 Task: In the event  named  Webinar: Introduction to Influencer Collaboration for Brand Growth, Set a range of dates when you can accept meetings  '24 Jul â€" 5 Aug 2023'. Select a duration of  30 min. Select working hours  	_x000D_
MON- SAT 10:30am â€" 6:00pm. Add time before or after your events  as 15 min. Set the frequency of available time slots for invitees as  30 min. Set the minimum notice period and maximum events allowed per day as  49 hour and 6. , logged in from the account softage.4@softage.net and add another guest for the event, softage.5@softage.net
Action: Mouse pressed left at (463, 379)
Screenshot: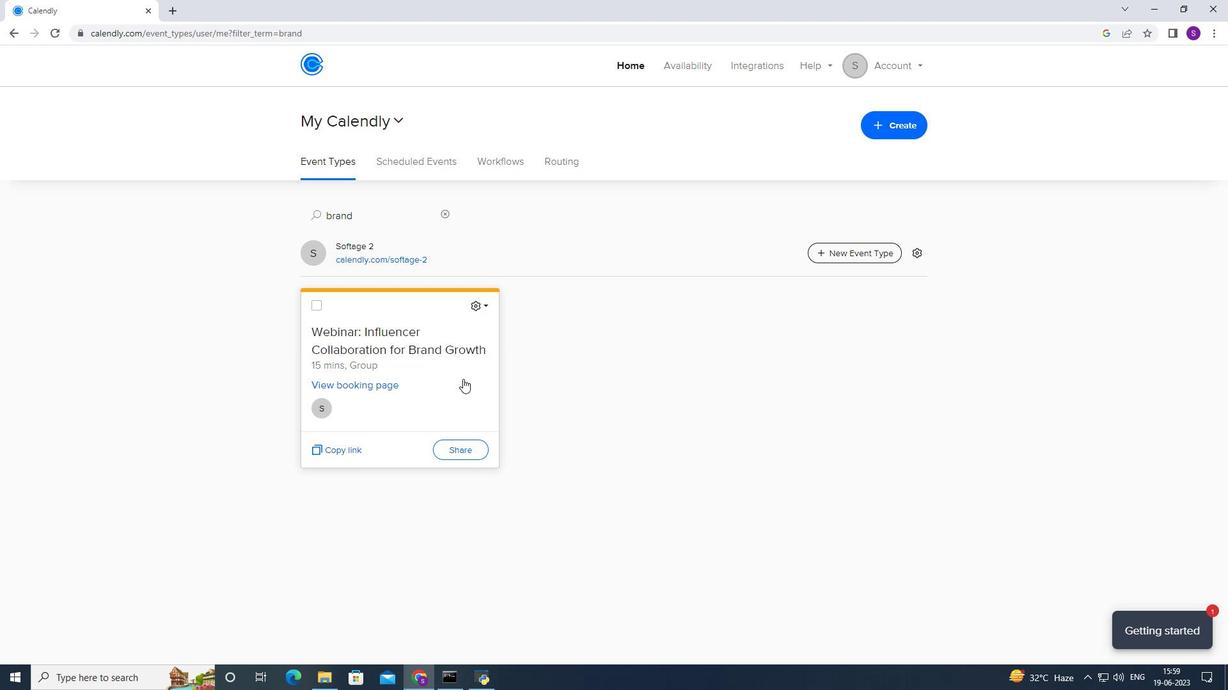 
Action: Mouse moved to (417, 271)
Screenshot: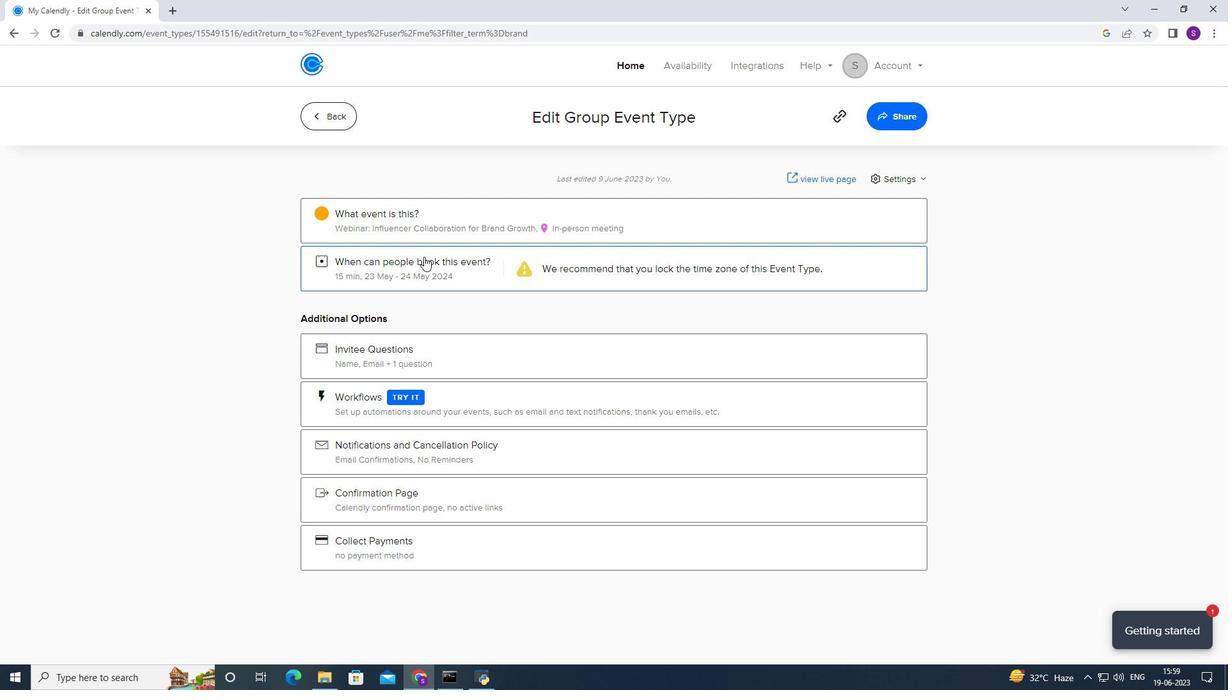 
Action: Mouse pressed left at (417, 271)
Screenshot: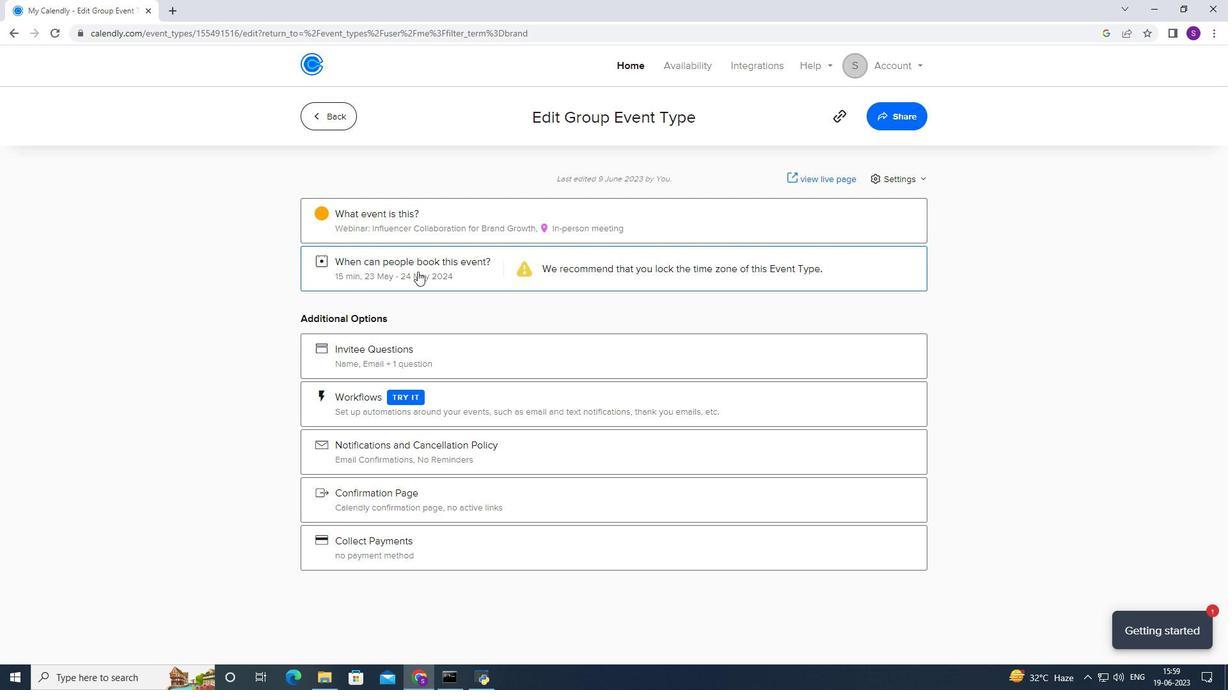 
Action: Mouse moved to (416, 344)
Screenshot: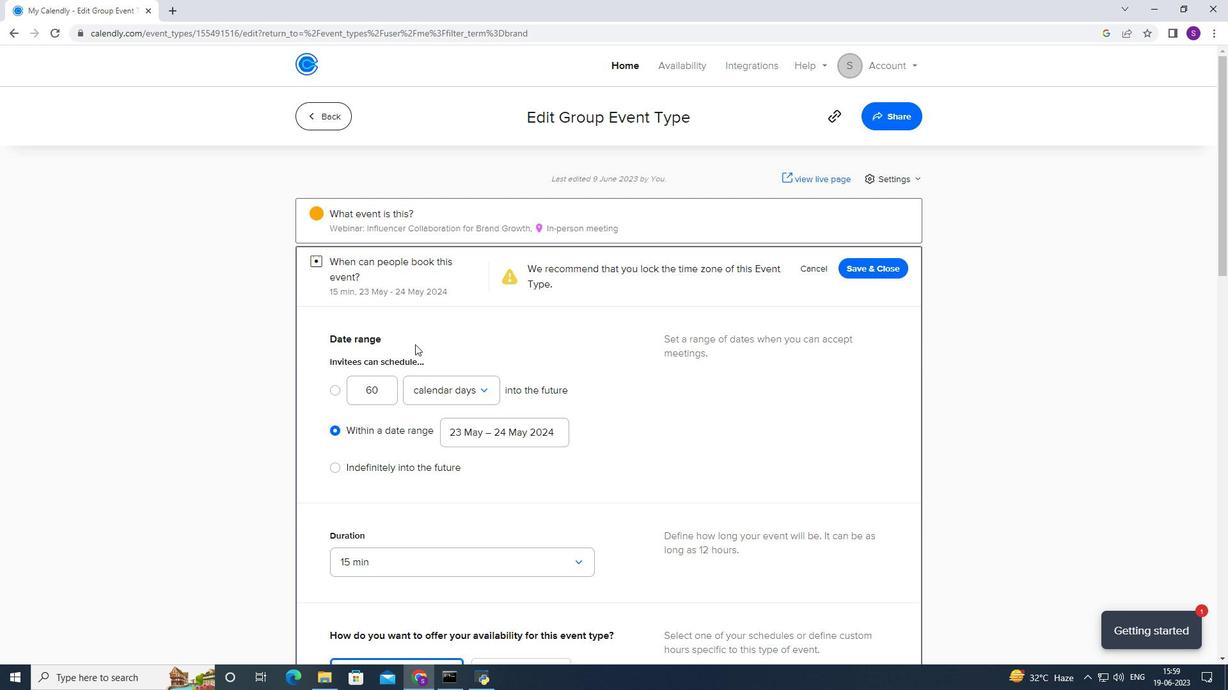
Action: Mouse scrolled (416, 343) with delta (0, 0)
Screenshot: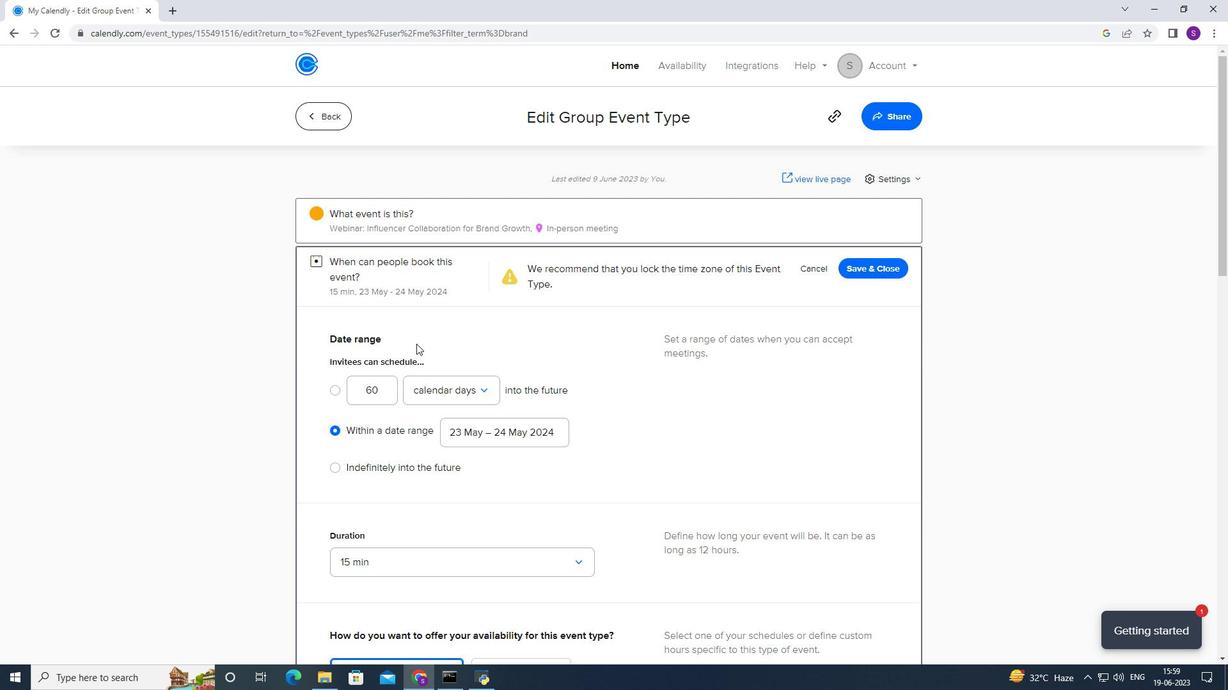 
Action: Mouse scrolled (416, 343) with delta (0, 0)
Screenshot: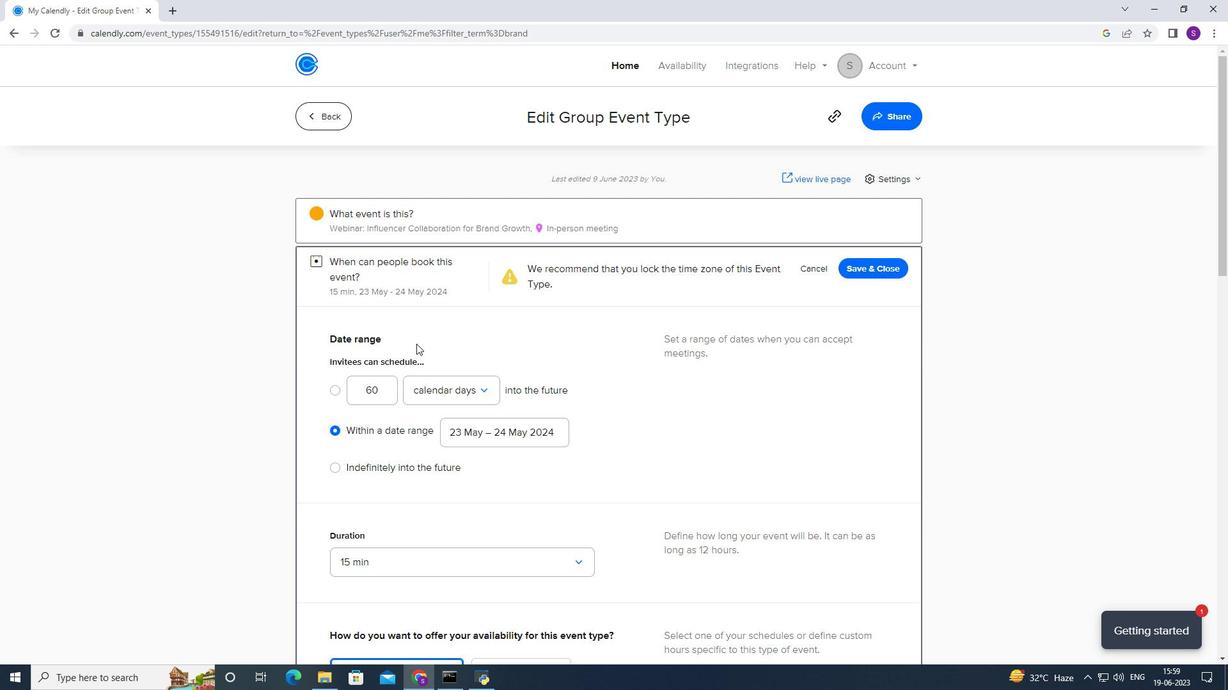 
Action: Mouse scrolled (416, 343) with delta (0, 0)
Screenshot: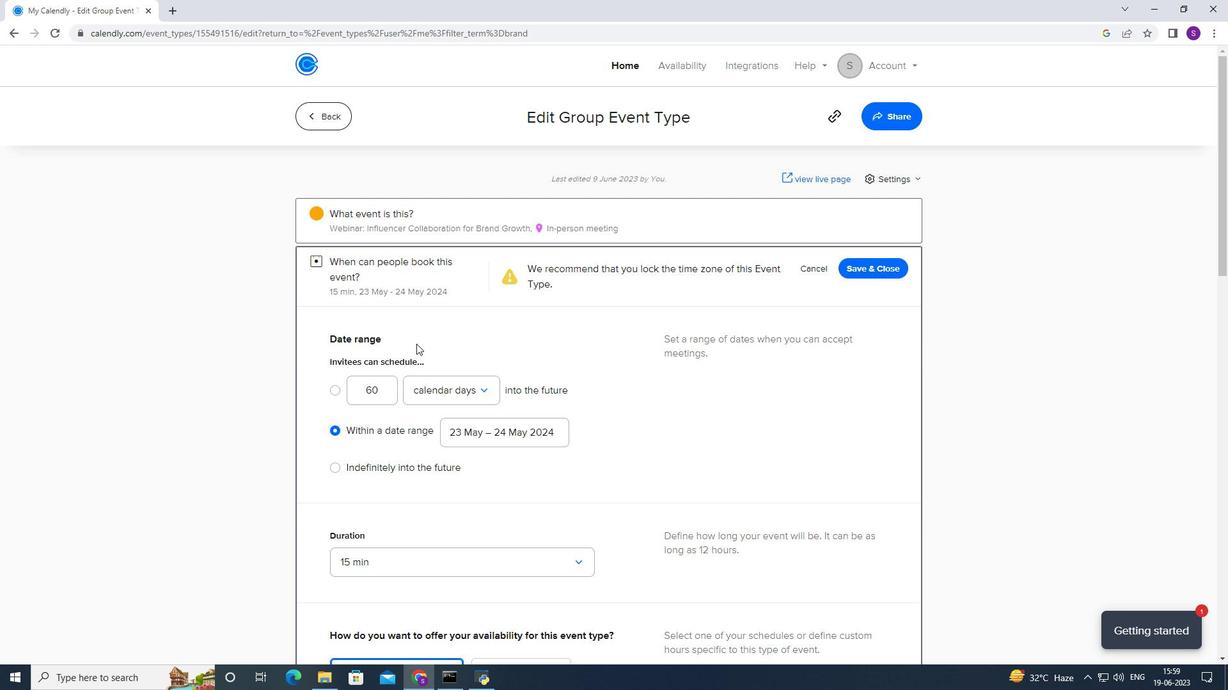 
Action: Mouse scrolled (416, 343) with delta (0, 0)
Screenshot: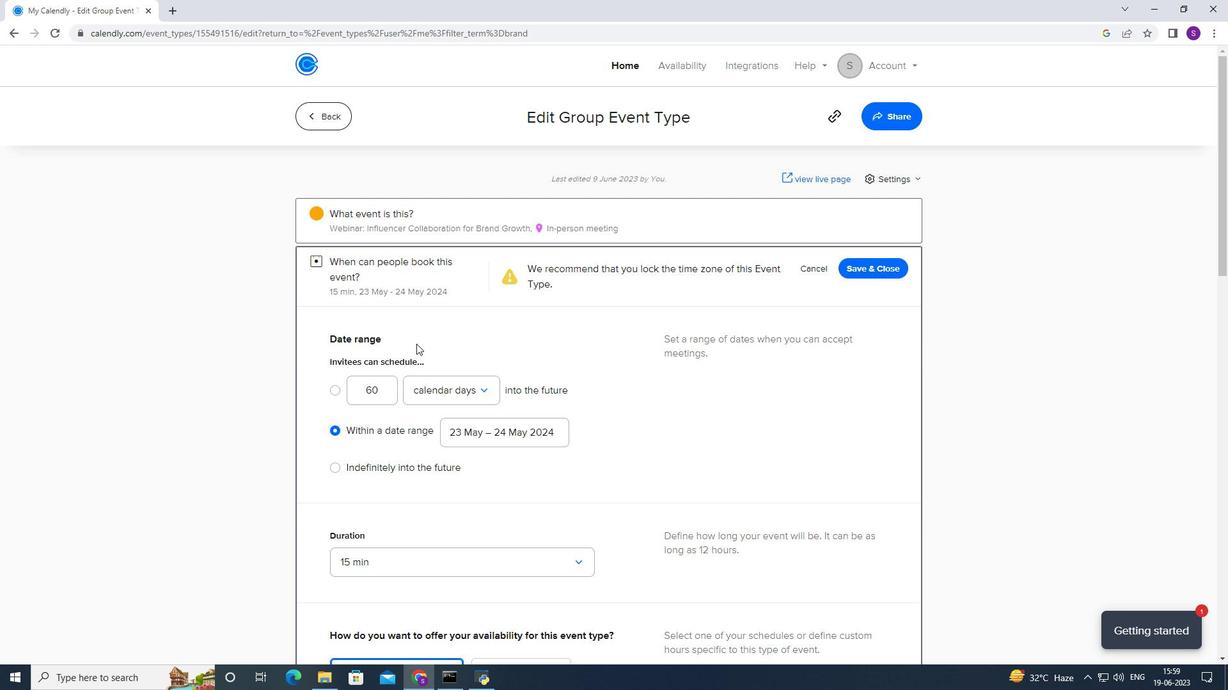 
Action: Mouse moved to (523, 177)
Screenshot: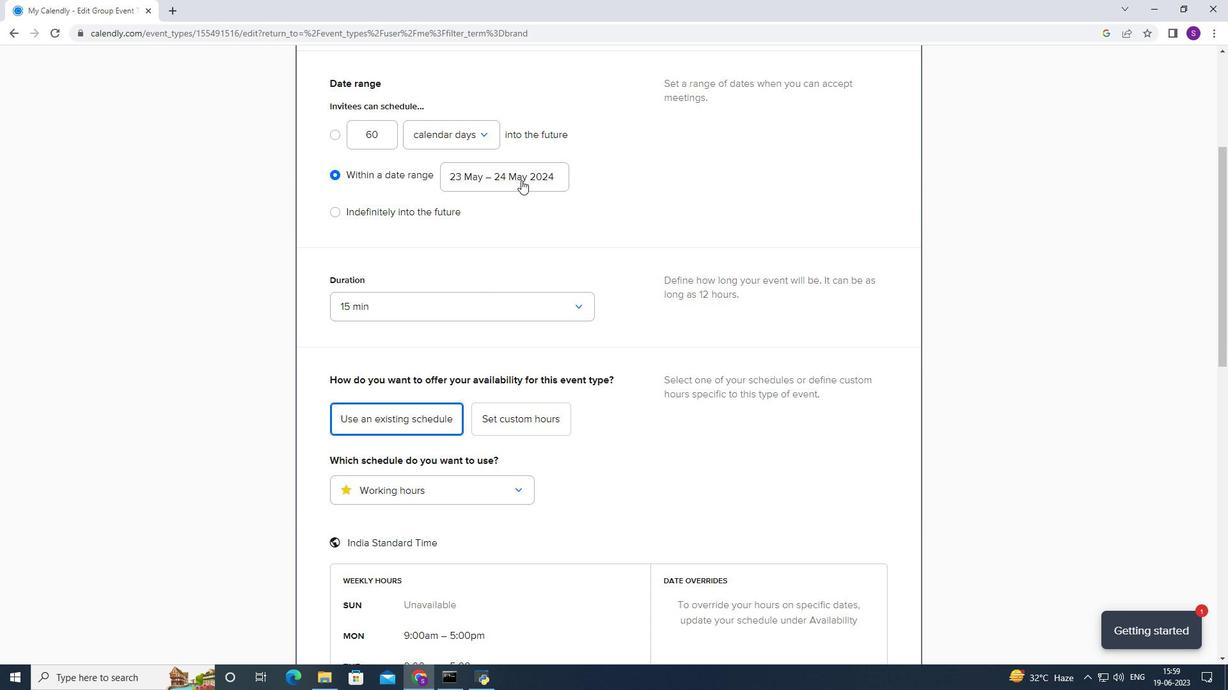 
Action: Mouse pressed left at (523, 177)
Screenshot: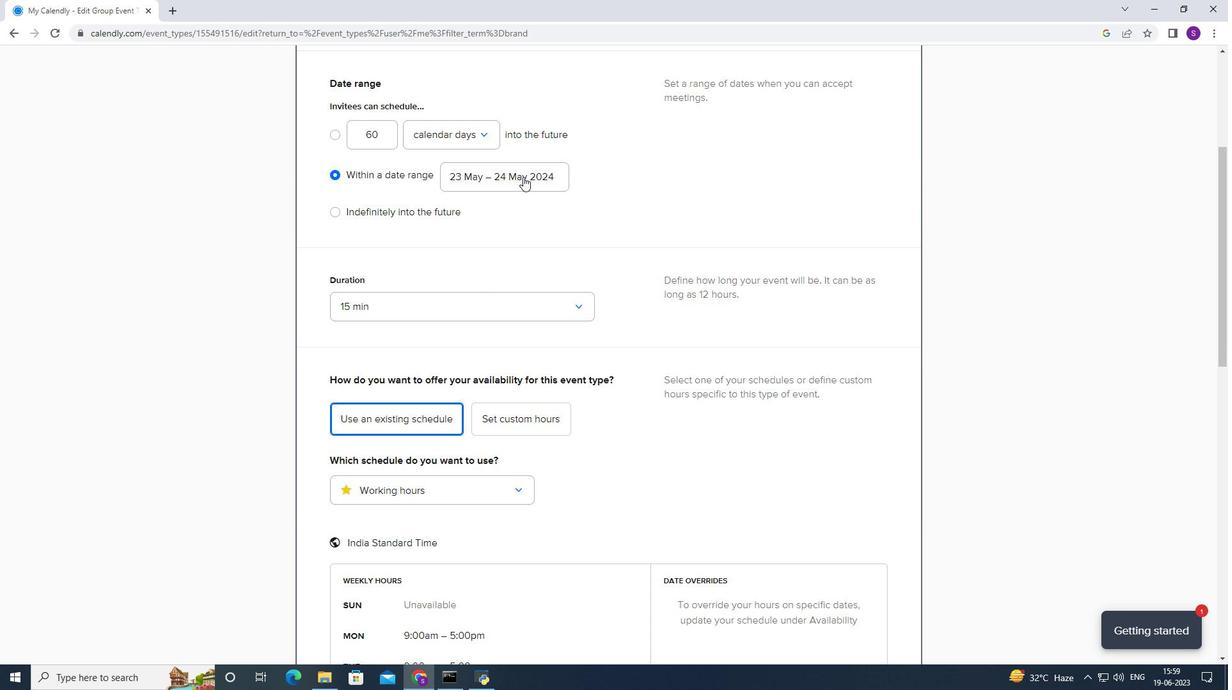 
Action: Mouse moved to (536, 227)
Screenshot: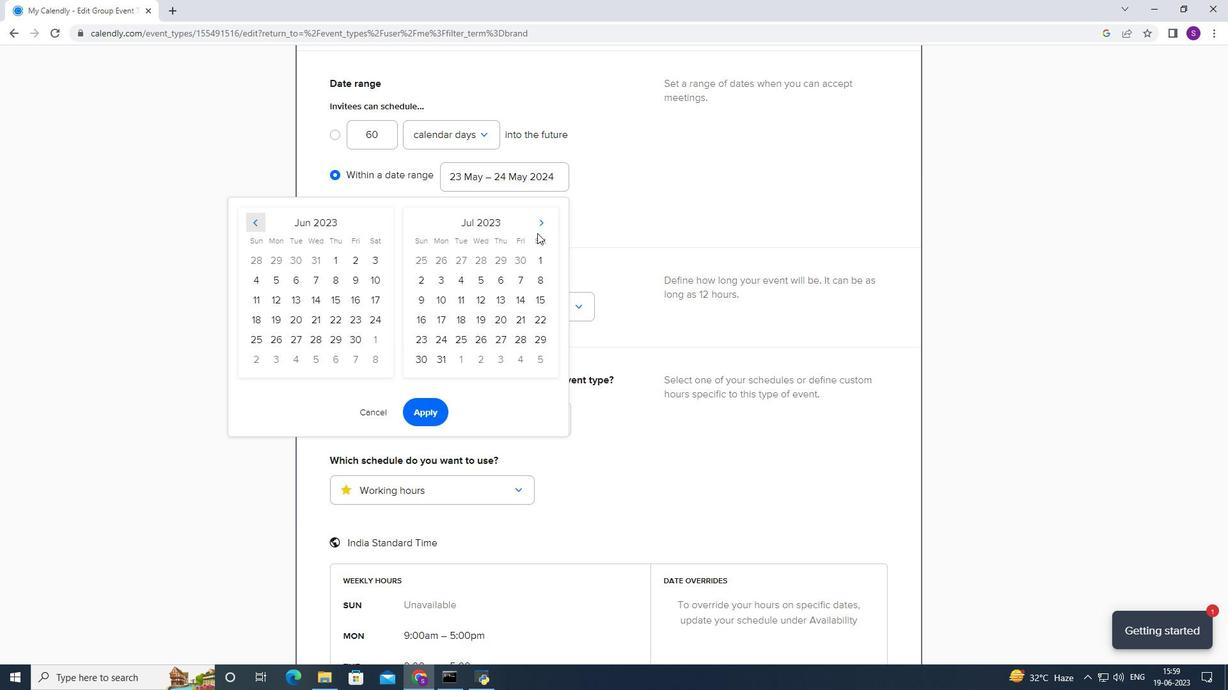 
Action: Mouse pressed left at (536, 227)
Screenshot: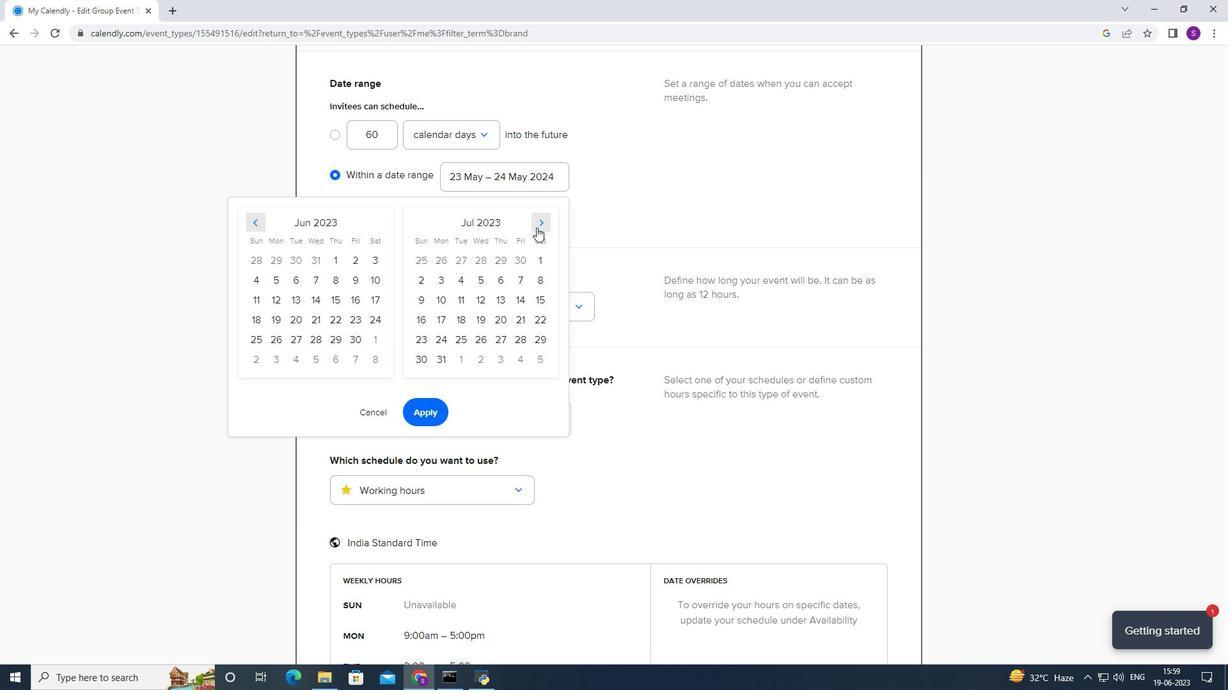 
Action: Mouse moved to (278, 341)
Screenshot: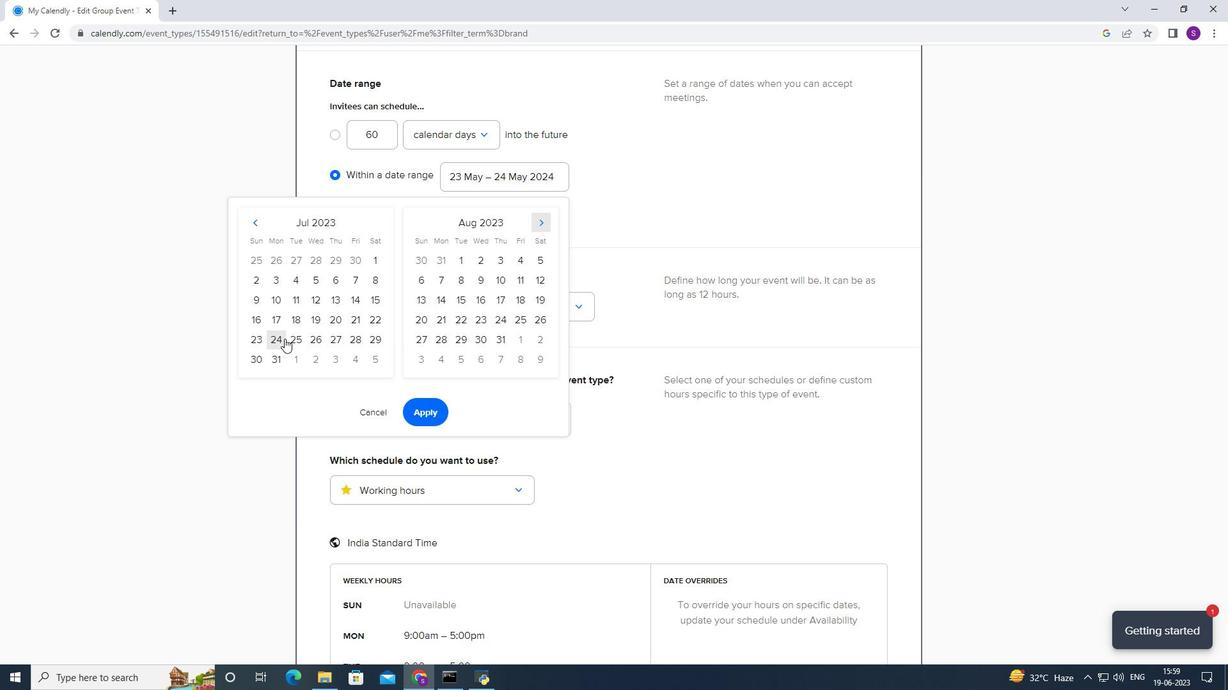 
Action: Mouse pressed left at (278, 341)
Screenshot: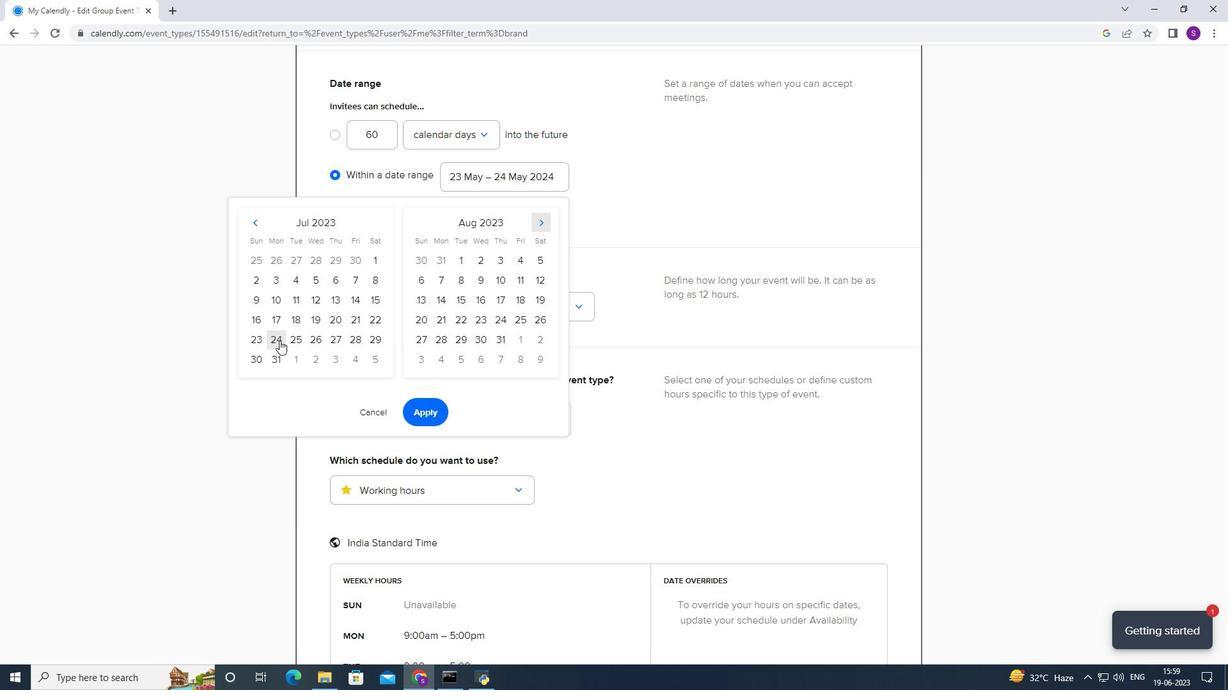 
Action: Mouse moved to (536, 258)
Screenshot: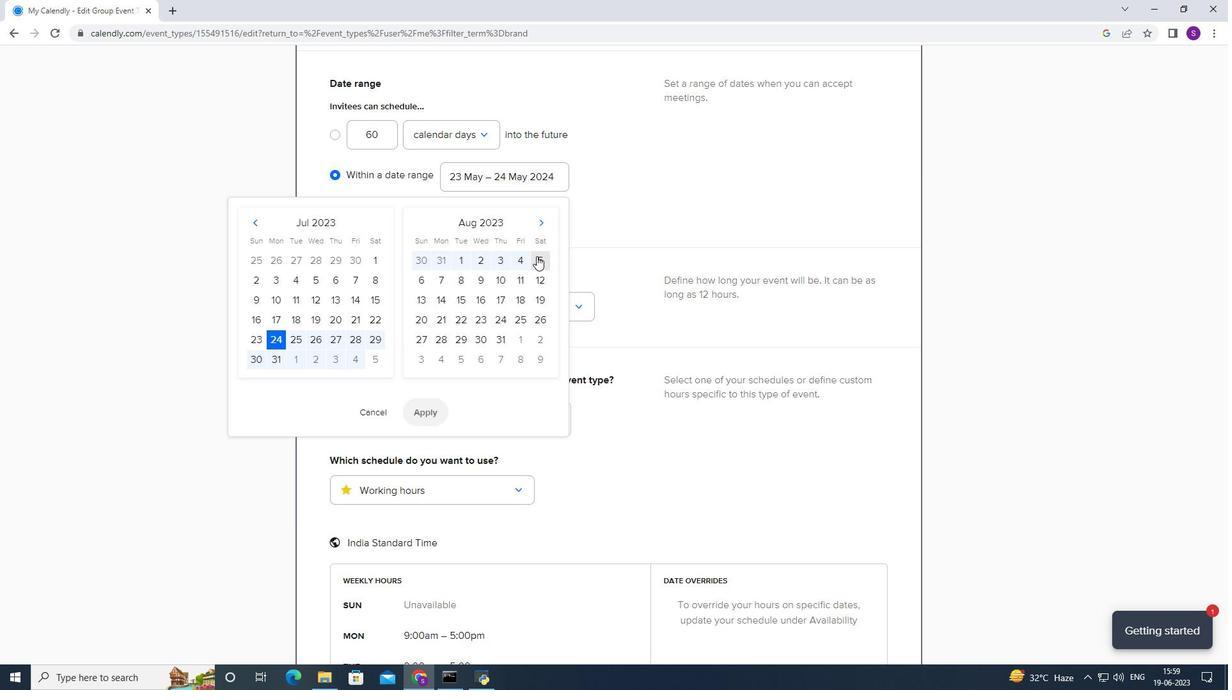
Action: Mouse pressed left at (536, 258)
Screenshot: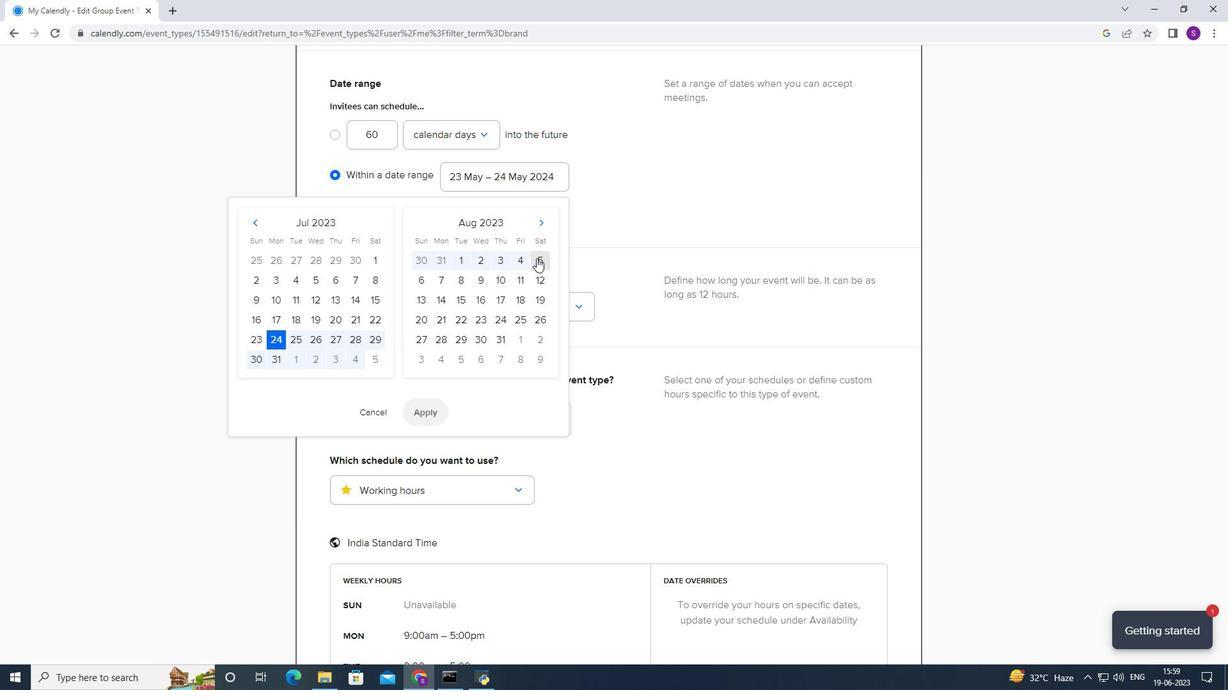 
Action: Mouse moved to (424, 403)
Screenshot: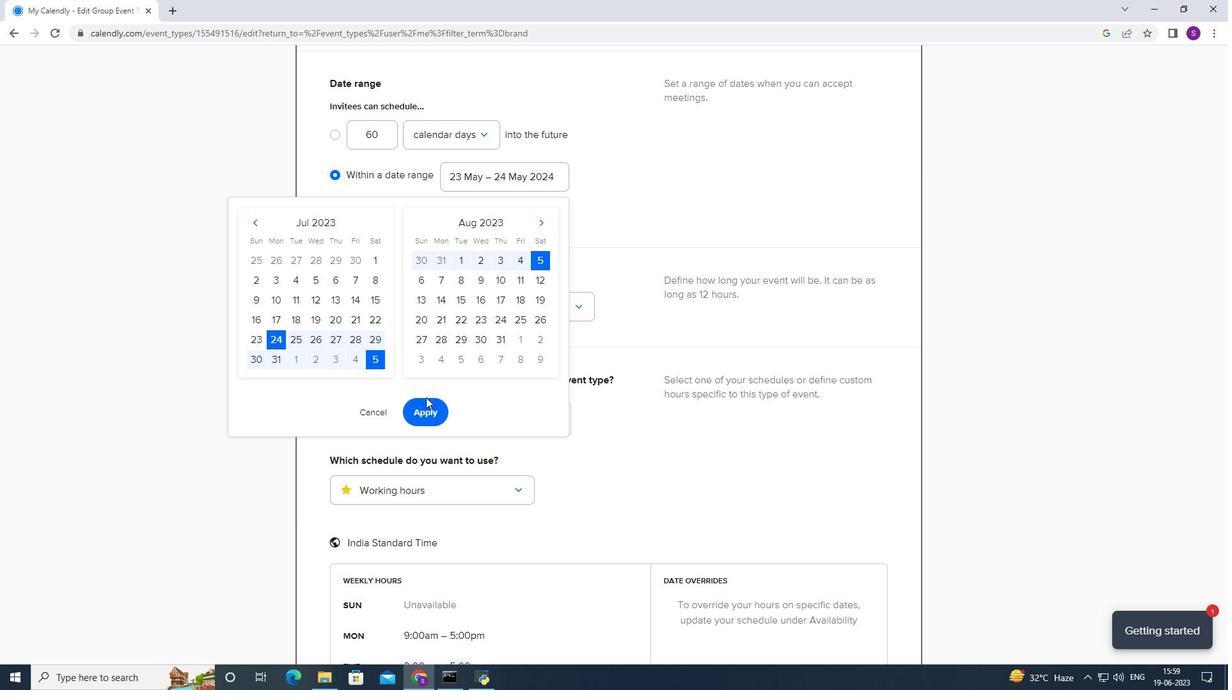 
Action: Mouse pressed left at (424, 403)
Screenshot: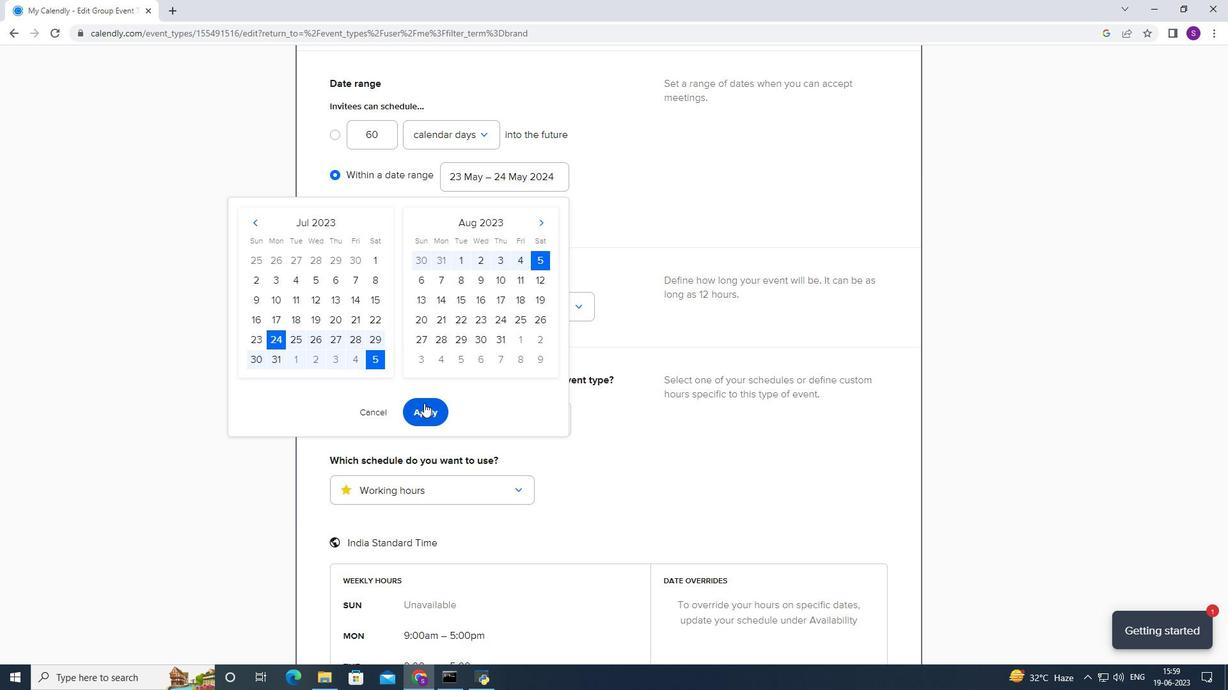 
Action: Mouse moved to (468, 386)
Screenshot: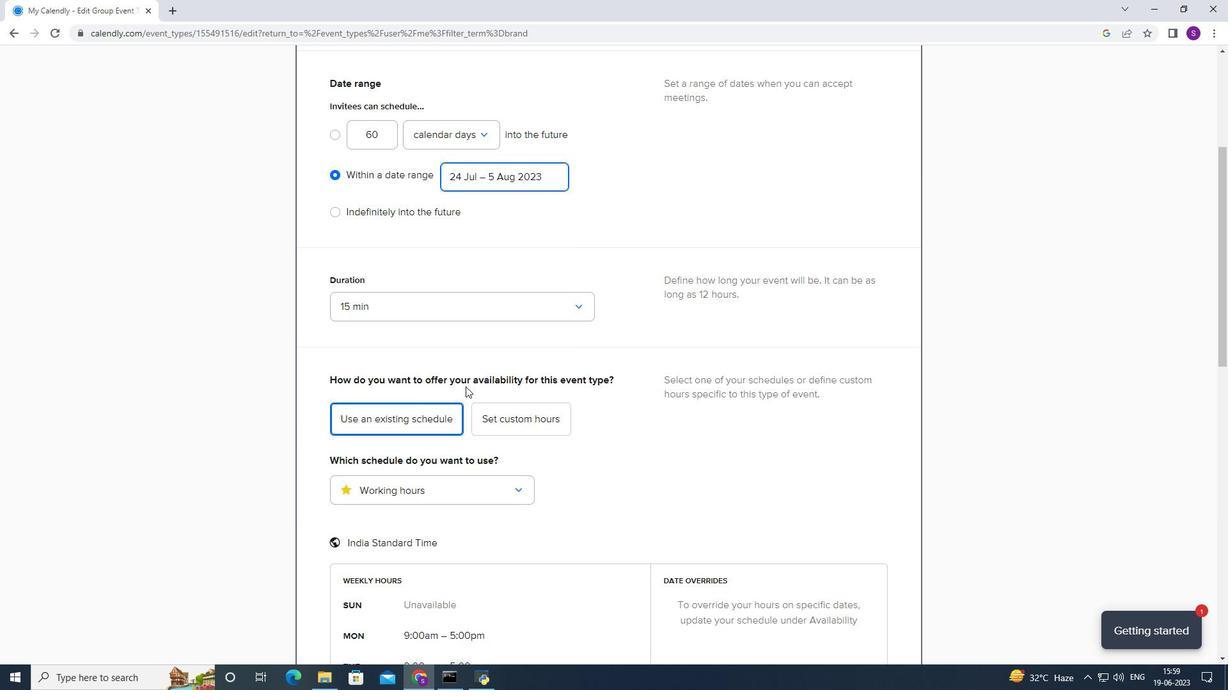 
Action: Mouse scrolled (468, 385) with delta (0, 0)
Screenshot: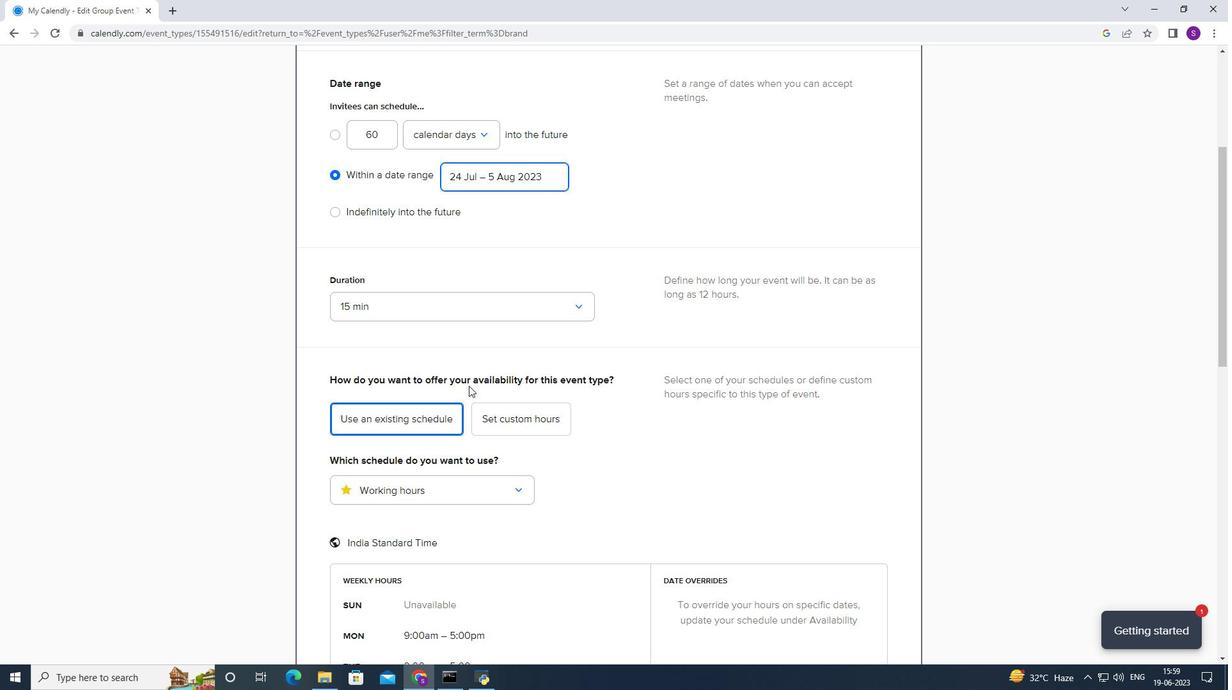 
Action: Mouse scrolled (468, 385) with delta (0, 0)
Screenshot: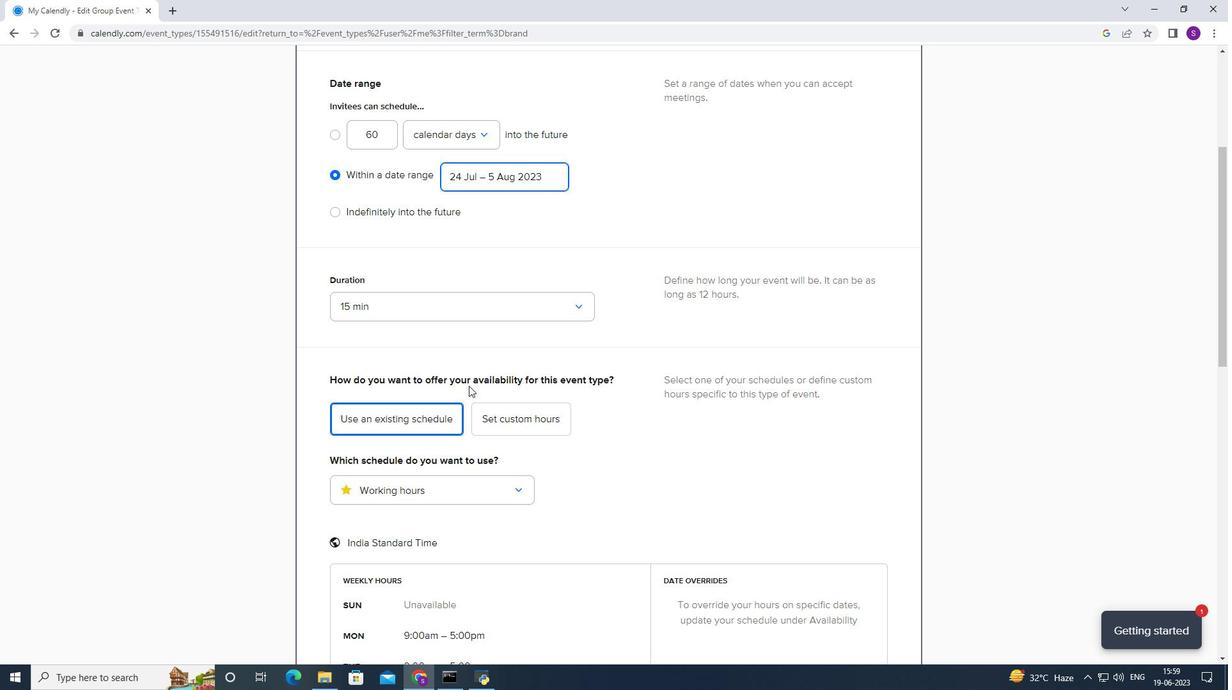 
Action: Mouse moved to (572, 184)
Screenshot: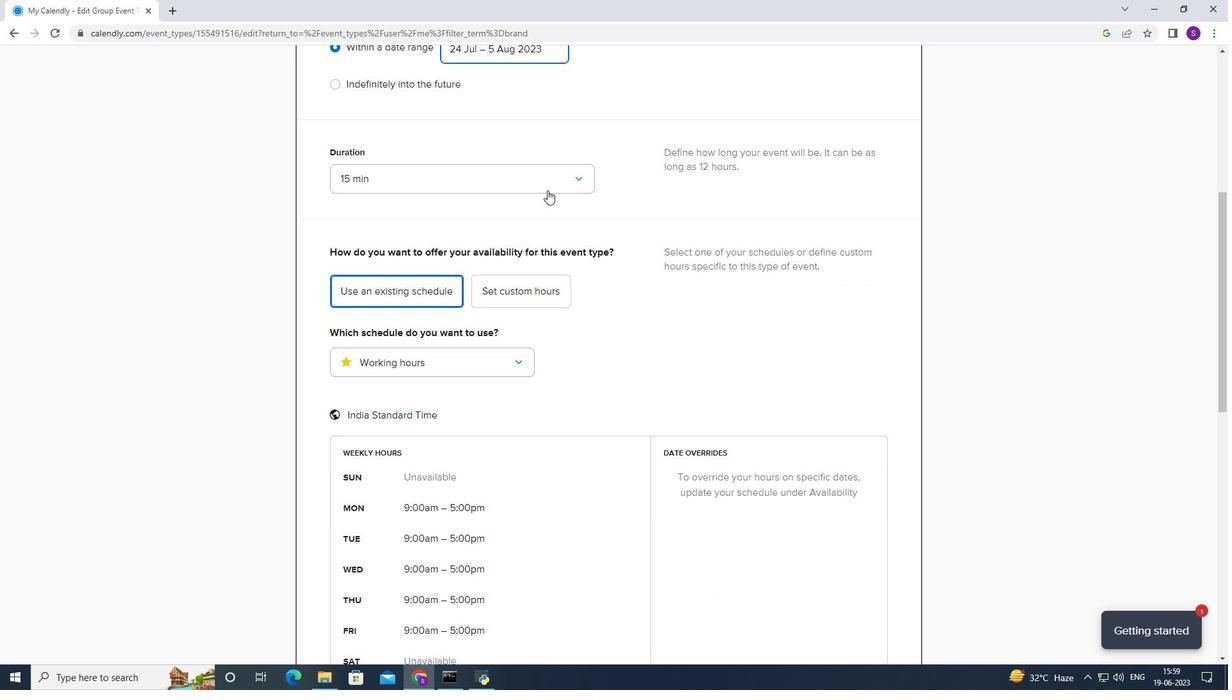 
Action: Mouse pressed left at (572, 184)
Screenshot: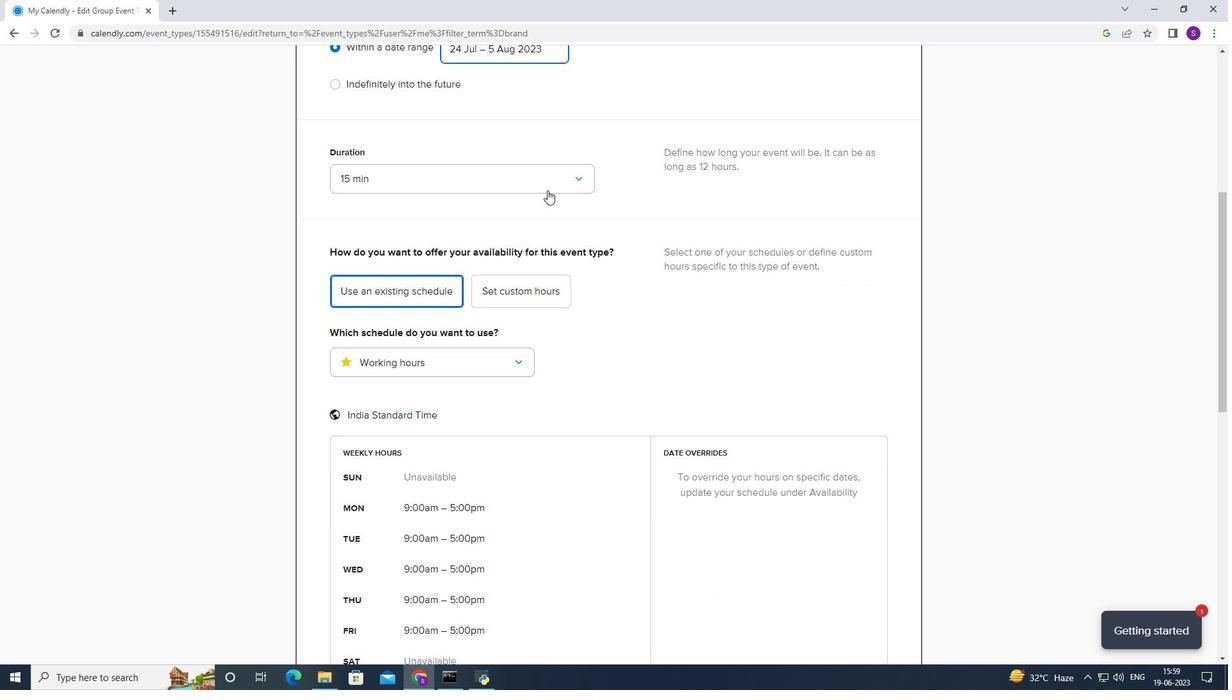 
Action: Mouse moved to (470, 237)
Screenshot: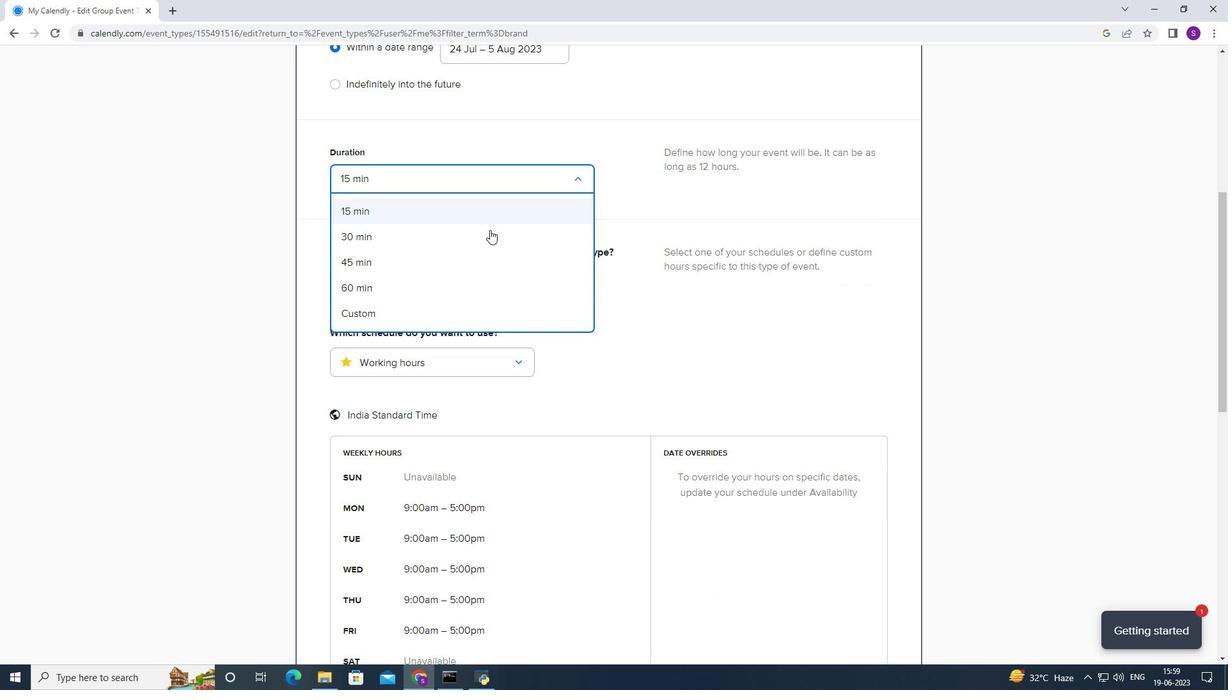 
Action: Mouse pressed left at (470, 237)
Screenshot: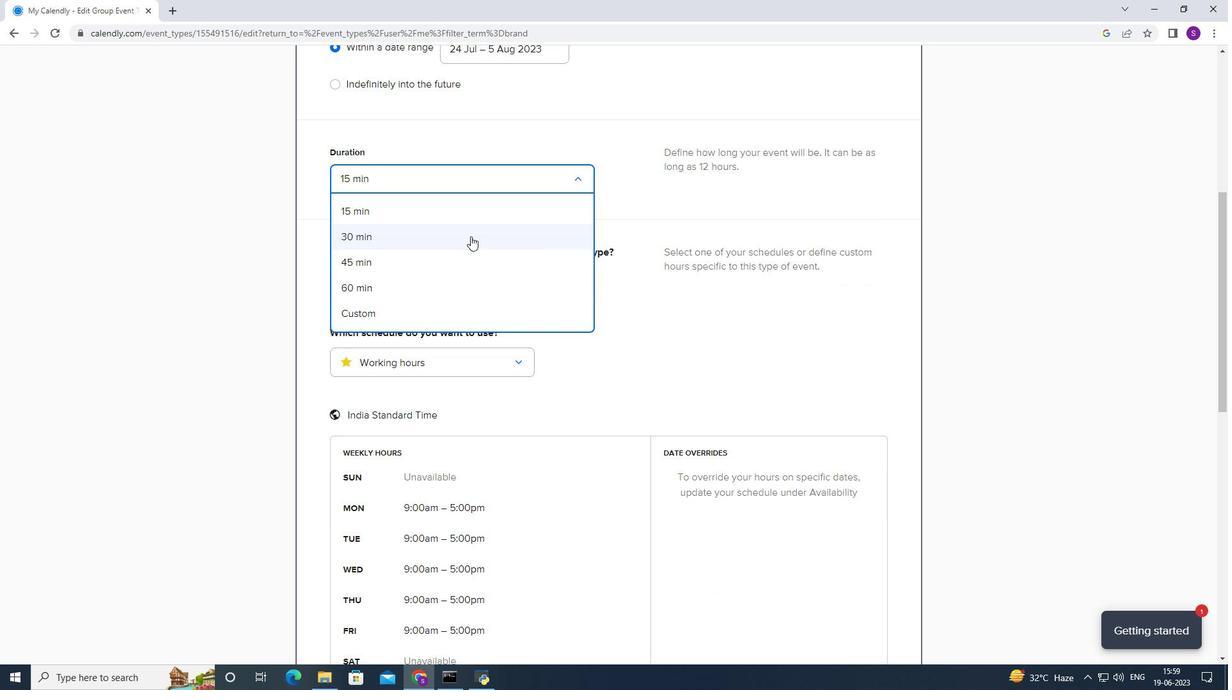 
Action: Mouse moved to (526, 294)
Screenshot: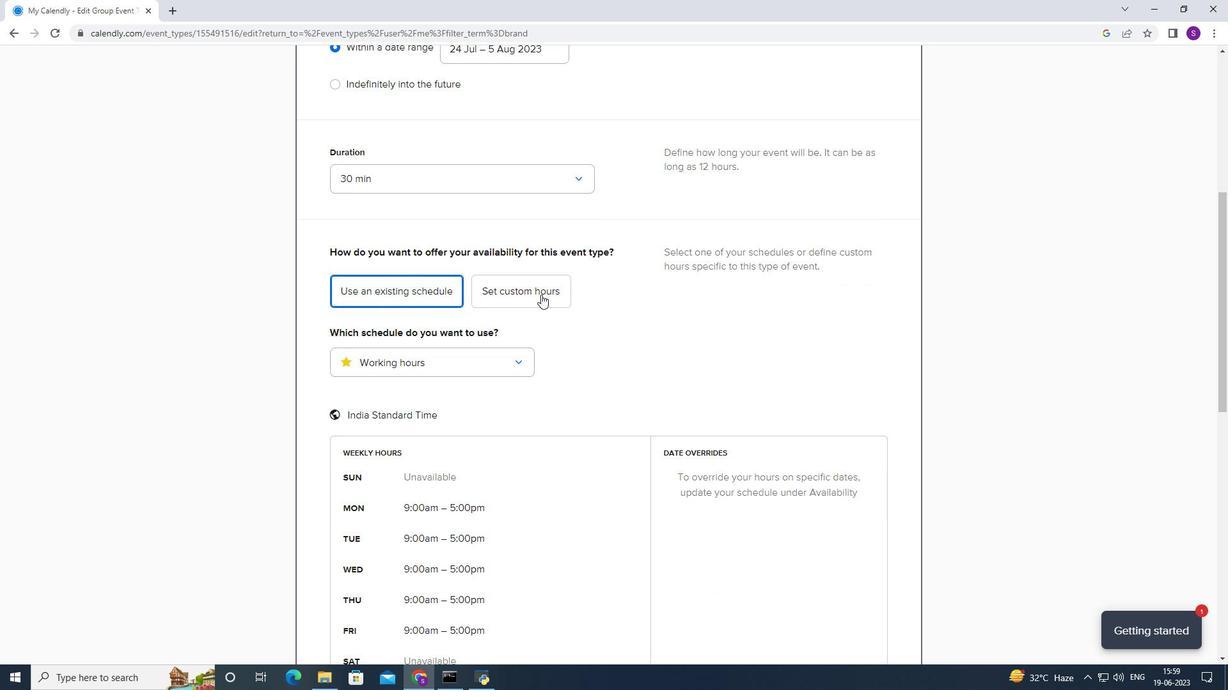 
Action: Mouse pressed left at (526, 294)
Screenshot: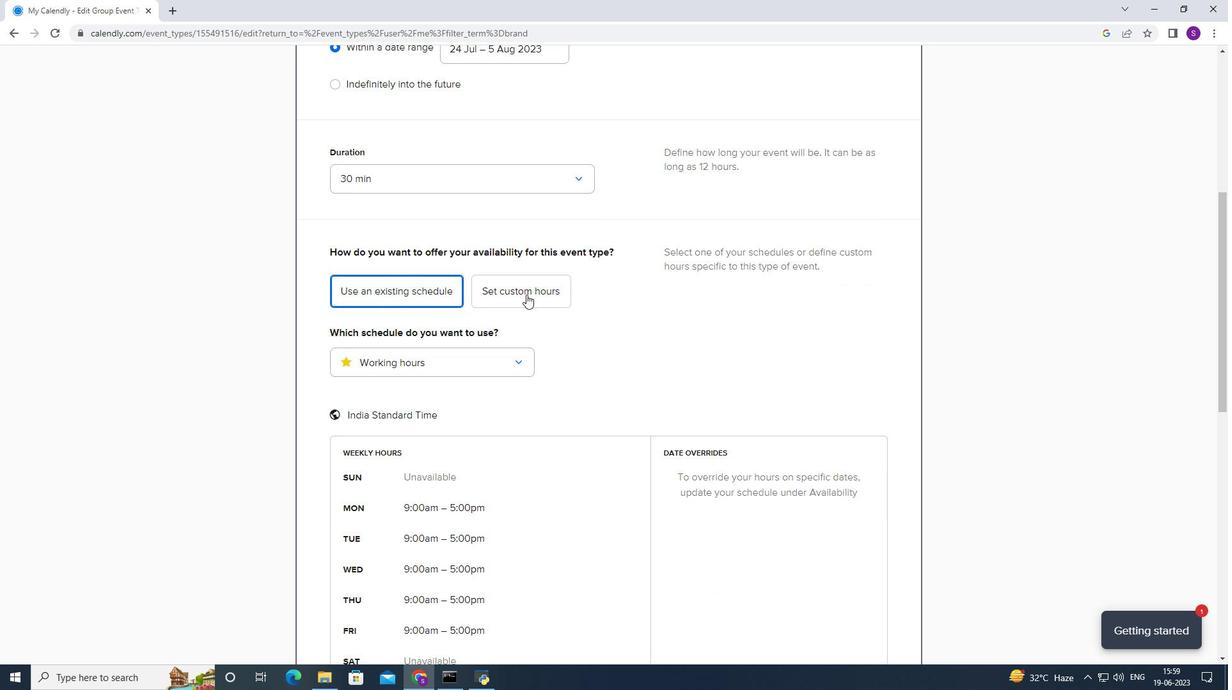 
Action: Mouse moved to (366, 303)
Screenshot: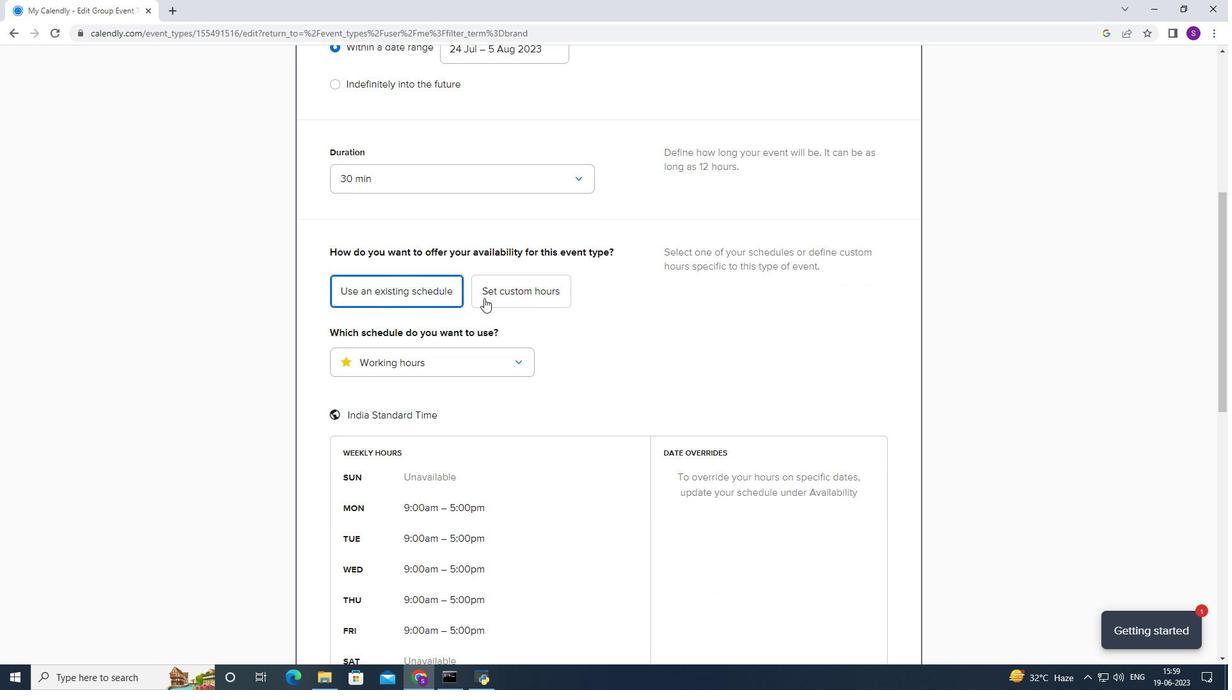 
Action: Mouse scrolled (366, 302) with delta (0, 0)
Screenshot: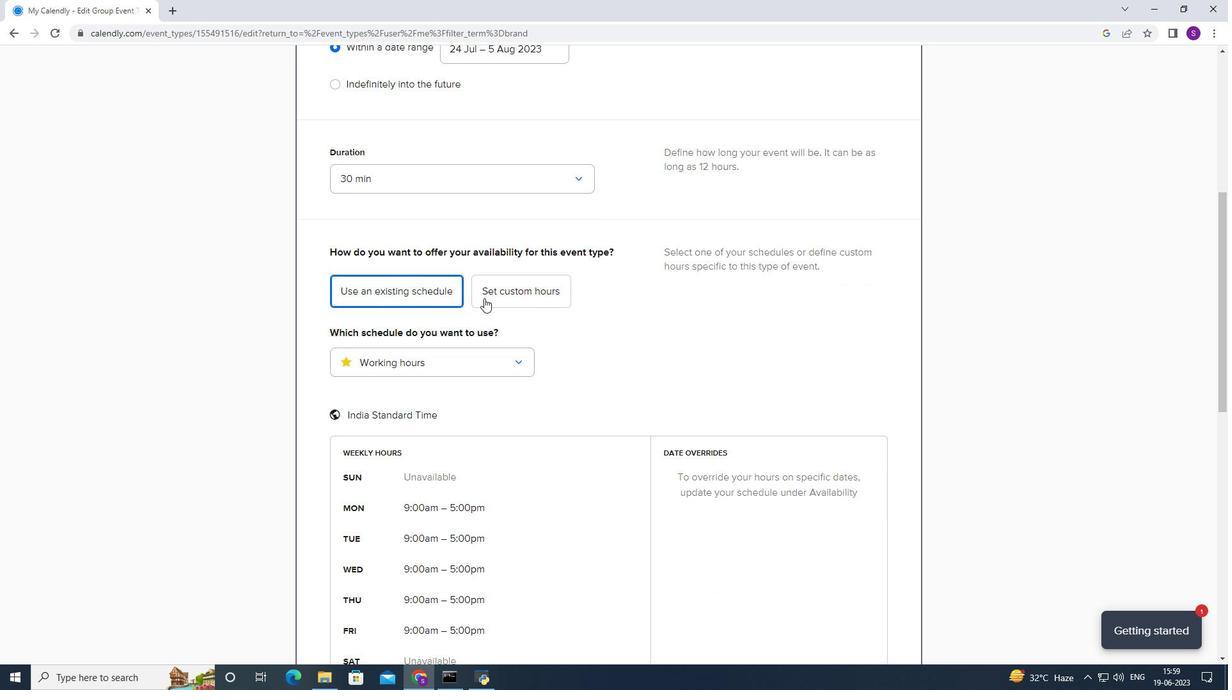 
Action: Mouse scrolled (366, 302) with delta (0, 0)
Screenshot: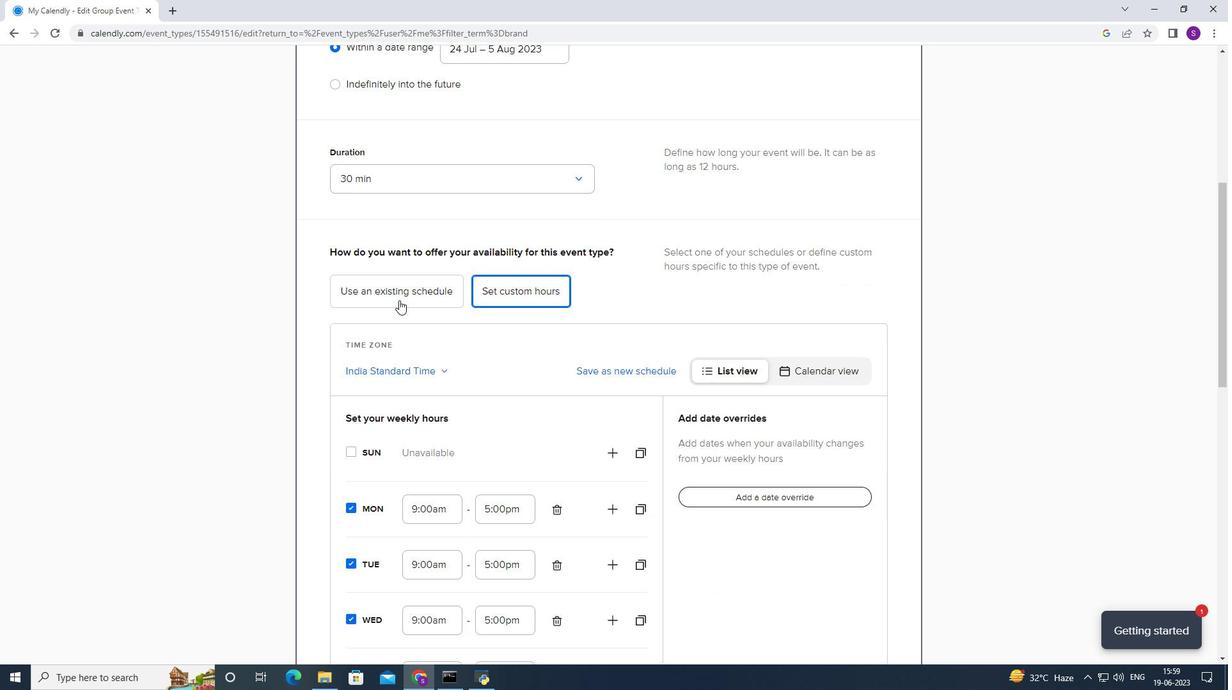 
Action: Mouse scrolled (366, 302) with delta (0, 0)
Screenshot: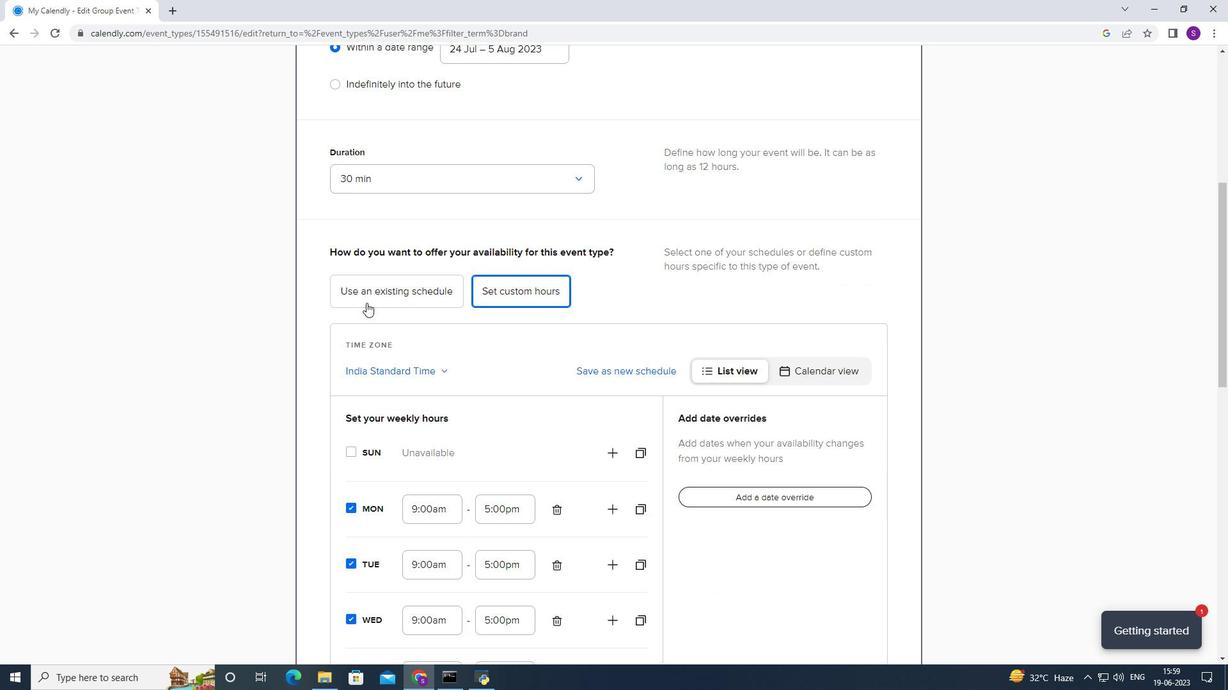 
Action: Mouse scrolled (366, 302) with delta (0, 0)
Screenshot: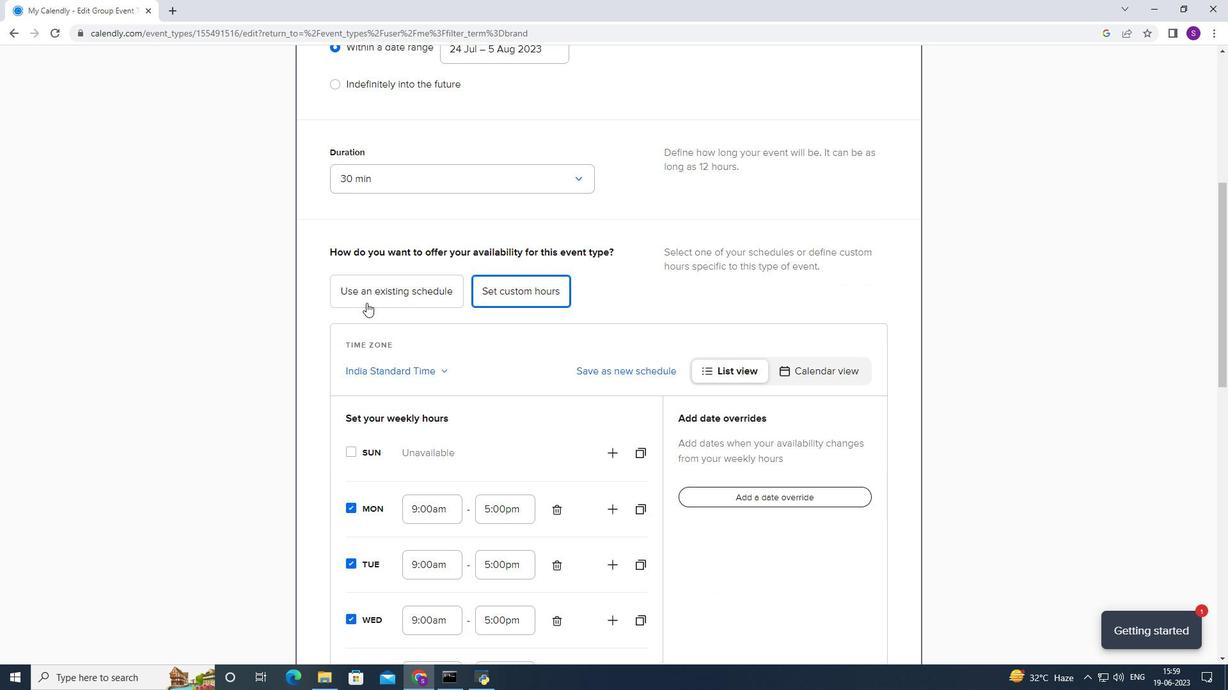 
Action: Mouse moved to (410, 288)
Screenshot: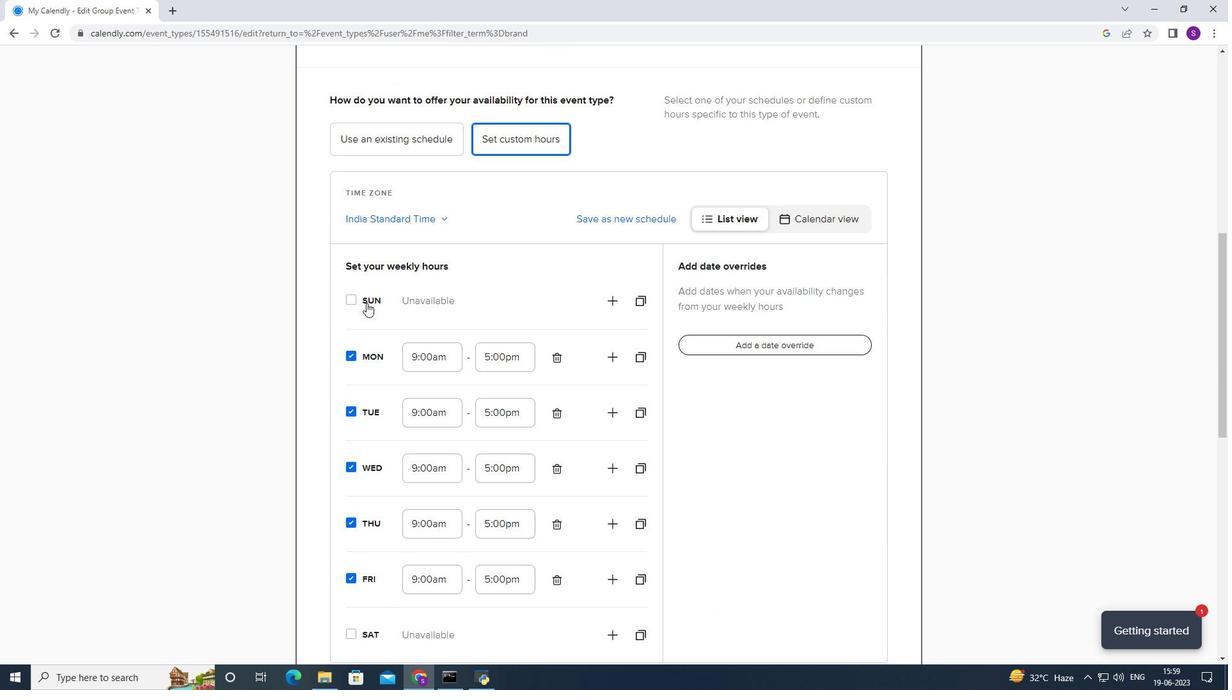 
Action: Mouse scrolled (410, 287) with delta (0, 0)
Screenshot: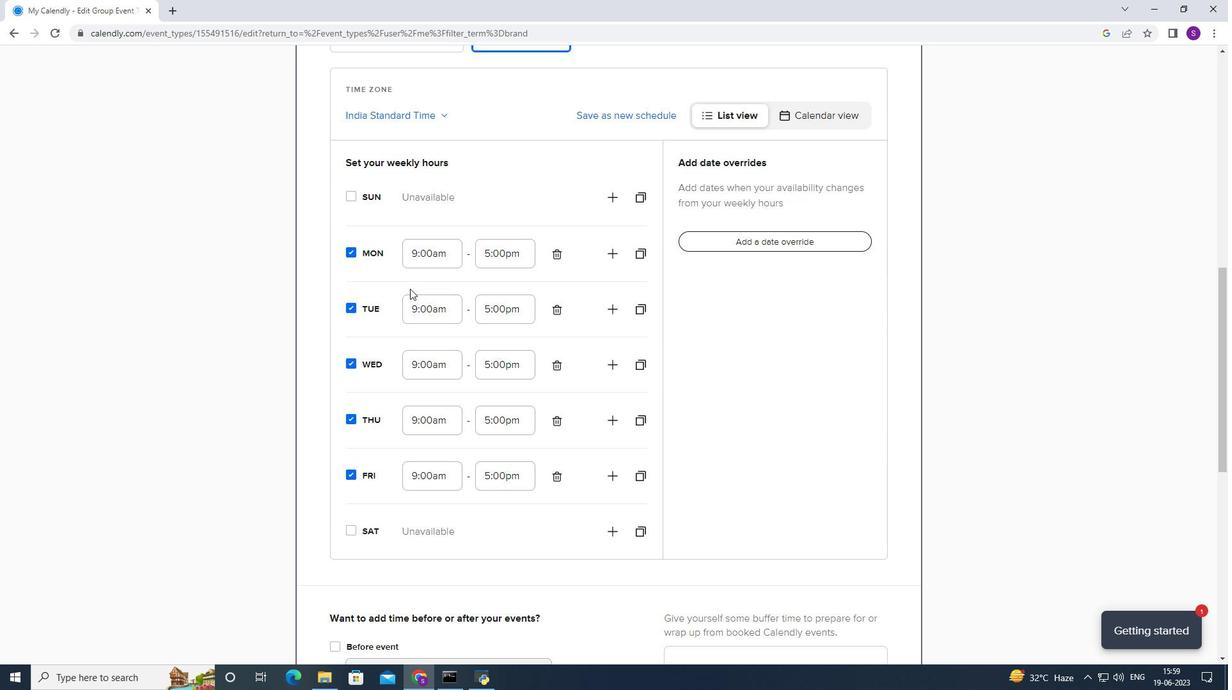 
Action: Mouse scrolled (410, 287) with delta (0, 0)
Screenshot: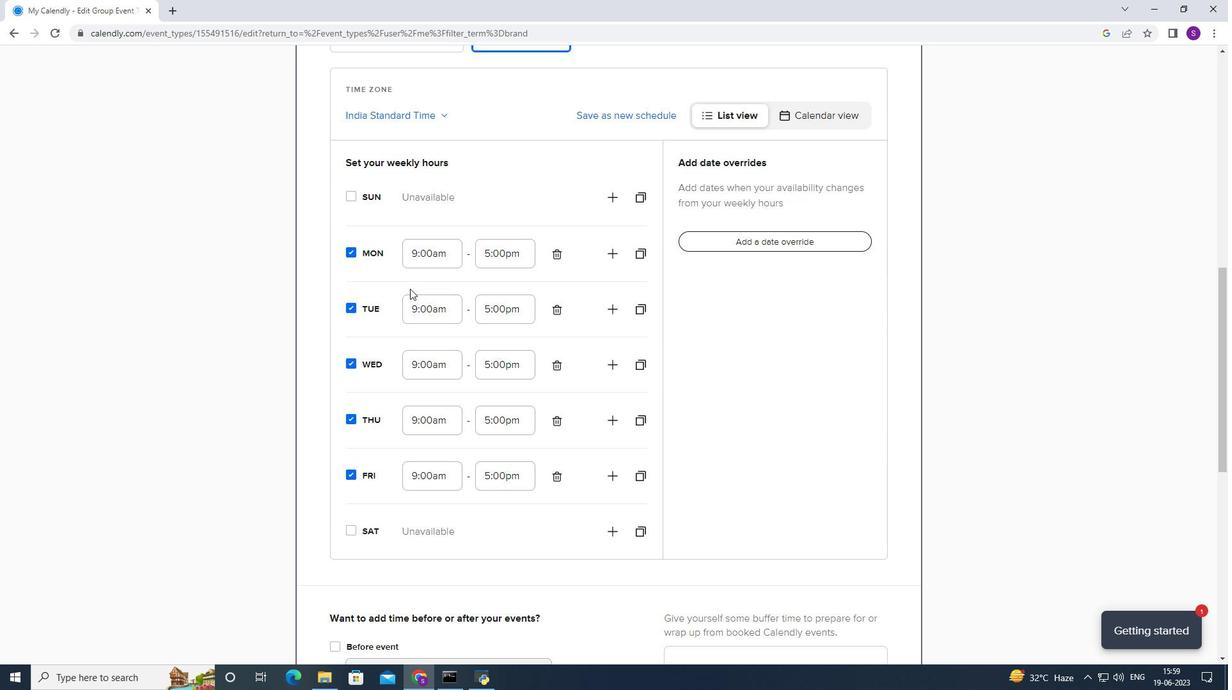 
Action: Mouse moved to (389, 408)
Screenshot: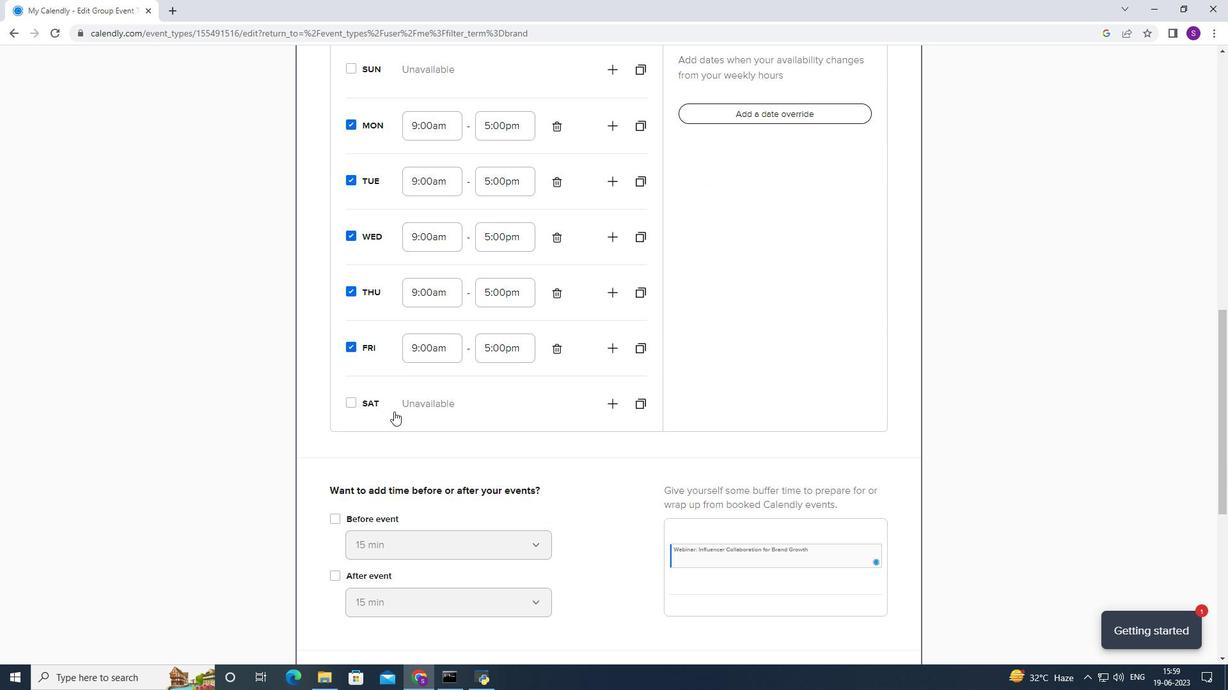 
Action: Mouse pressed left at (389, 408)
Screenshot: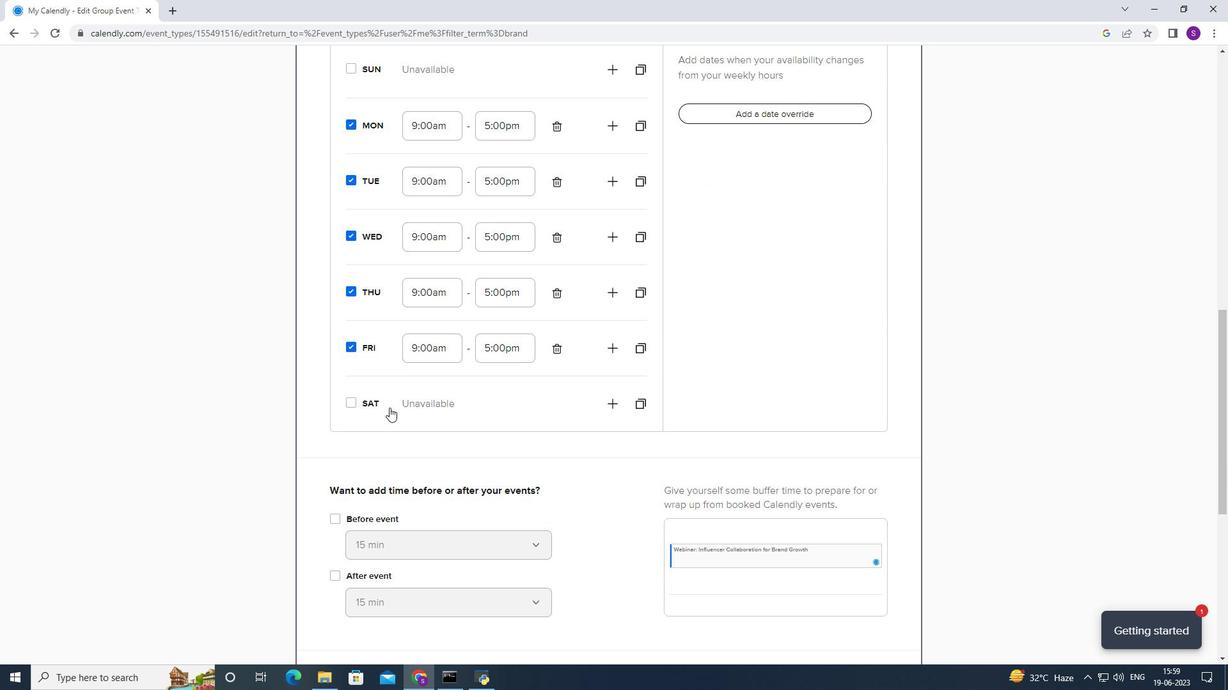 
Action: Mouse moved to (408, 392)
Screenshot: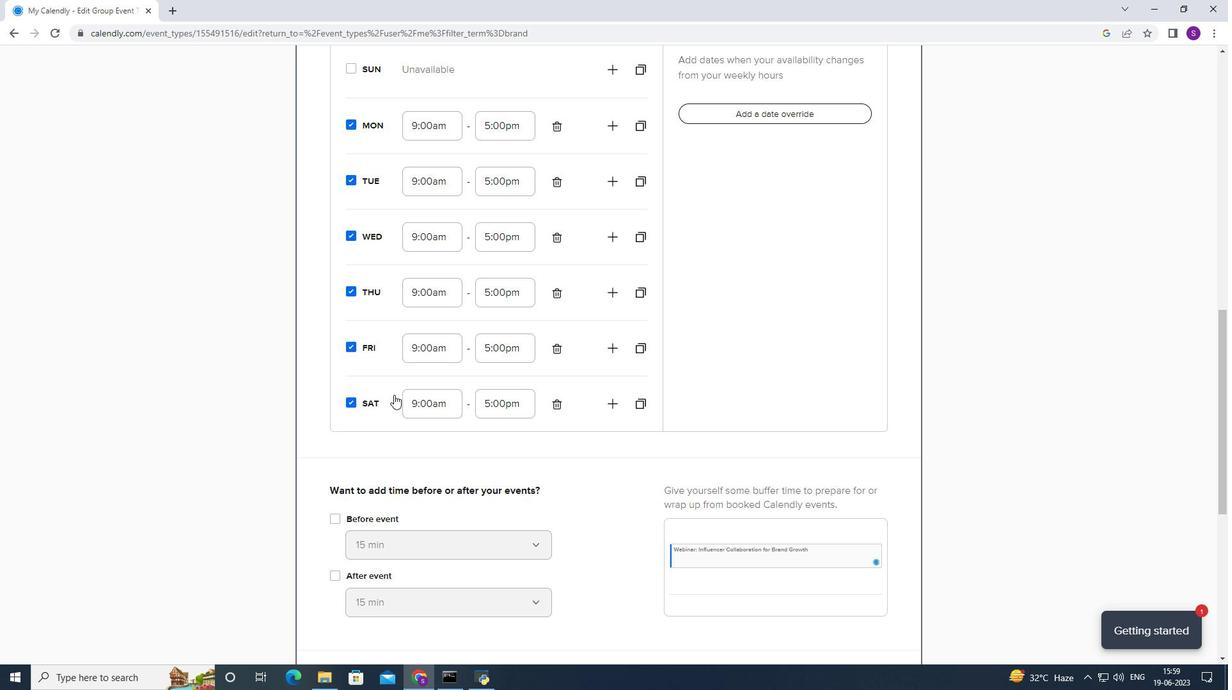 
Action: Mouse pressed left at (408, 392)
Screenshot: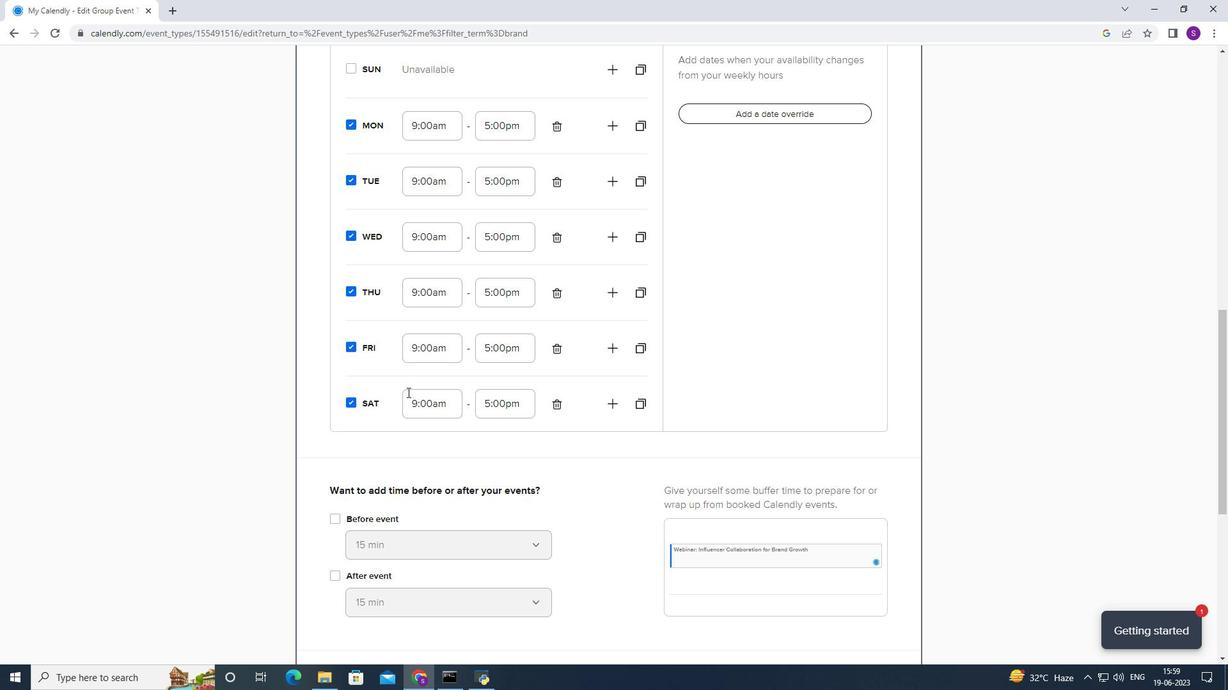 
Action: Mouse moved to (426, 459)
Screenshot: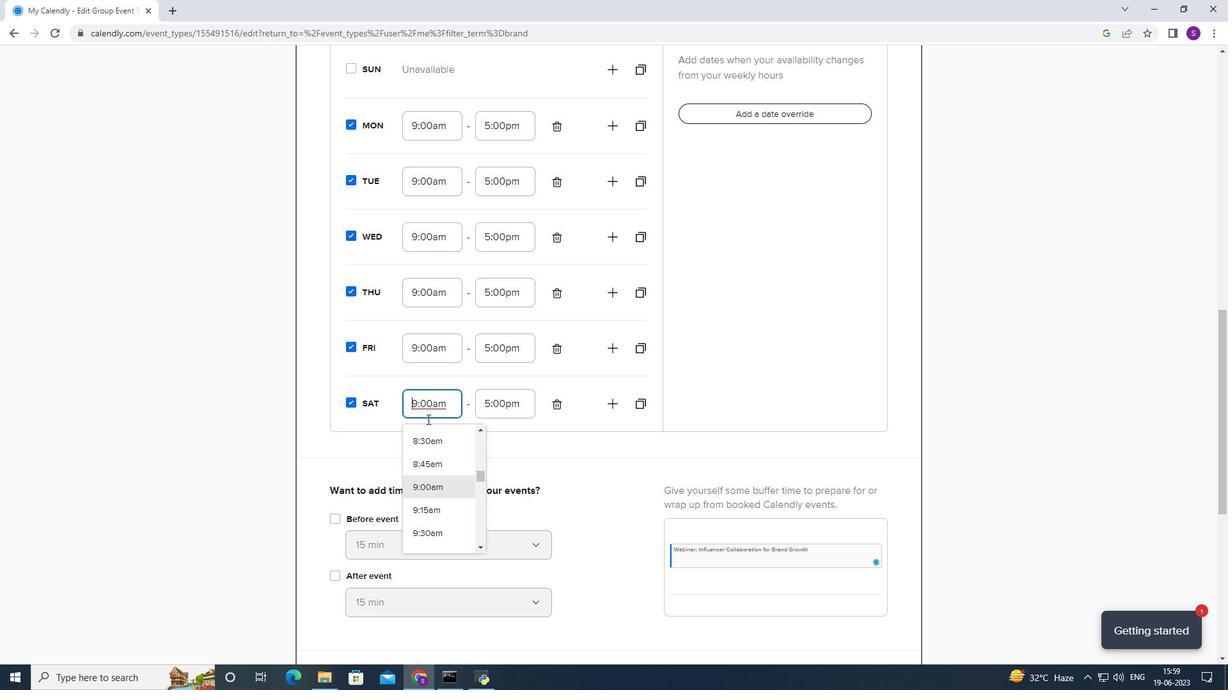 
Action: Mouse scrolled (426, 459) with delta (0, 0)
Screenshot: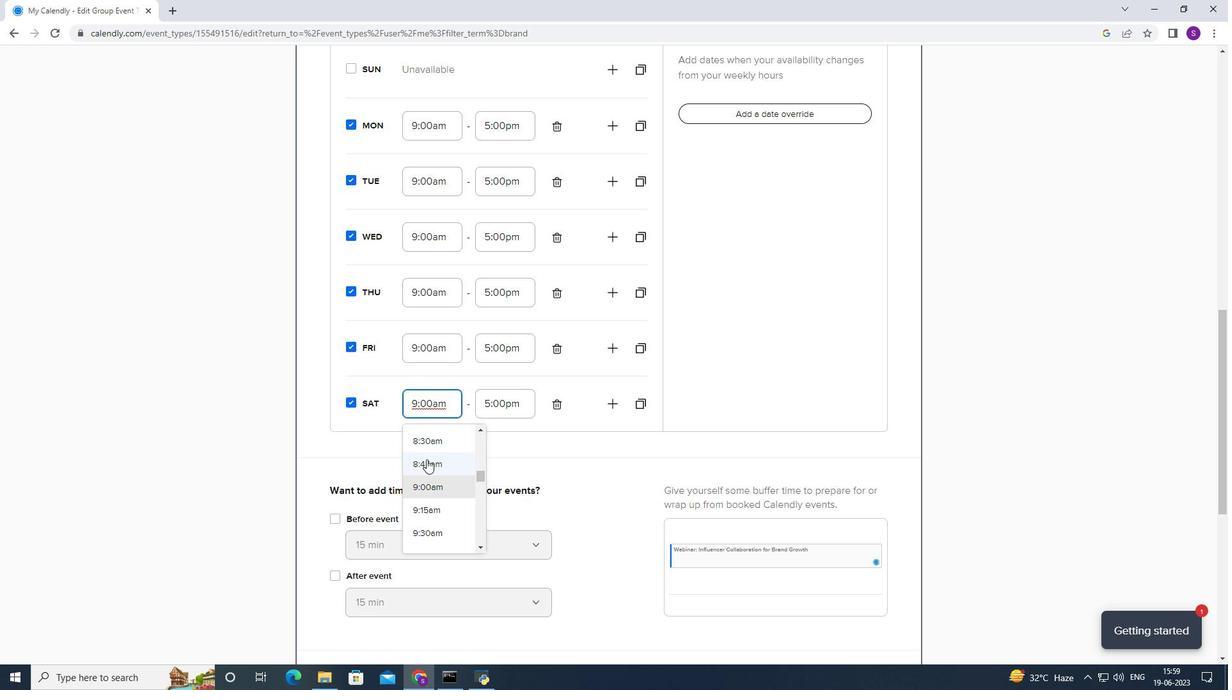 
Action: Mouse scrolled (426, 459) with delta (0, 0)
Screenshot: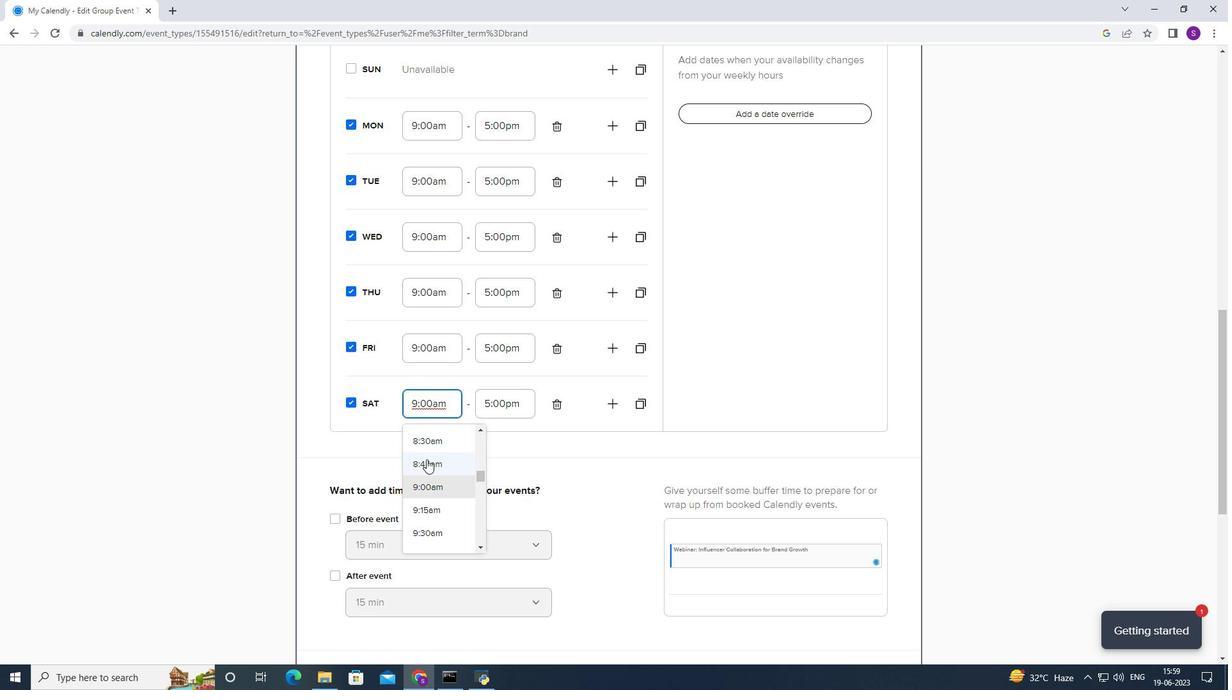 
Action: Mouse moved to (420, 491)
Screenshot: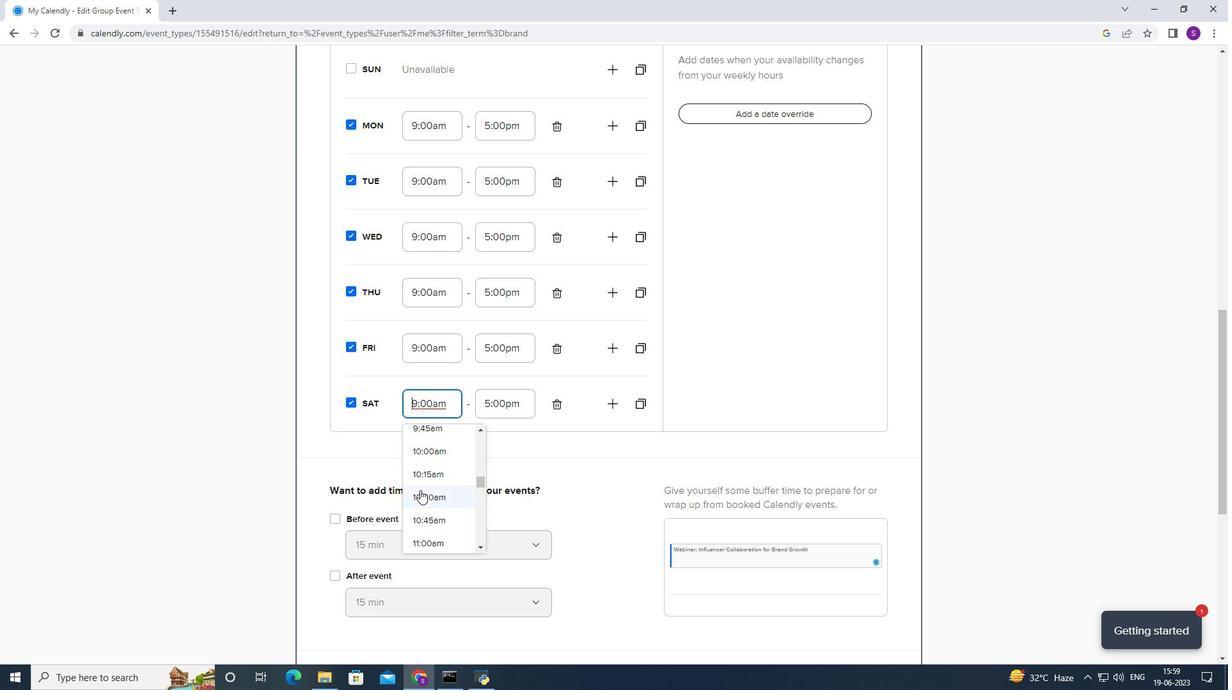 
Action: Mouse pressed left at (420, 491)
Screenshot: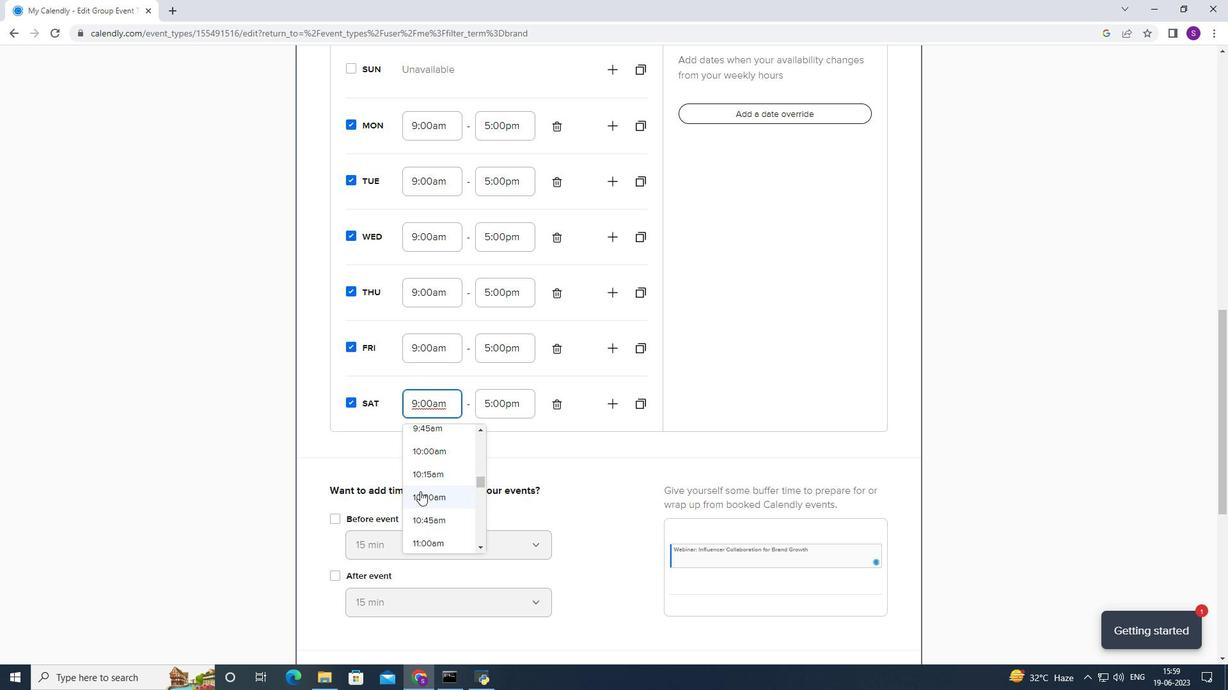
Action: Mouse moved to (418, 339)
Screenshot: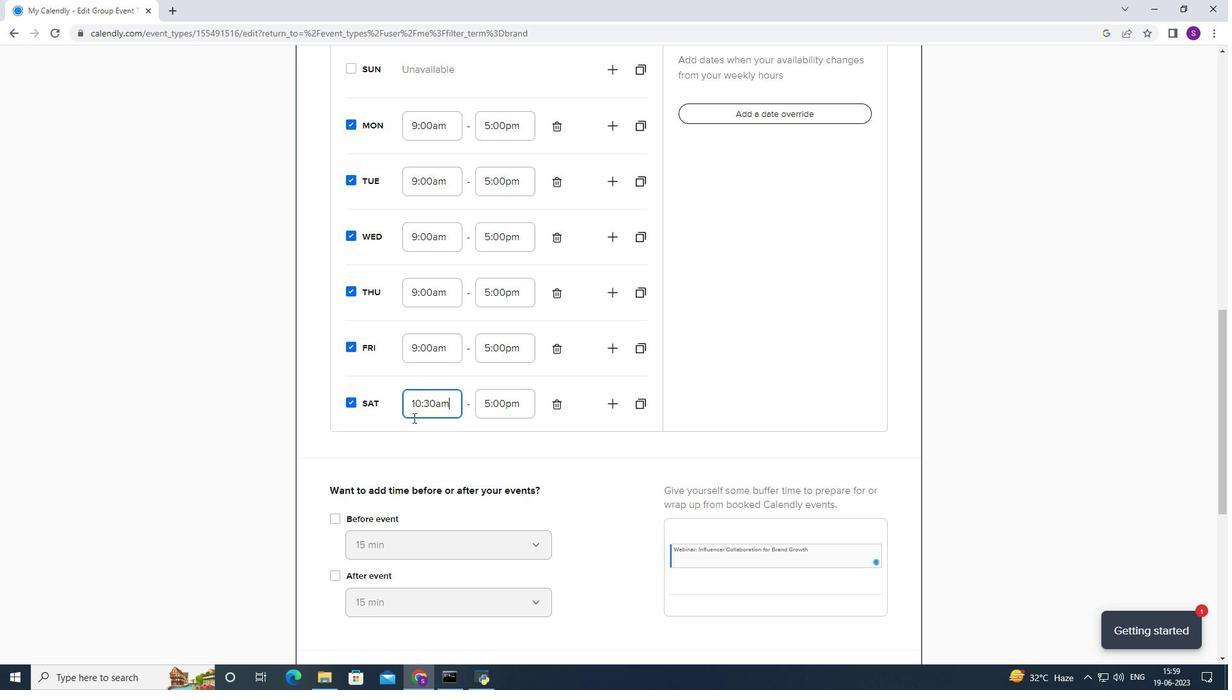 
Action: Mouse pressed left at (418, 339)
Screenshot: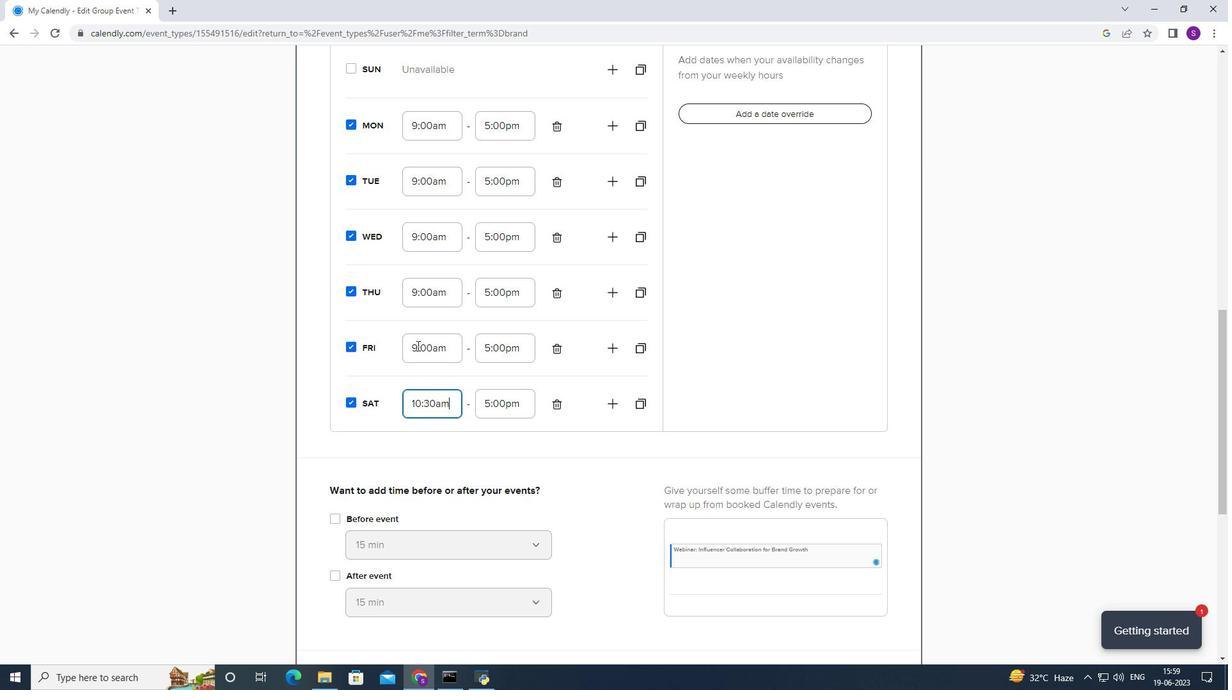 
Action: Mouse moved to (442, 412)
Screenshot: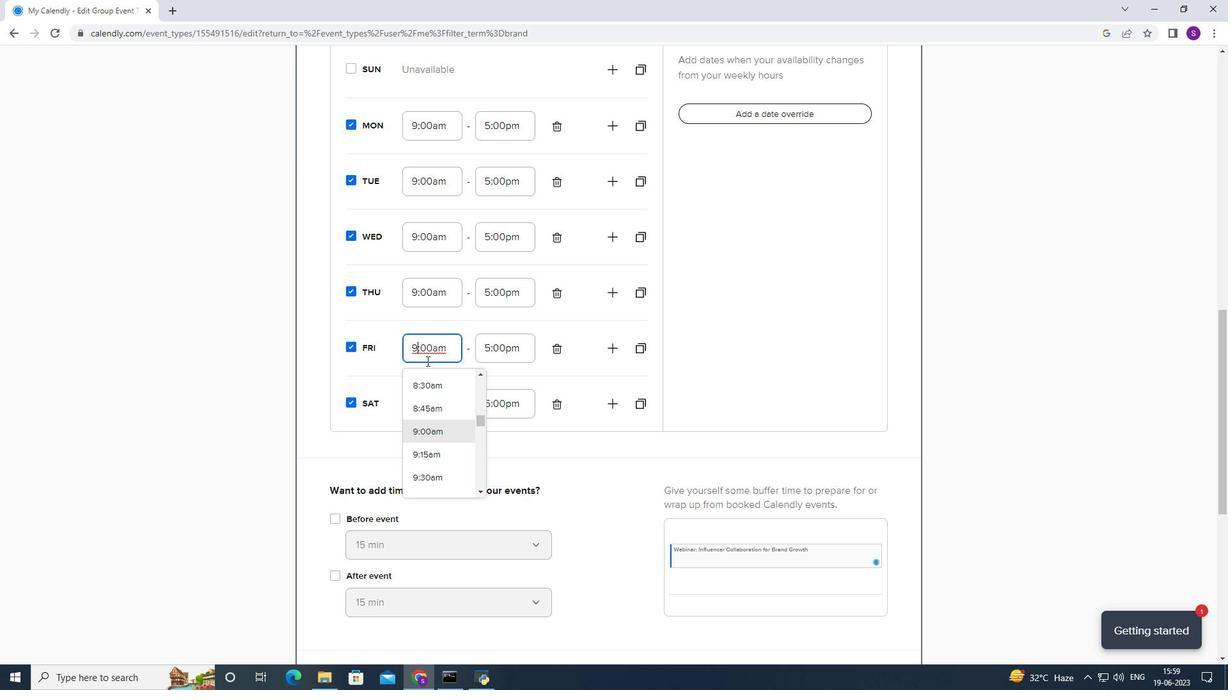 
Action: Mouse scrolled (442, 411) with delta (0, 0)
Screenshot: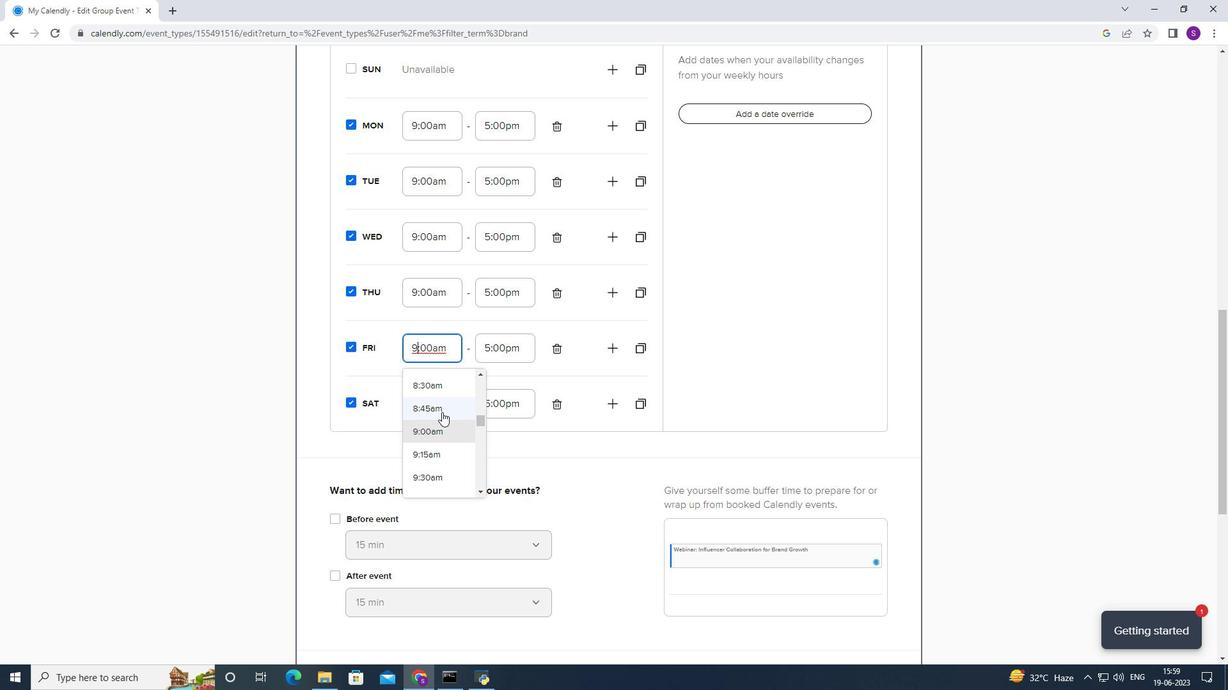 
Action: Mouse moved to (419, 470)
Screenshot: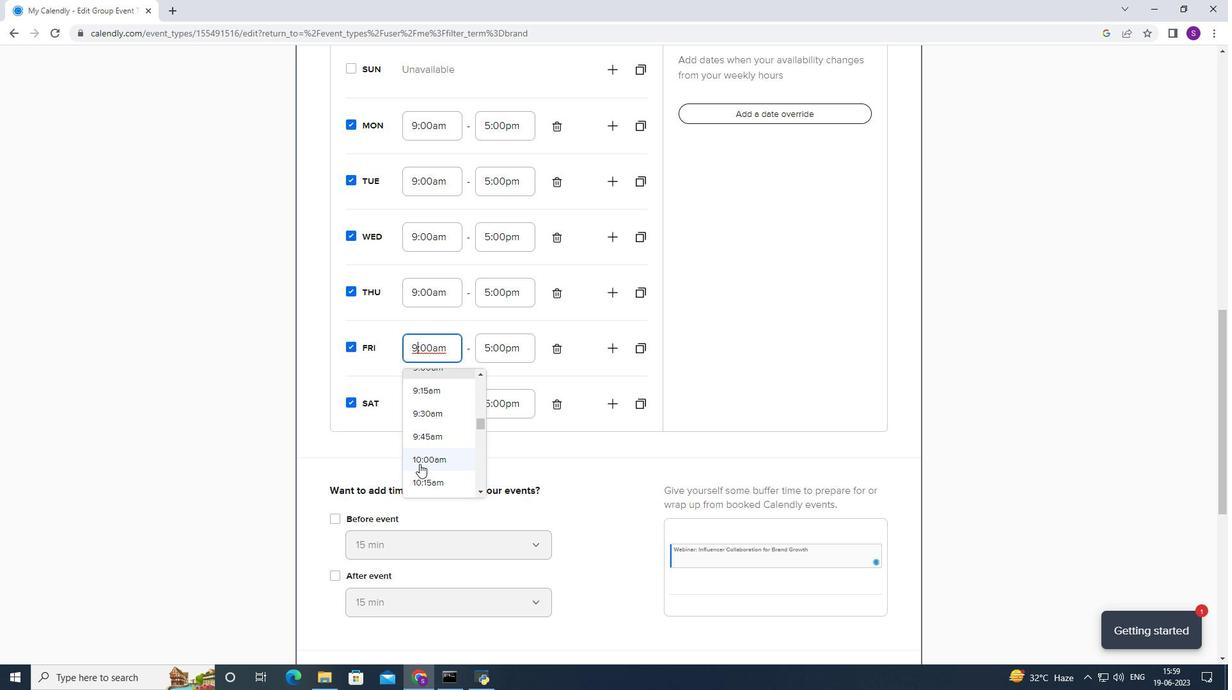 
Action: Mouse pressed left at (419, 470)
Screenshot: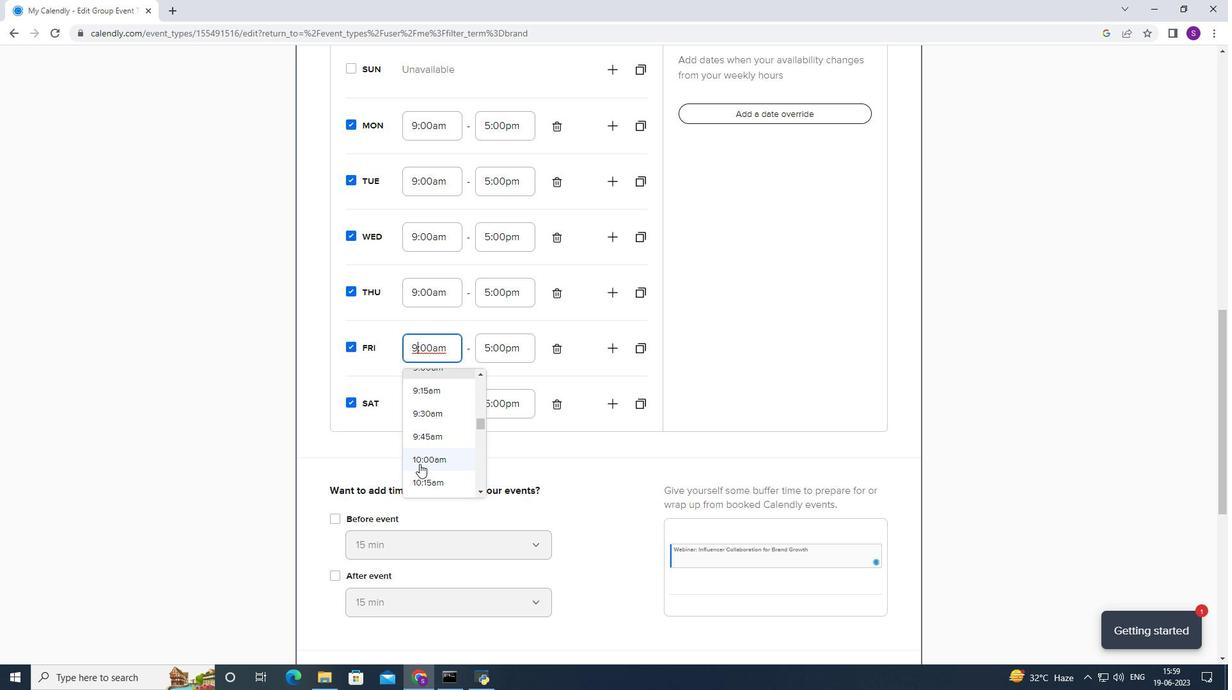 
Action: Mouse moved to (424, 349)
Screenshot: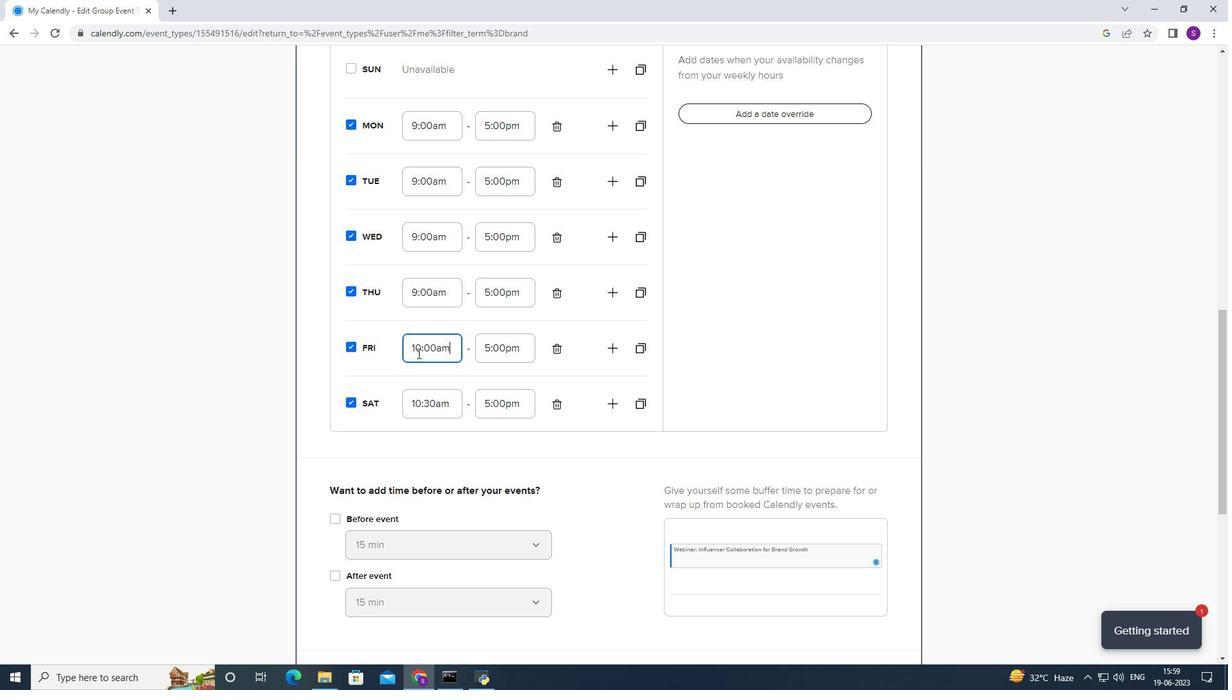 
Action: Mouse pressed left at (424, 349)
Screenshot: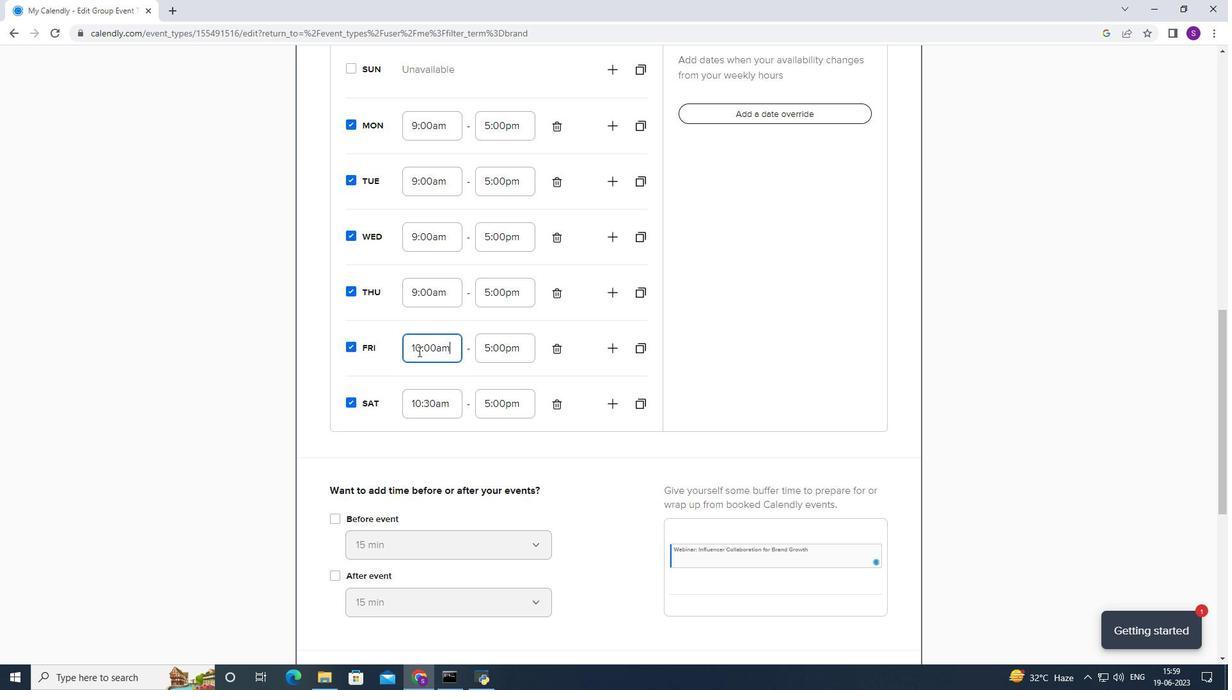 
Action: Mouse moved to (429, 399)
Screenshot: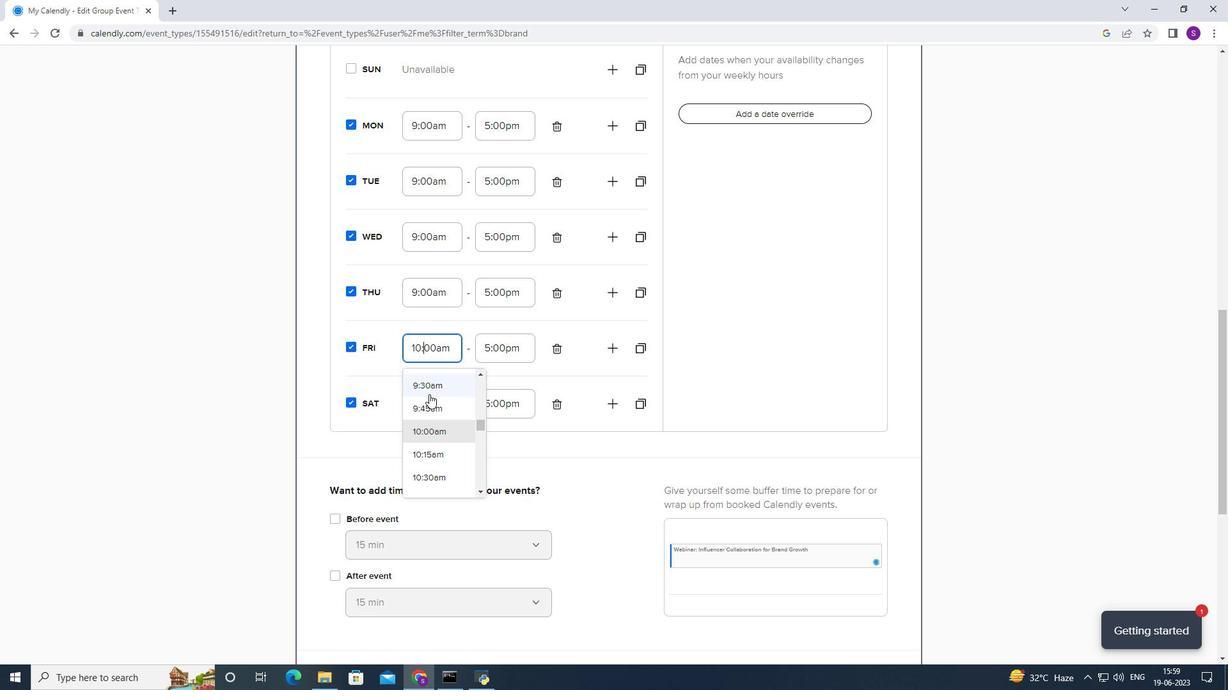 
Action: Mouse scrolled (429, 398) with delta (0, 0)
Screenshot: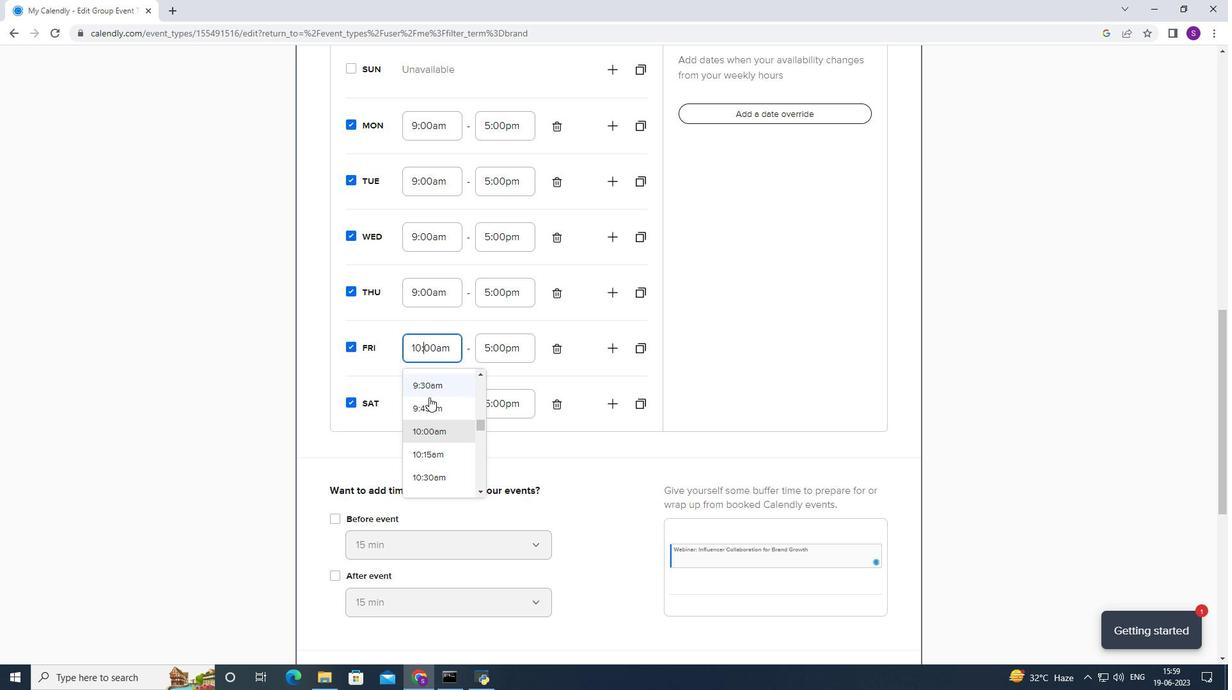 
Action: Mouse moved to (421, 413)
Screenshot: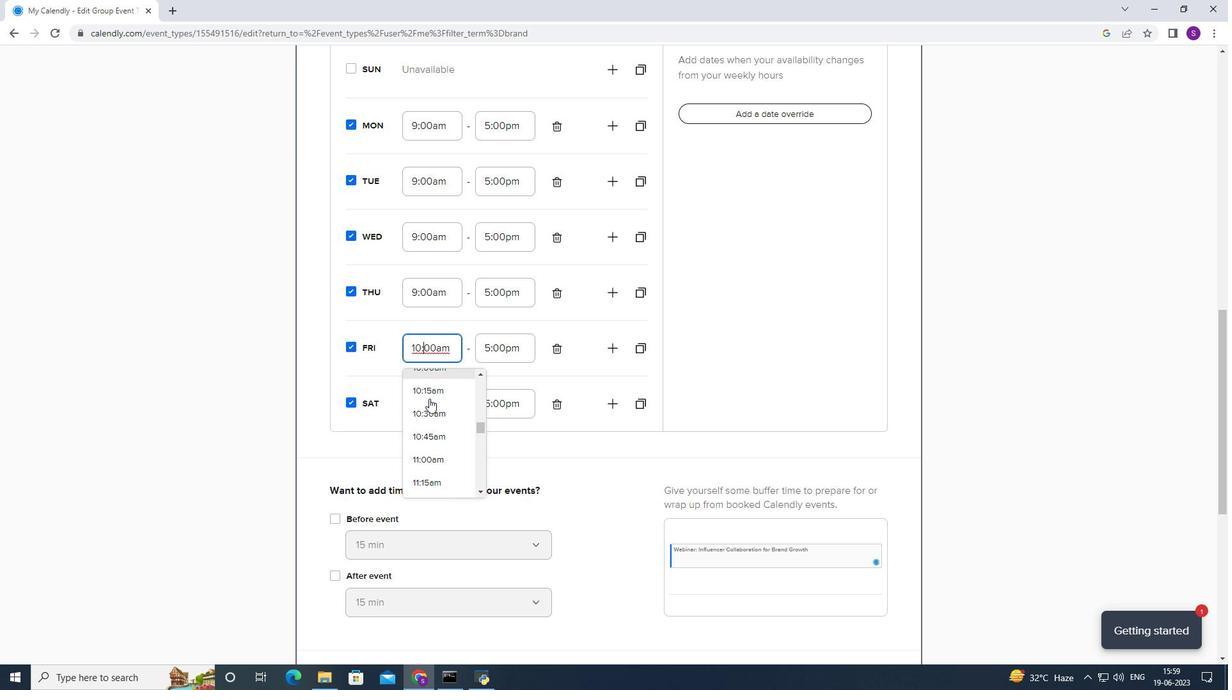 
Action: Mouse pressed left at (421, 413)
Screenshot: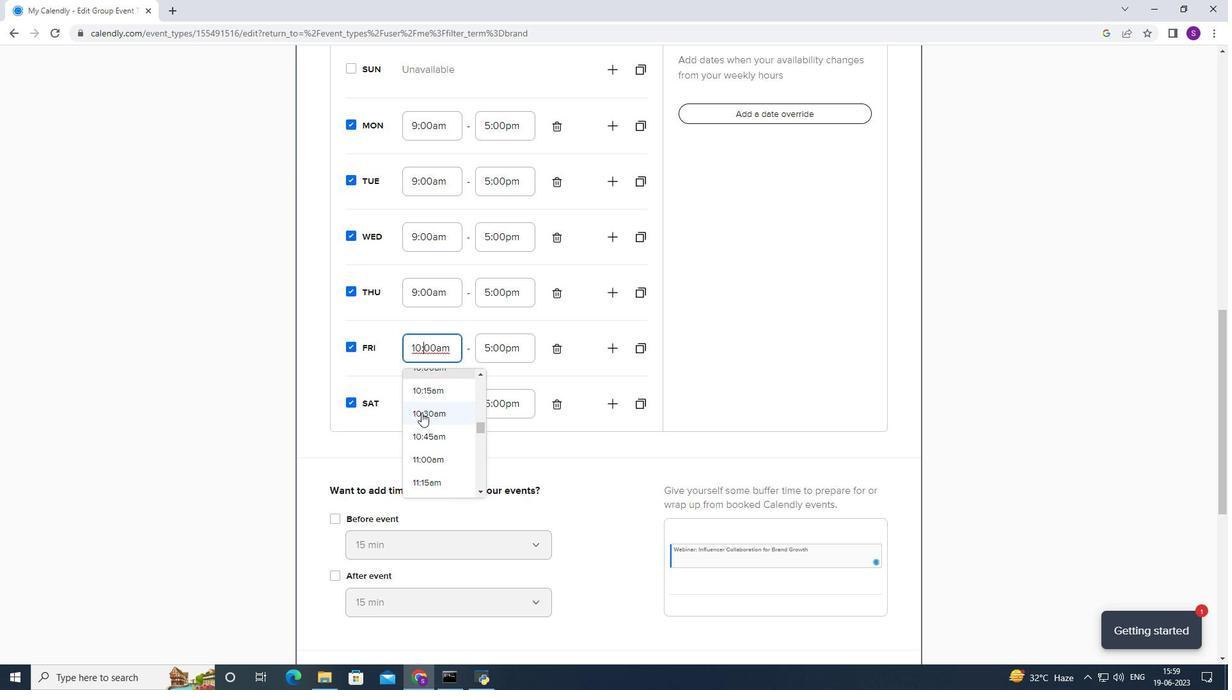 
Action: Mouse moved to (440, 303)
Screenshot: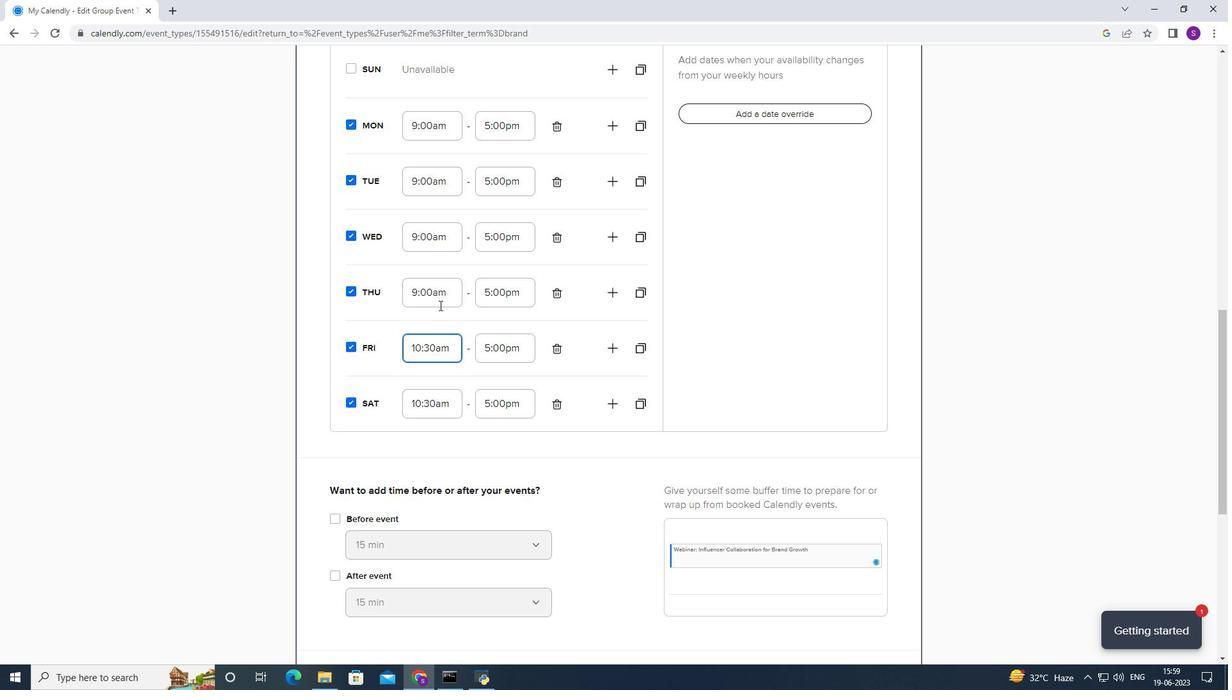 
Action: Mouse pressed left at (440, 303)
Screenshot: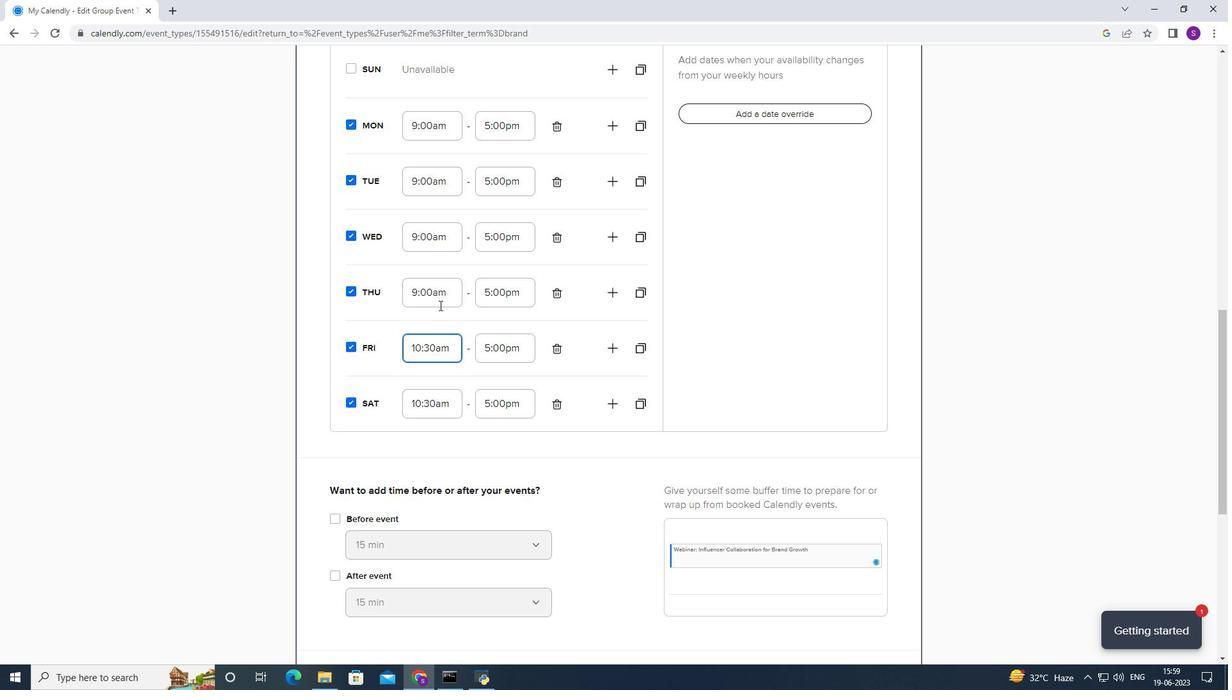 
Action: Mouse moved to (430, 361)
Screenshot: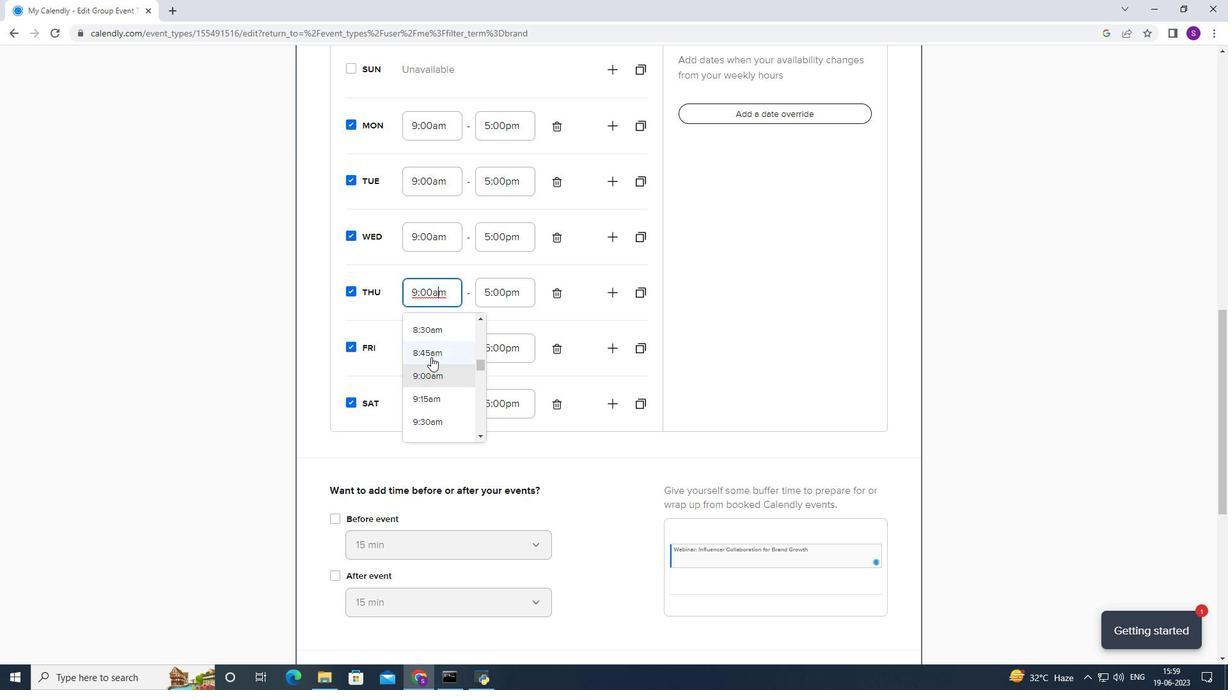 
Action: Mouse scrolled (430, 360) with delta (0, 0)
Screenshot: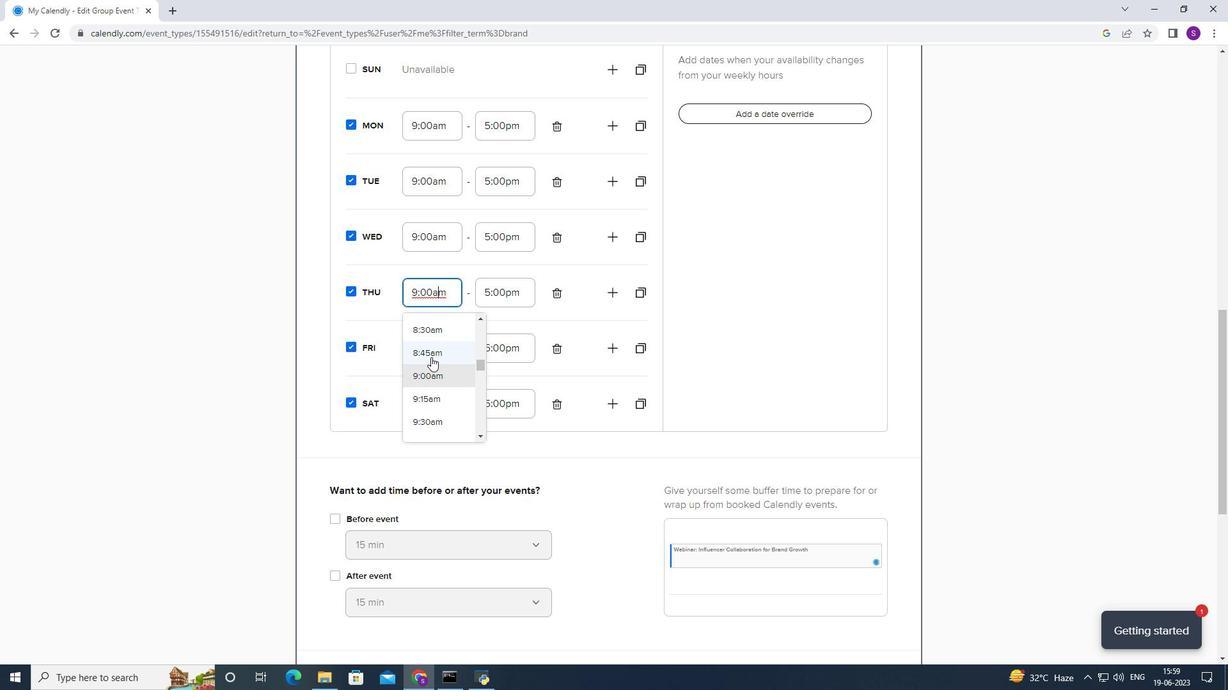 
Action: Mouse moved to (426, 378)
Screenshot: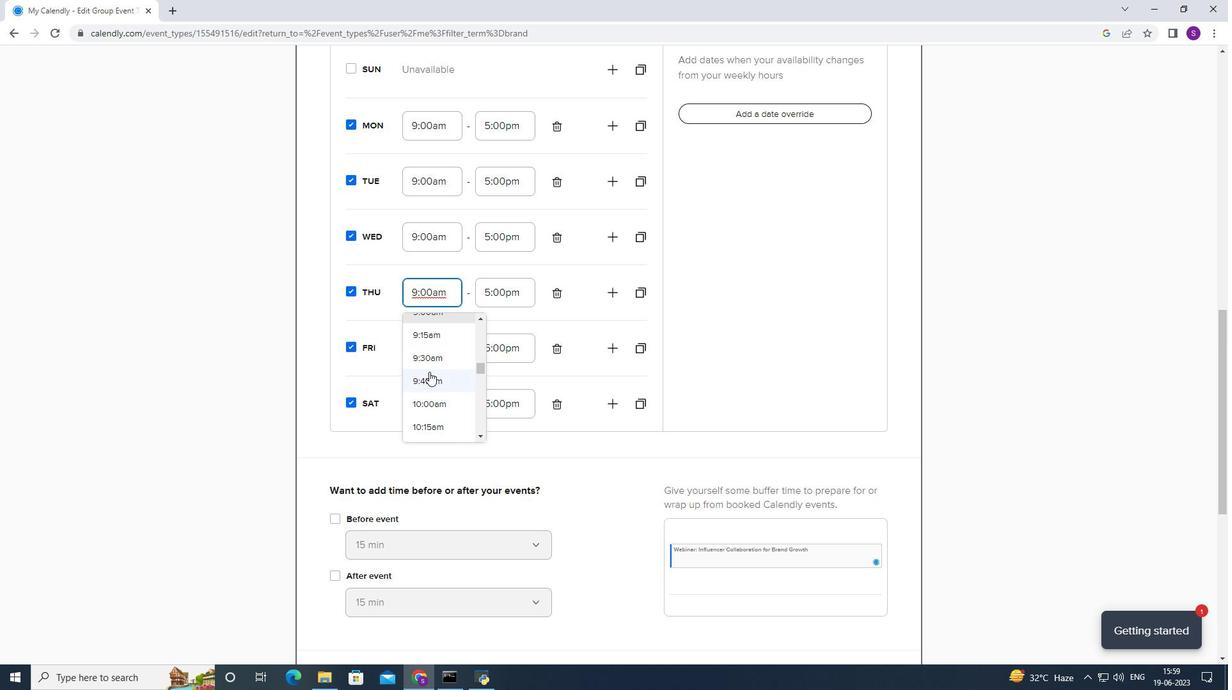 
Action: Mouse scrolled (426, 378) with delta (0, 0)
Screenshot: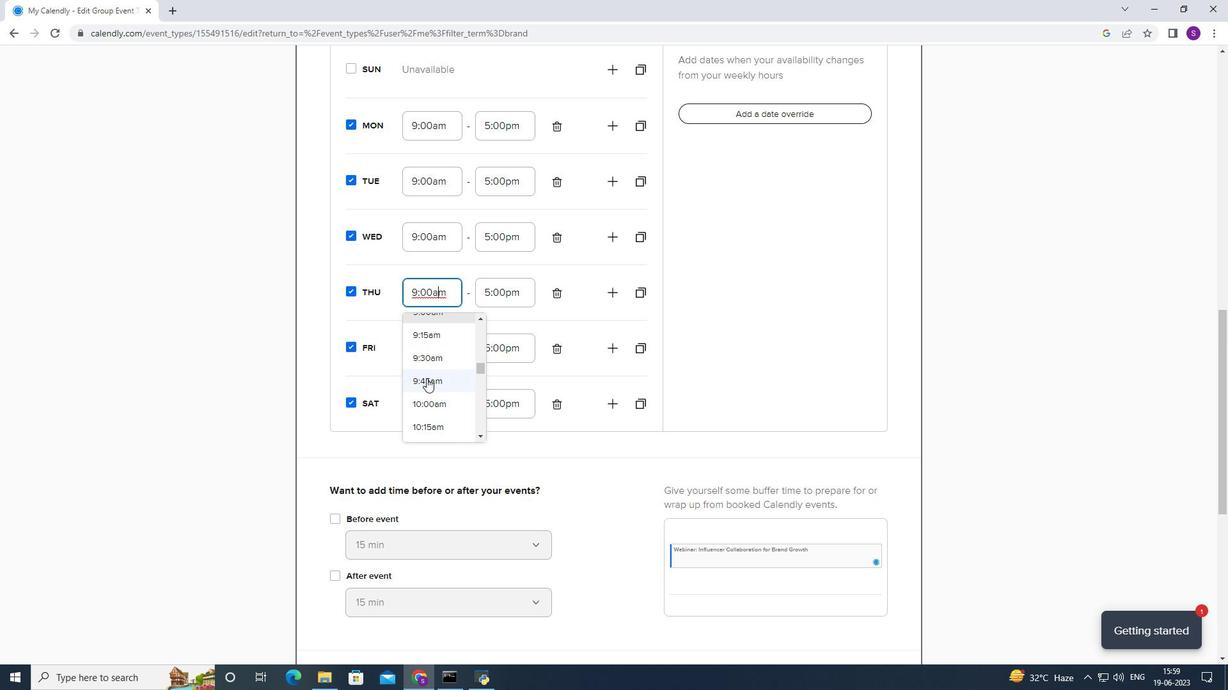 
Action: Mouse moved to (427, 385)
Screenshot: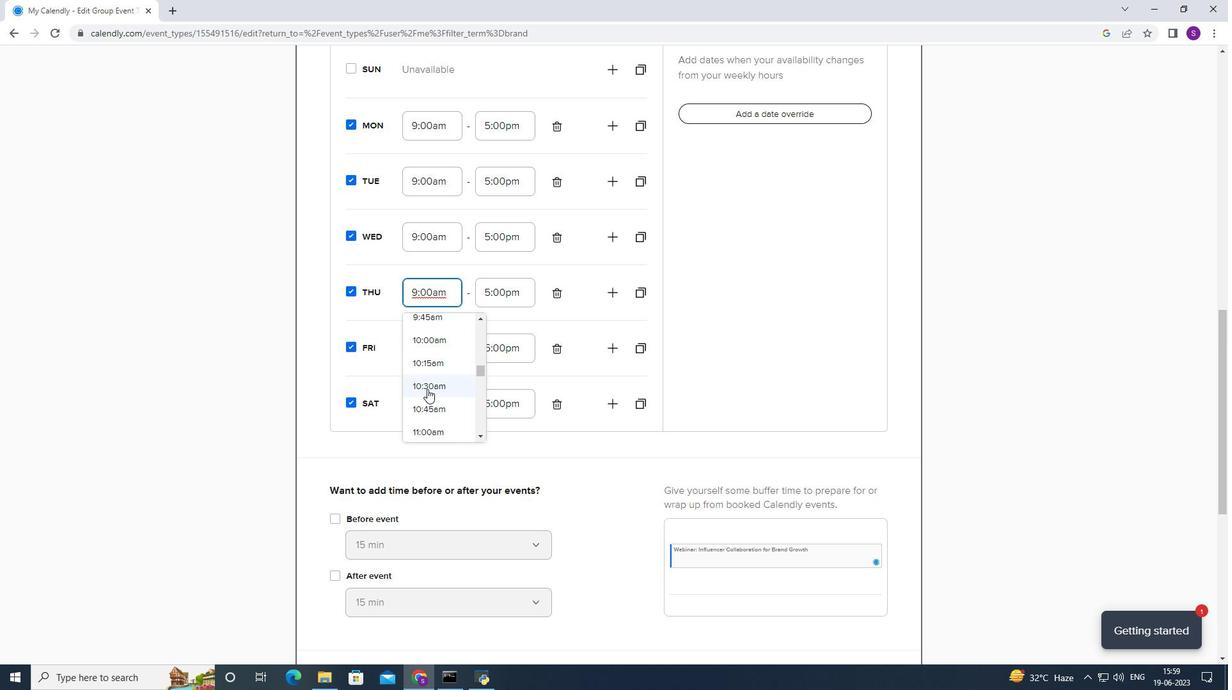 
Action: Mouse pressed left at (427, 385)
Screenshot: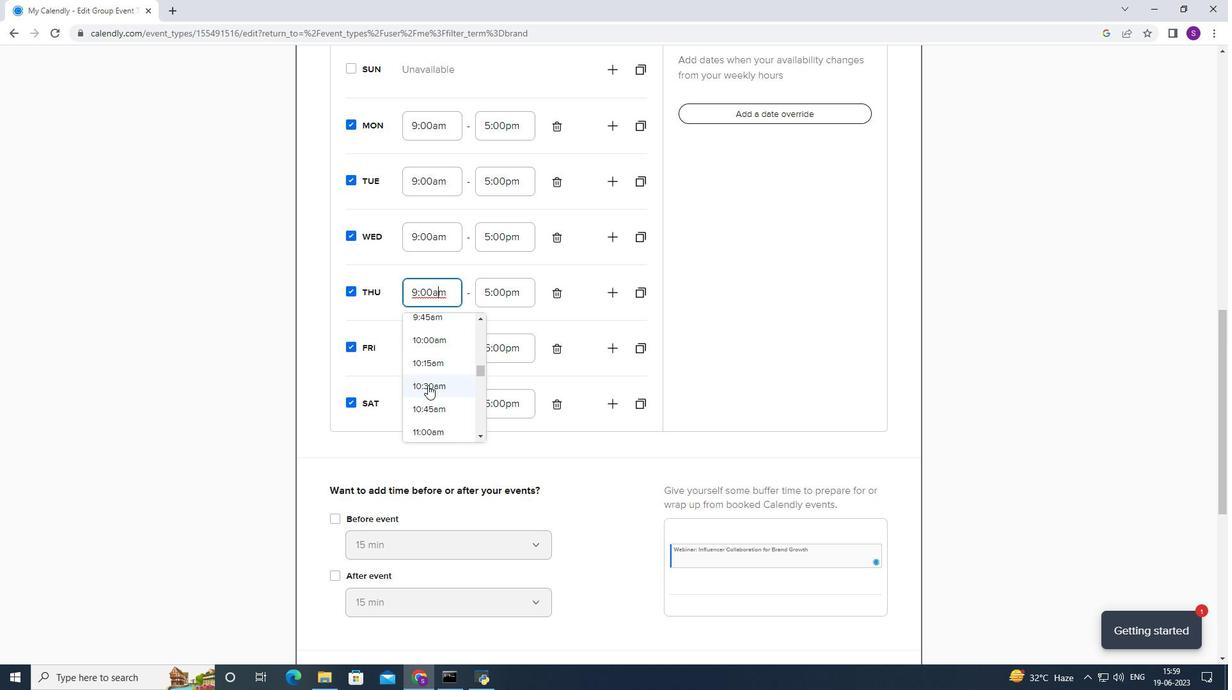 
Action: Mouse moved to (424, 242)
Screenshot: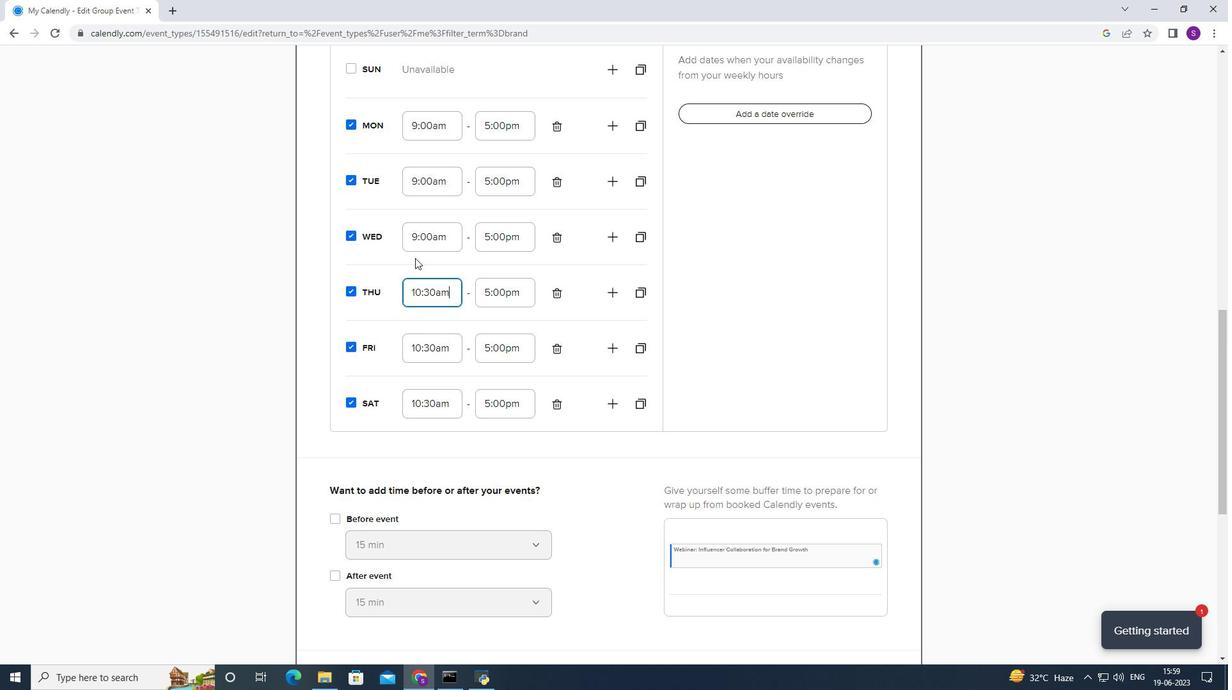 
Action: Mouse pressed left at (424, 242)
Screenshot: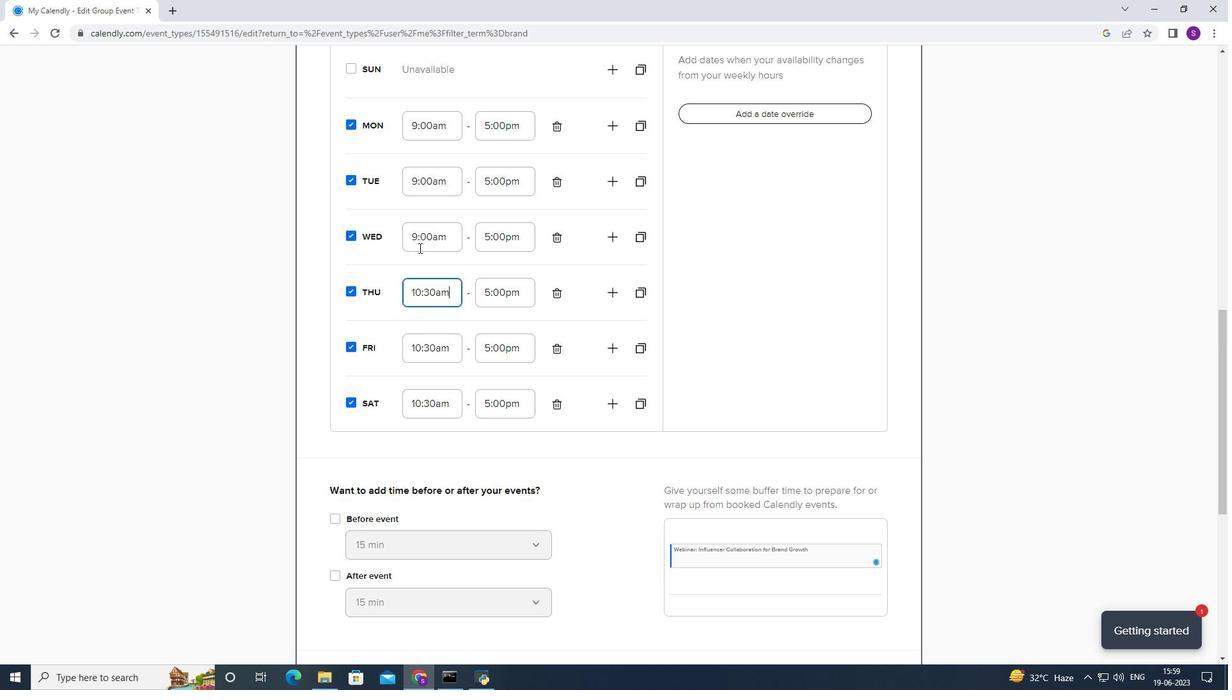 
Action: Mouse moved to (422, 333)
Screenshot: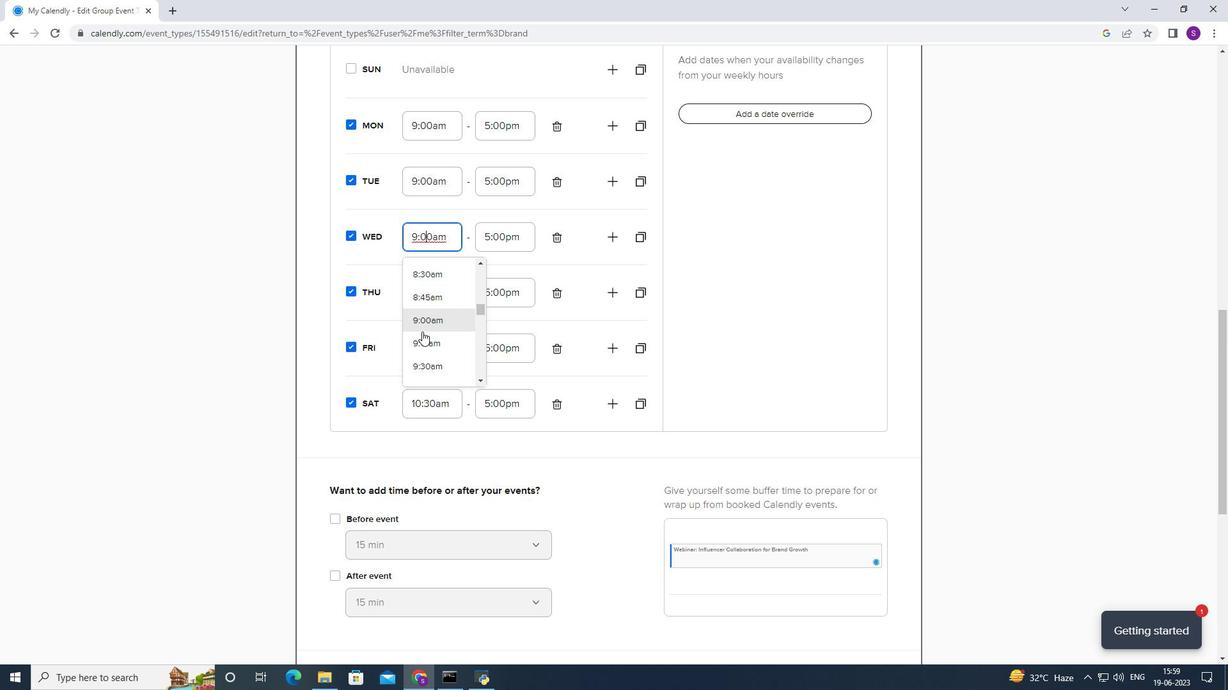 
Action: Mouse scrolled (422, 333) with delta (0, 0)
Screenshot: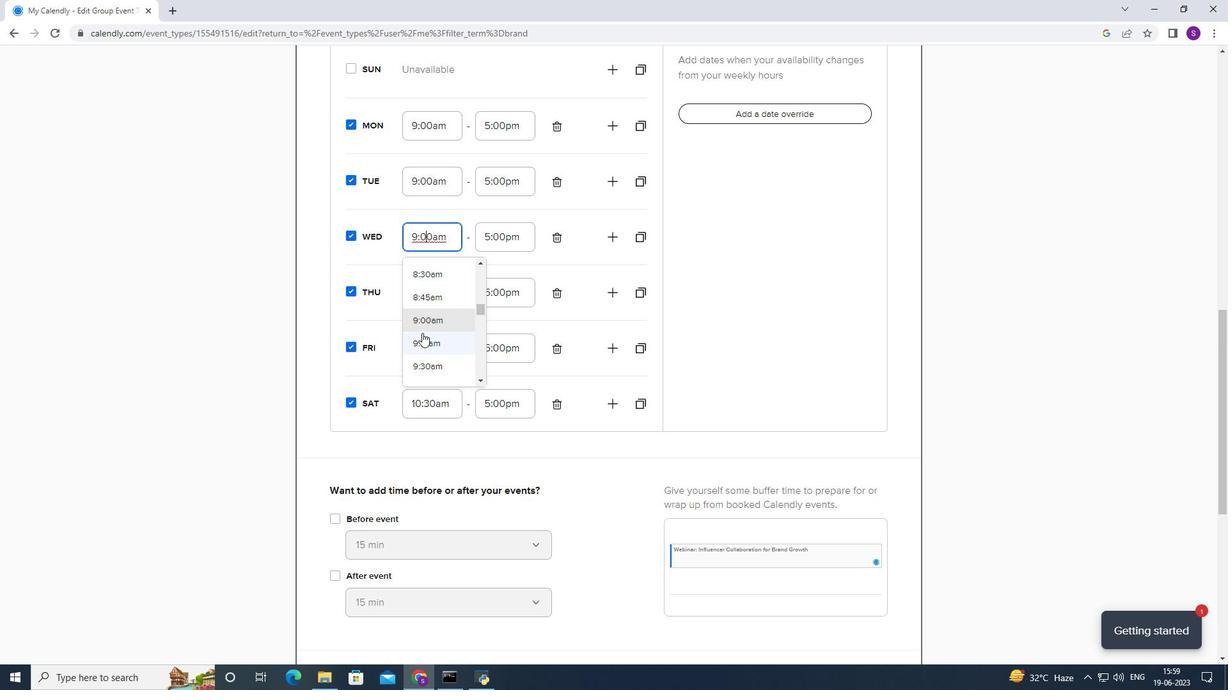 
Action: Mouse moved to (422, 334)
Screenshot: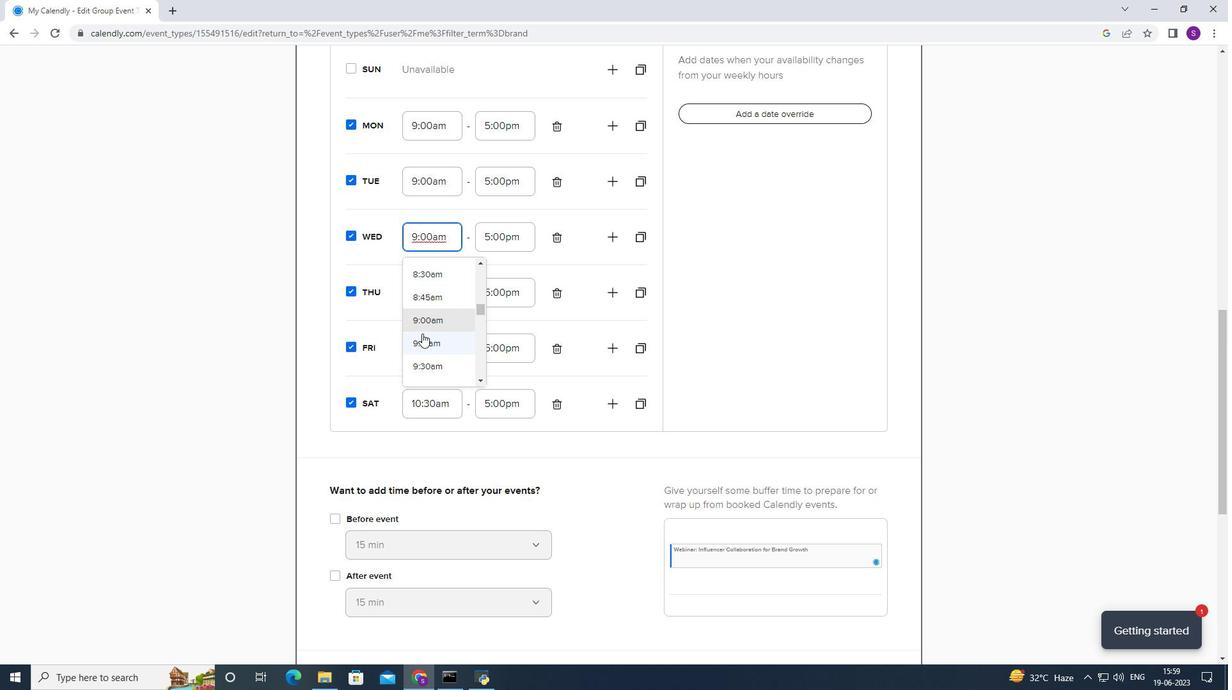 
Action: Mouse scrolled (422, 333) with delta (0, 0)
Screenshot: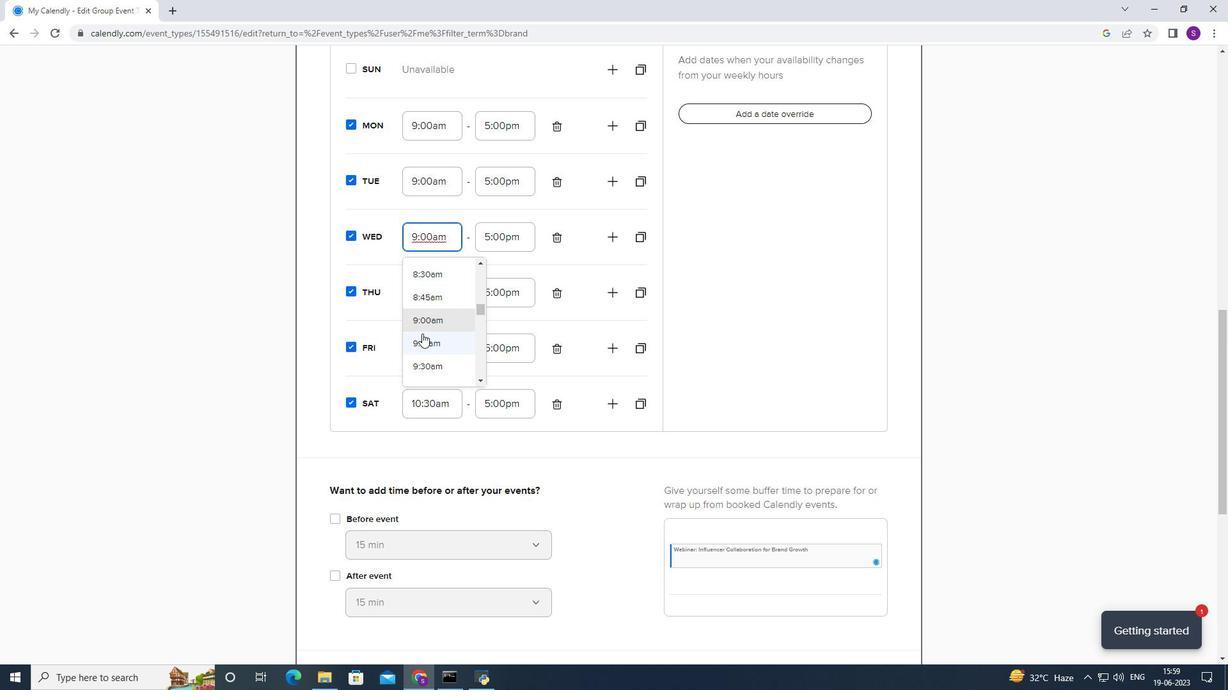 
Action: Mouse moved to (431, 332)
Screenshot: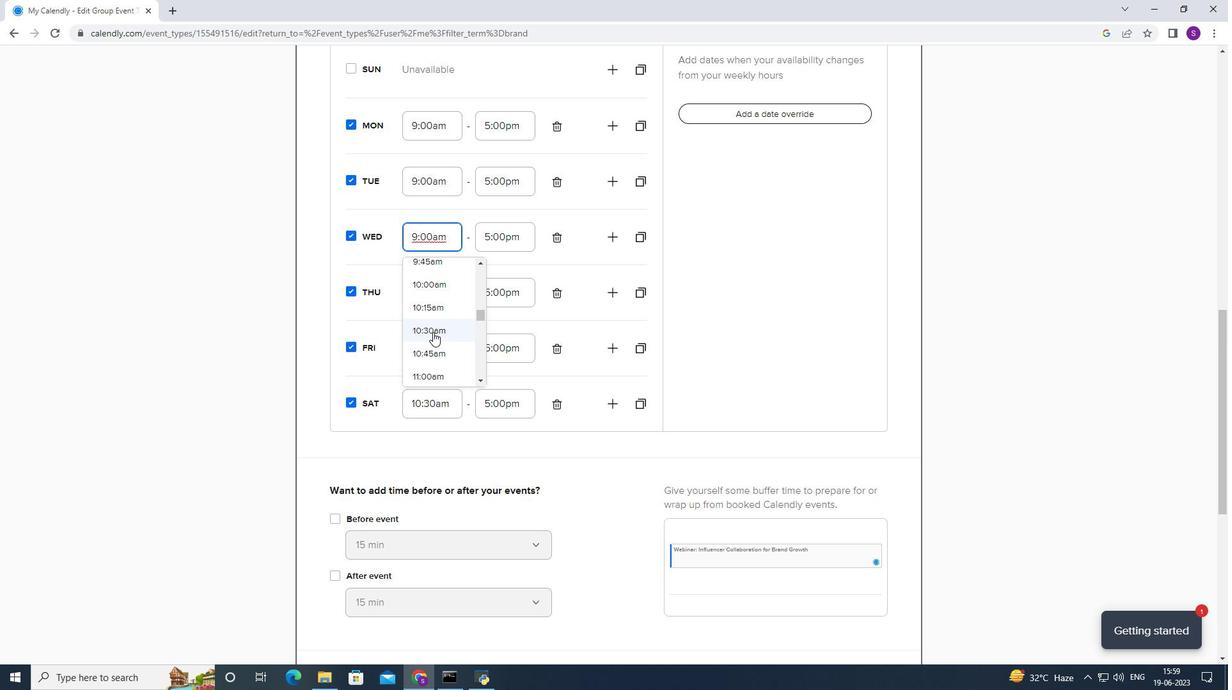
Action: Mouse pressed left at (431, 332)
Screenshot: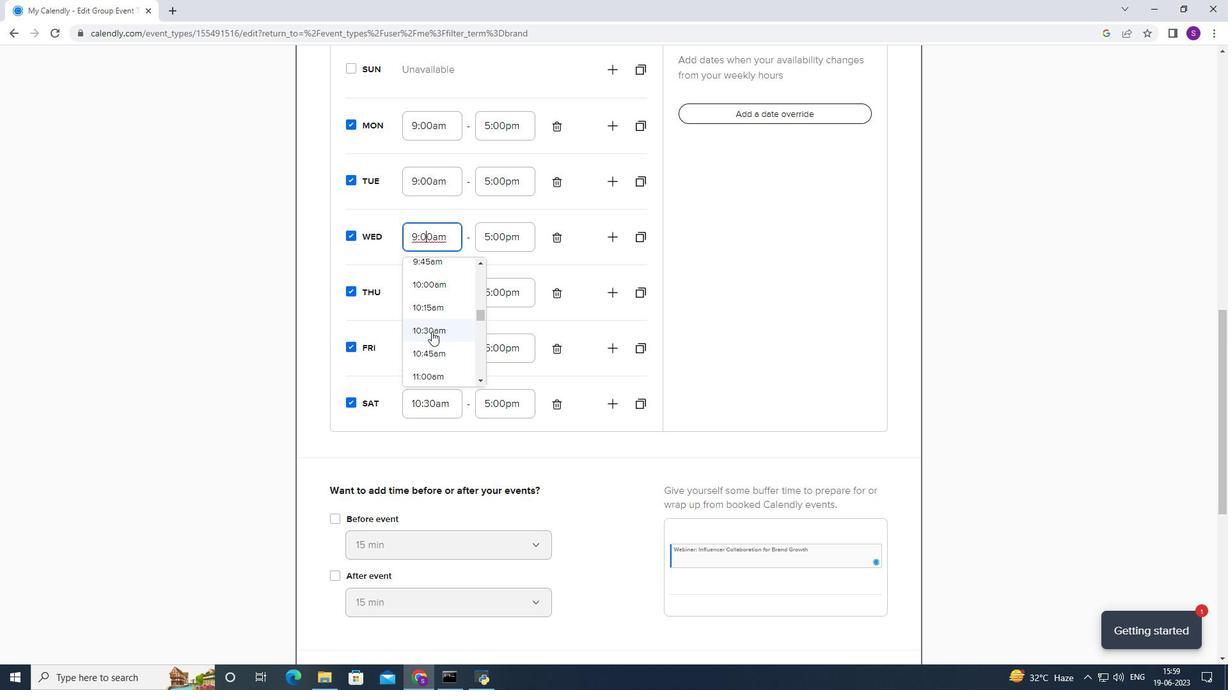 
Action: Mouse moved to (444, 181)
Screenshot: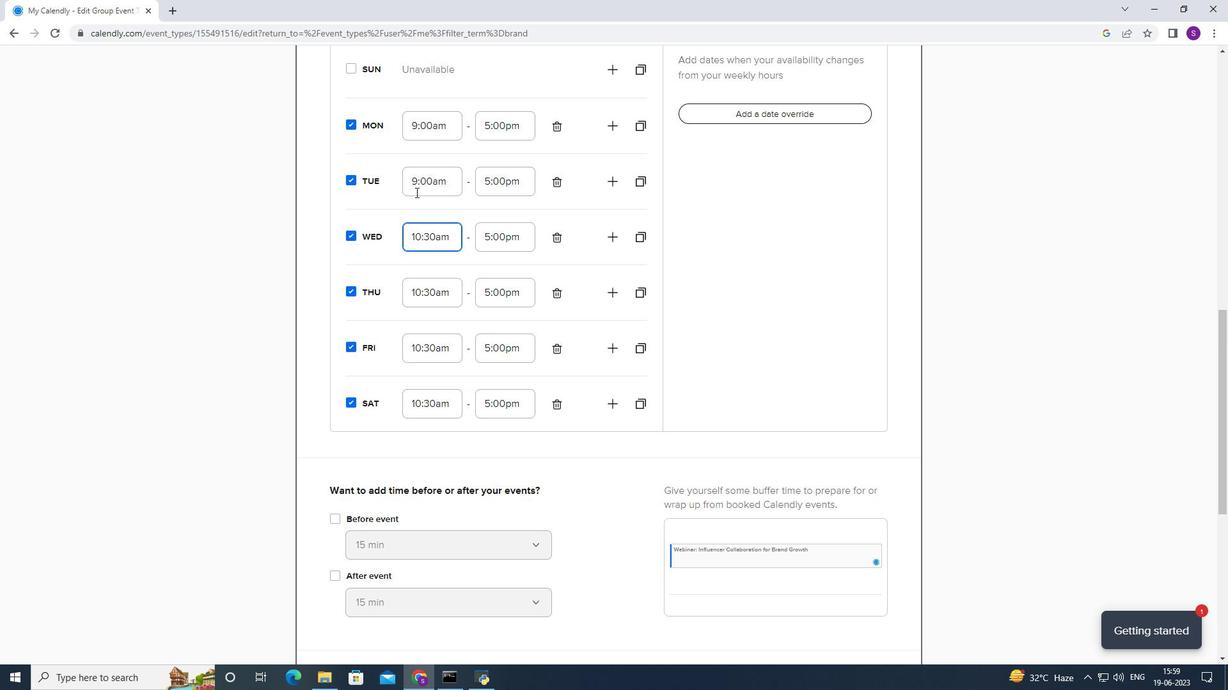 
Action: Mouse pressed left at (444, 181)
Screenshot: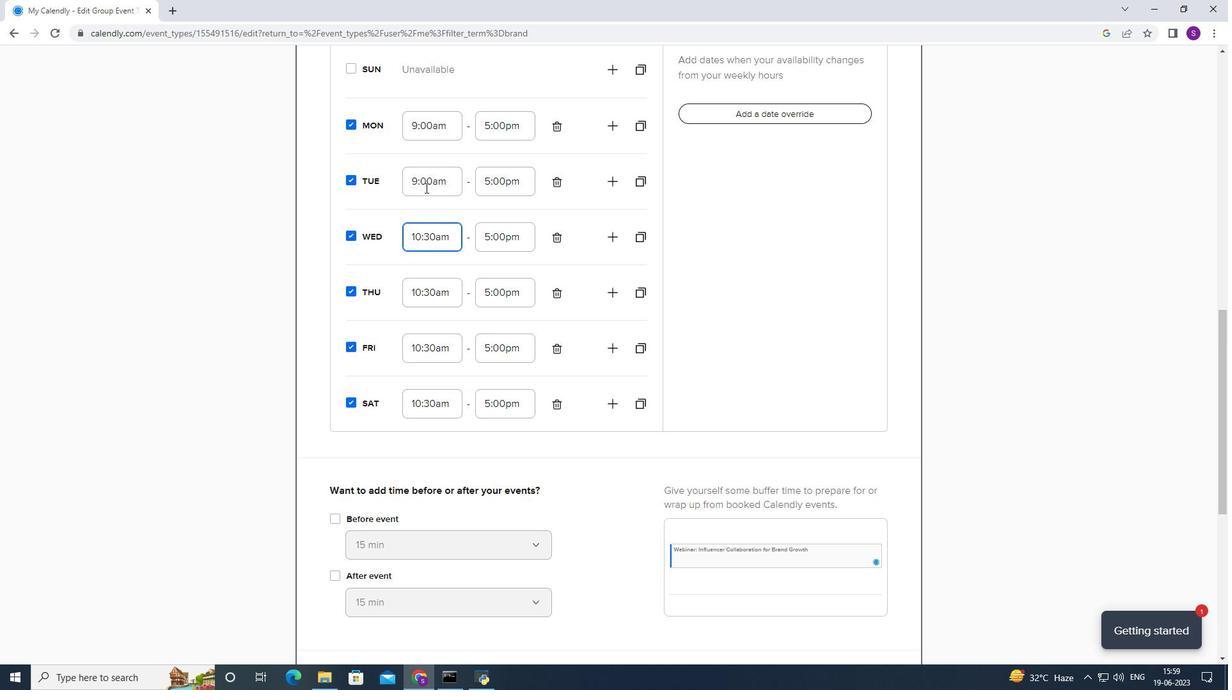 
Action: Mouse moved to (426, 276)
Screenshot: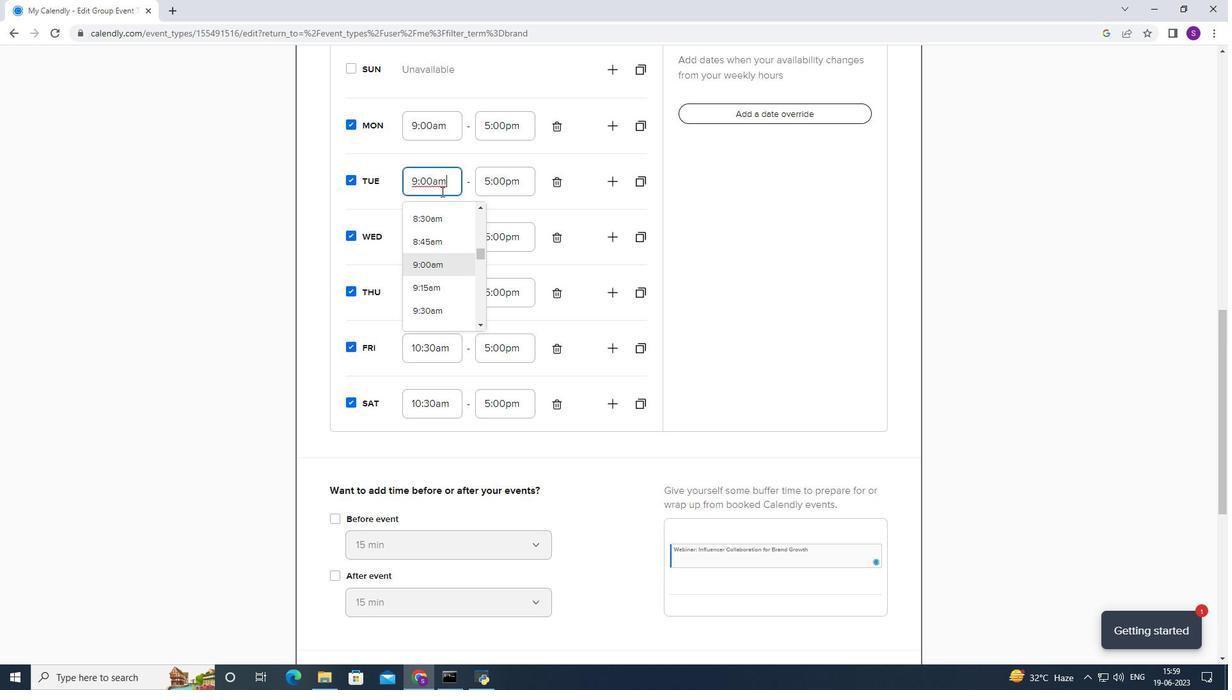 
Action: Mouse scrolled (426, 276) with delta (0, 0)
Screenshot: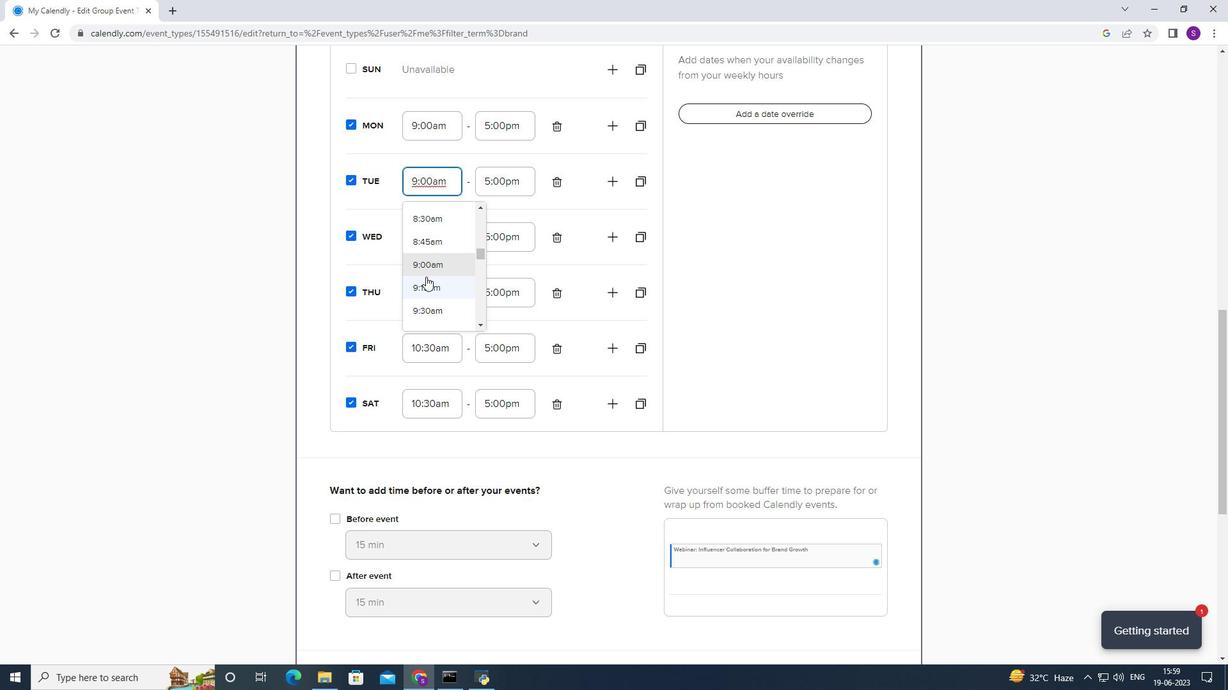 
Action: Mouse moved to (429, 297)
Screenshot: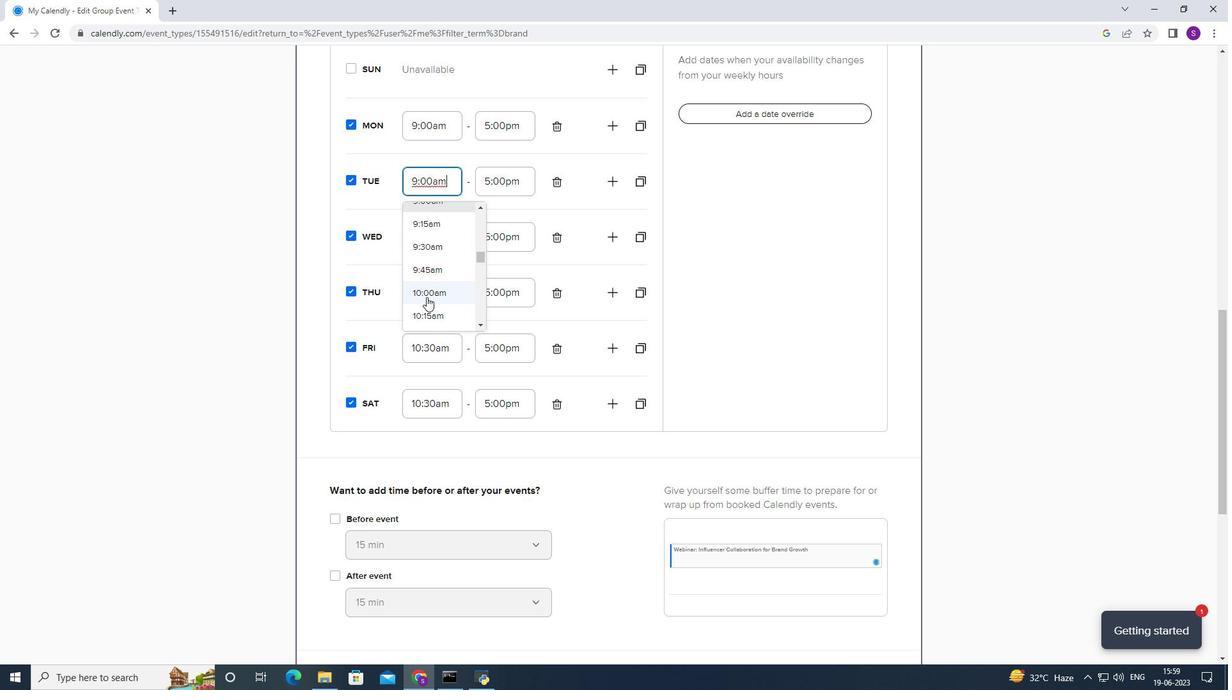 
Action: Mouse scrolled (429, 296) with delta (0, 0)
Screenshot: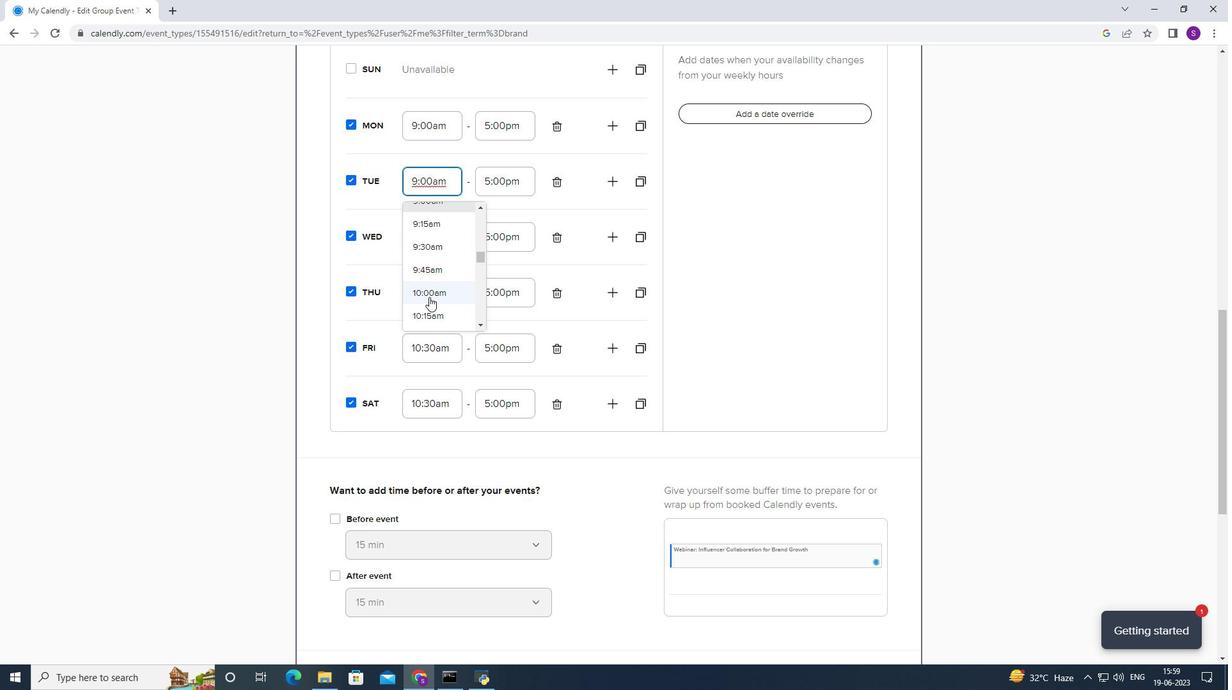 
Action: Mouse moved to (441, 277)
Screenshot: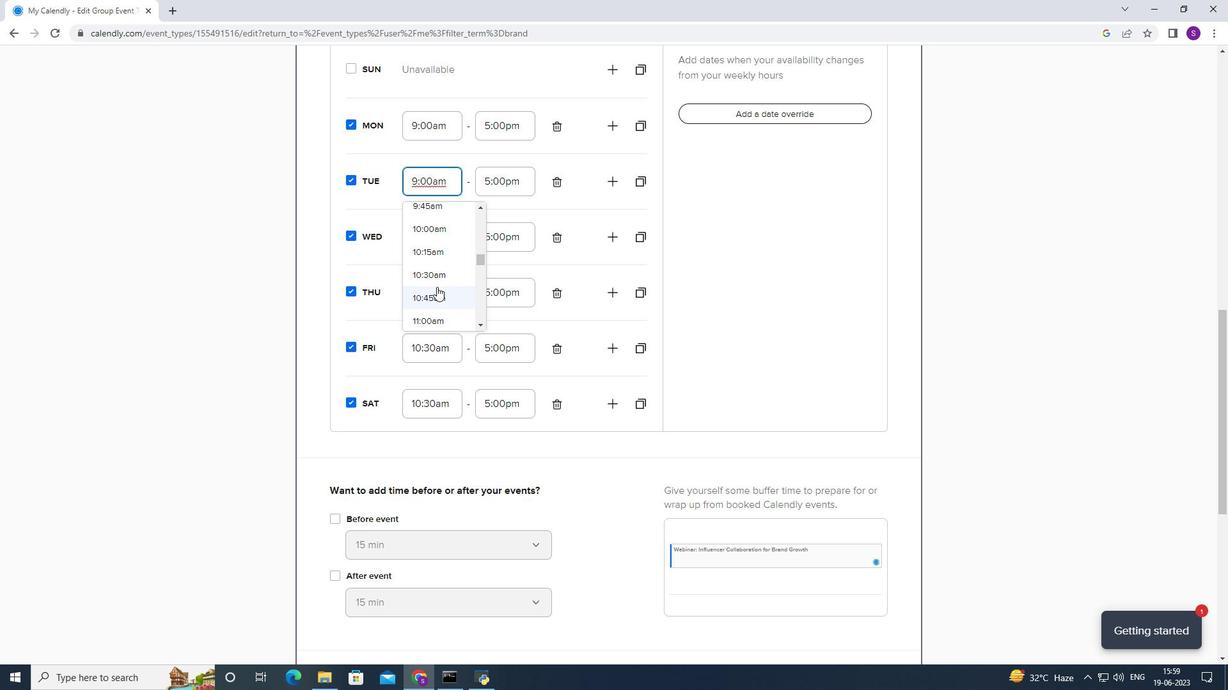 
Action: Mouse pressed left at (441, 277)
Screenshot: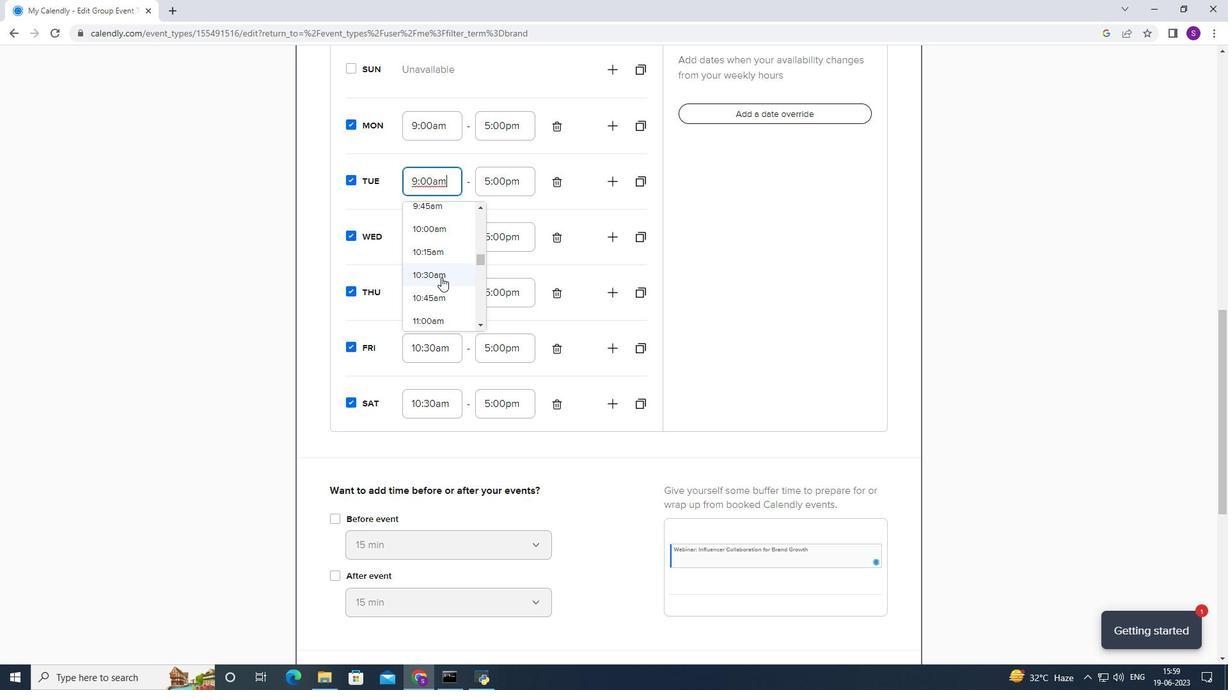 
Action: Mouse moved to (440, 127)
Screenshot: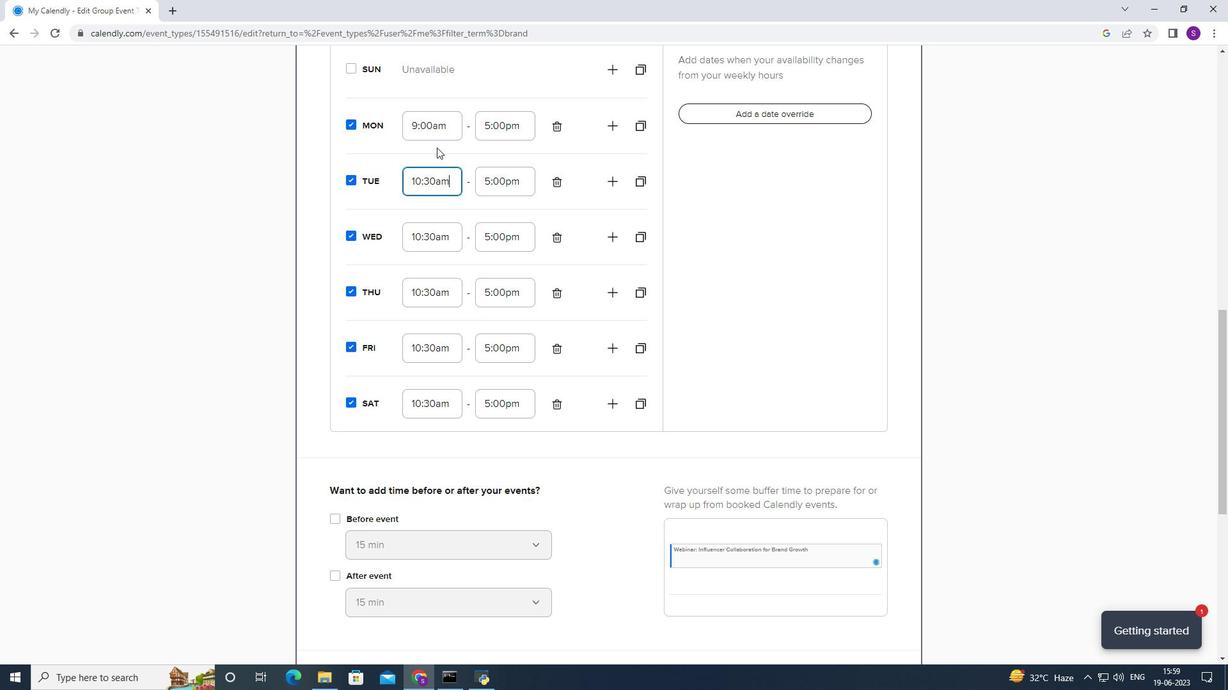 
Action: Mouse pressed left at (440, 127)
Screenshot: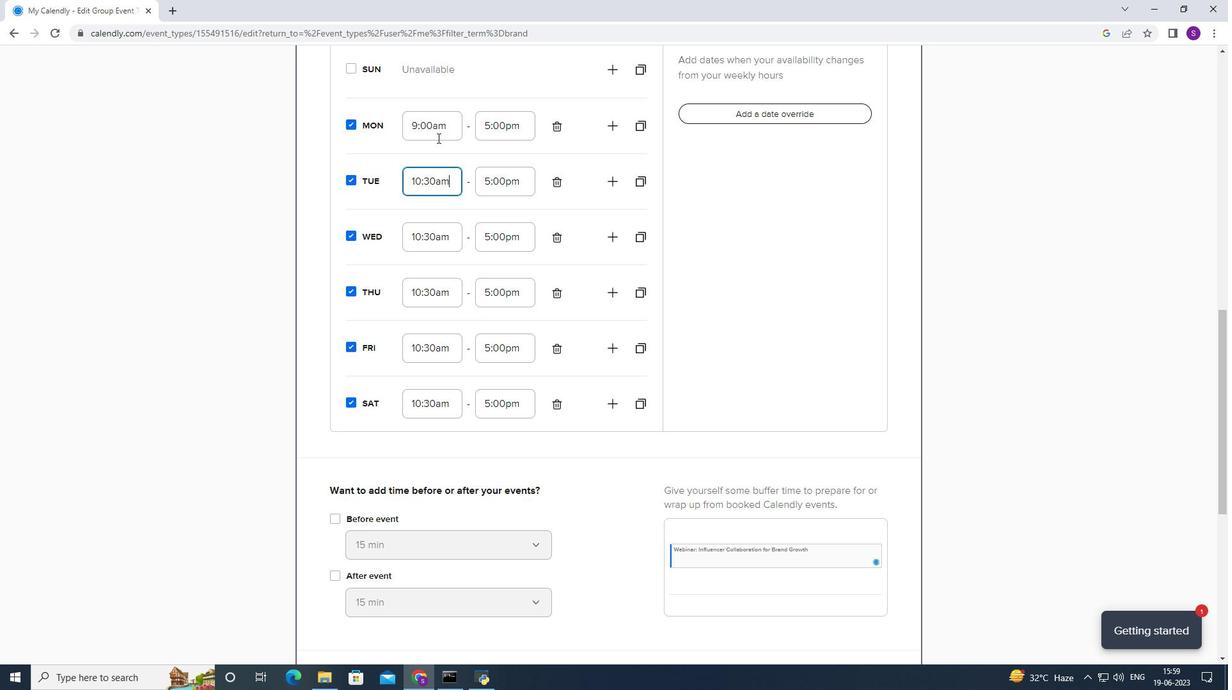 
Action: Mouse moved to (422, 238)
Screenshot: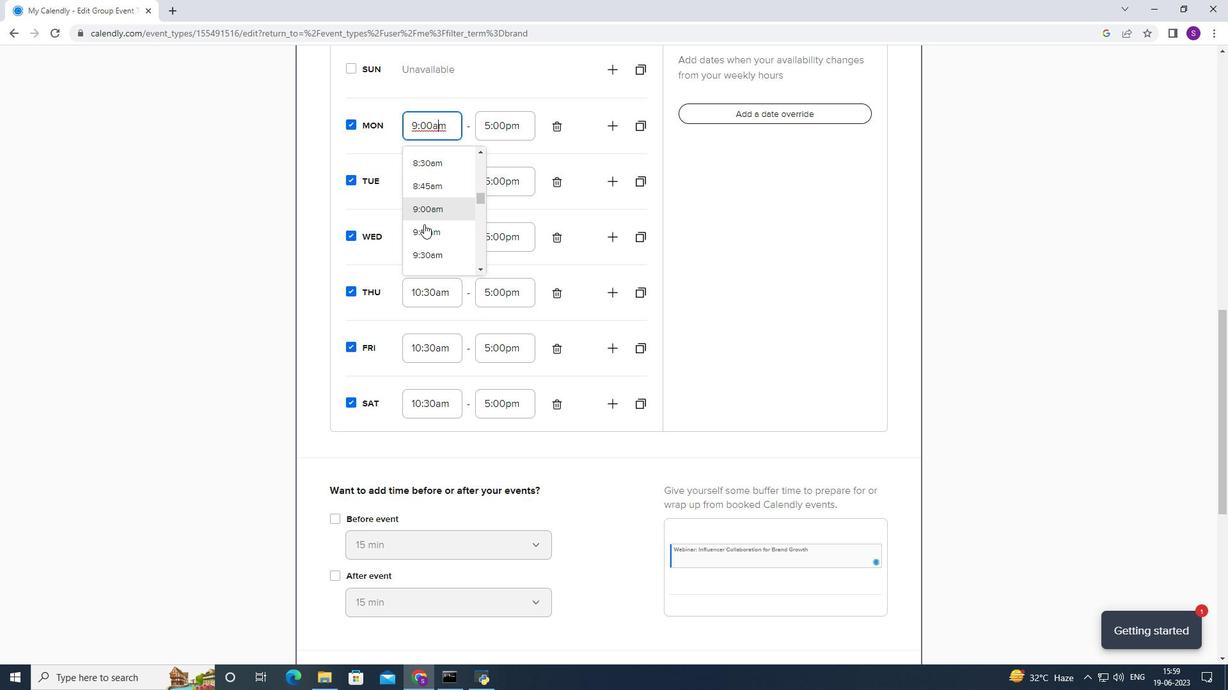 
Action: Mouse scrolled (422, 237) with delta (0, 0)
Screenshot: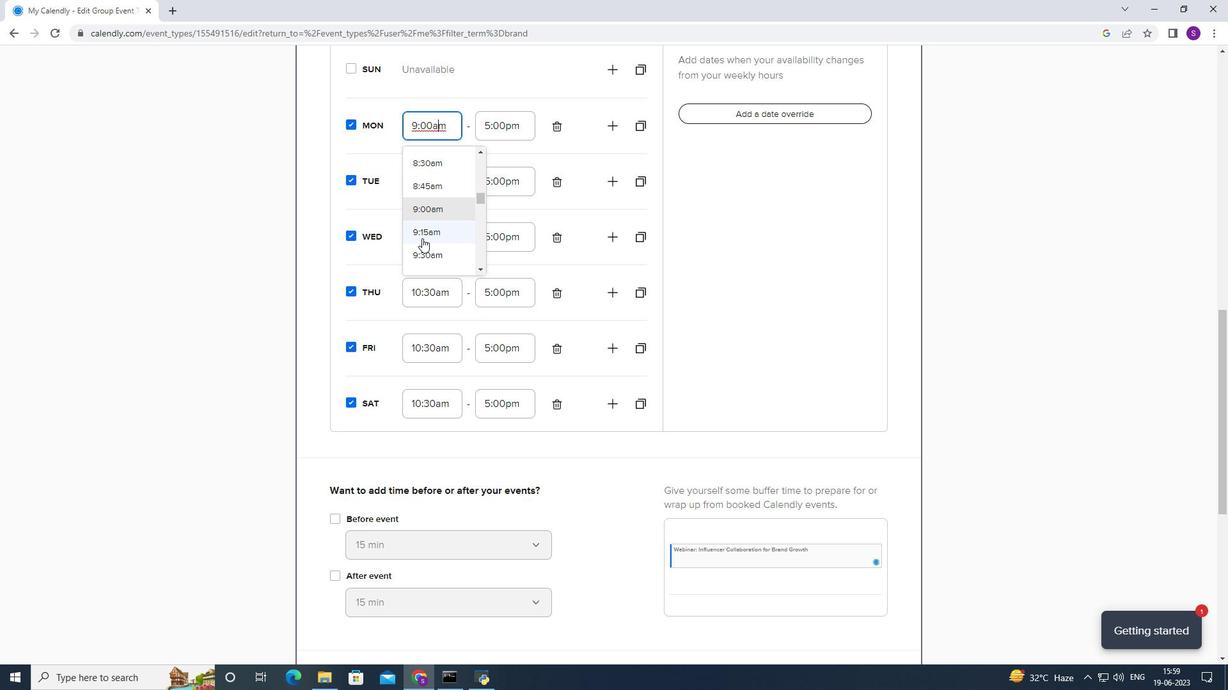 
Action: Mouse moved to (431, 237)
Screenshot: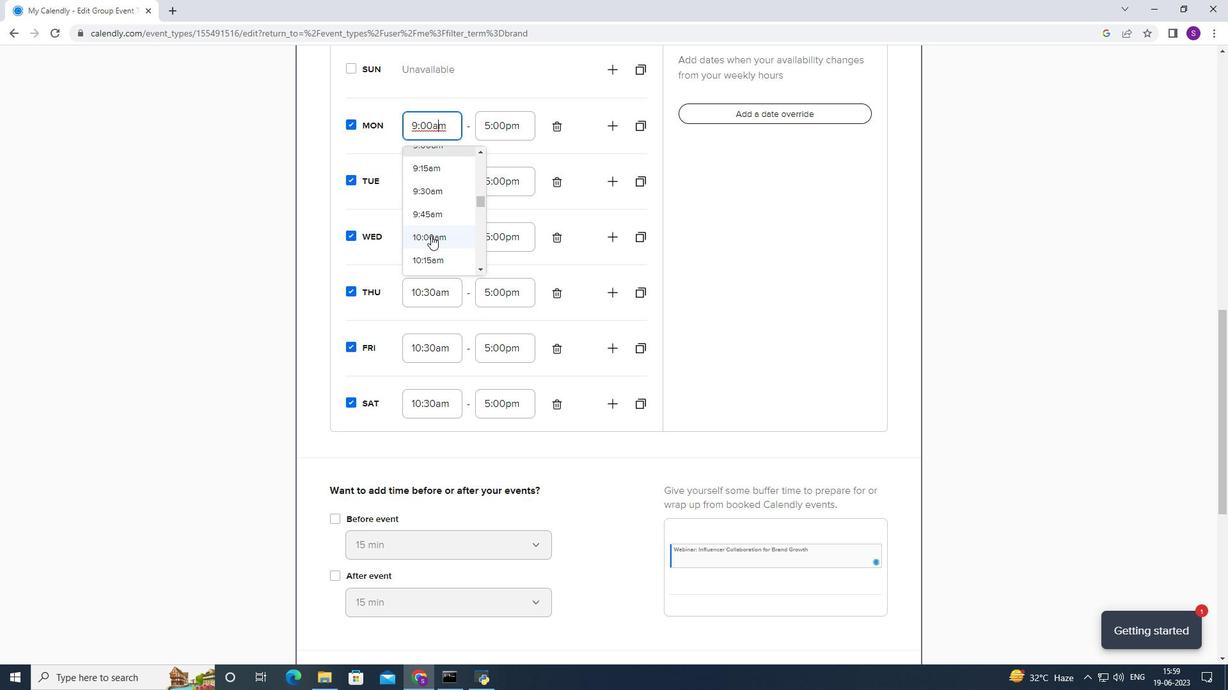 
Action: Mouse scrolled (431, 236) with delta (0, 0)
Screenshot: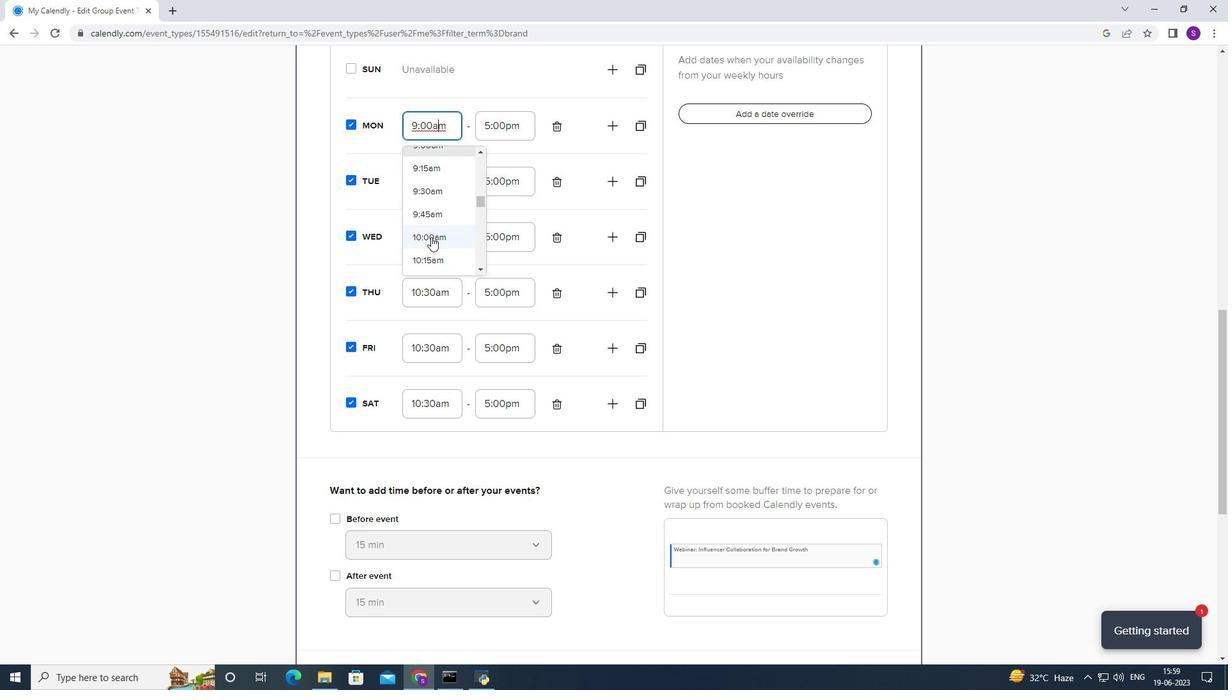 
Action: Mouse moved to (440, 221)
Screenshot: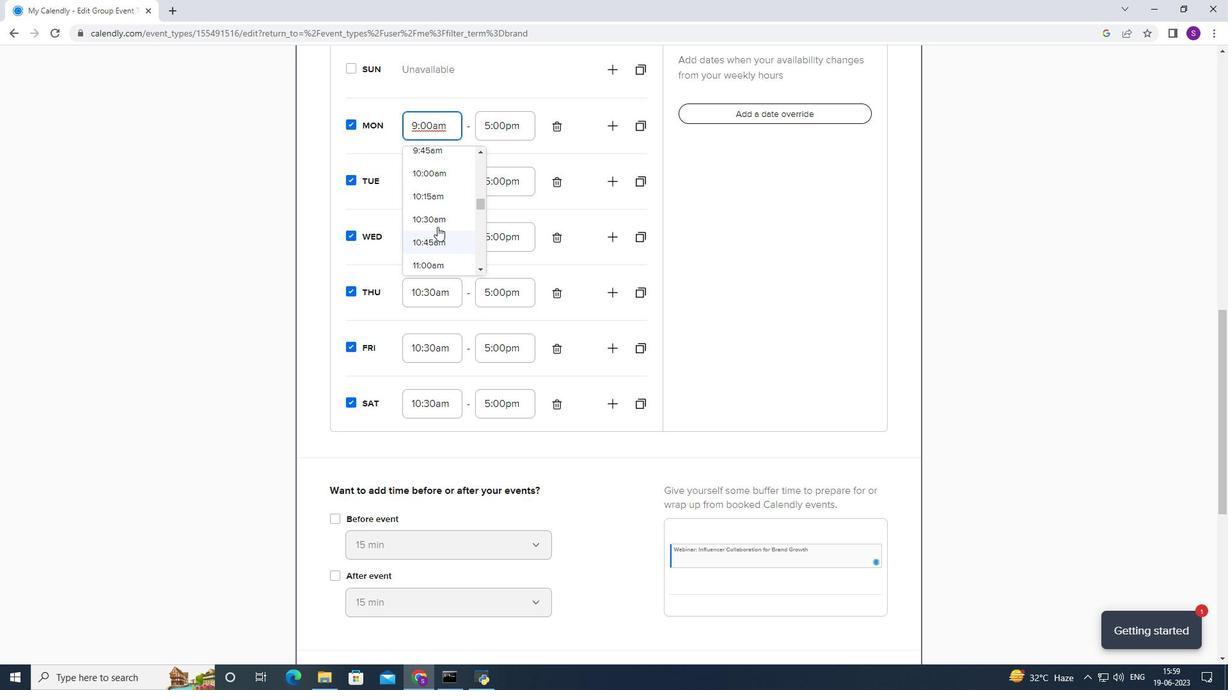
Action: Mouse pressed left at (440, 221)
Screenshot: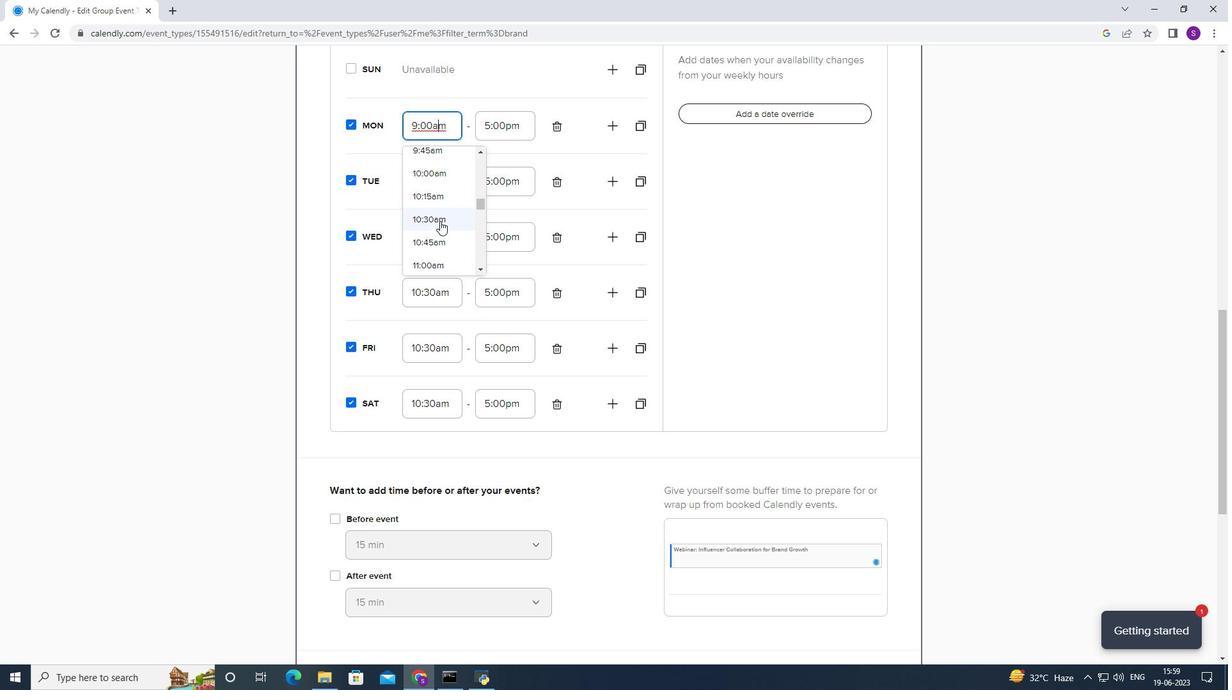 
Action: Mouse moved to (497, 127)
Screenshot: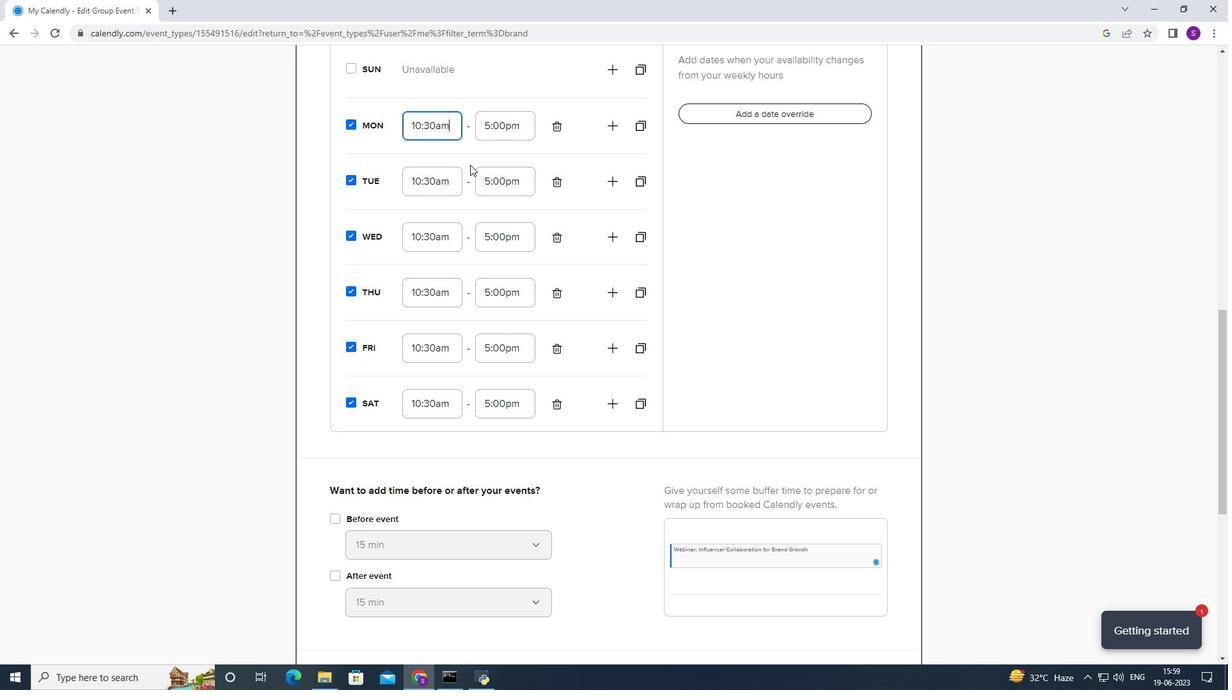 
Action: Mouse pressed left at (497, 127)
Screenshot: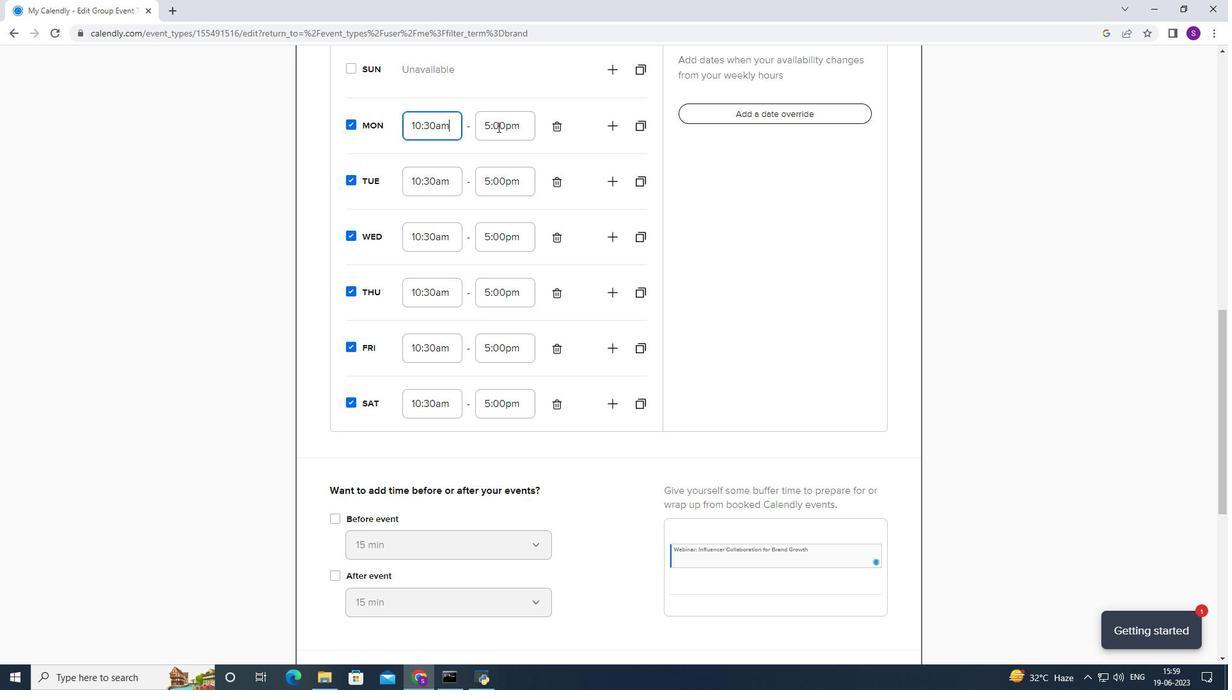 
Action: Mouse moved to (497, 211)
Screenshot: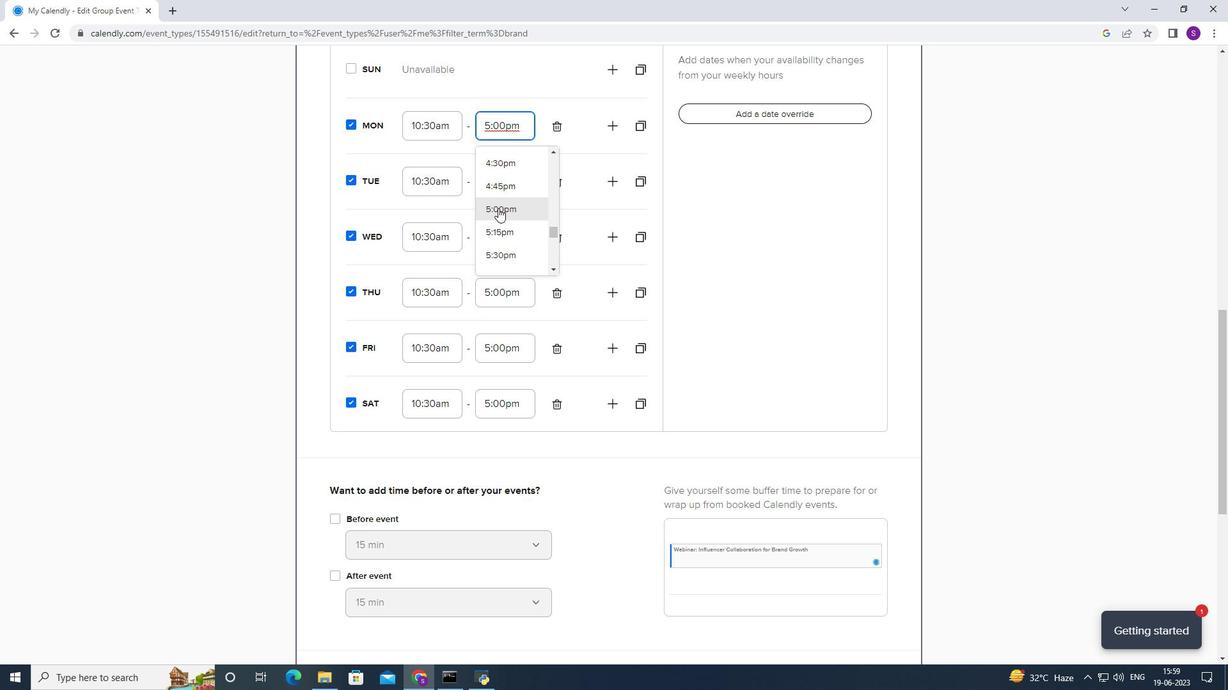 
Action: Mouse scrolled (497, 210) with delta (0, 0)
Screenshot: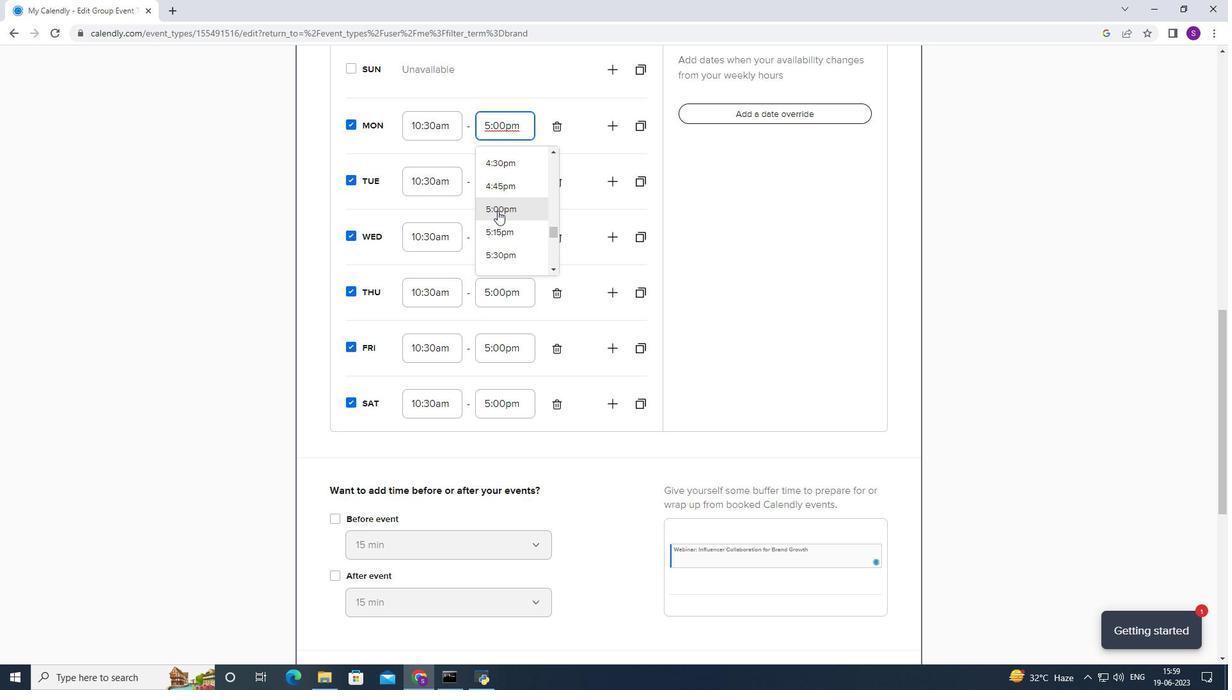 
Action: Mouse moved to (489, 237)
Screenshot: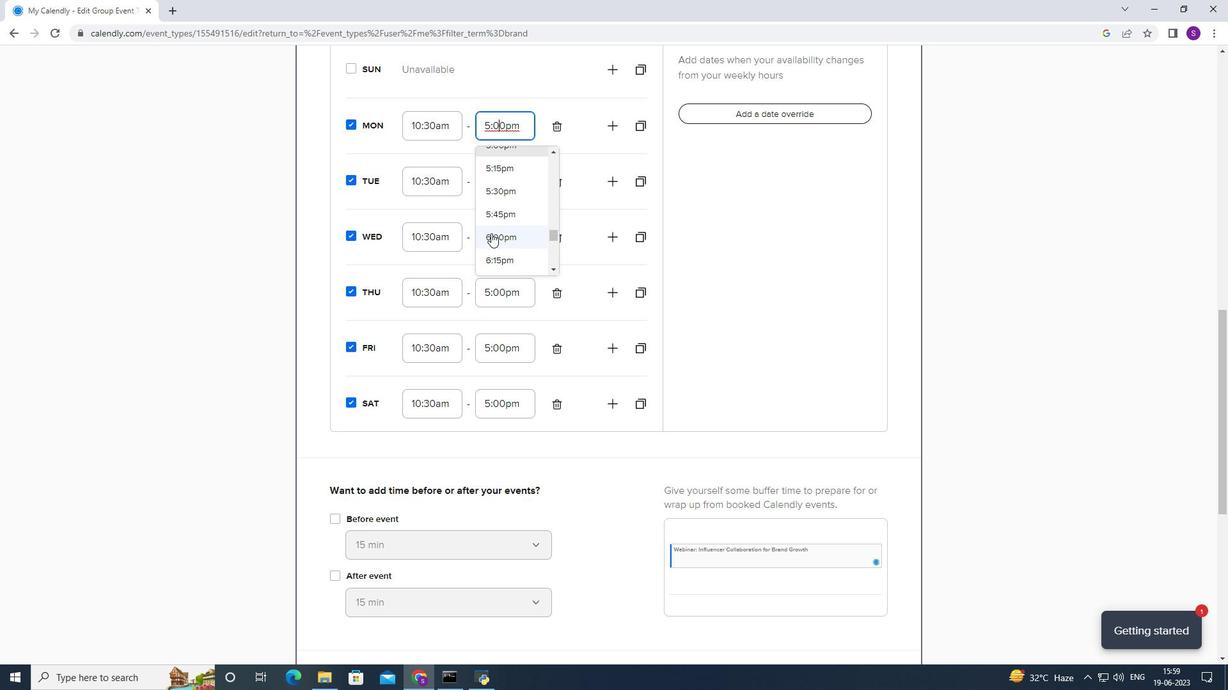 
Action: Mouse pressed left at (489, 237)
Screenshot: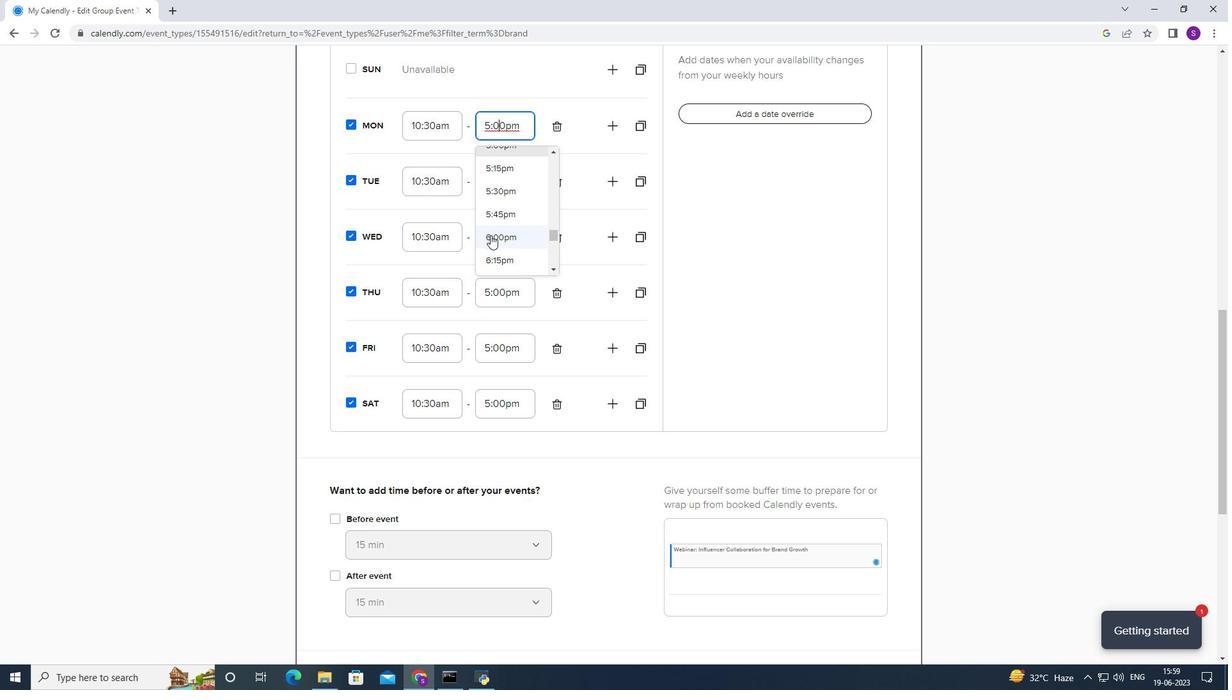 
Action: Mouse moved to (488, 176)
Screenshot: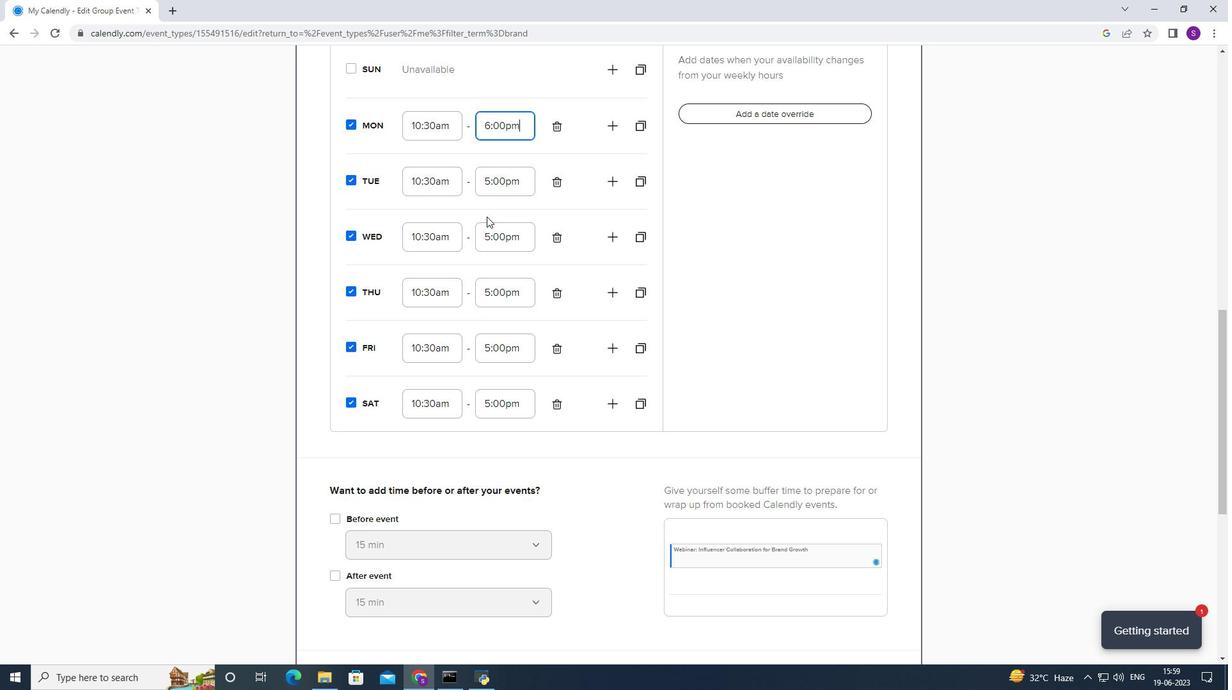 
Action: Mouse pressed left at (488, 176)
Screenshot: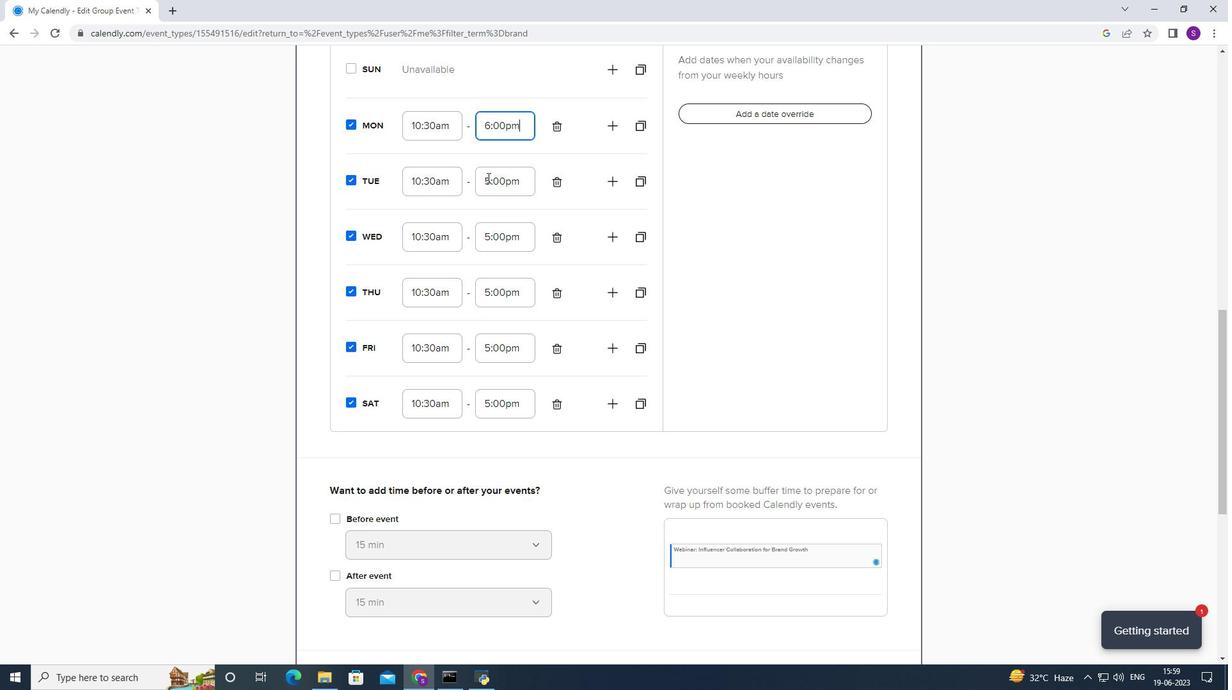 
Action: Mouse moved to (488, 236)
Screenshot: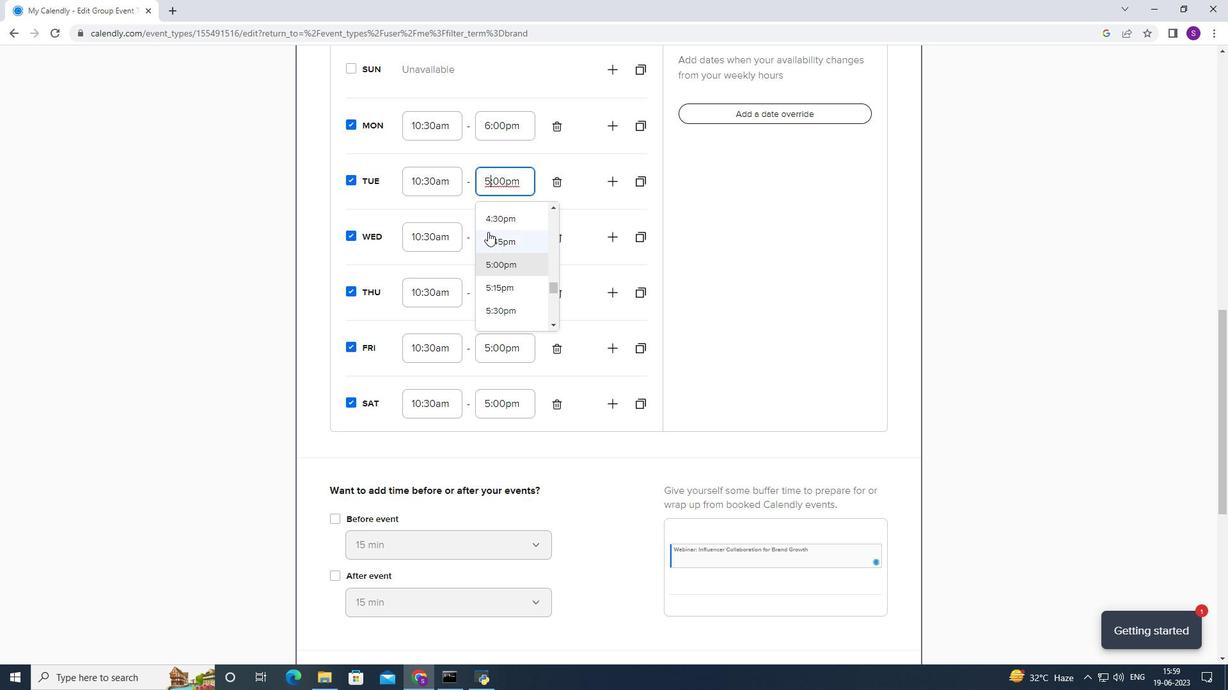 
Action: Mouse scrolled (488, 236) with delta (0, 0)
Screenshot: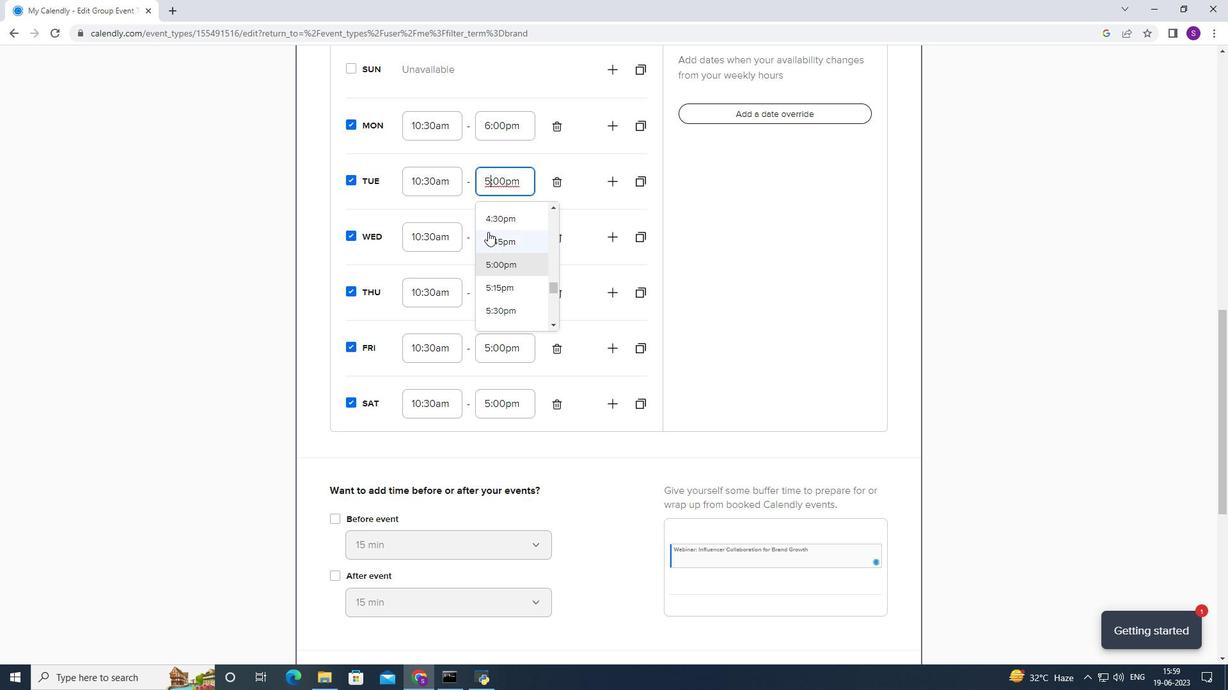 
Action: Mouse moved to (489, 292)
Screenshot: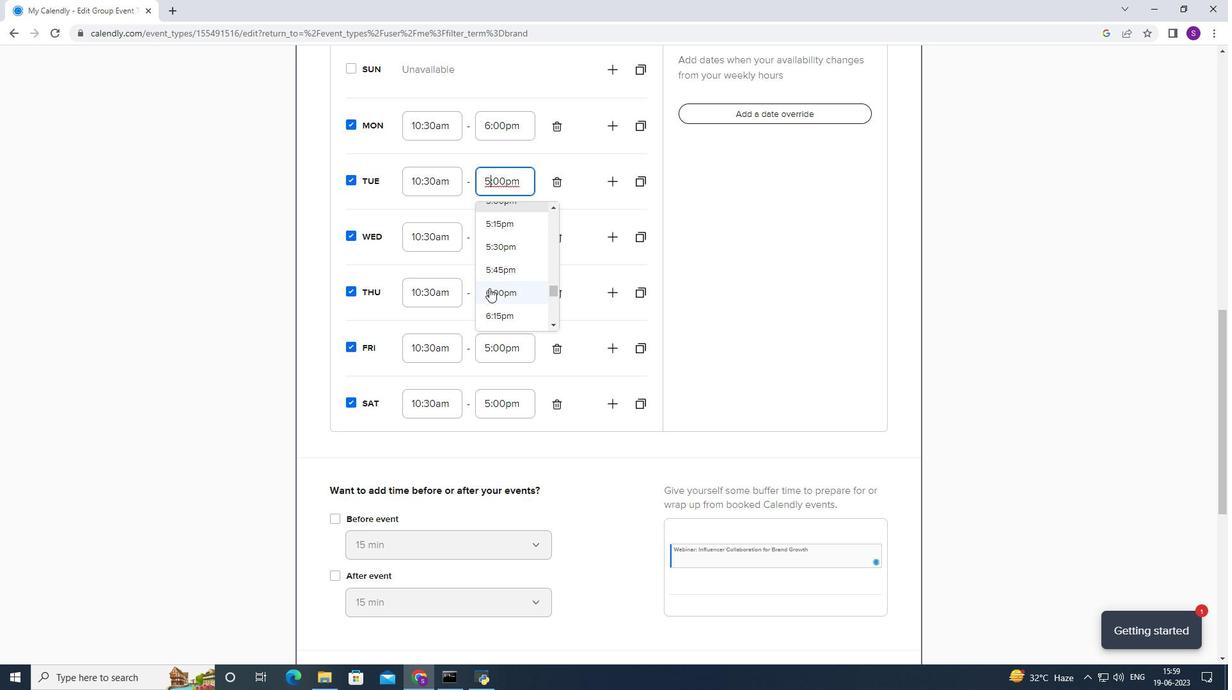 
Action: Mouse pressed left at (489, 292)
Screenshot: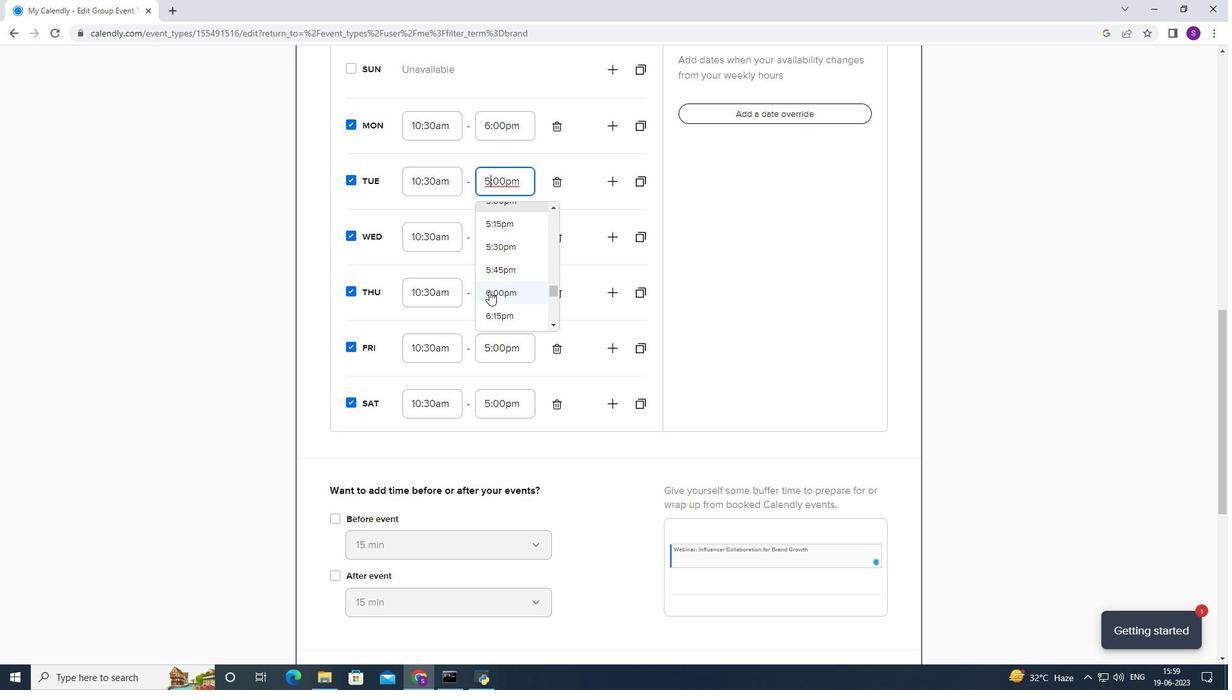 
Action: Mouse moved to (504, 241)
Screenshot: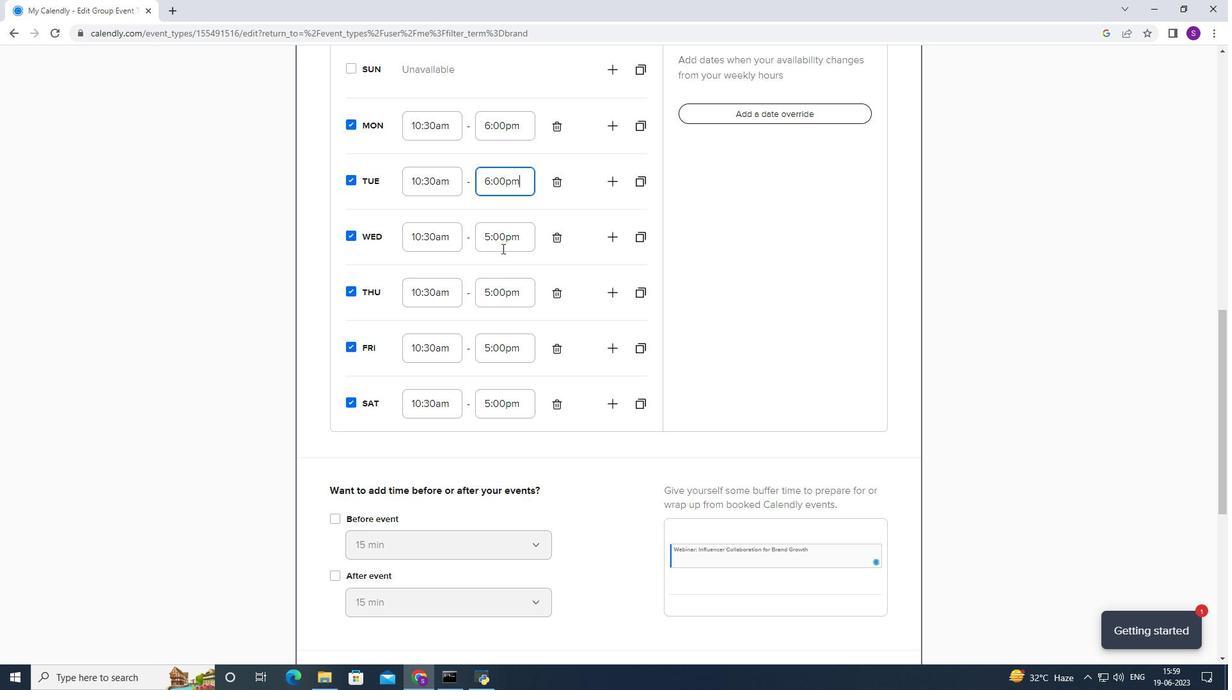 
Action: Mouse pressed left at (504, 241)
Screenshot: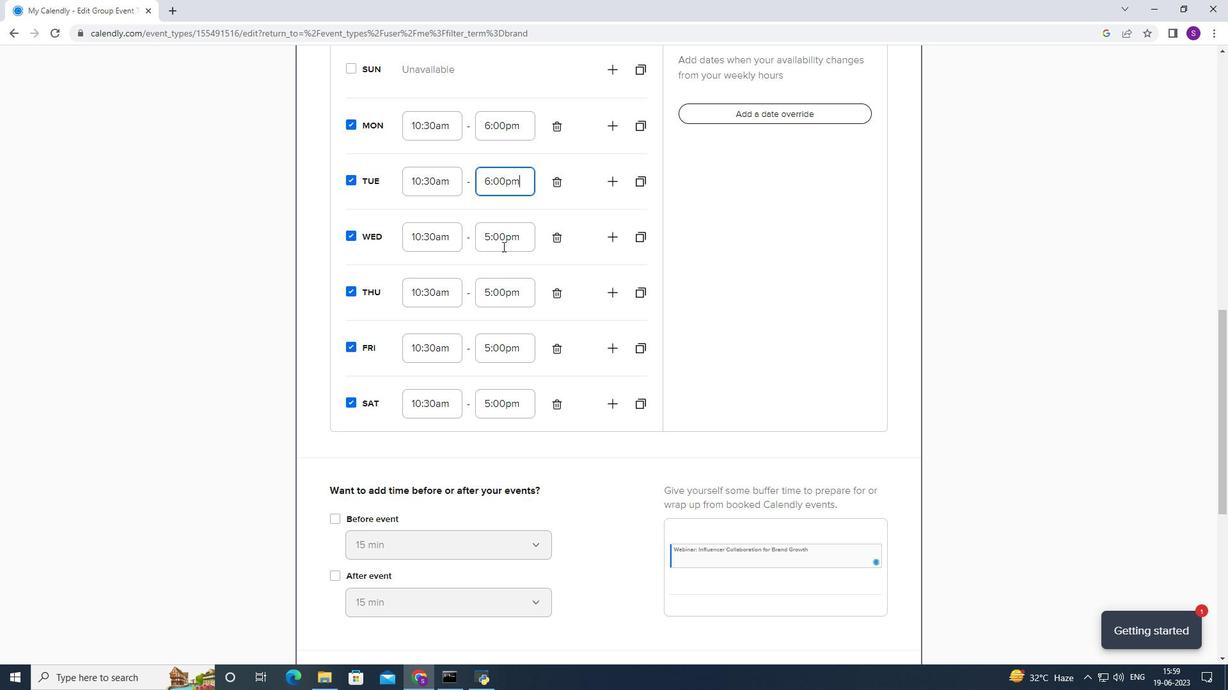 
Action: Mouse moved to (494, 291)
Screenshot: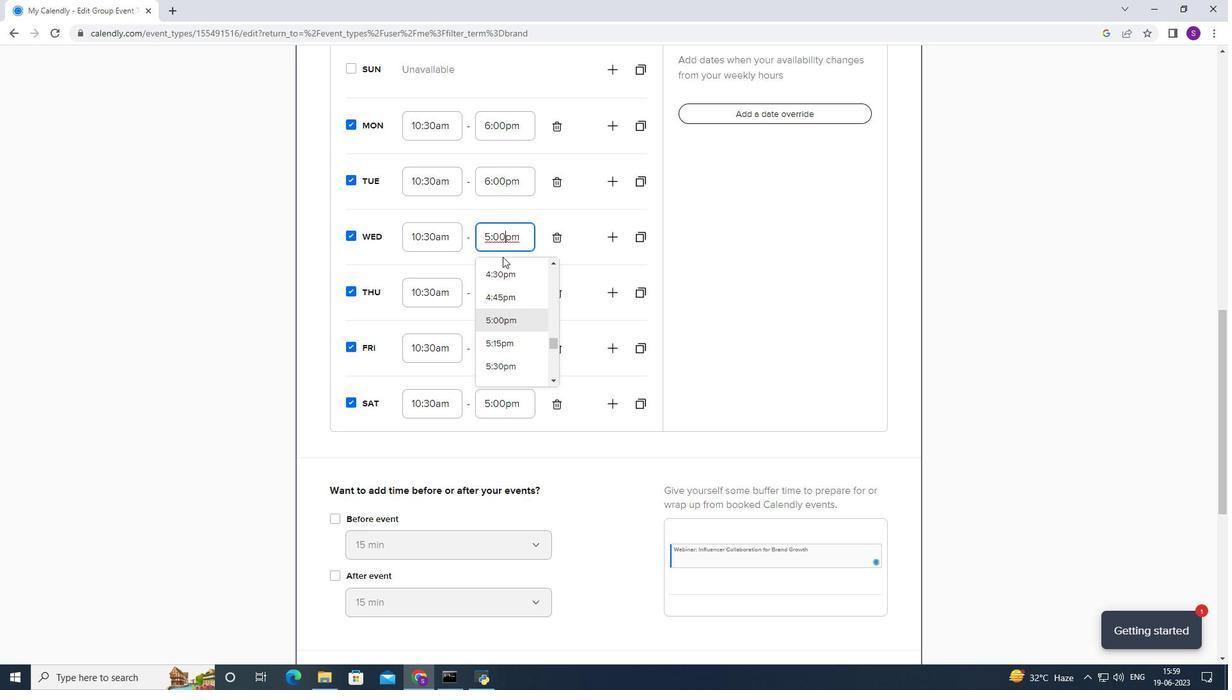 
Action: Mouse scrolled (494, 290) with delta (0, 0)
Screenshot: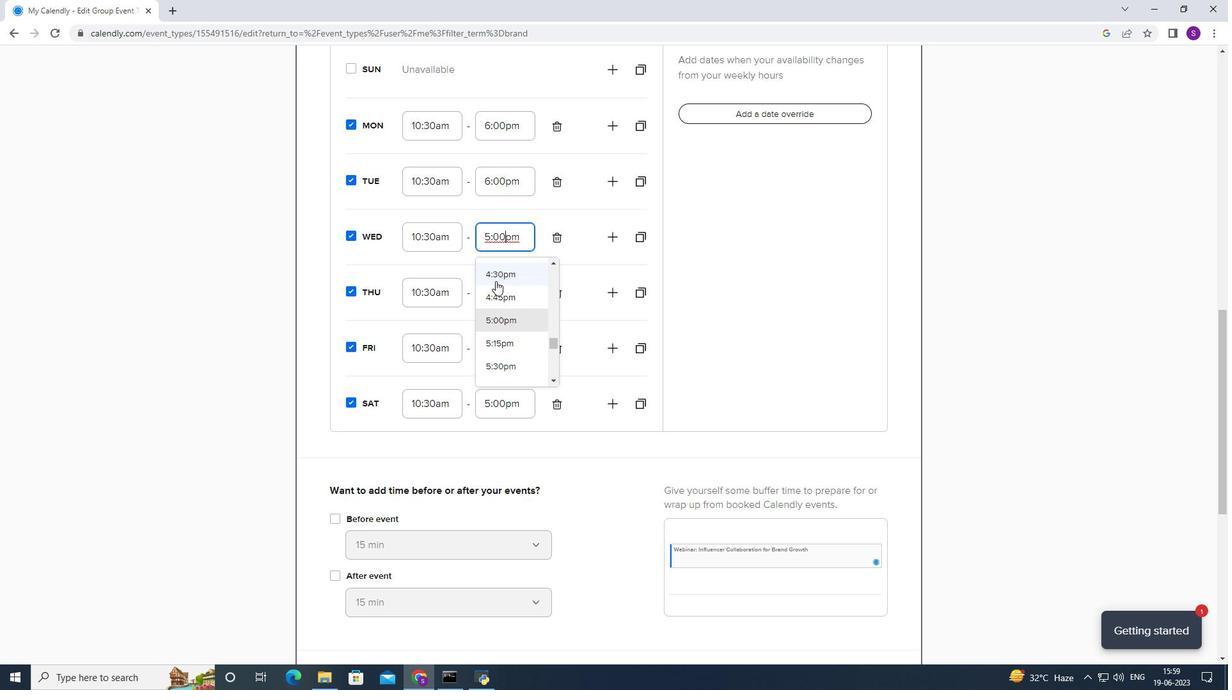 
Action: Mouse scrolled (494, 290) with delta (0, 0)
Screenshot: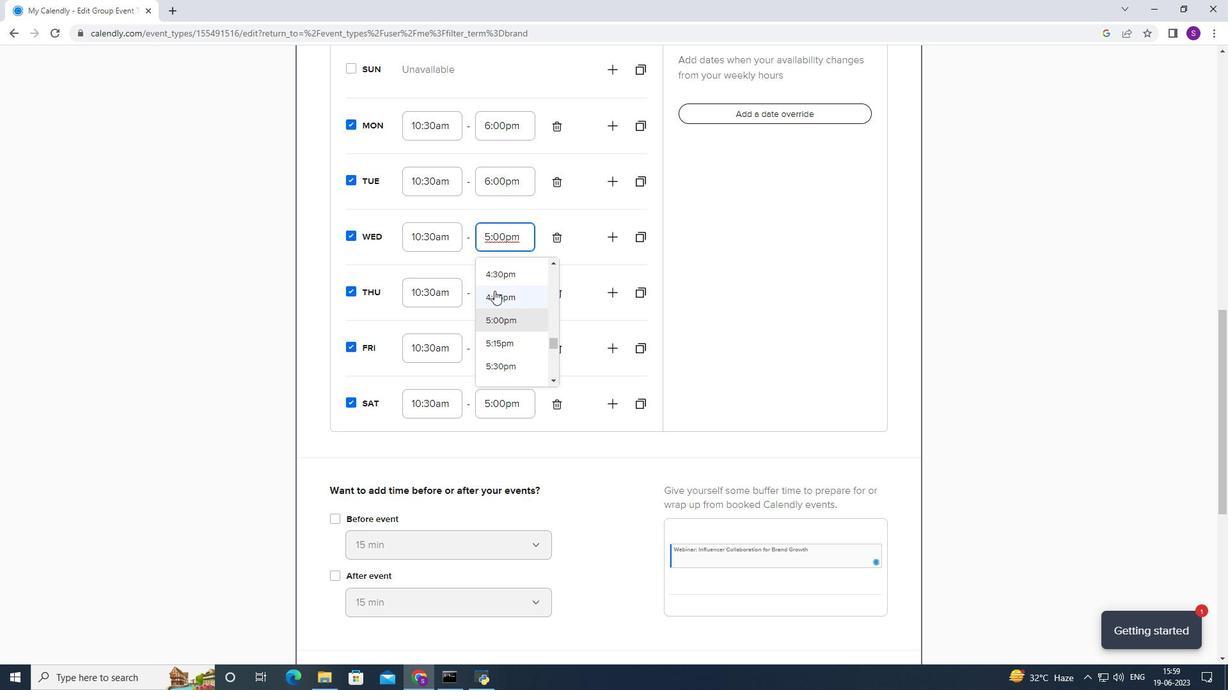 
Action: Mouse moved to (507, 287)
Screenshot: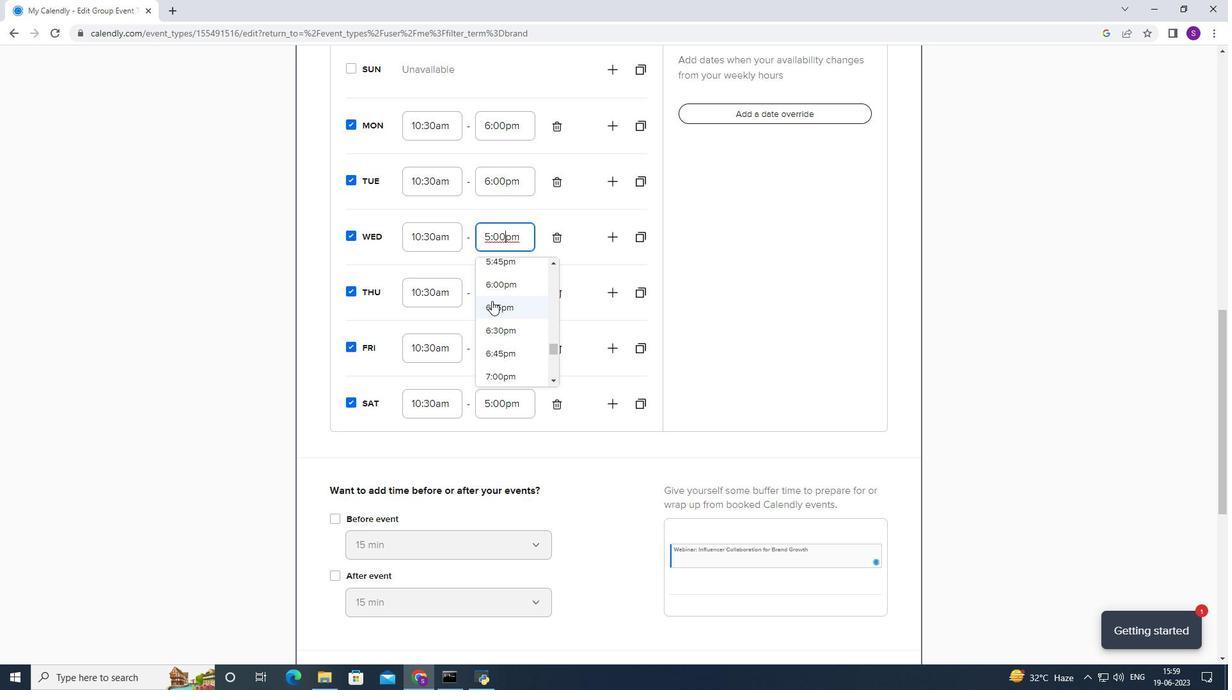 
Action: Mouse pressed left at (507, 287)
Screenshot: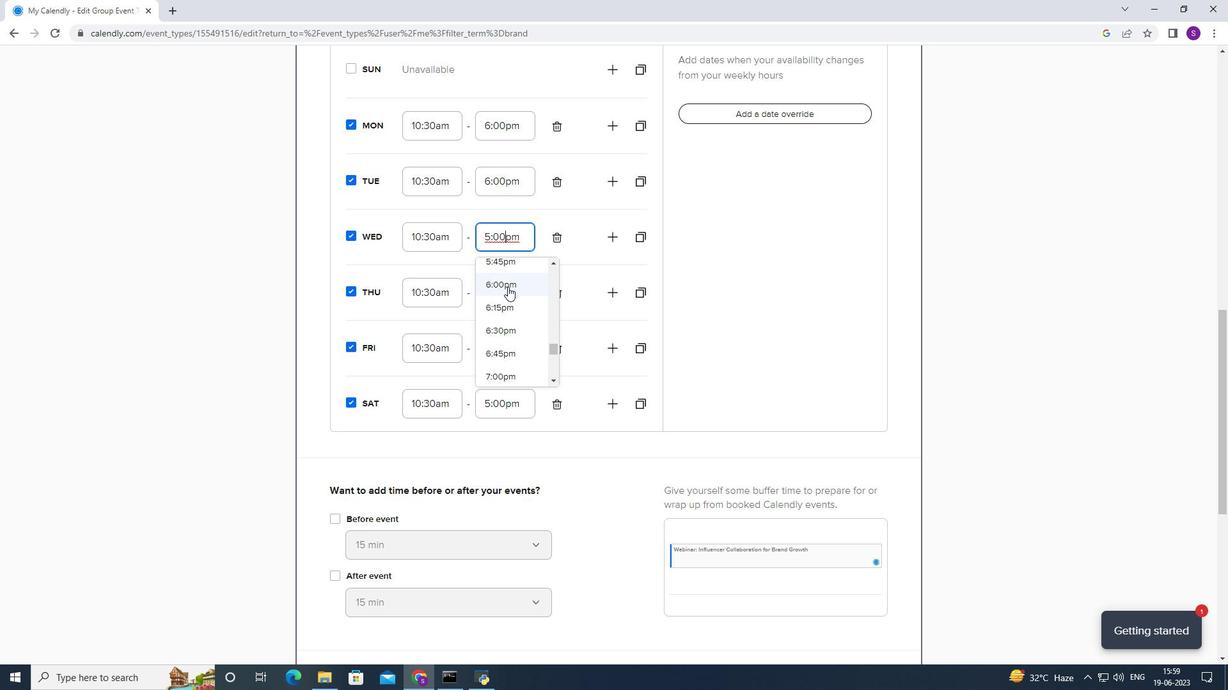 
Action: Mouse moved to (506, 291)
Screenshot: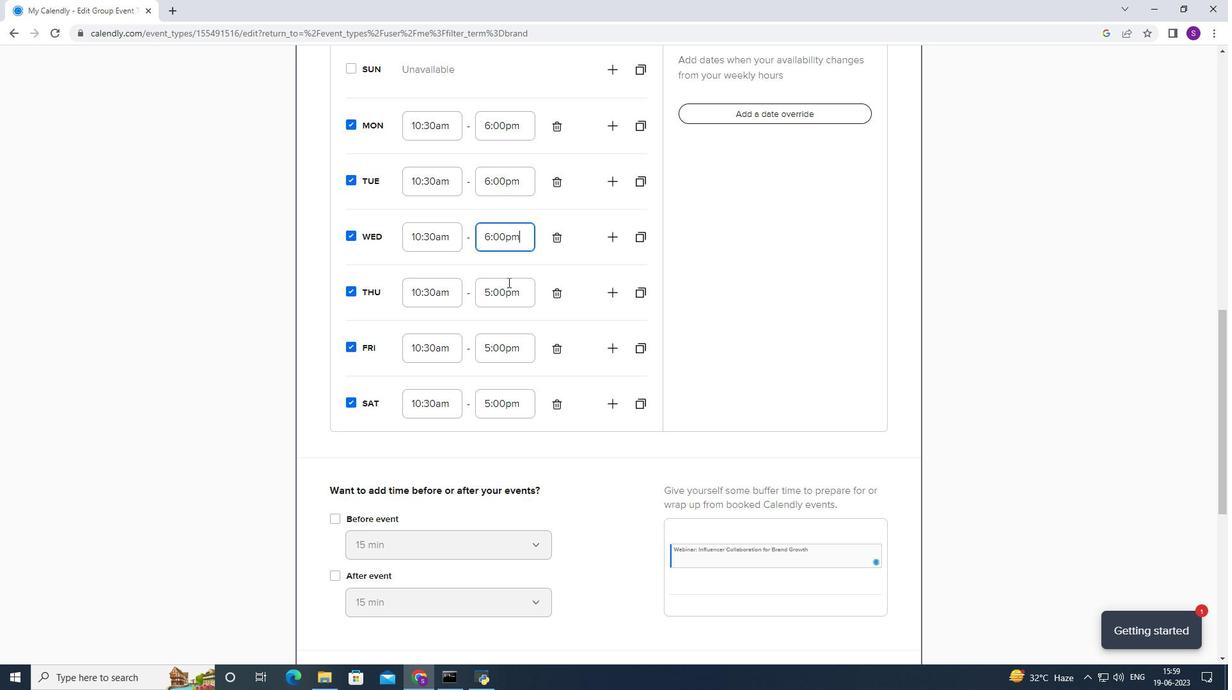 
Action: Mouse pressed left at (506, 291)
Screenshot: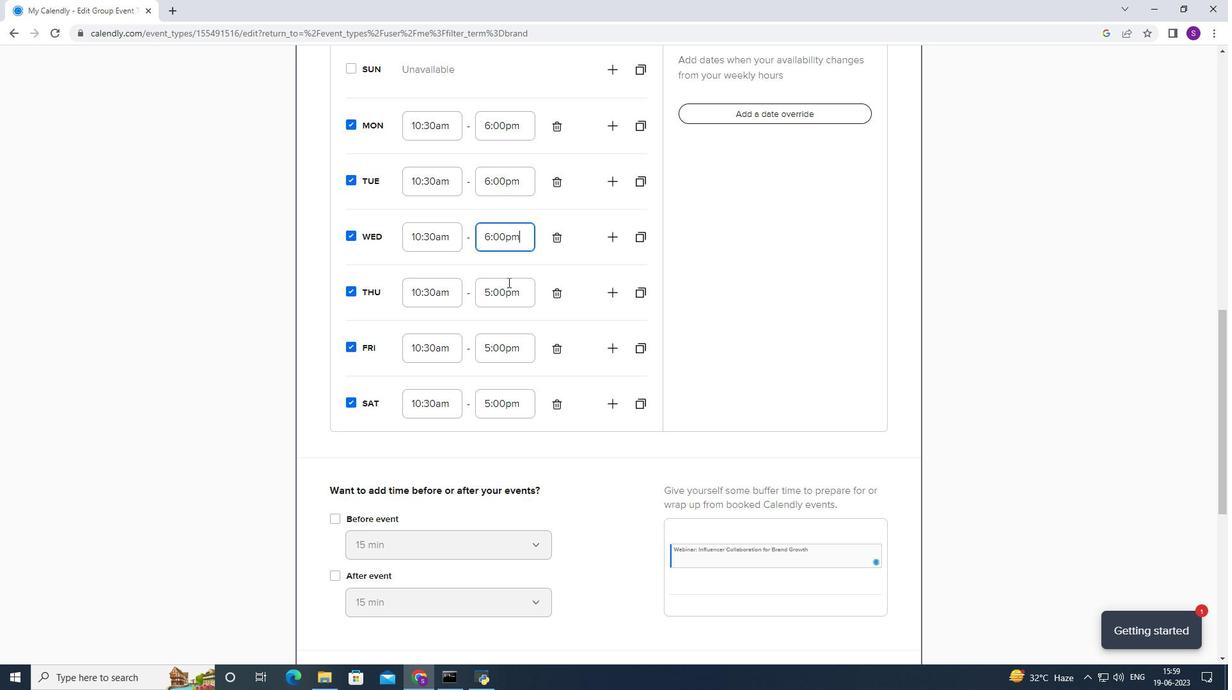 
Action: Mouse moved to (493, 330)
Screenshot: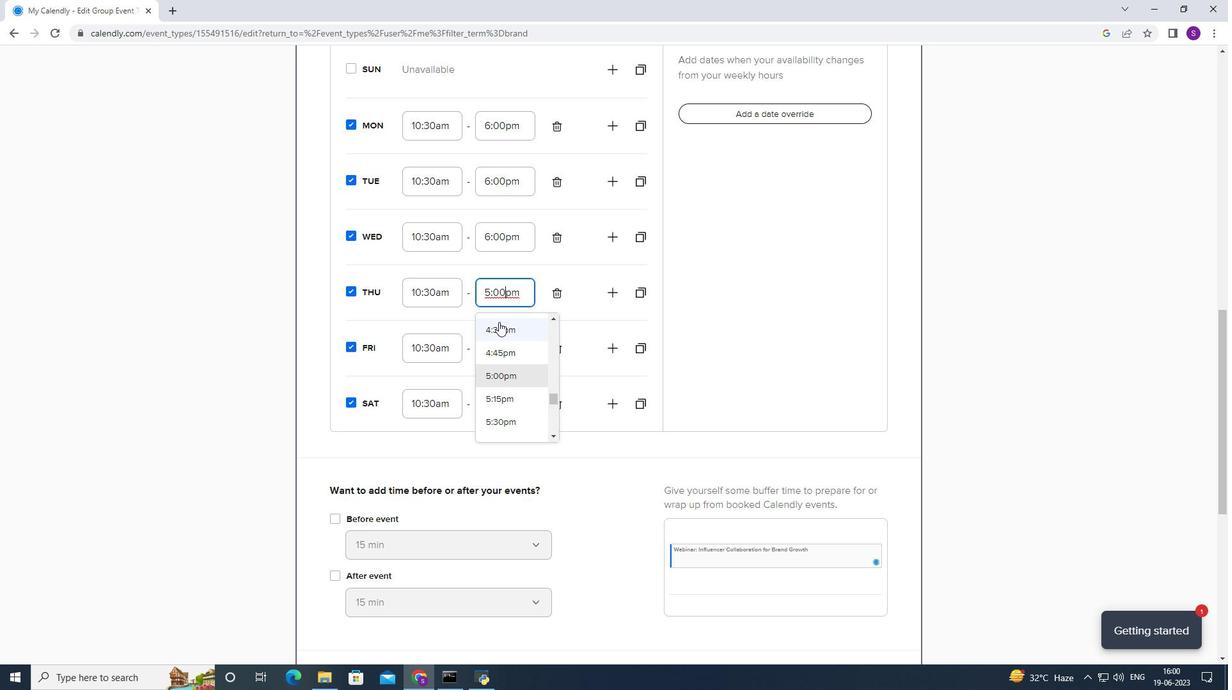 
Action: Mouse scrolled (493, 330) with delta (0, 0)
Screenshot: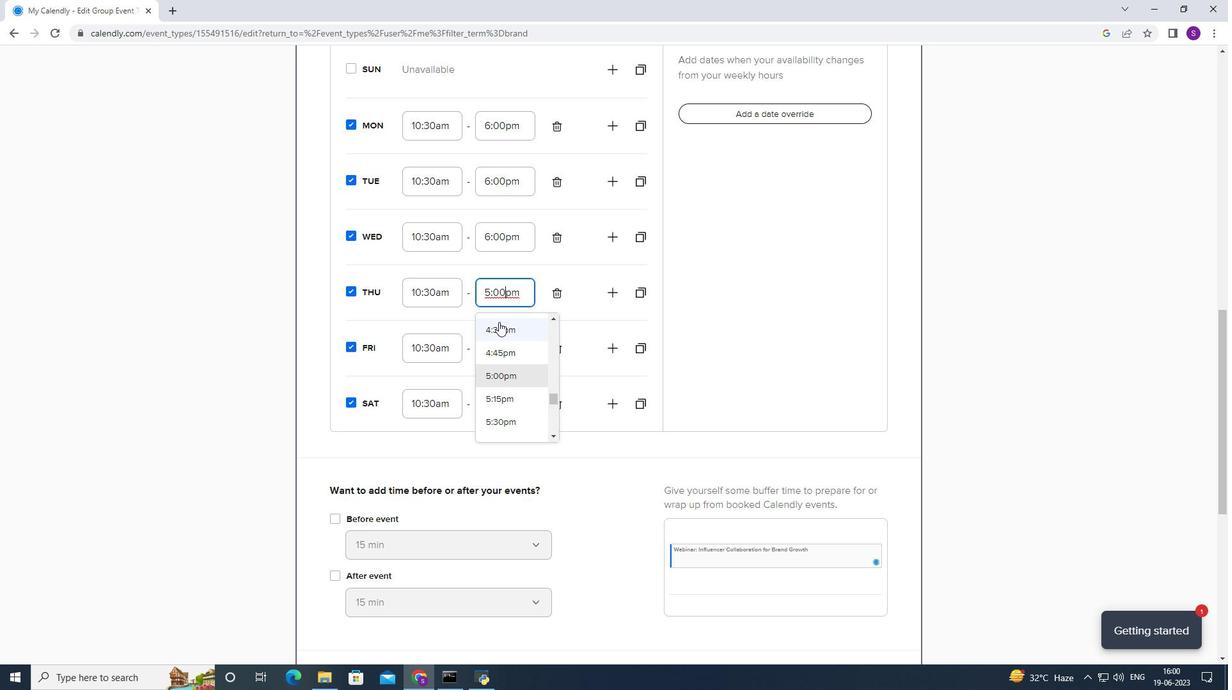 
Action: Mouse moved to (500, 397)
Screenshot: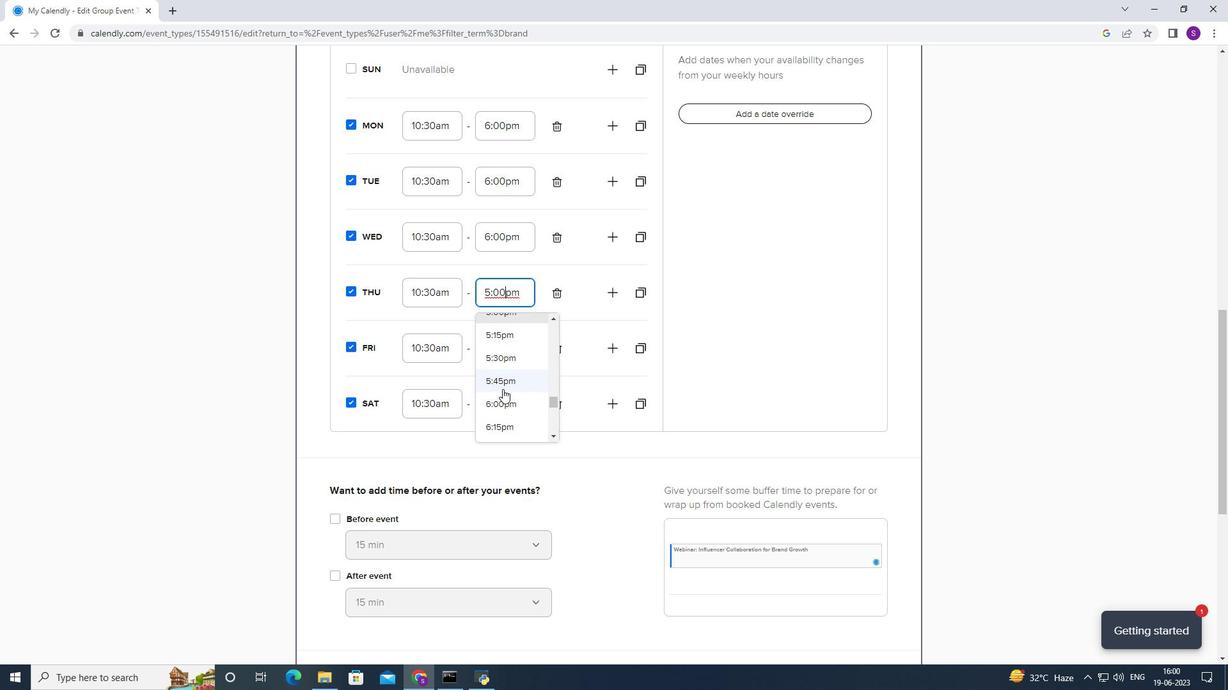 
Action: Mouse pressed left at (500, 397)
Screenshot: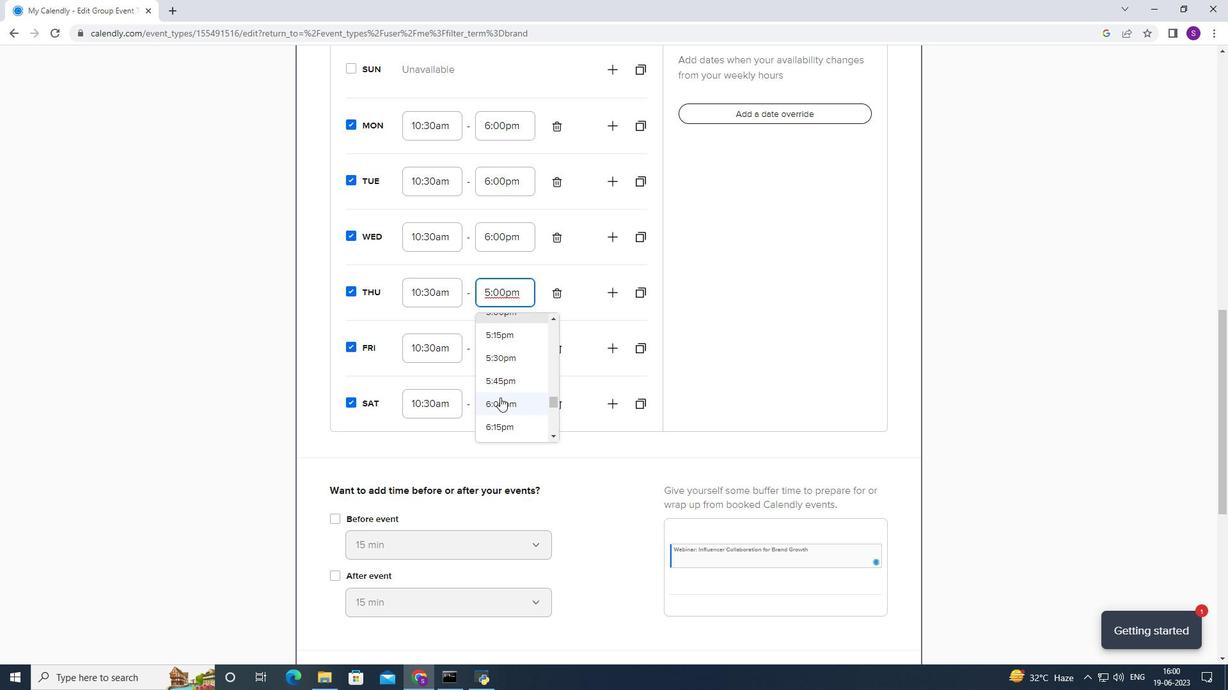 
Action: Mouse moved to (511, 356)
Screenshot: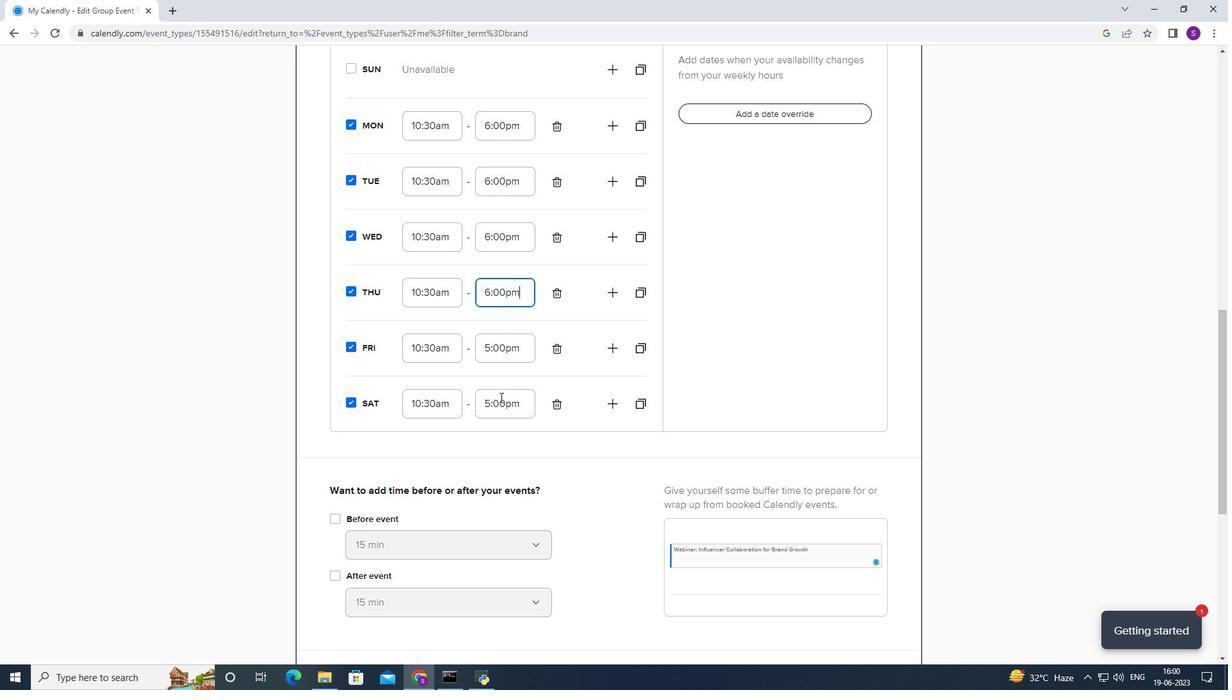 
Action: Mouse pressed left at (511, 356)
Screenshot: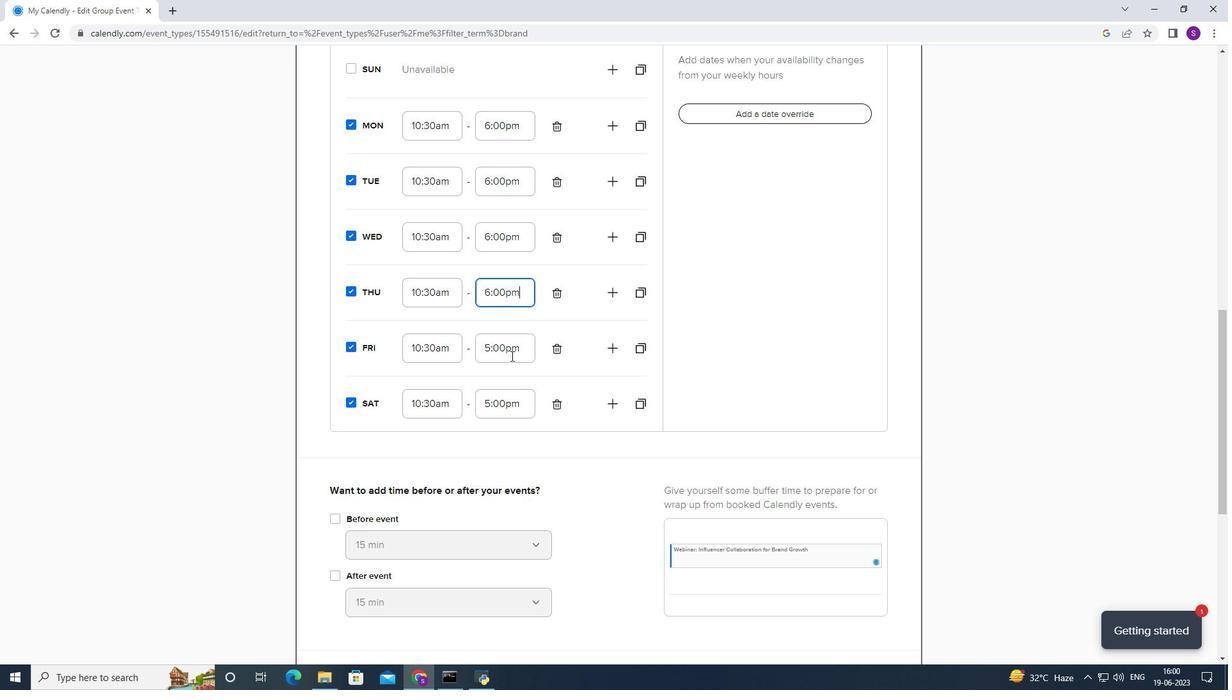 
Action: Mouse moved to (500, 394)
Screenshot: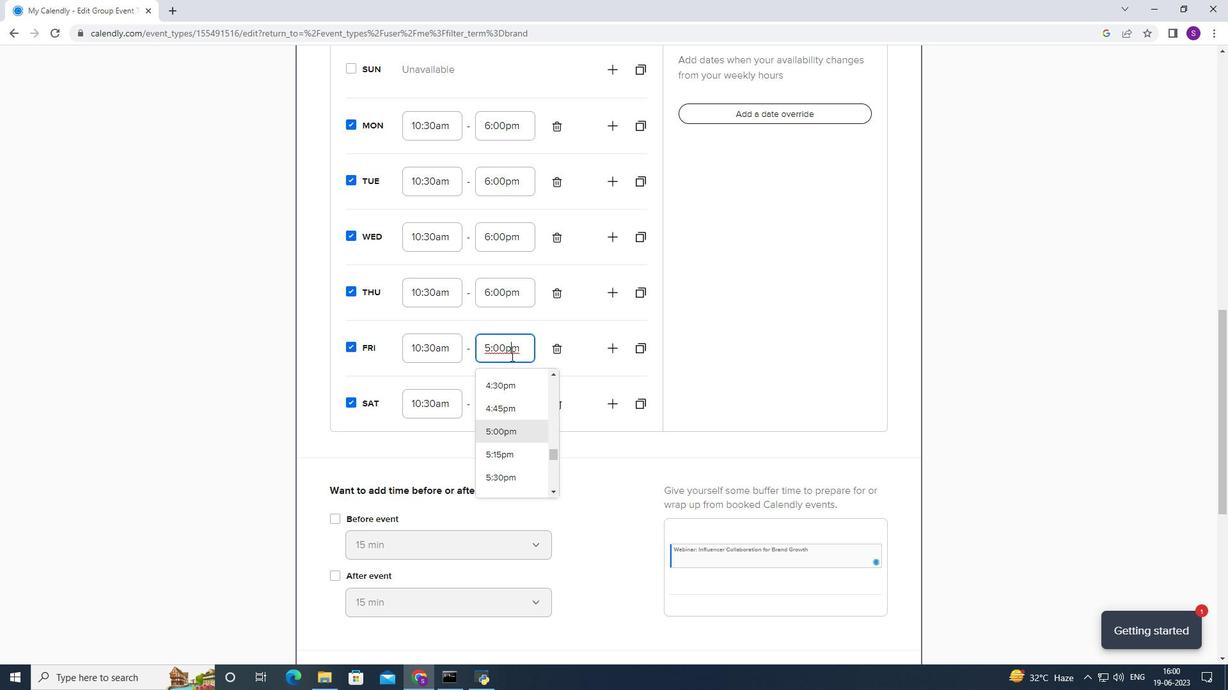 
Action: Mouse scrolled (500, 394) with delta (0, 0)
Screenshot: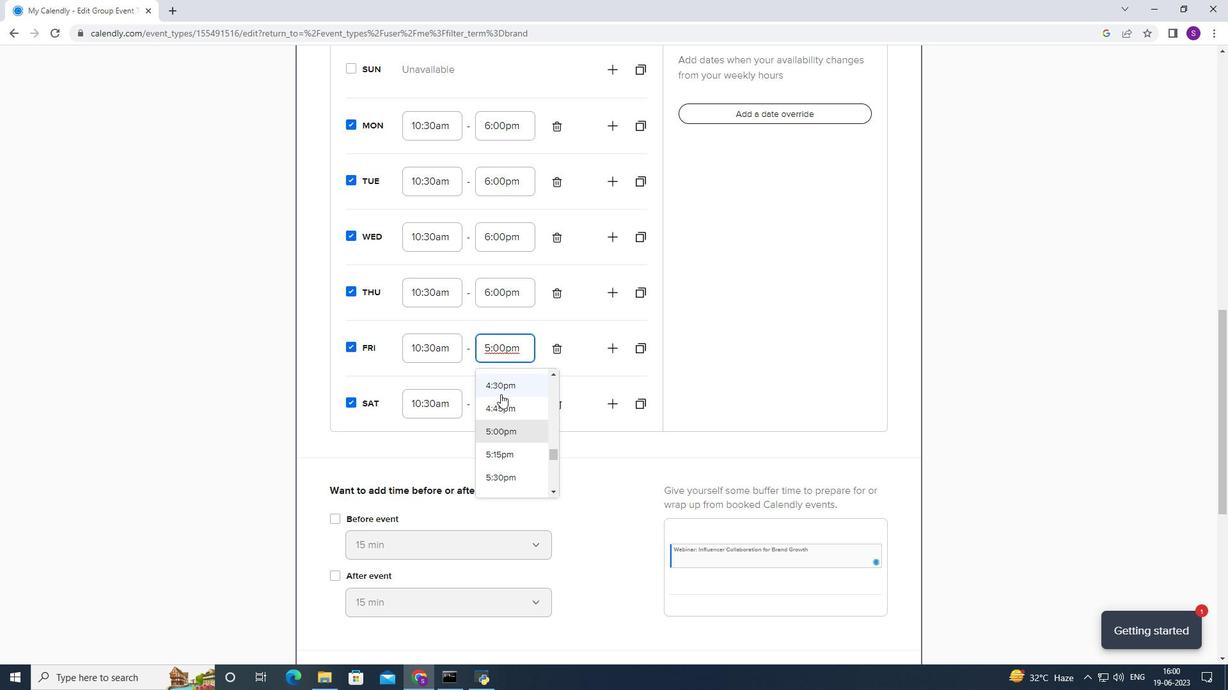 
Action: Mouse moved to (507, 450)
Screenshot: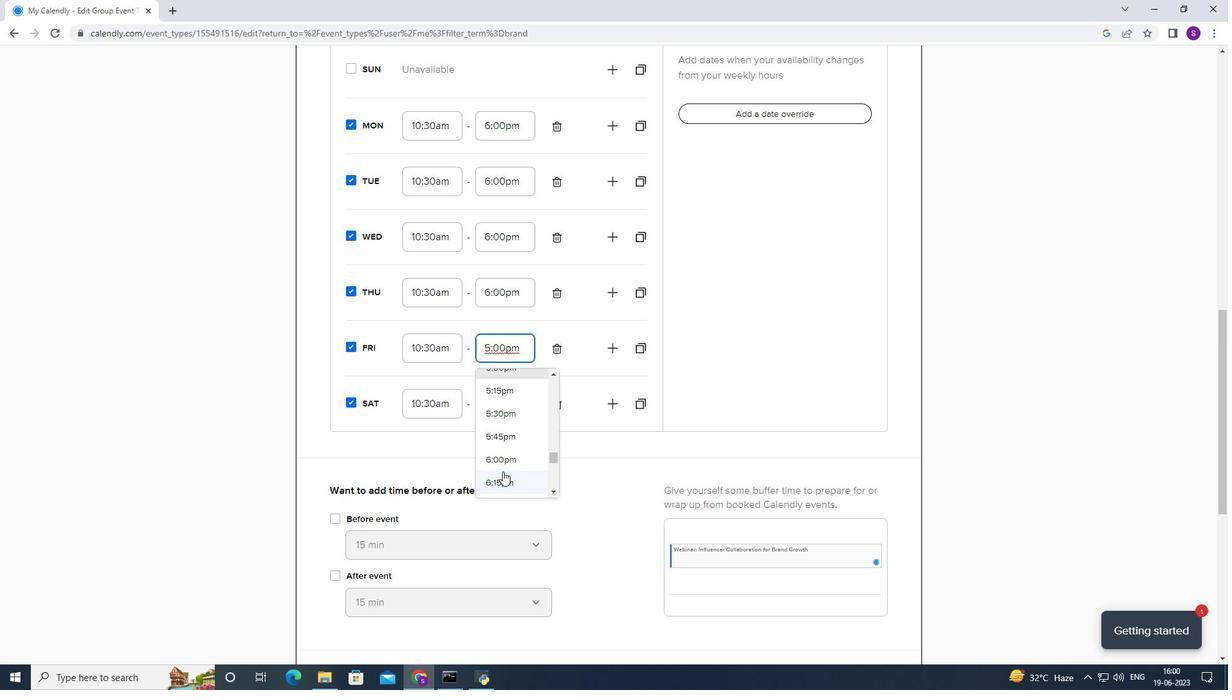 
Action: Mouse pressed left at (507, 450)
Screenshot: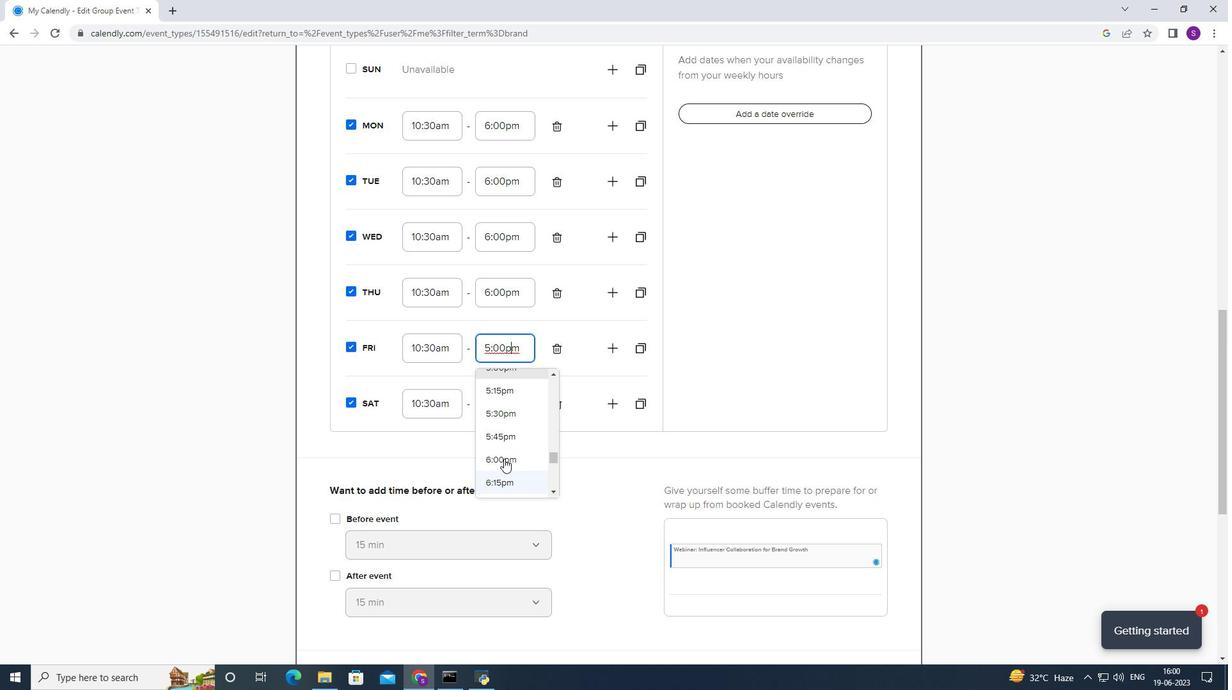 
Action: Mouse moved to (513, 403)
Screenshot: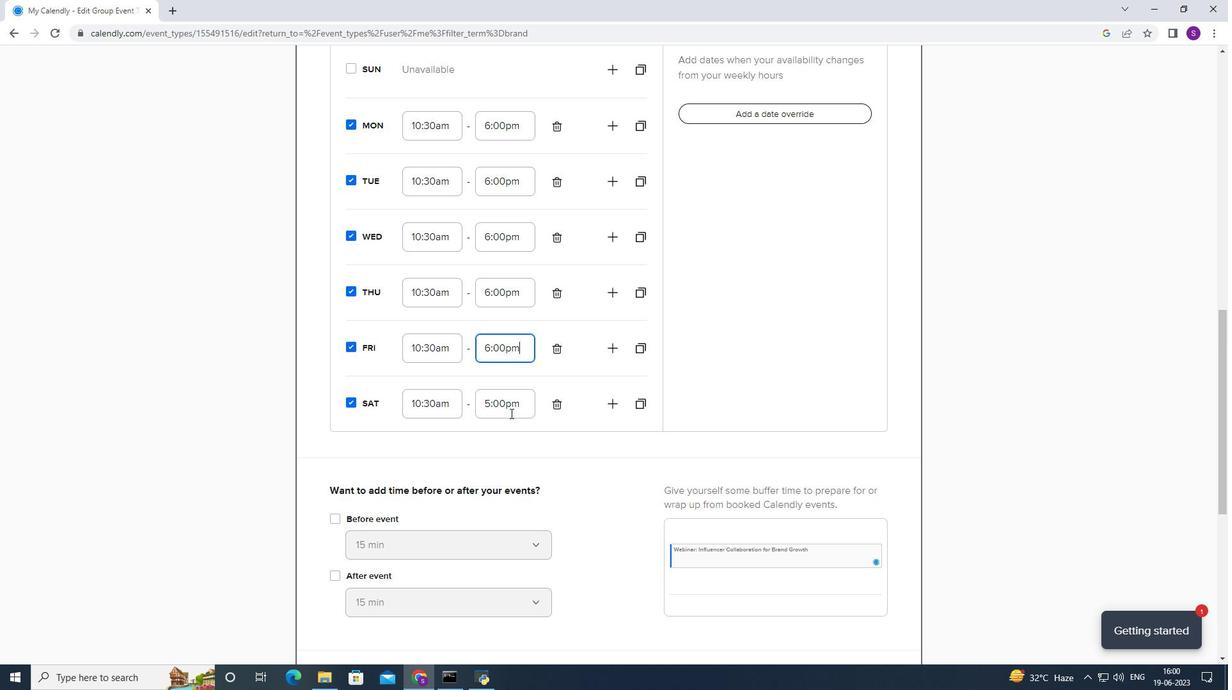 
Action: Mouse pressed left at (513, 403)
Screenshot: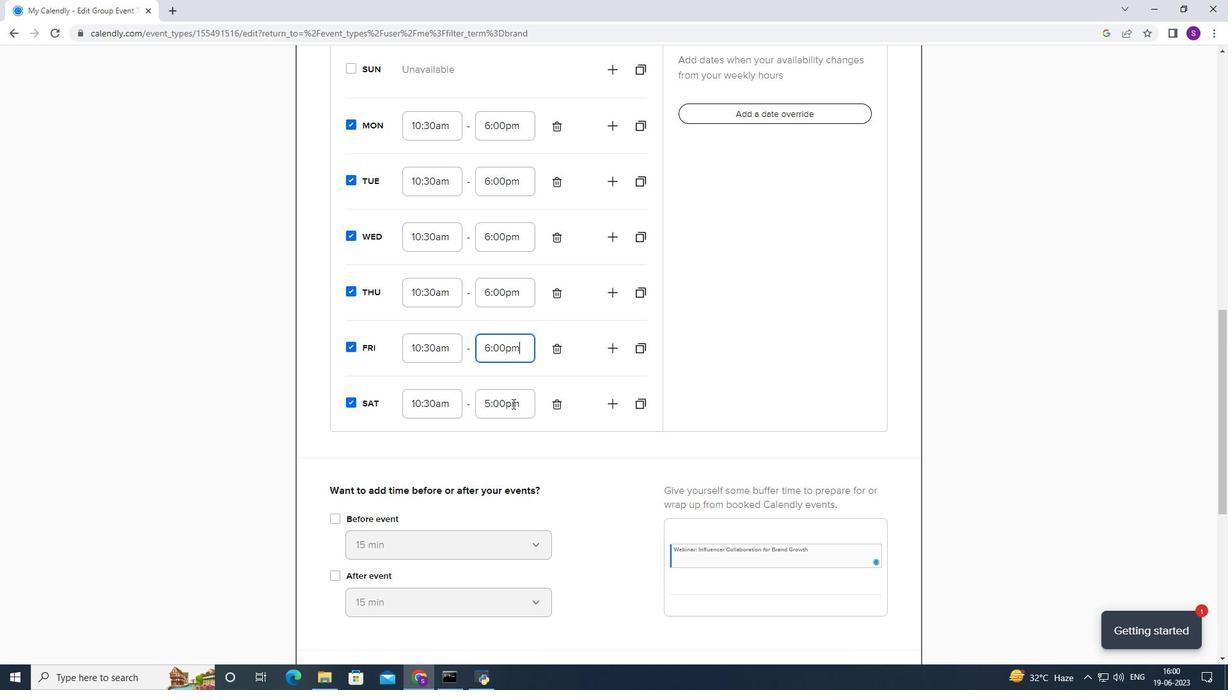 
Action: Mouse moved to (491, 493)
Screenshot: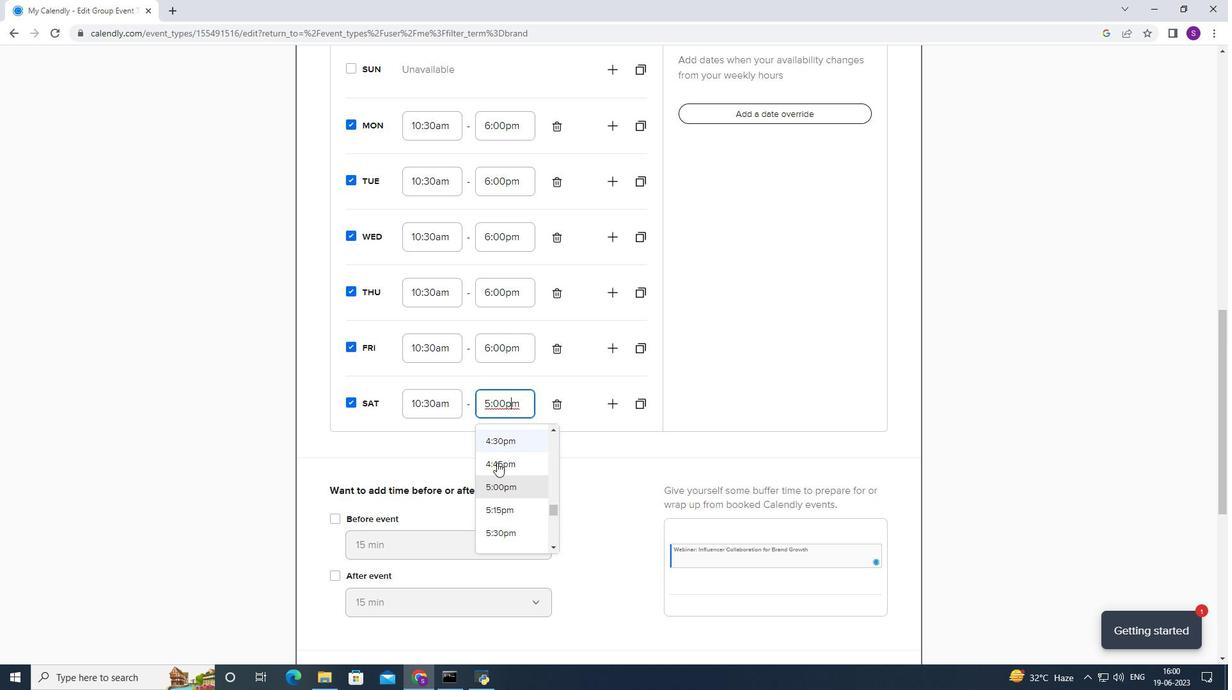 
Action: Mouse scrolled (491, 493) with delta (0, 0)
Screenshot: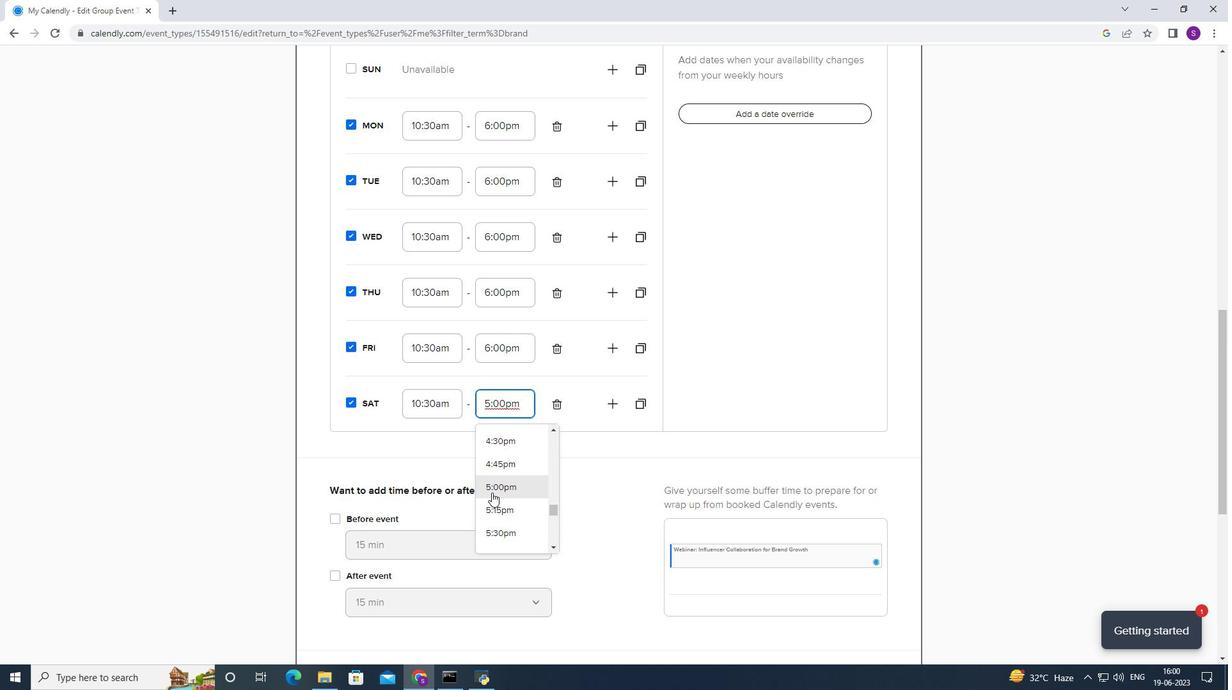 
Action: Mouse moved to (491, 514)
Screenshot: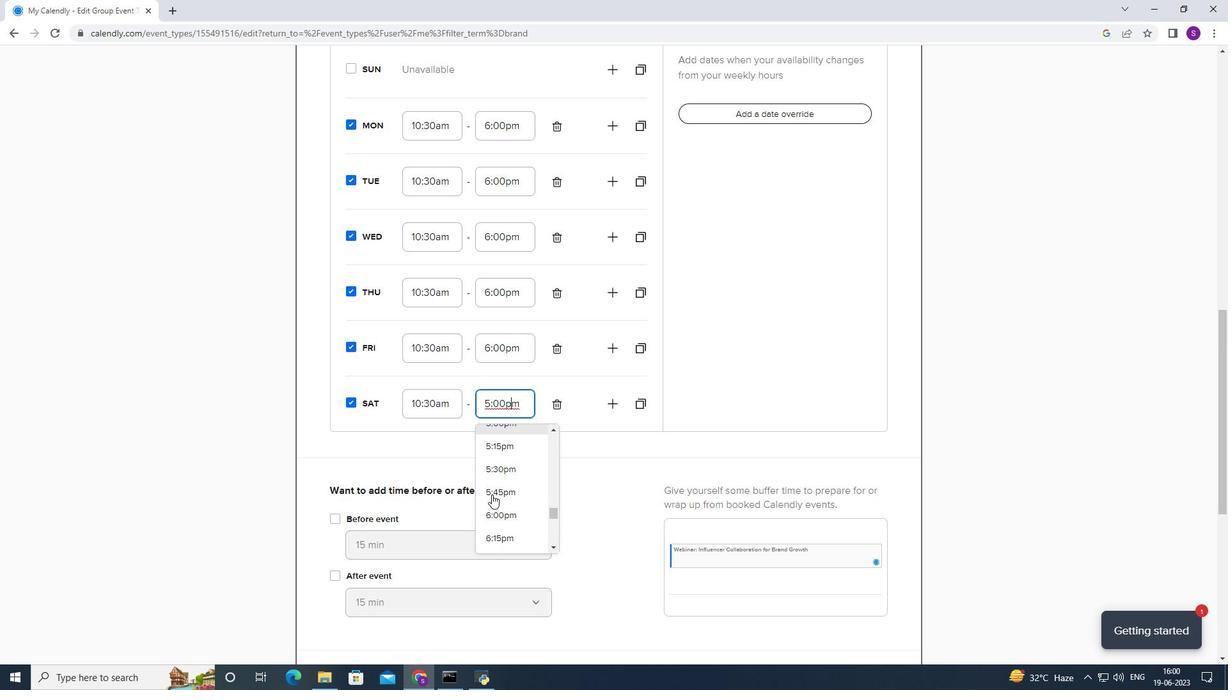 
Action: Mouse pressed left at (491, 514)
Screenshot: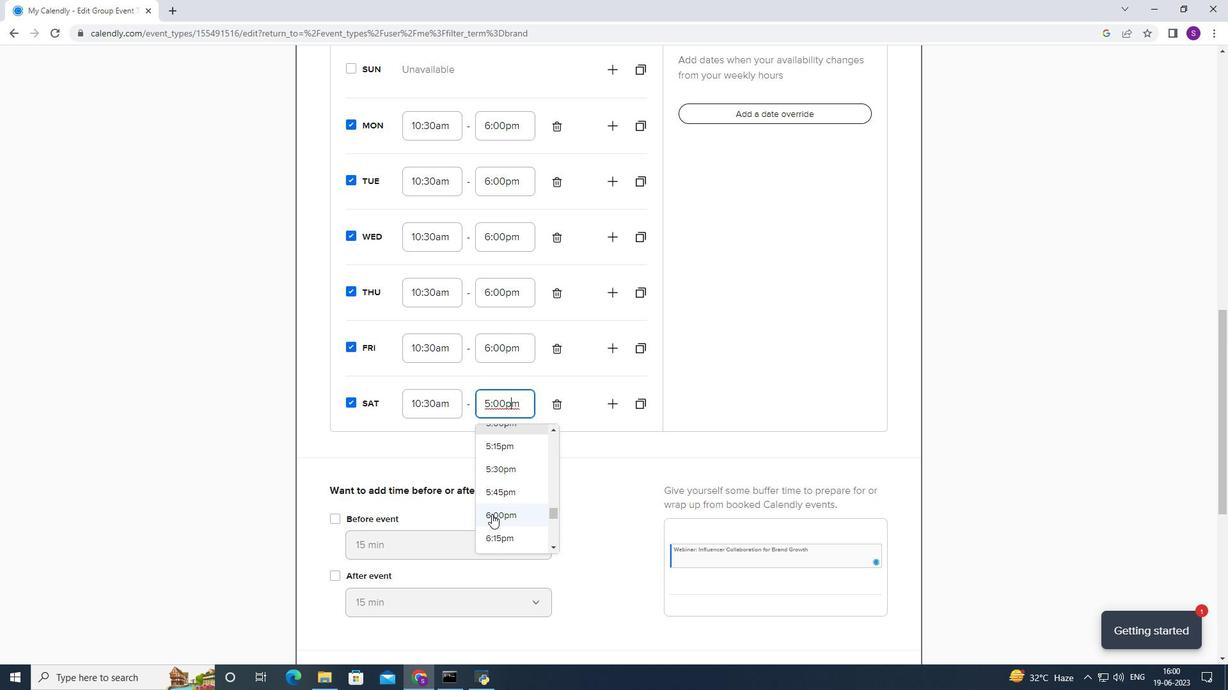 
Action: Mouse moved to (386, 417)
Screenshot: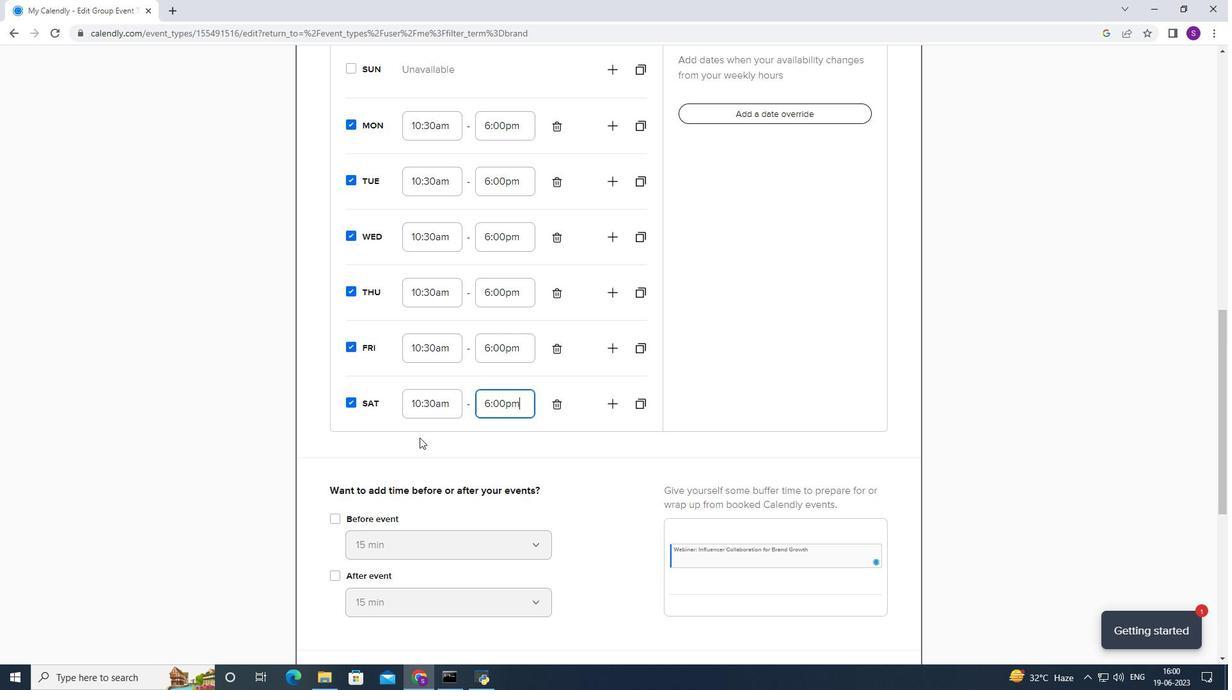 
Action: Mouse scrolled (386, 417) with delta (0, 0)
Screenshot: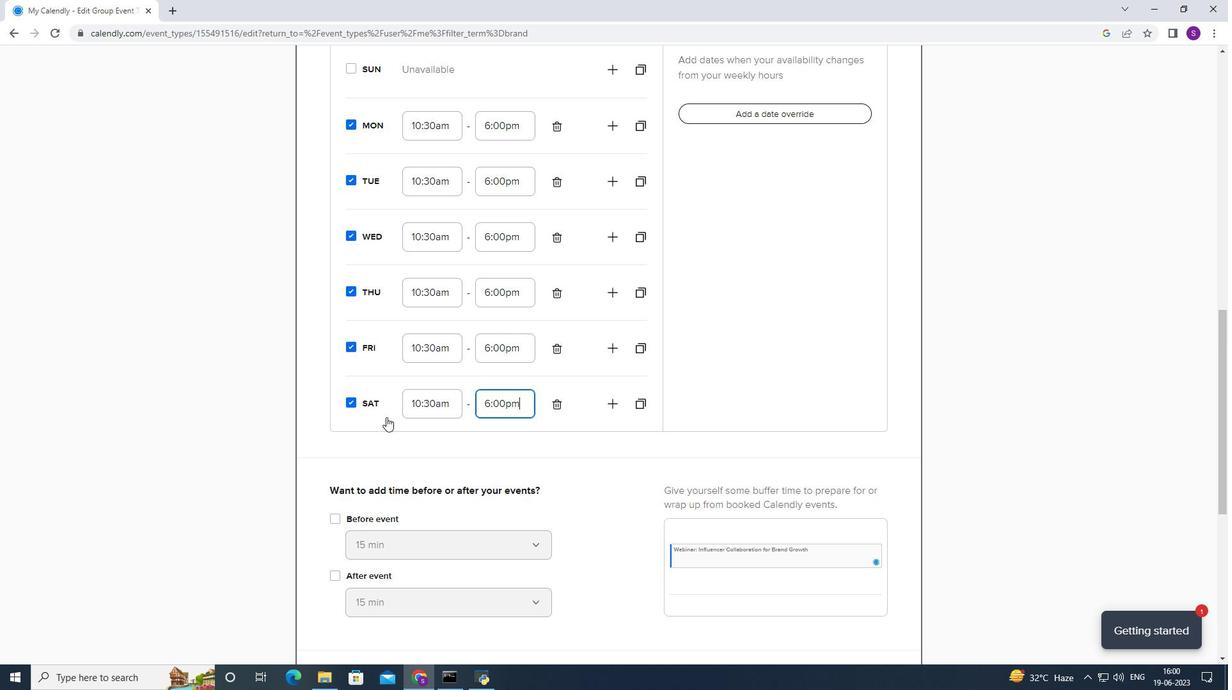 
Action: Mouse scrolled (386, 417) with delta (0, 0)
Screenshot: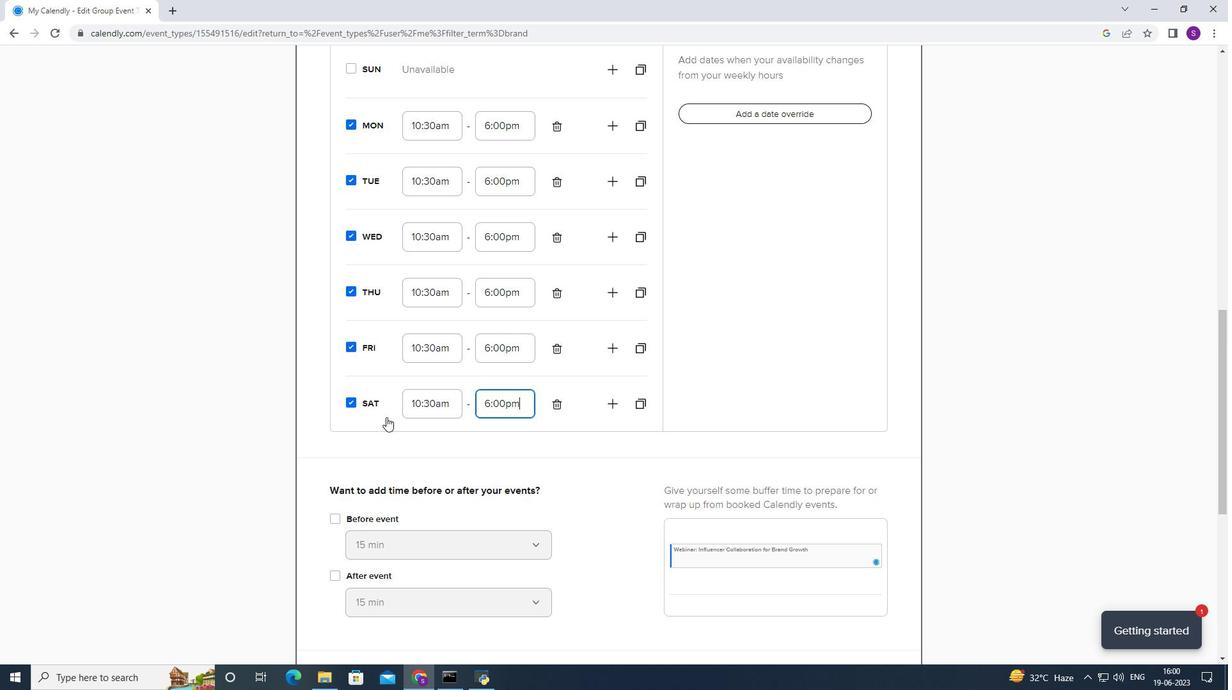 
Action: Mouse scrolled (386, 417) with delta (0, 0)
Screenshot: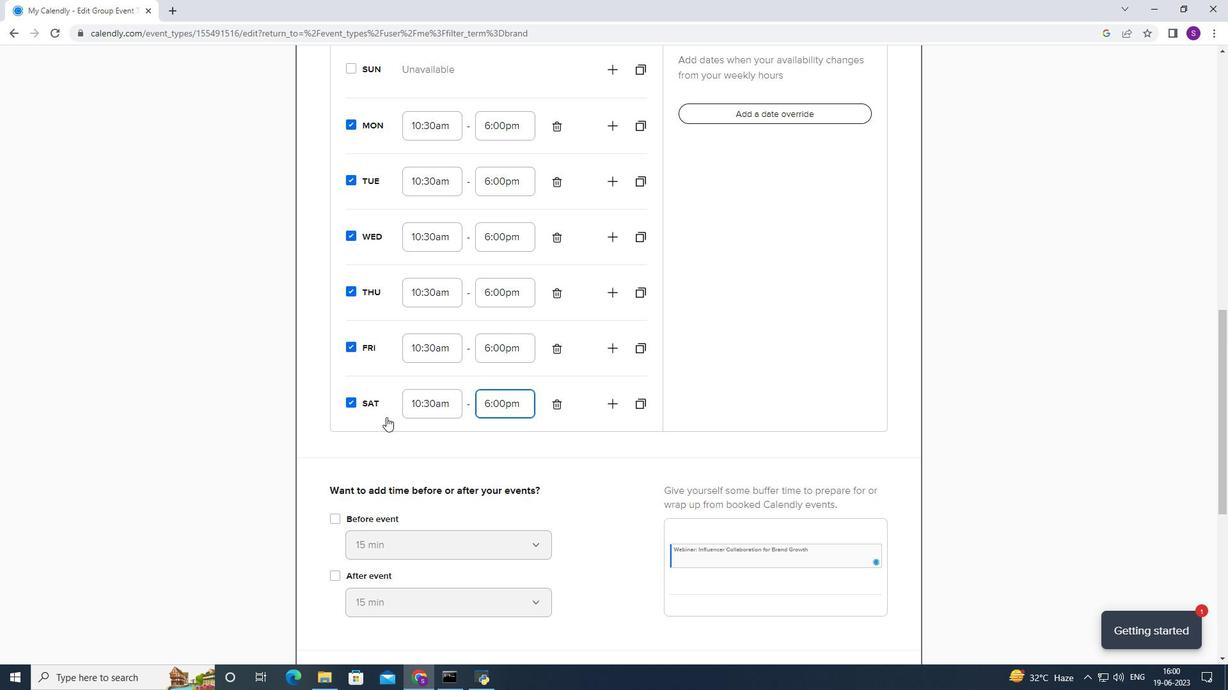 
Action: Mouse scrolled (386, 417) with delta (0, 0)
Screenshot: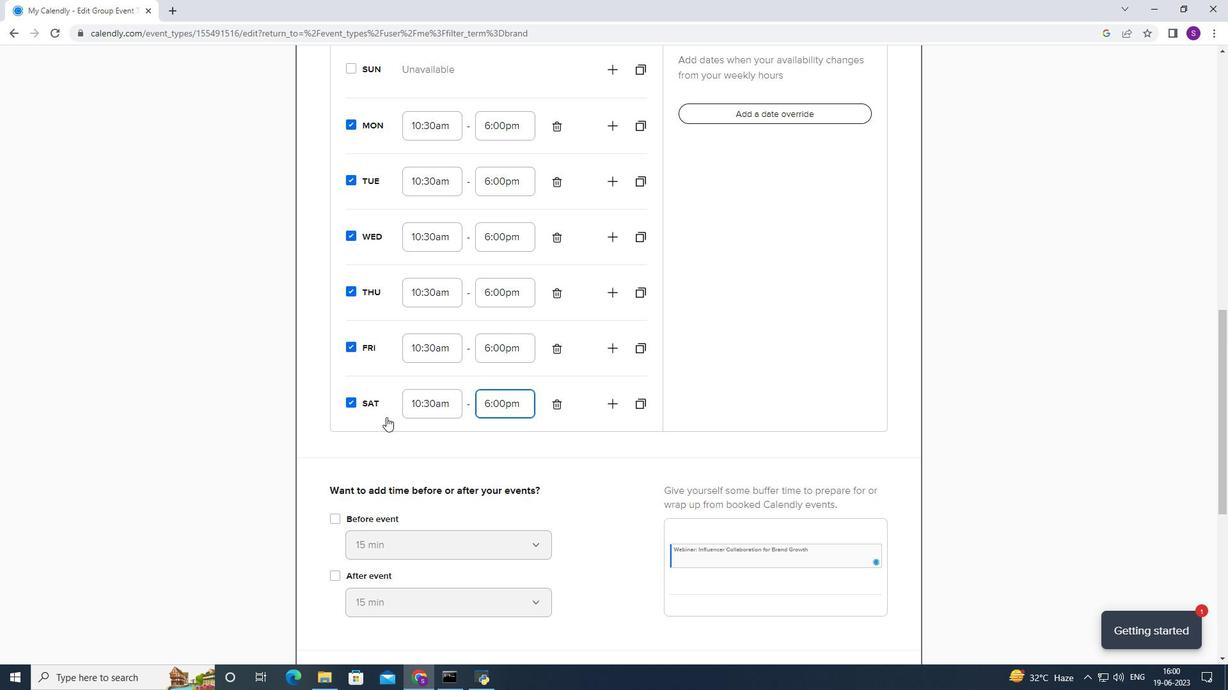 
Action: Mouse moved to (368, 265)
Screenshot: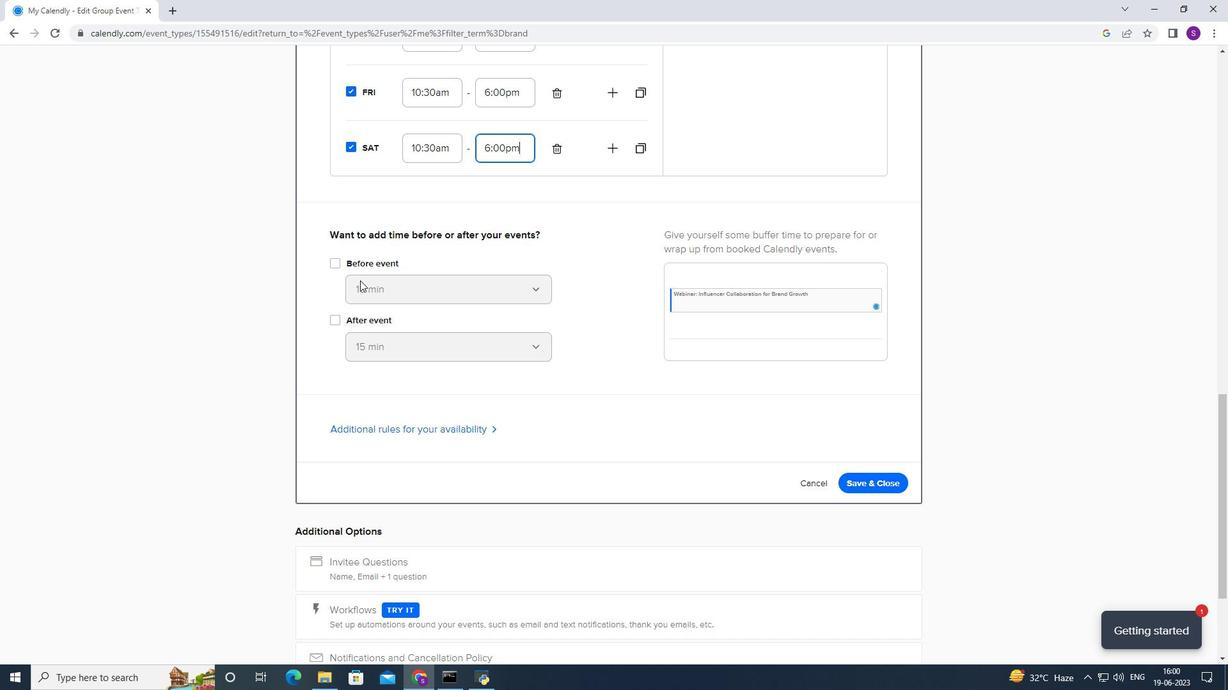 
Action: Mouse pressed left at (368, 265)
Screenshot: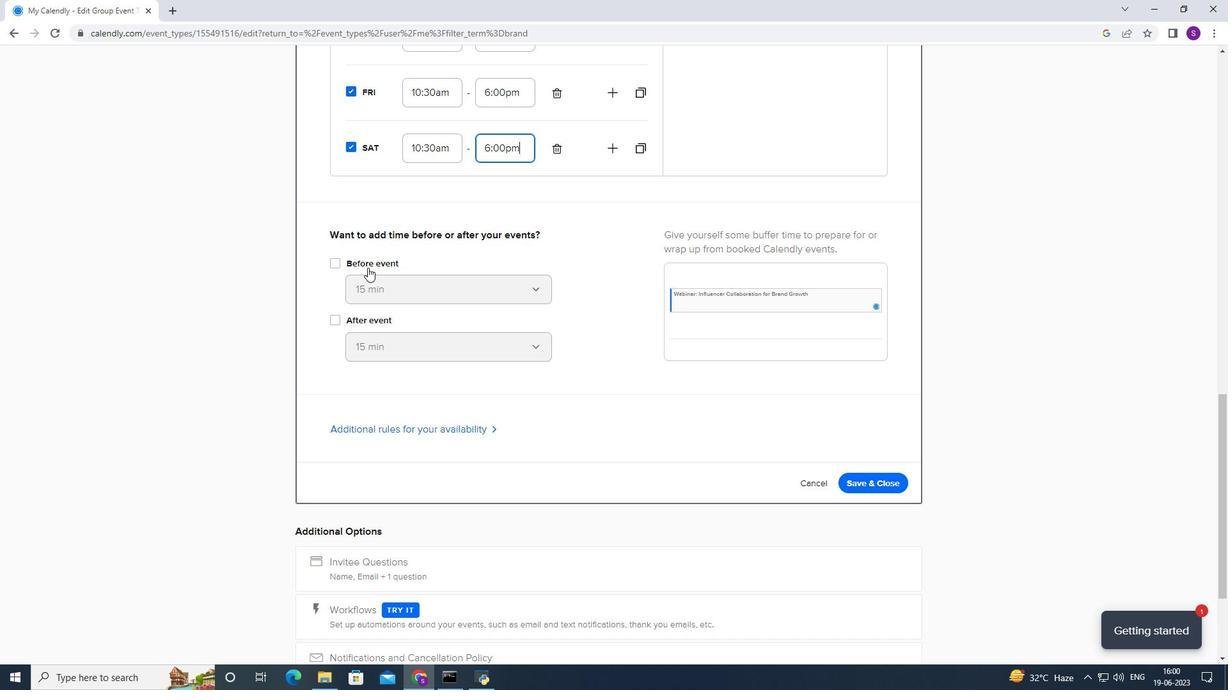 
Action: Mouse moved to (358, 298)
Screenshot: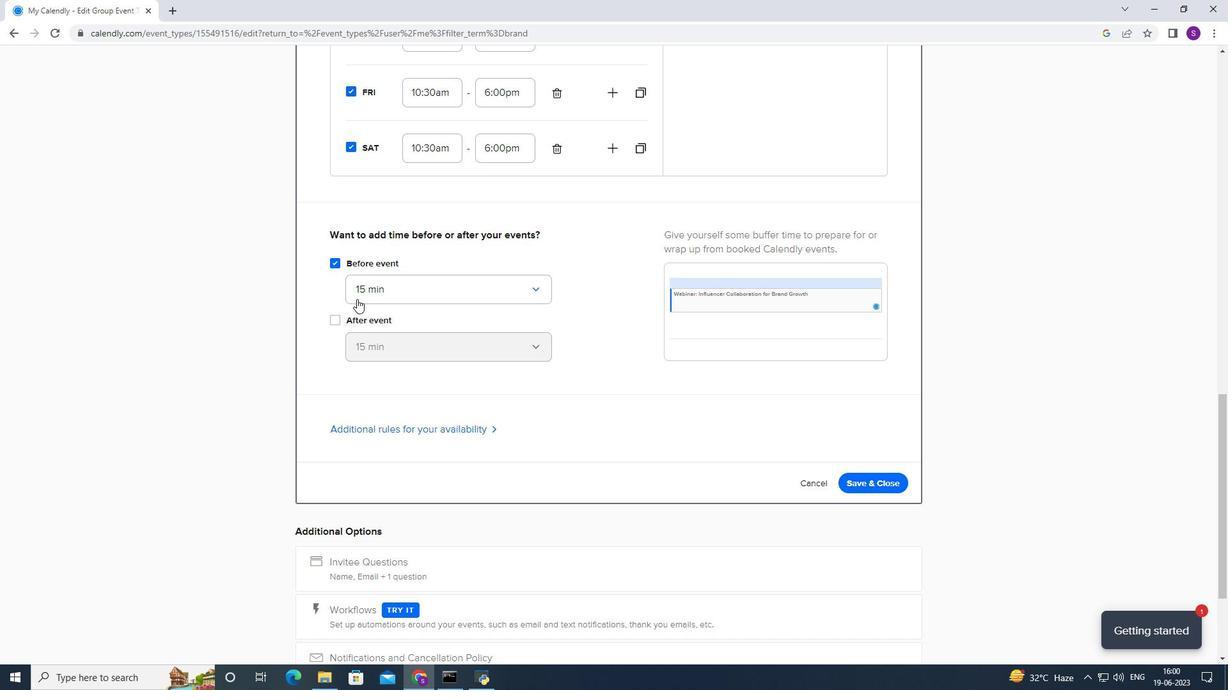 
Action: Mouse pressed left at (358, 298)
Screenshot: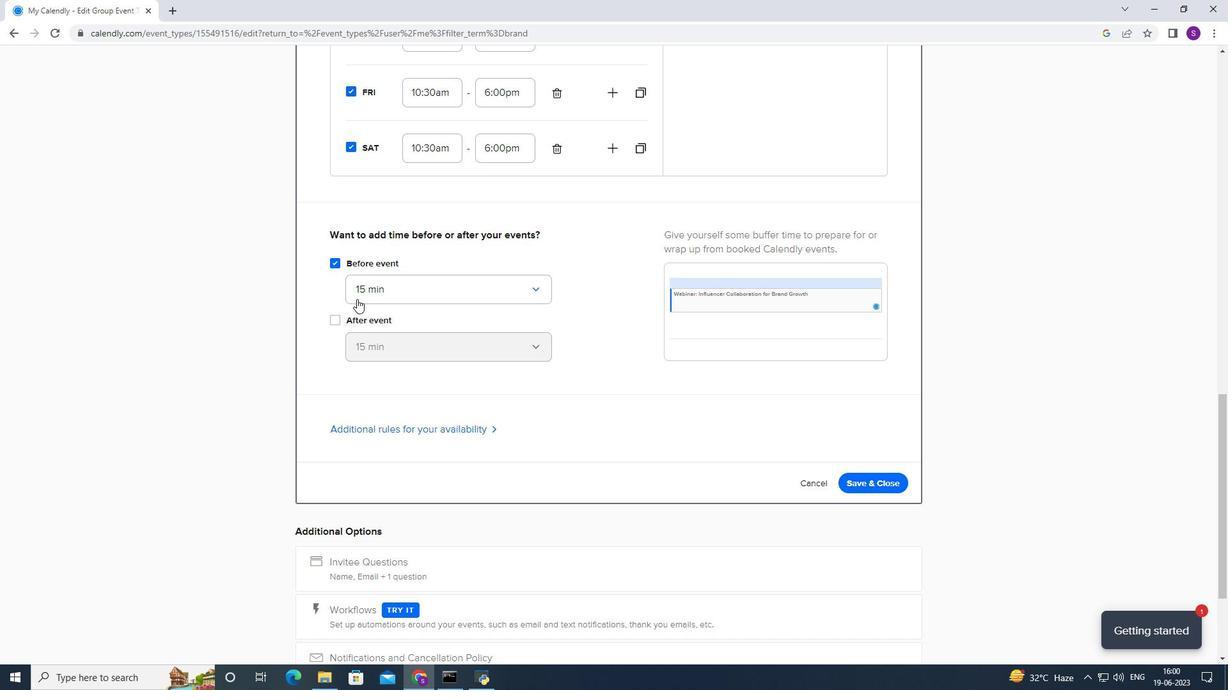 
Action: Mouse moved to (333, 316)
Screenshot: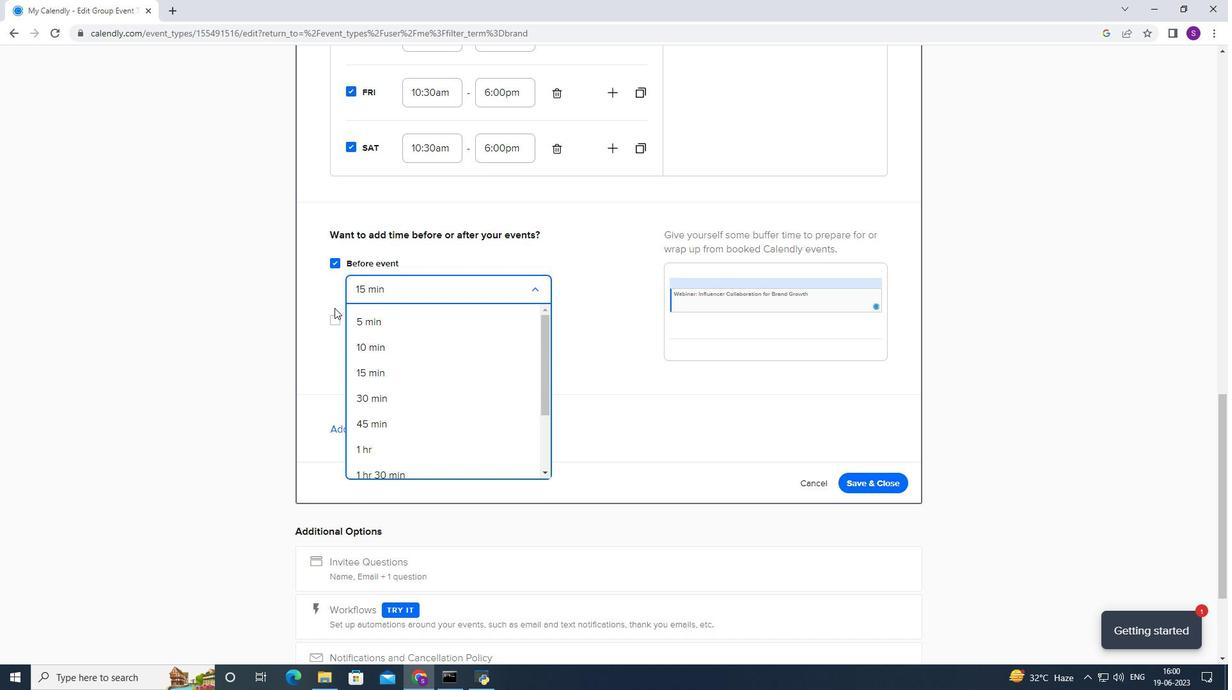 
Action: Mouse pressed left at (333, 316)
Screenshot: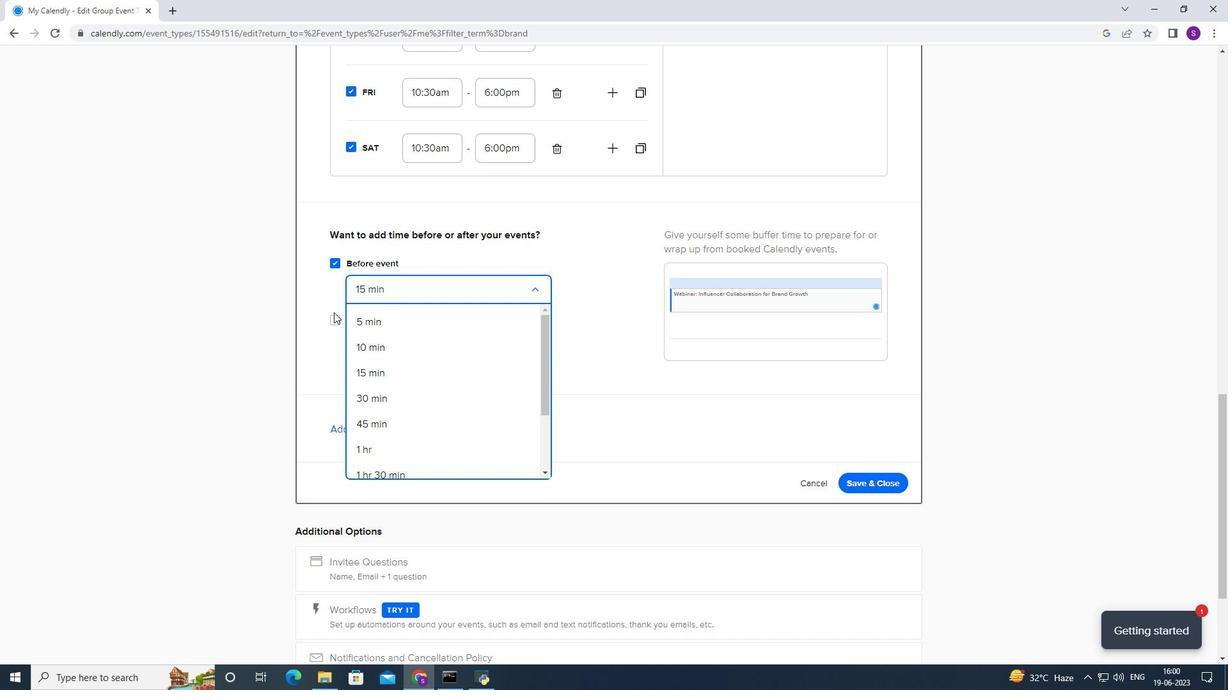 
Action: Mouse moved to (360, 373)
Screenshot: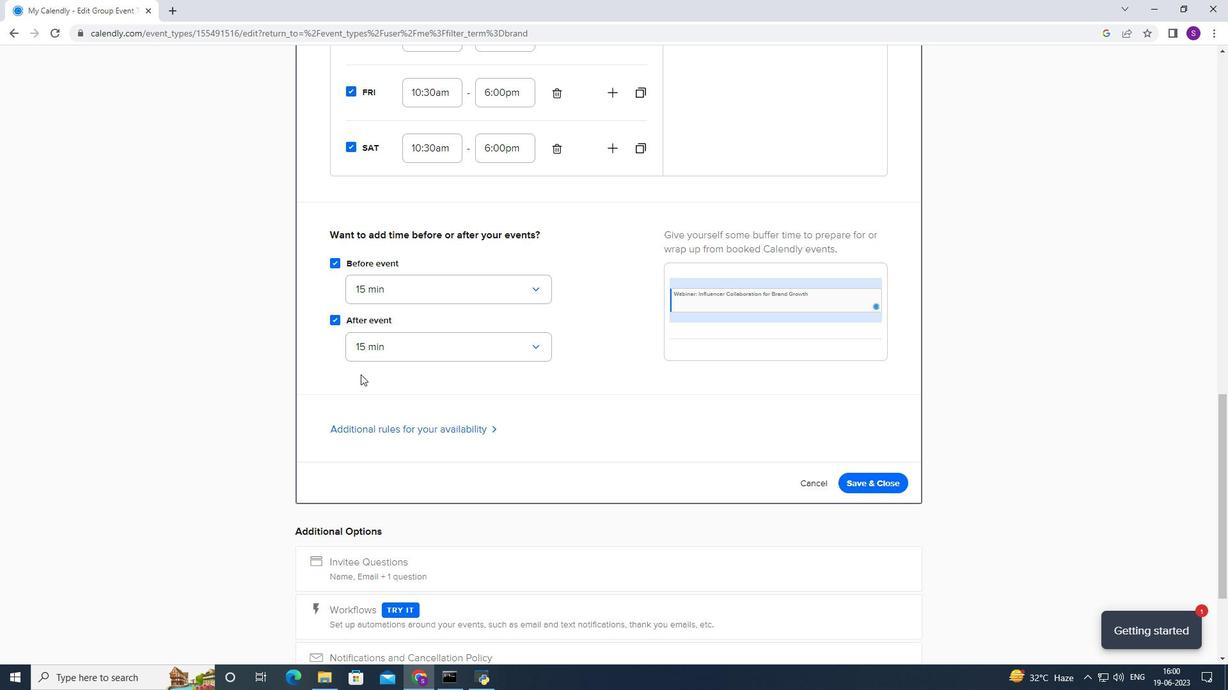 
Action: Mouse scrolled (360, 372) with delta (0, 0)
Screenshot: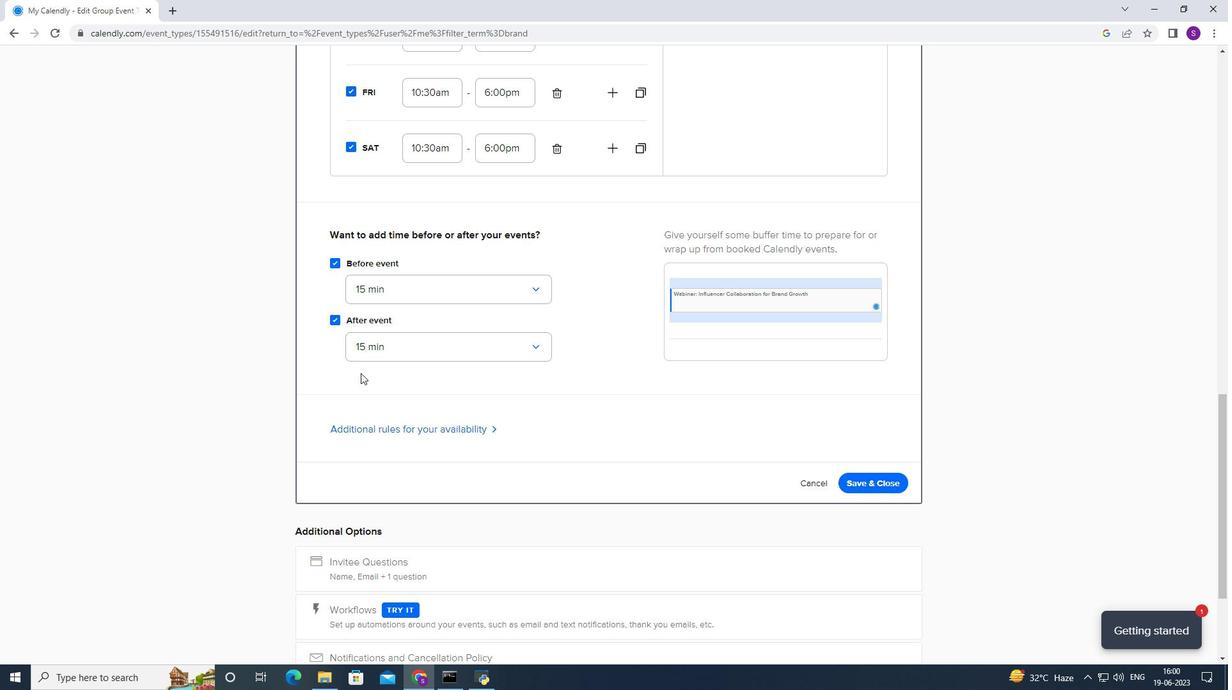 
Action: Mouse moved to (375, 360)
Screenshot: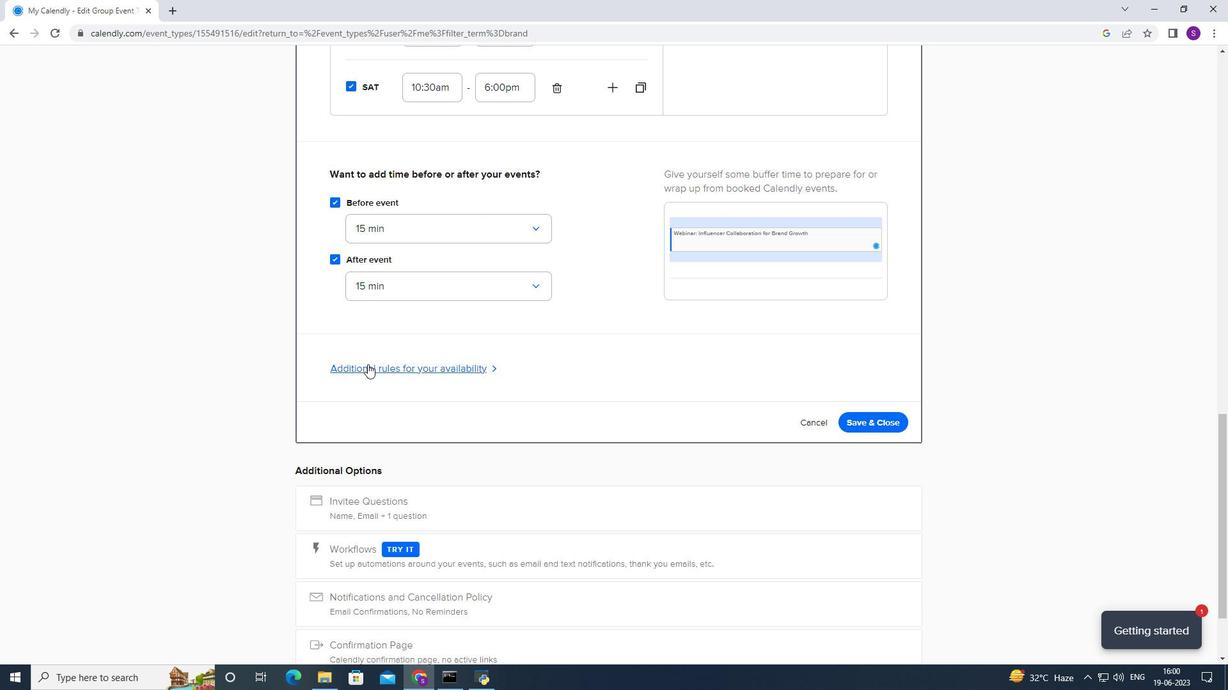 
Action: Mouse pressed left at (375, 360)
Screenshot: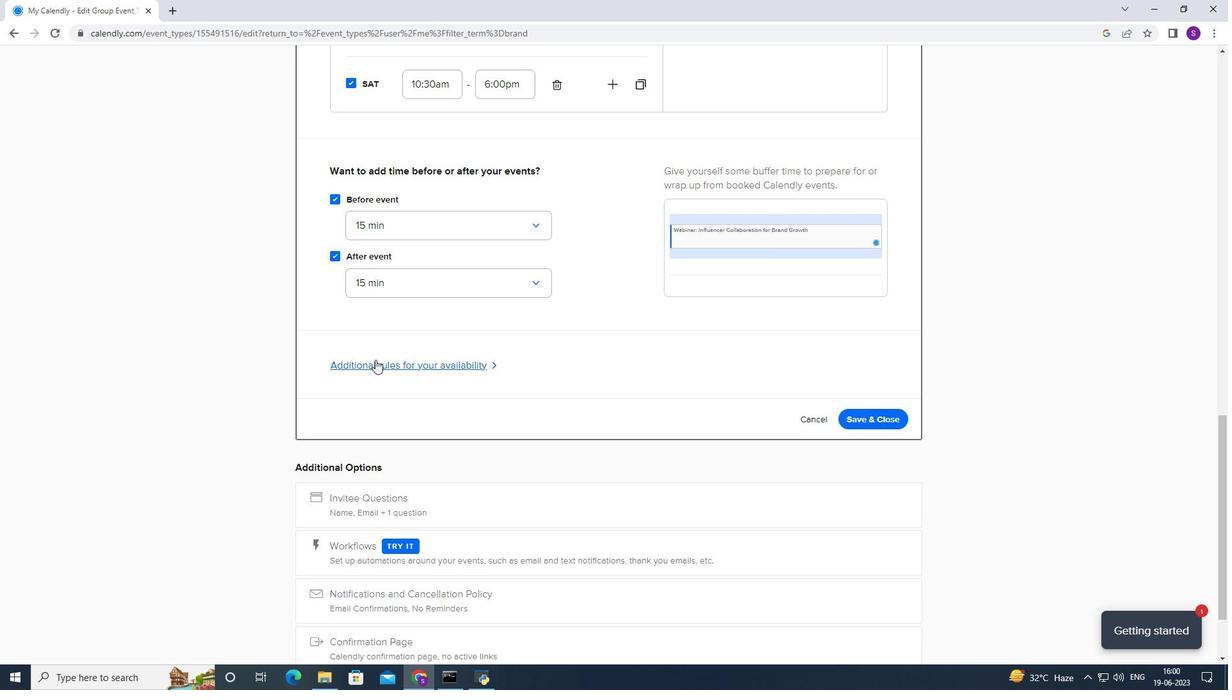 
Action: Mouse moved to (403, 383)
Screenshot: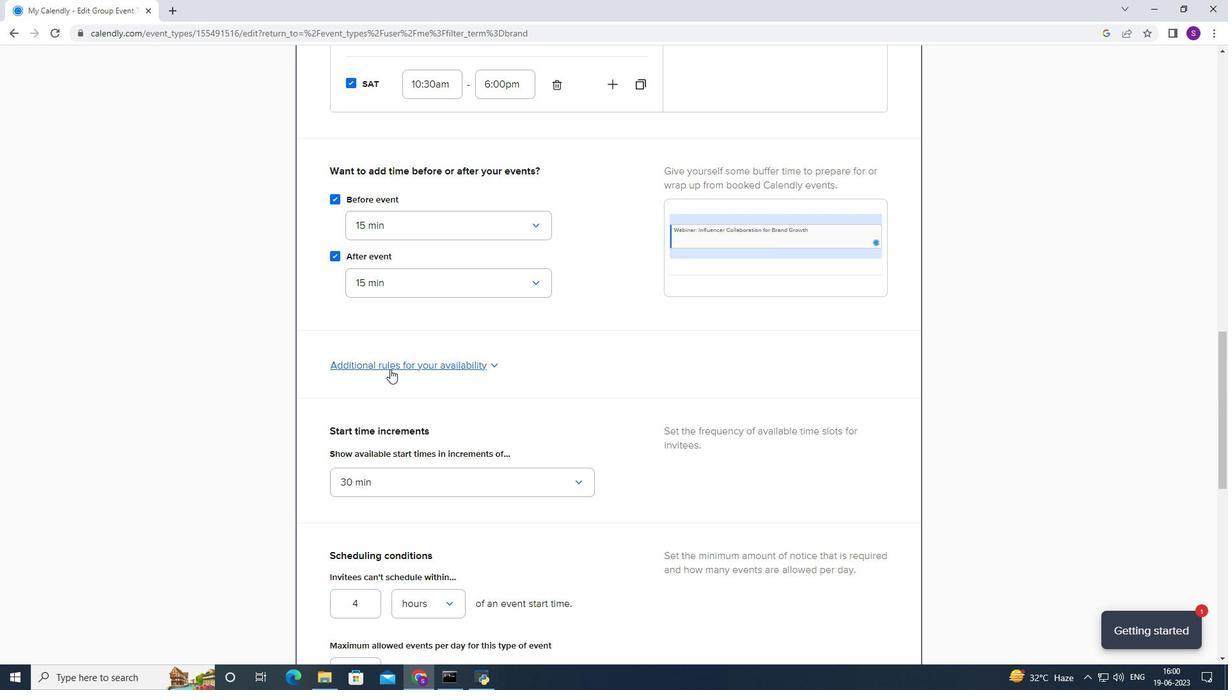 
Action: Mouse scrolled (403, 382) with delta (0, 0)
Screenshot: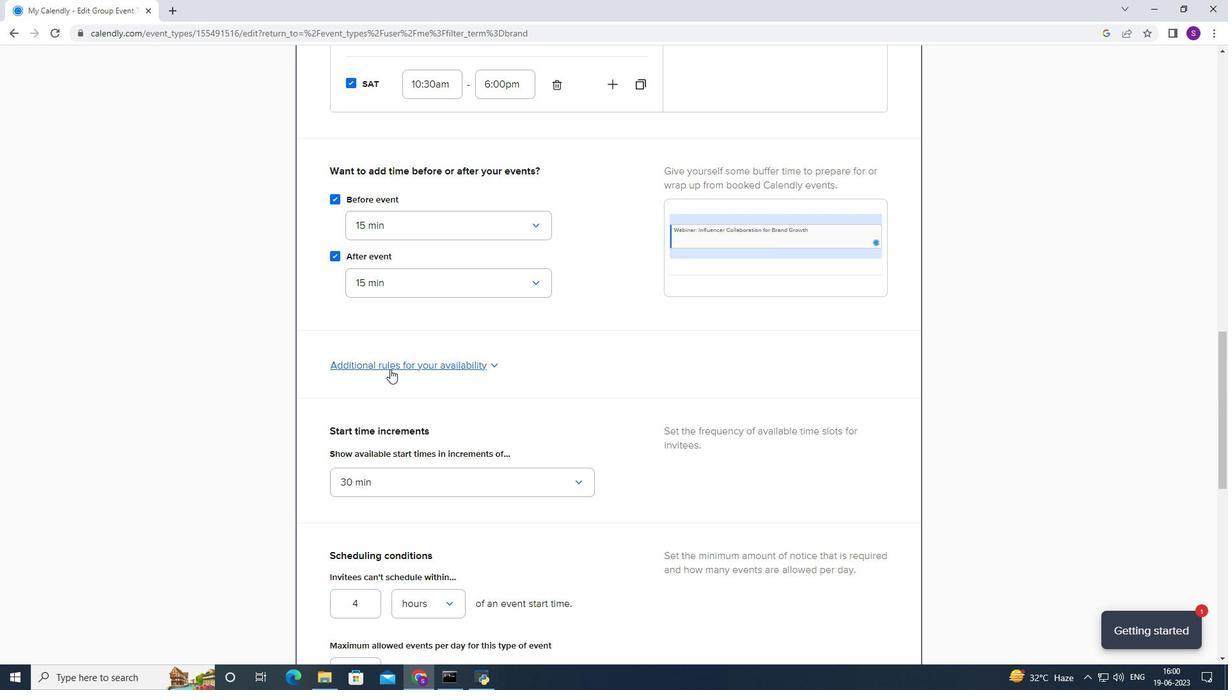 
Action: Mouse scrolled (403, 382) with delta (0, 0)
Screenshot: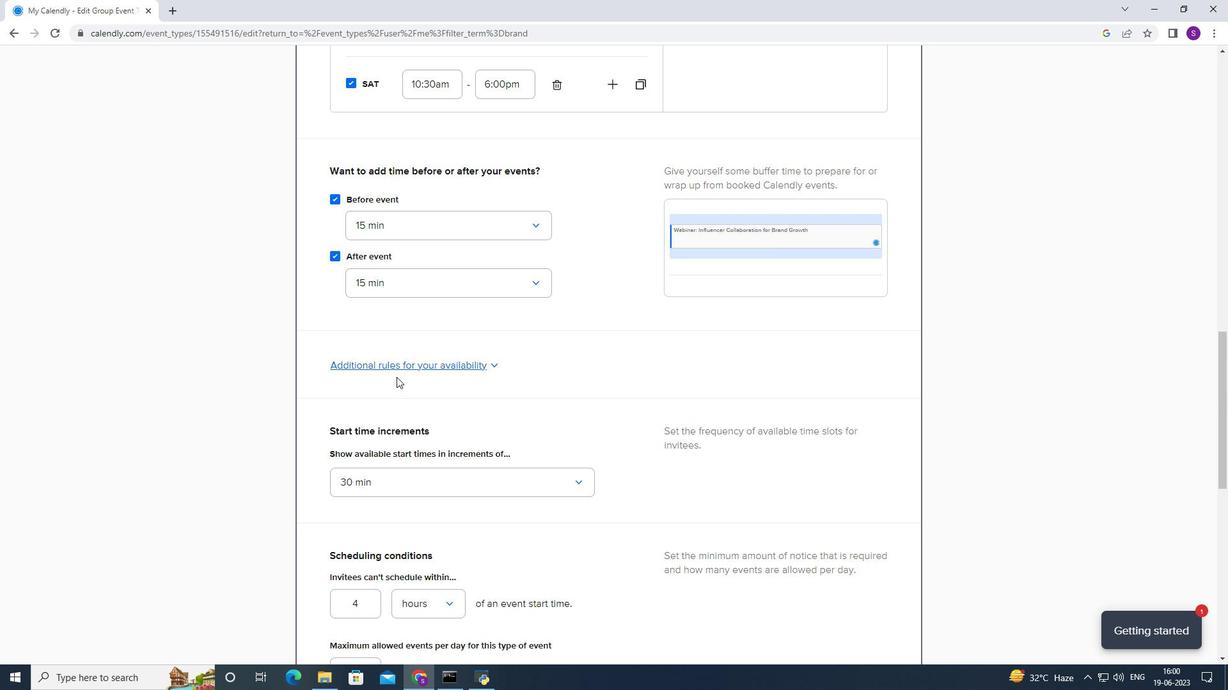 
Action: Mouse scrolled (403, 382) with delta (0, 0)
Screenshot: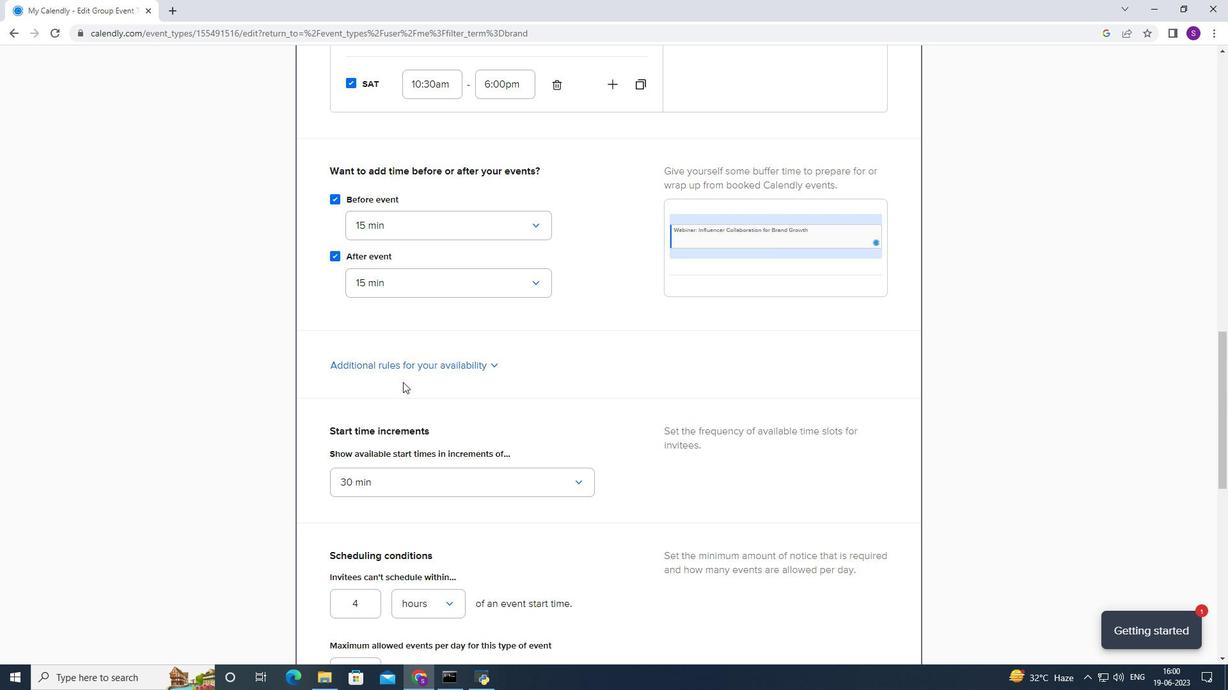 
Action: Mouse moved to (427, 354)
Screenshot: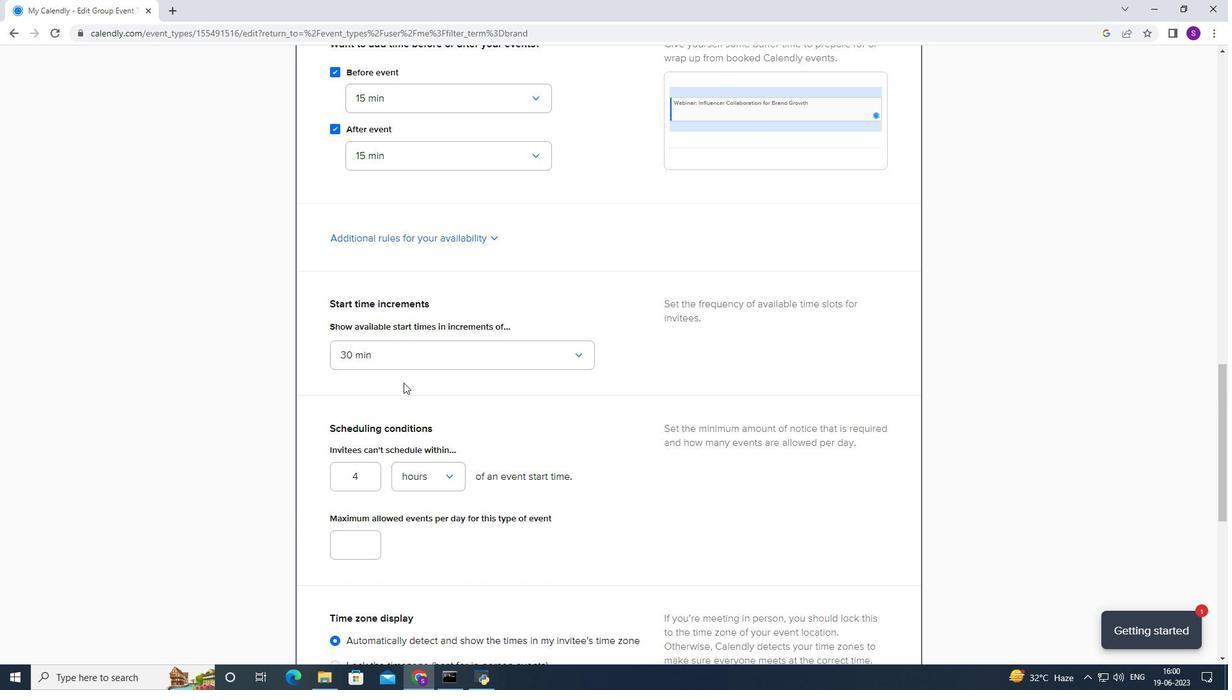 
Action: Mouse scrolled (427, 355) with delta (0, 0)
Screenshot: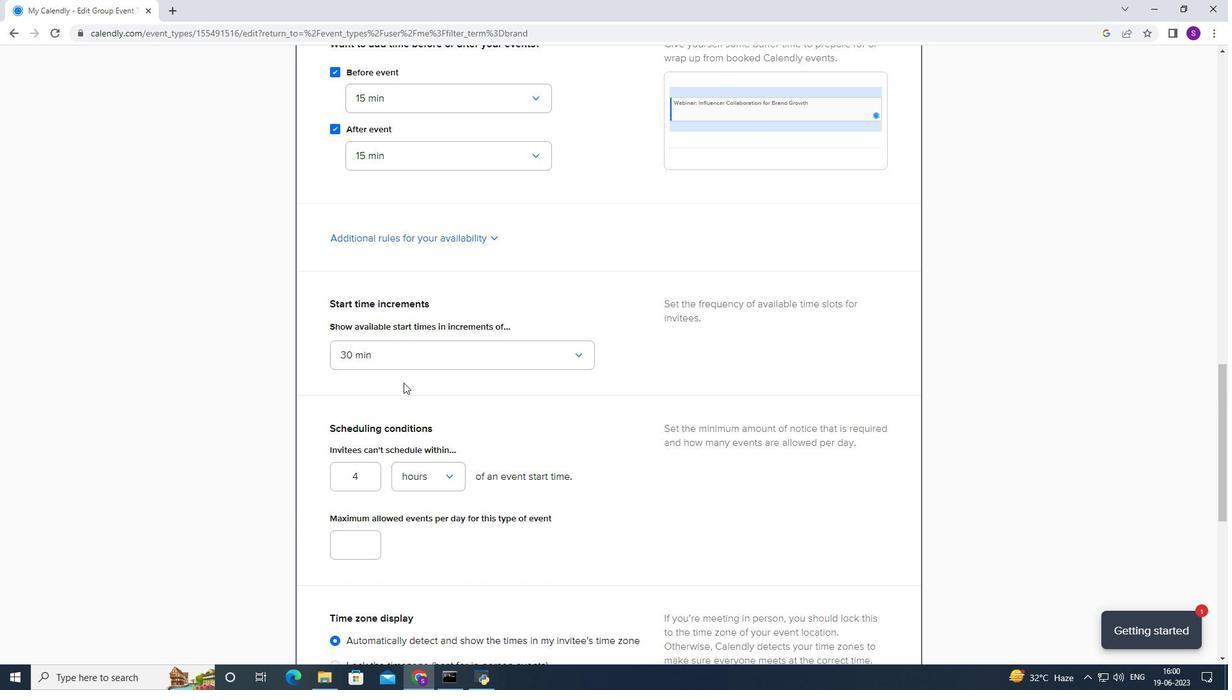 
Action: Mouse moved to (434, 341)
Screenshot: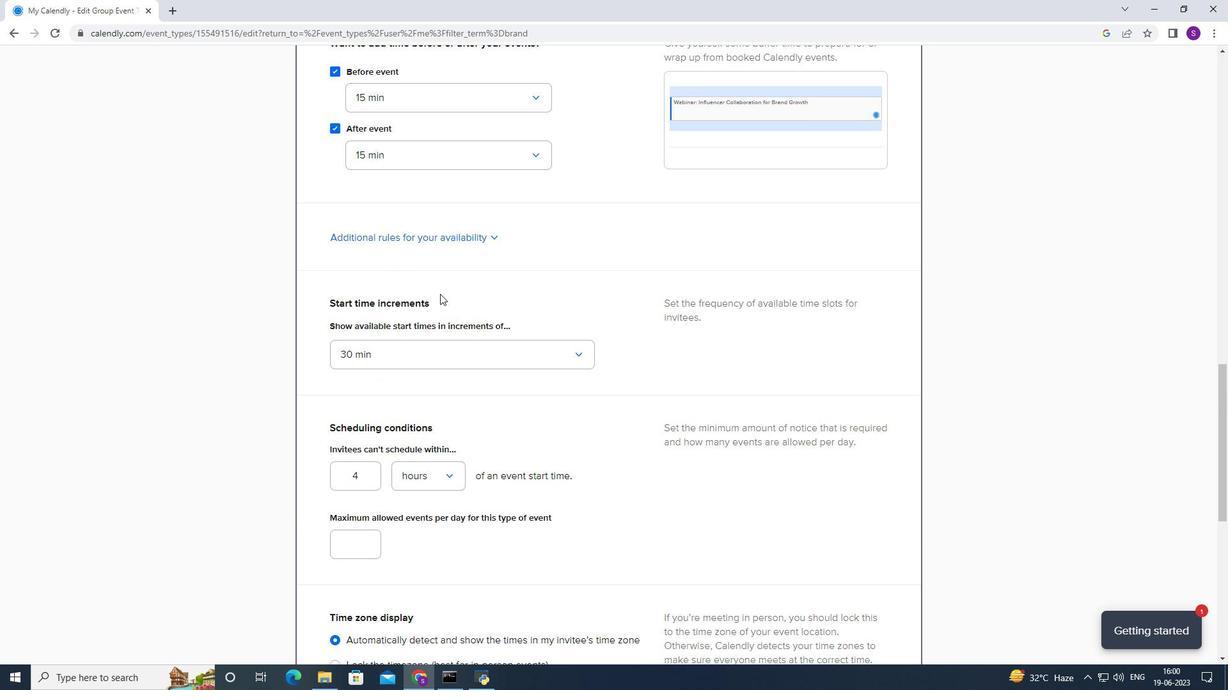 
Action: Mouse pressed left at (434, 341)
Screenshot: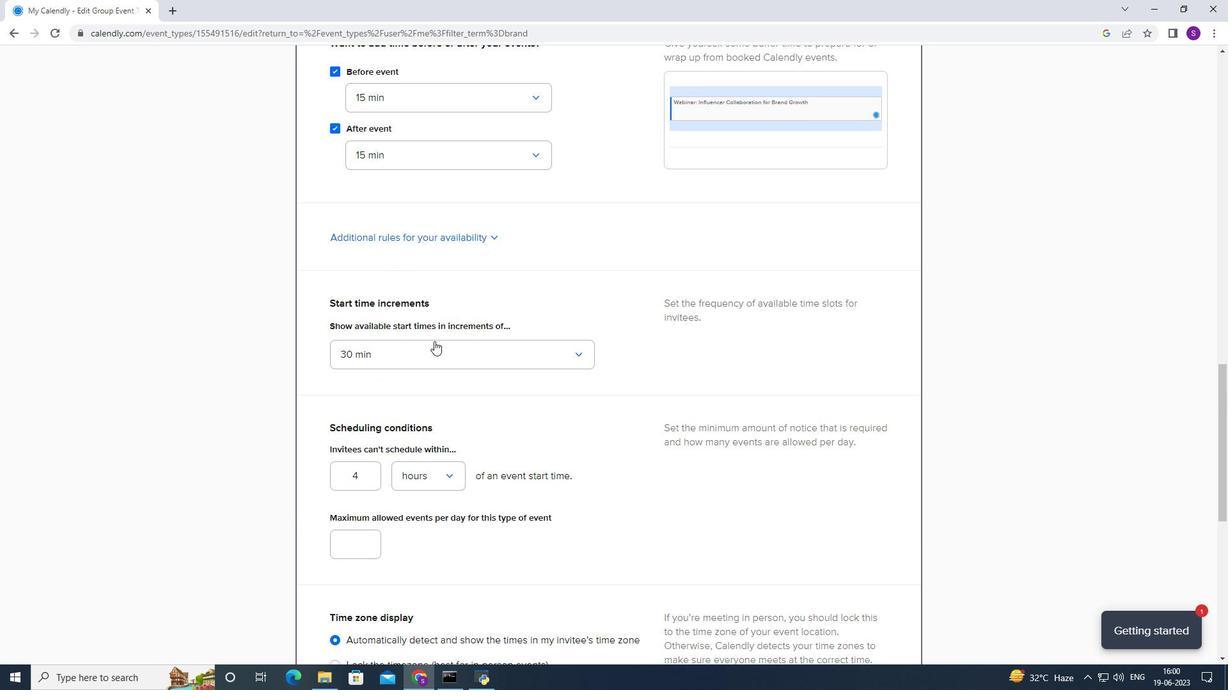 
Action: Mouse moved to (432, 381)
Screenshot: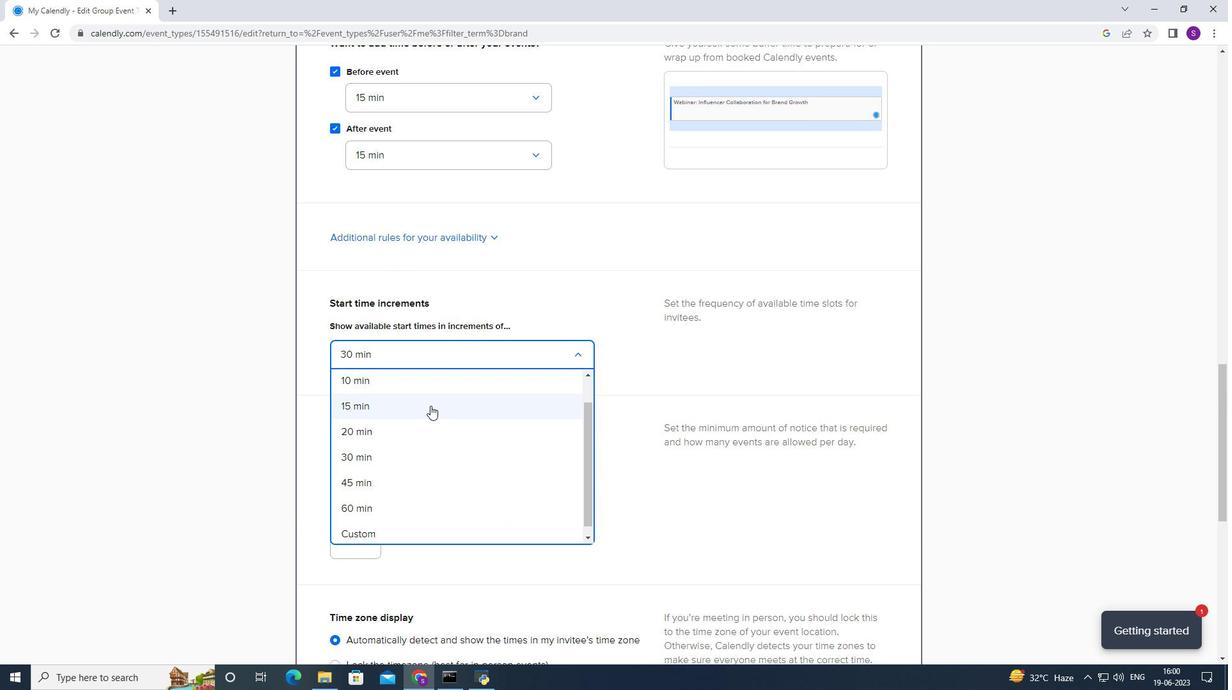 
Action: Mouse pressed left at (432, 381)
Screenshot: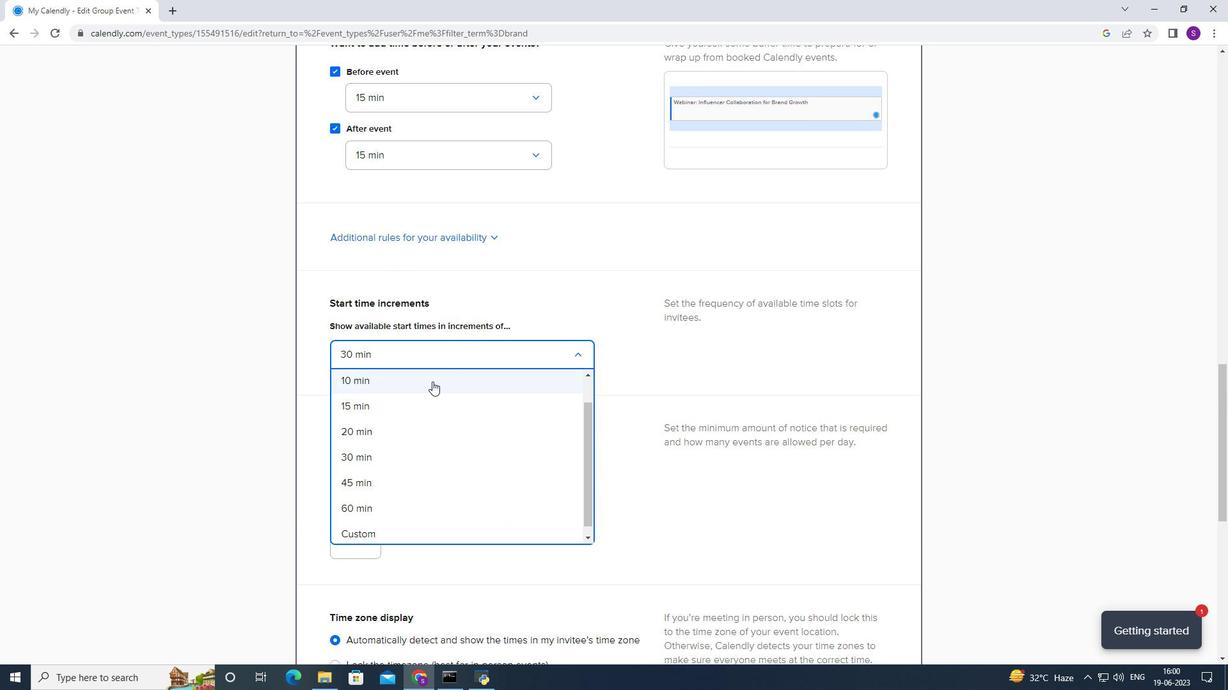 
Action: Mouse moved to (445, 360)
Screenshot: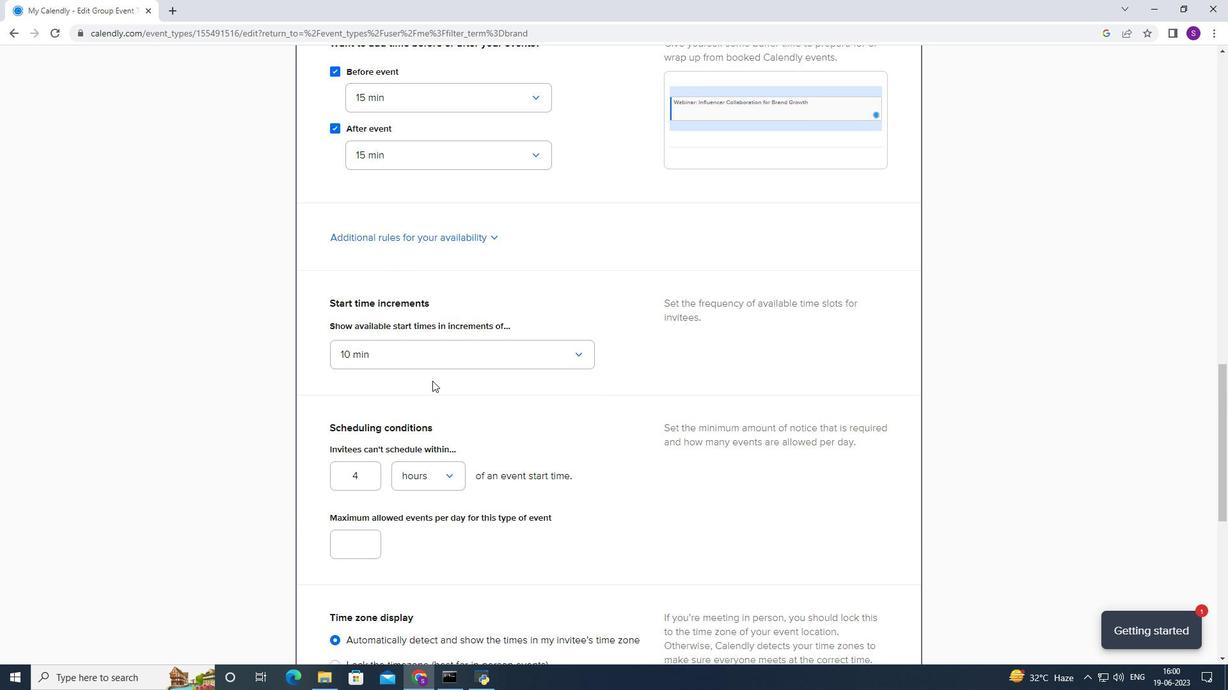 
Action: Mouse pressed left at (445, 360)
Screenshot: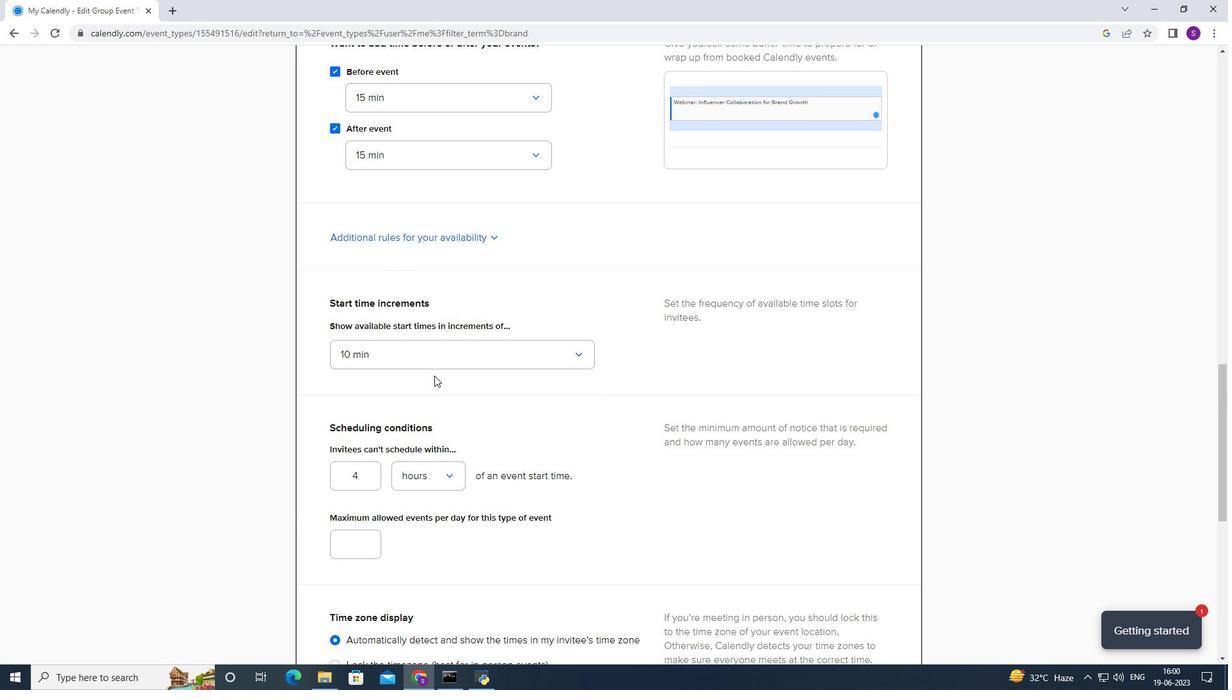 
Action: Mouse moved to (413, 494)
Screenshot: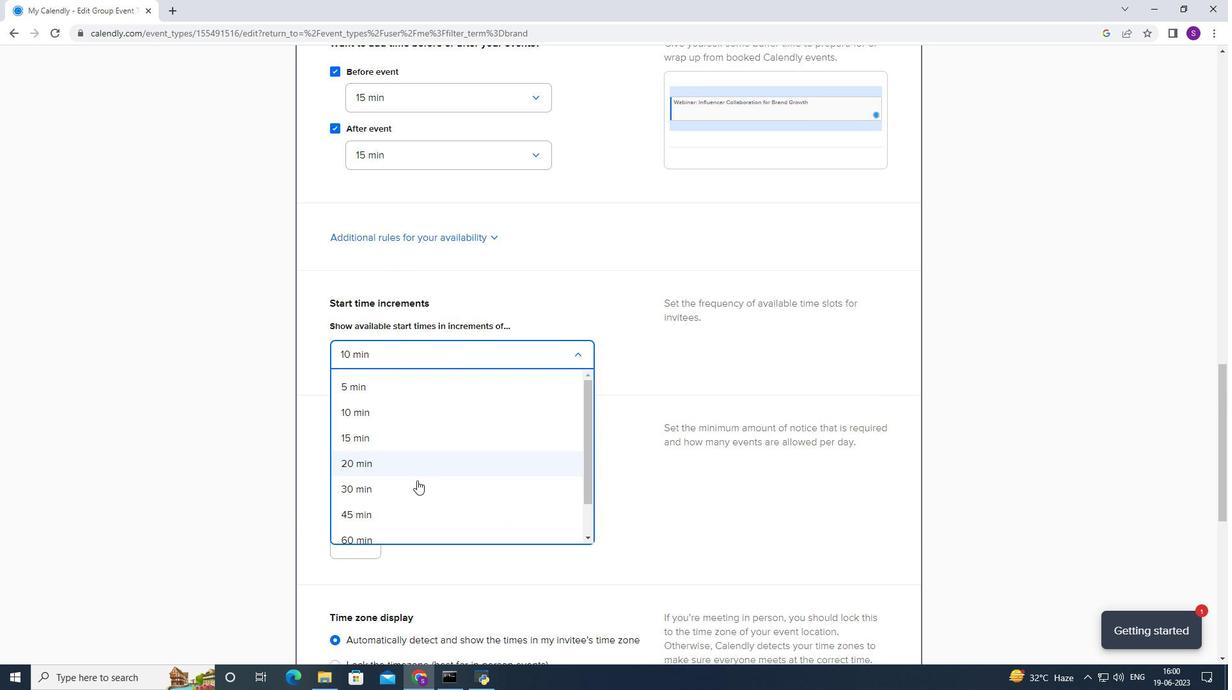 
Action: Mouse pressed left at (413, 494)
Screenshot: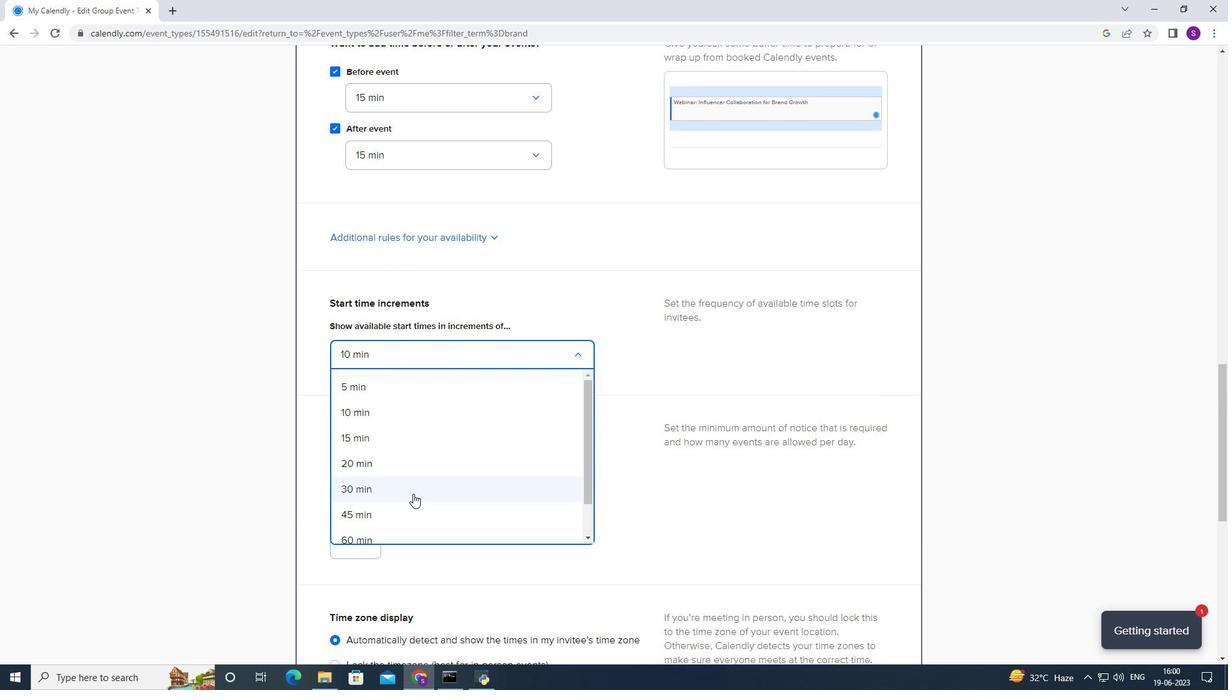 
Action: Mouse moved to (401, 445)
Screenshot: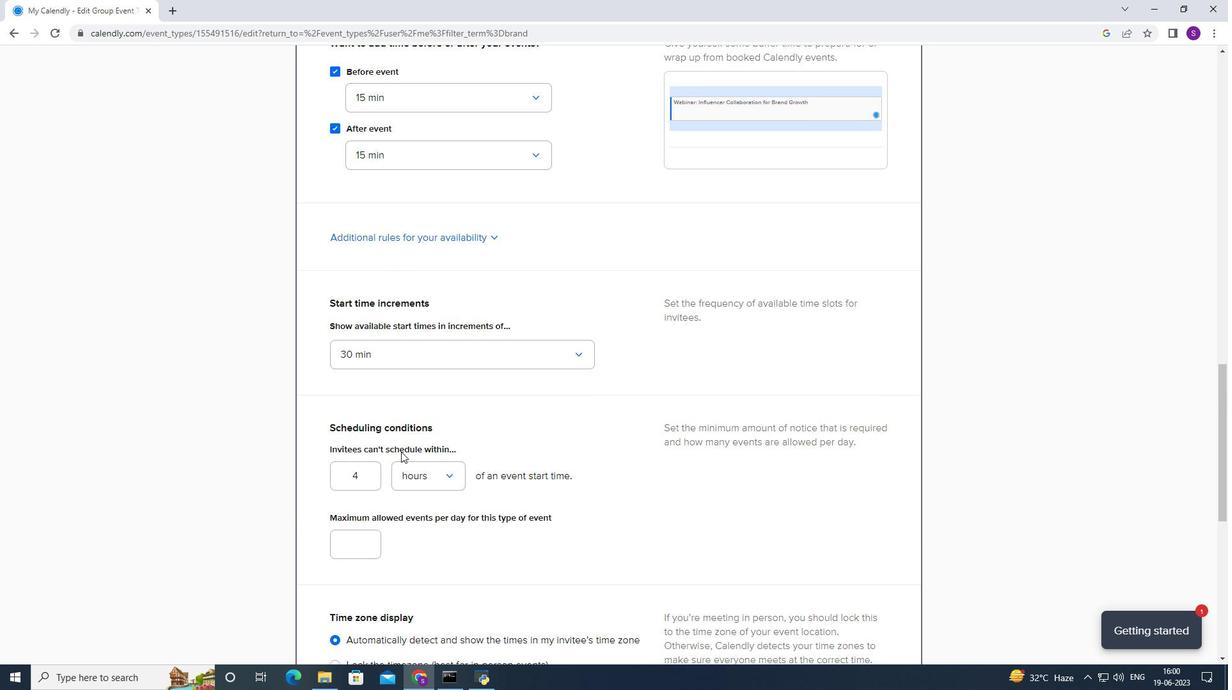 
Action: Mouse scrolled (401, 444) with delta (0, 0)
Screenshot: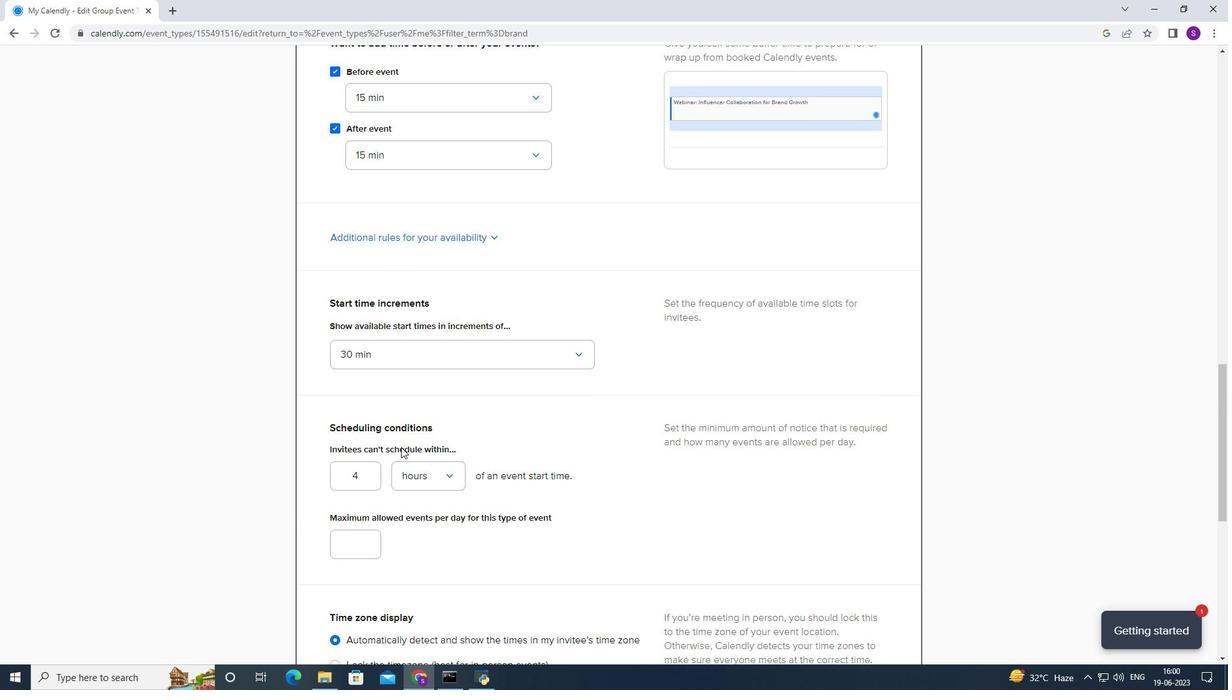 
Action: Mouse scrolled (401, 444) with delta (0, 0)
Screenshot: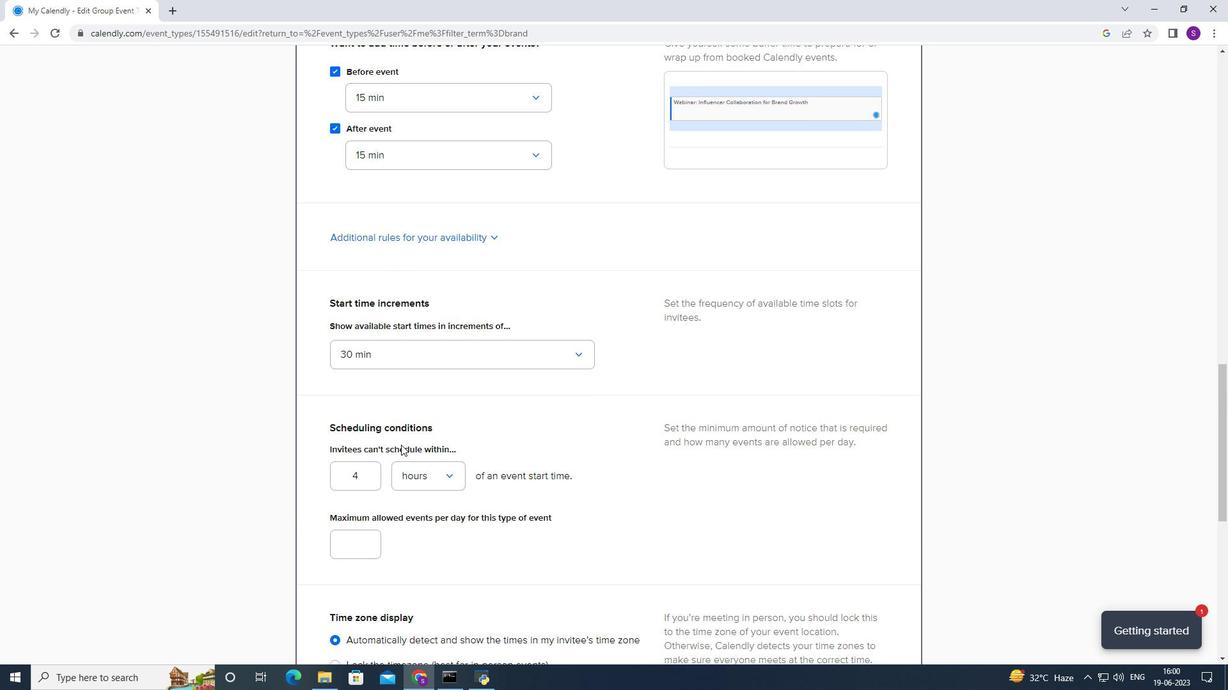 
Action: Mouse scrolled (401, 444) with delta (0, 0)
Screenshot: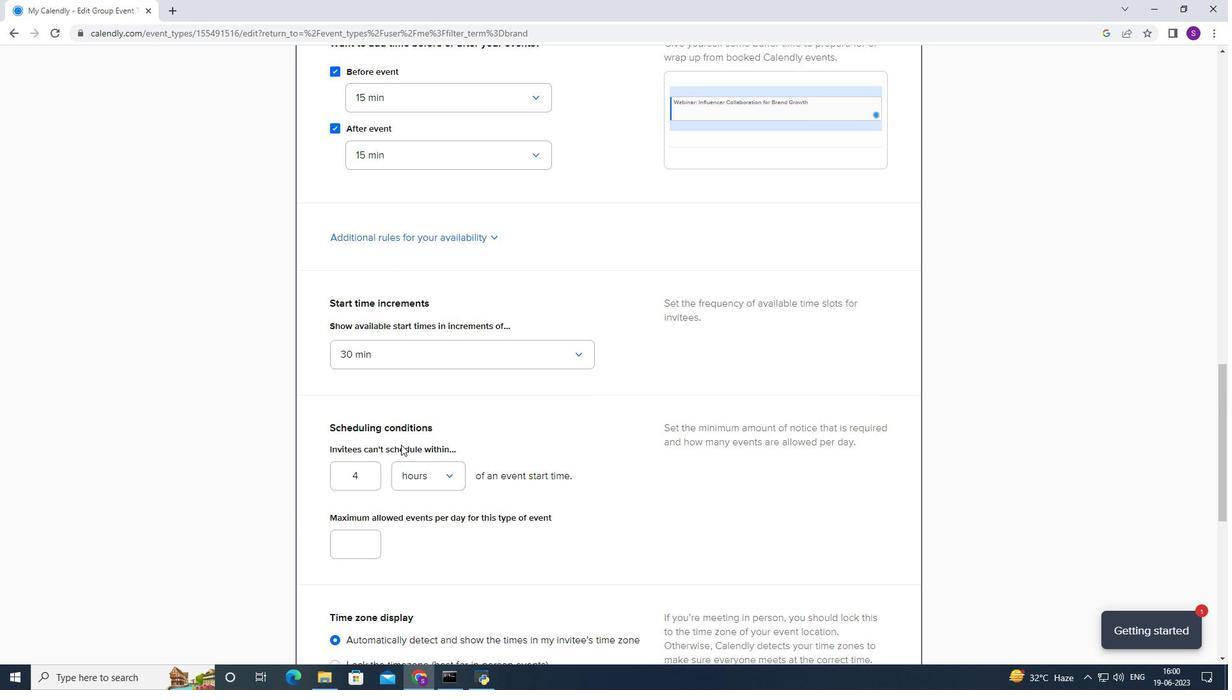 
Action: Mouse scrolled (401, 444) with delta (0, 0)
Screenshot: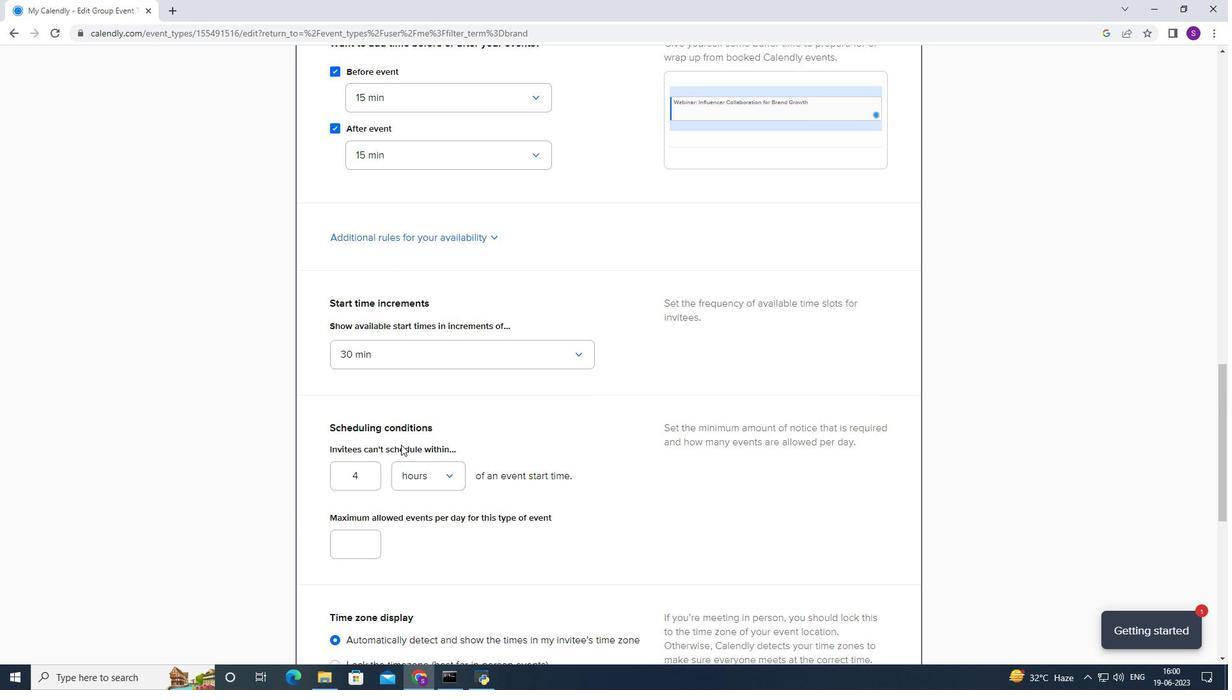 
Action: Mouse scrolled (401, 444) with delta (0, 0)
Screenshot: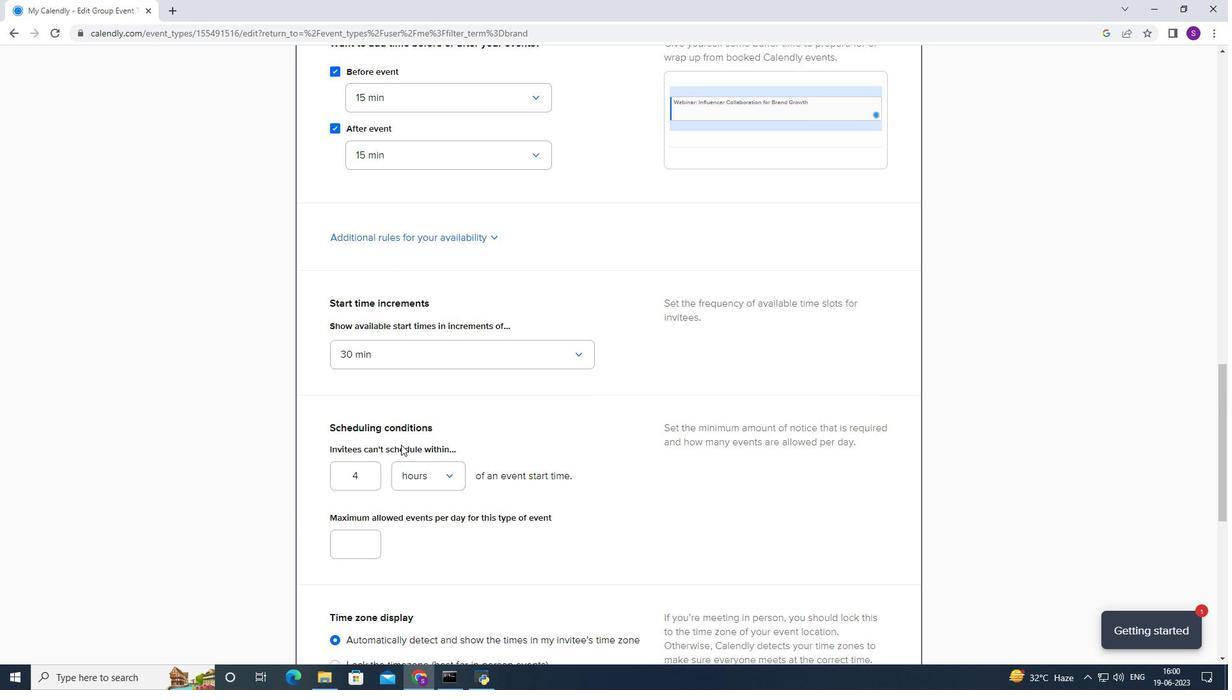 
Action: Mouse moved to (373, 156)
Screenshot: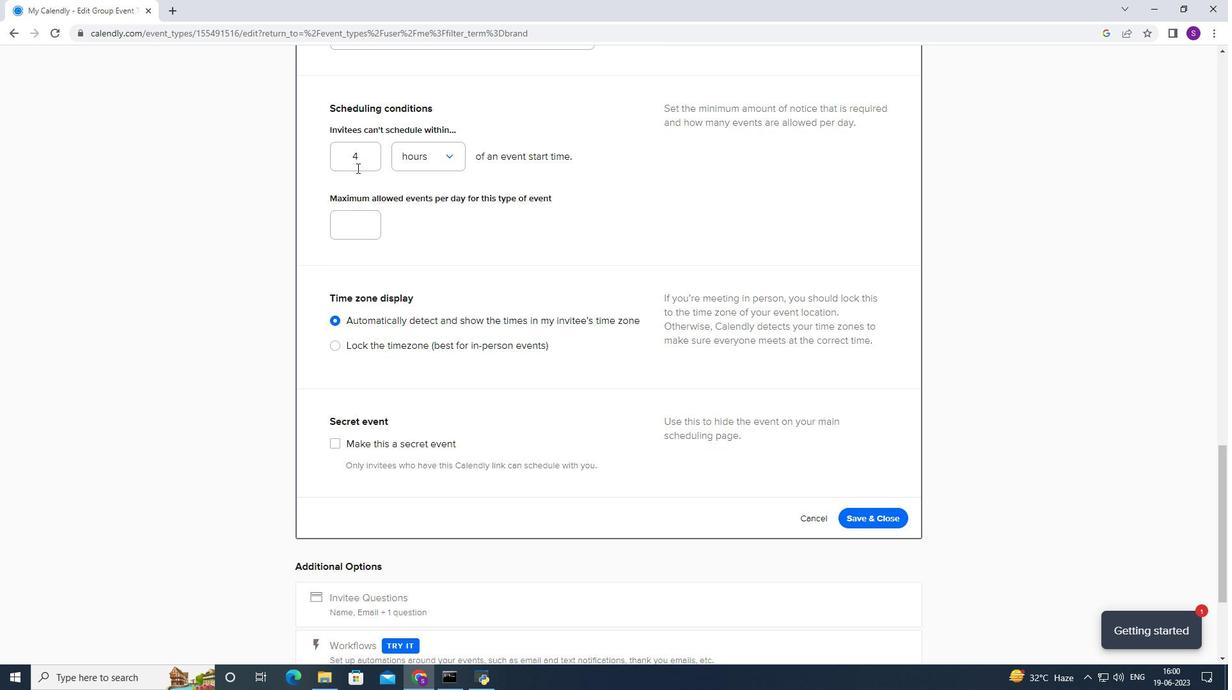 
Action: Mouse pressed left at (373, 156)
Screenshot: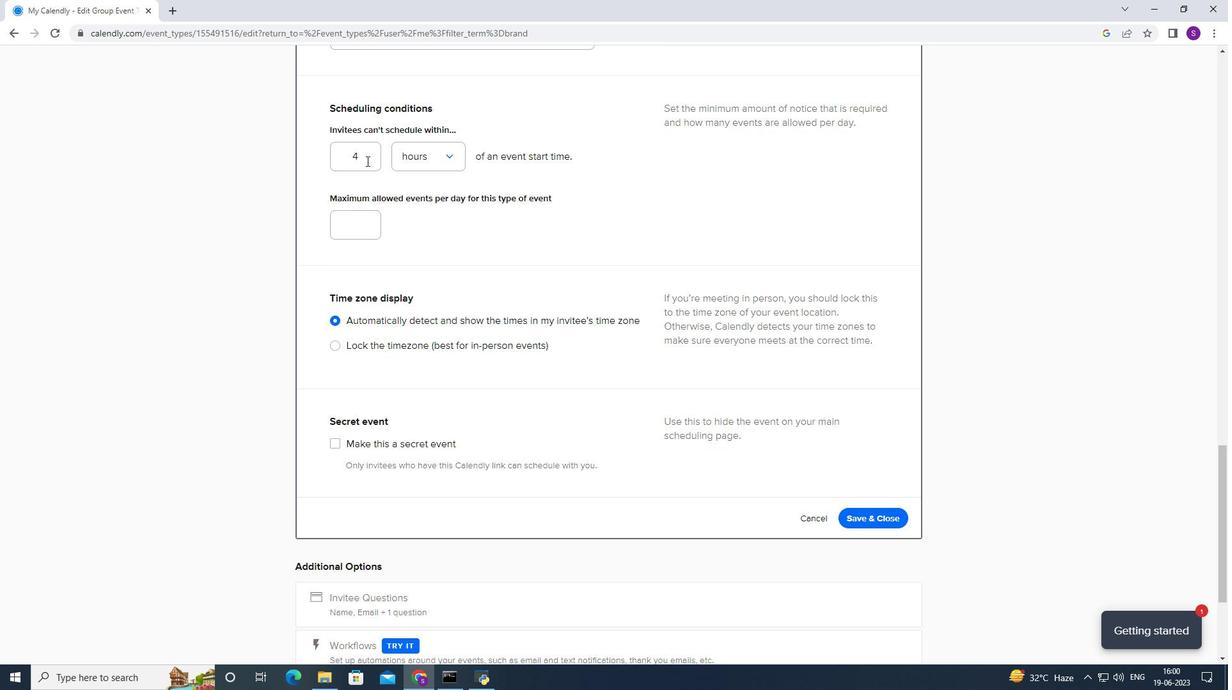 
Action: Mouse moved to (339, 156)
Screenshot: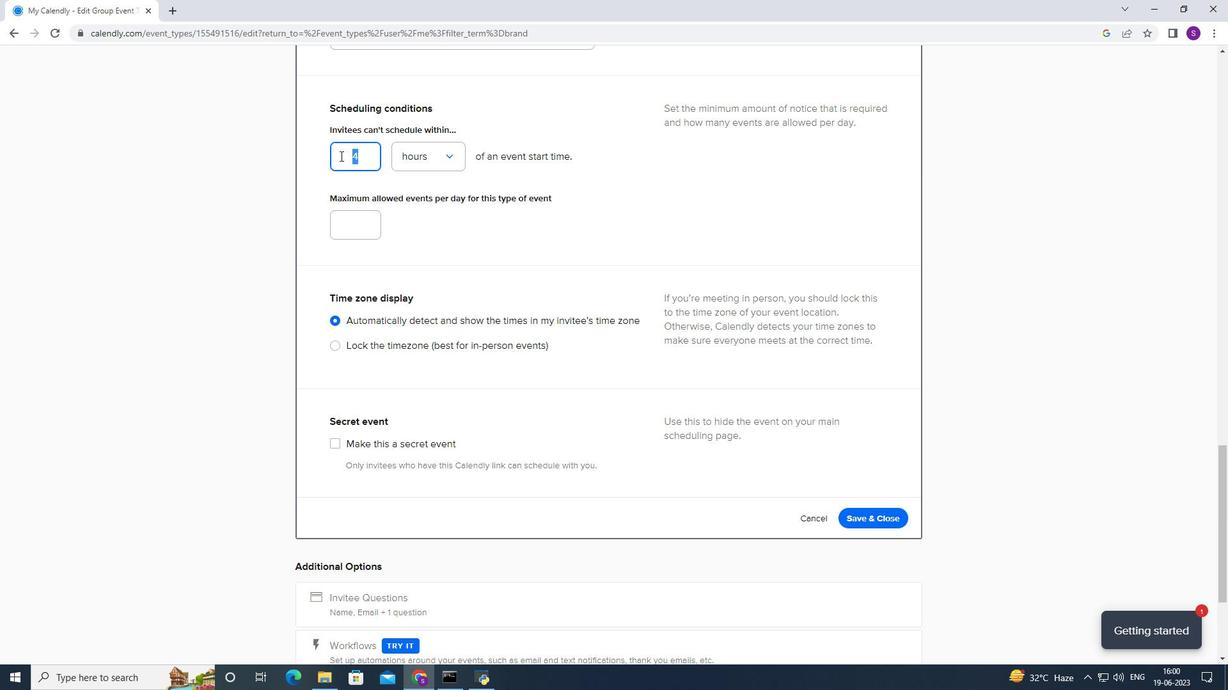 
Action: Key pressed 49
Screenshot: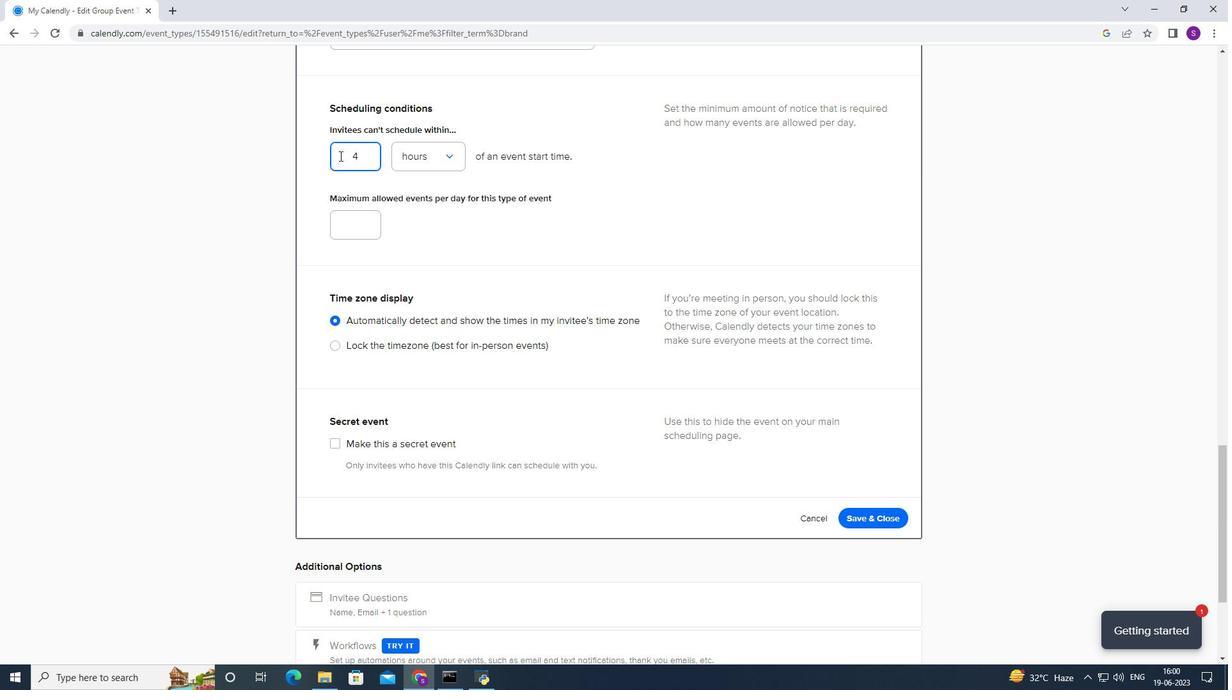 
Action: Mouse moved to (362, 207)
Screenshot: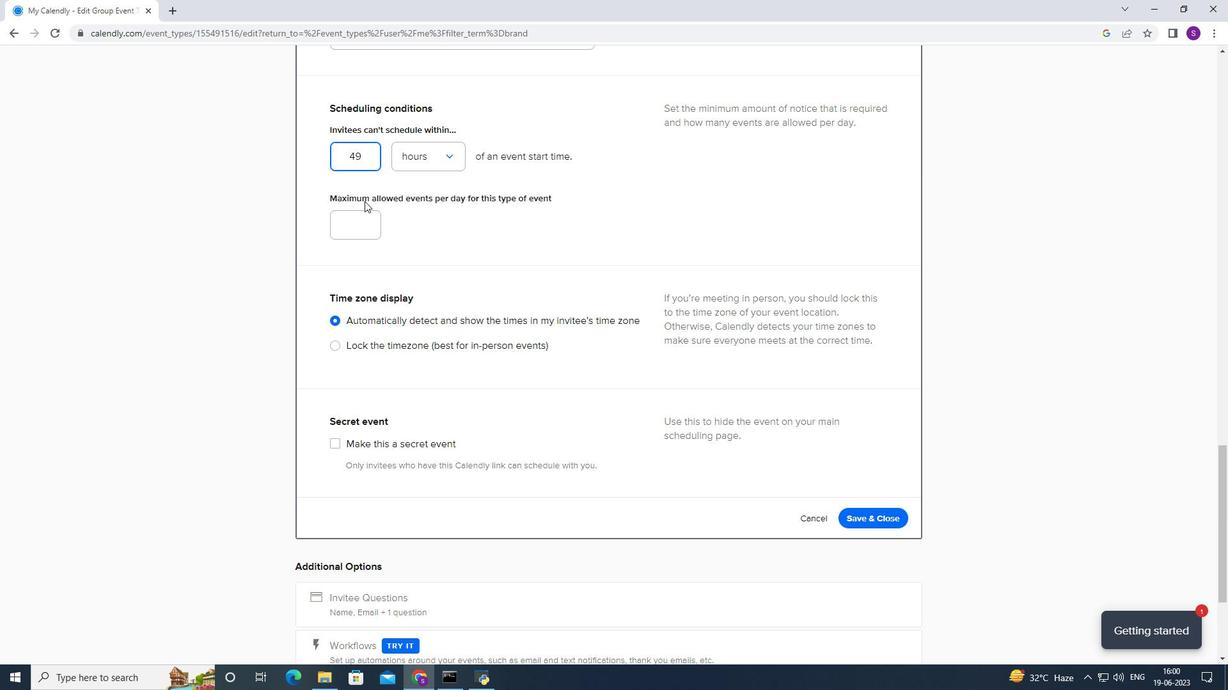 
Action: Mouse pressed left at (362, 207)
Screenshot: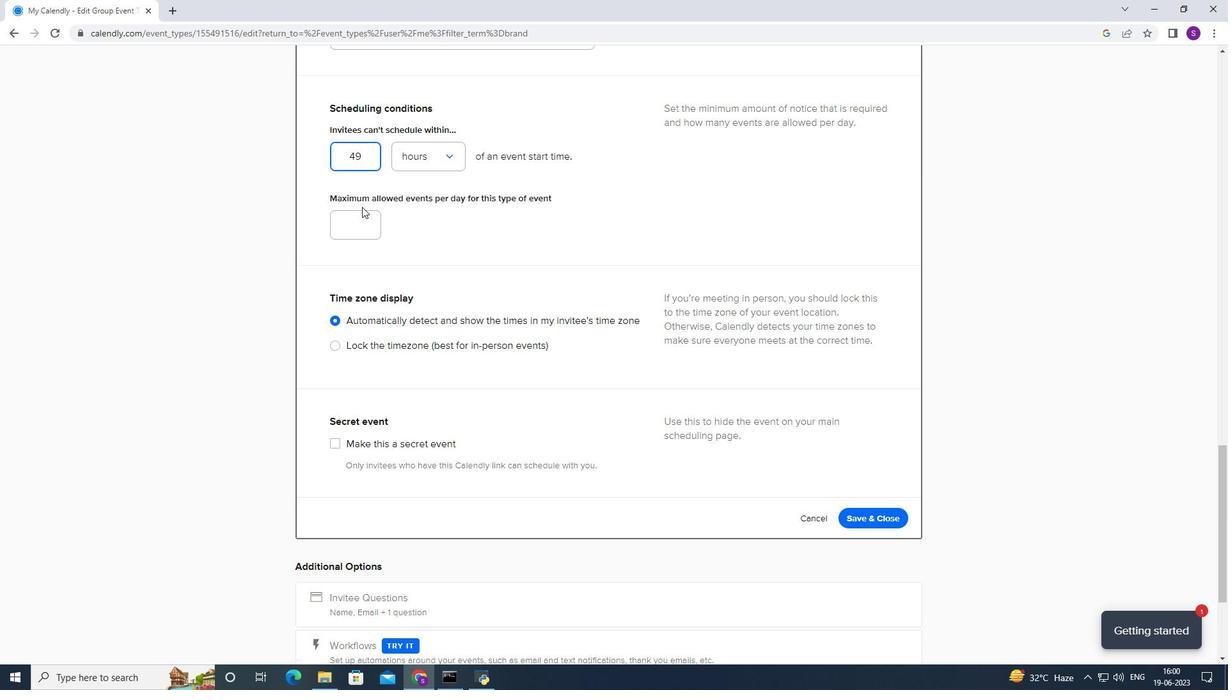 
Action: Mouse moved to (359, 211)
Screenshot: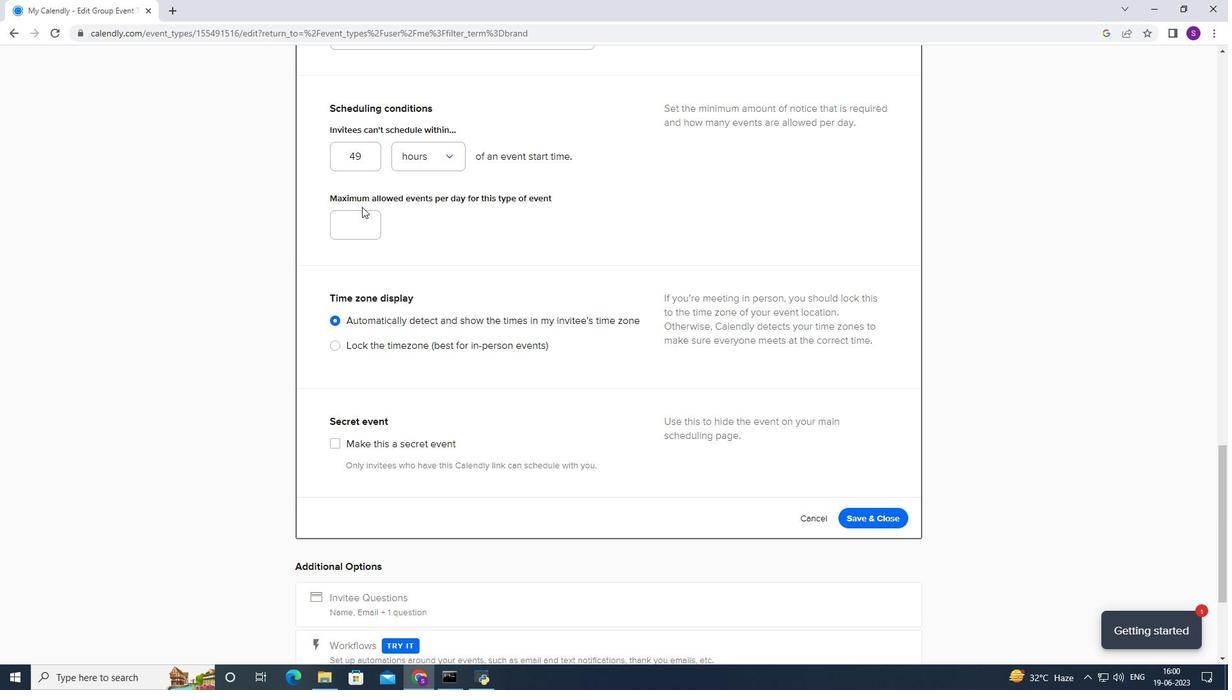 
Action: Mouse pressed left at (359, 211)
Screenshot: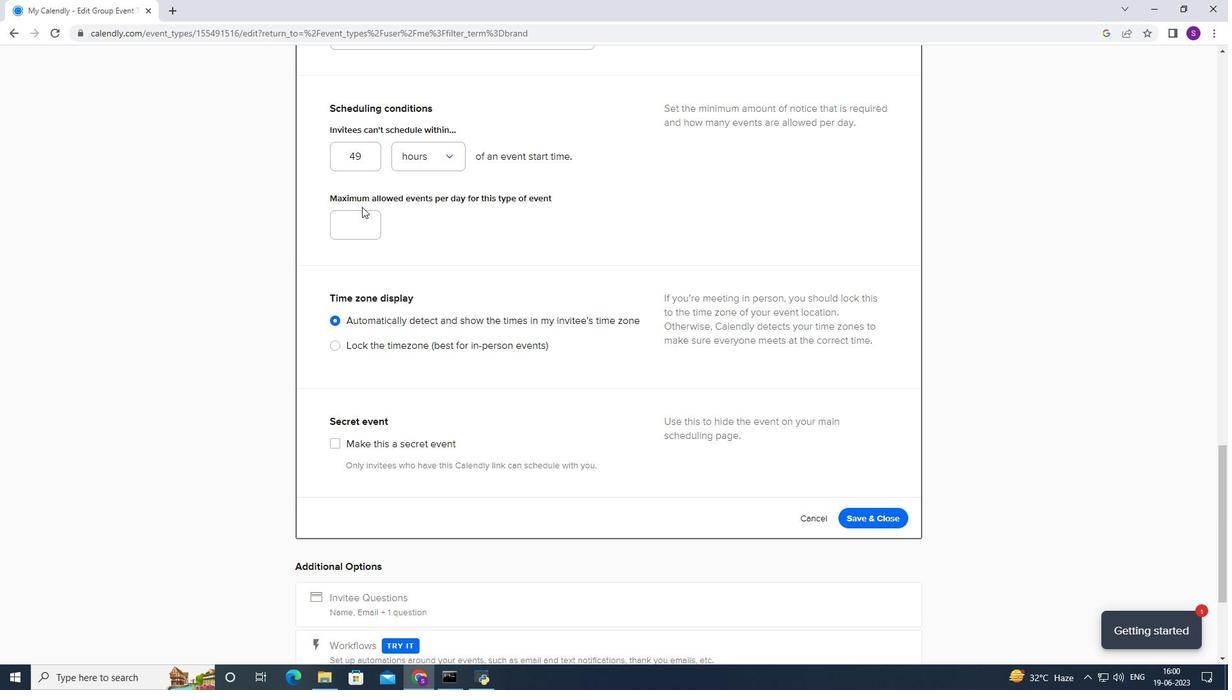 
Action: Mouse moved to (359, 211)
Screenshot: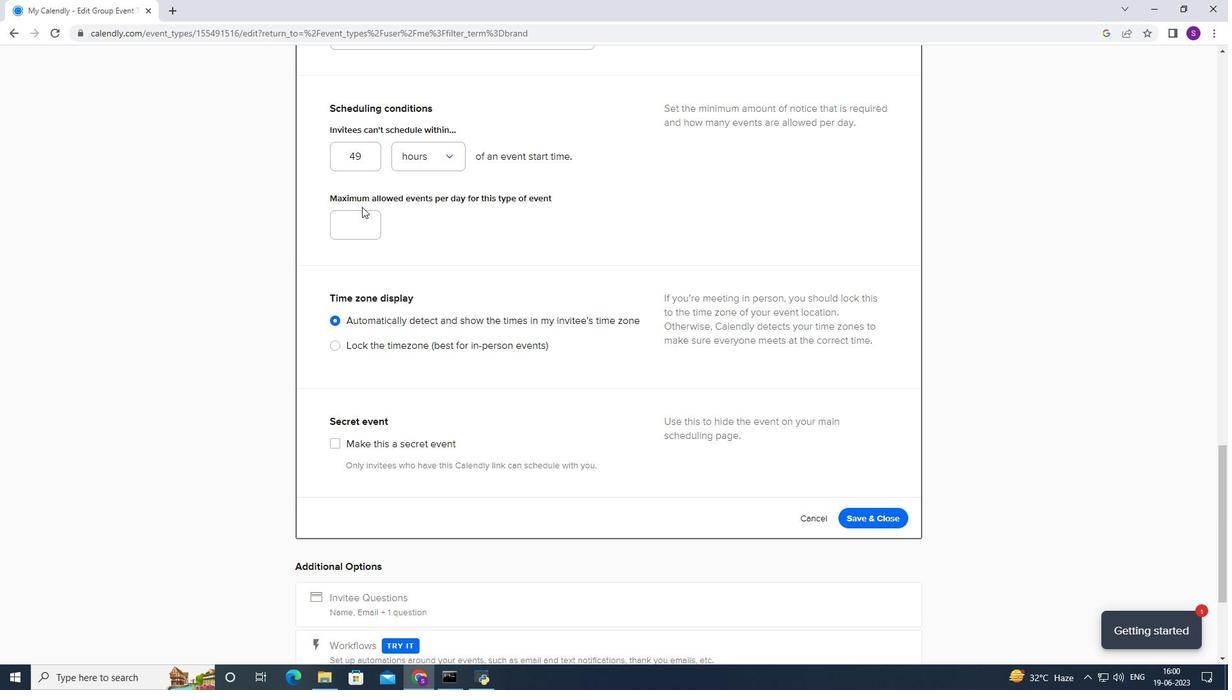 
Action: Key pressed 6
Screenshot: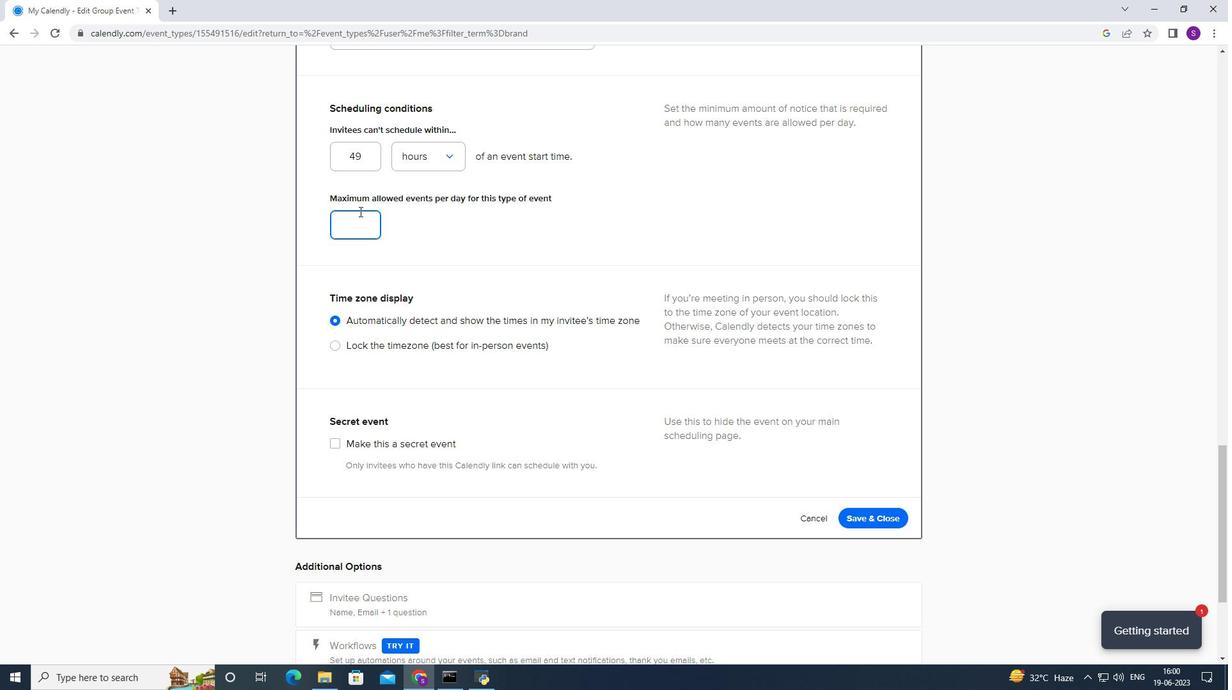 
Action: Mouse moved to (859, 519)
Screenshot: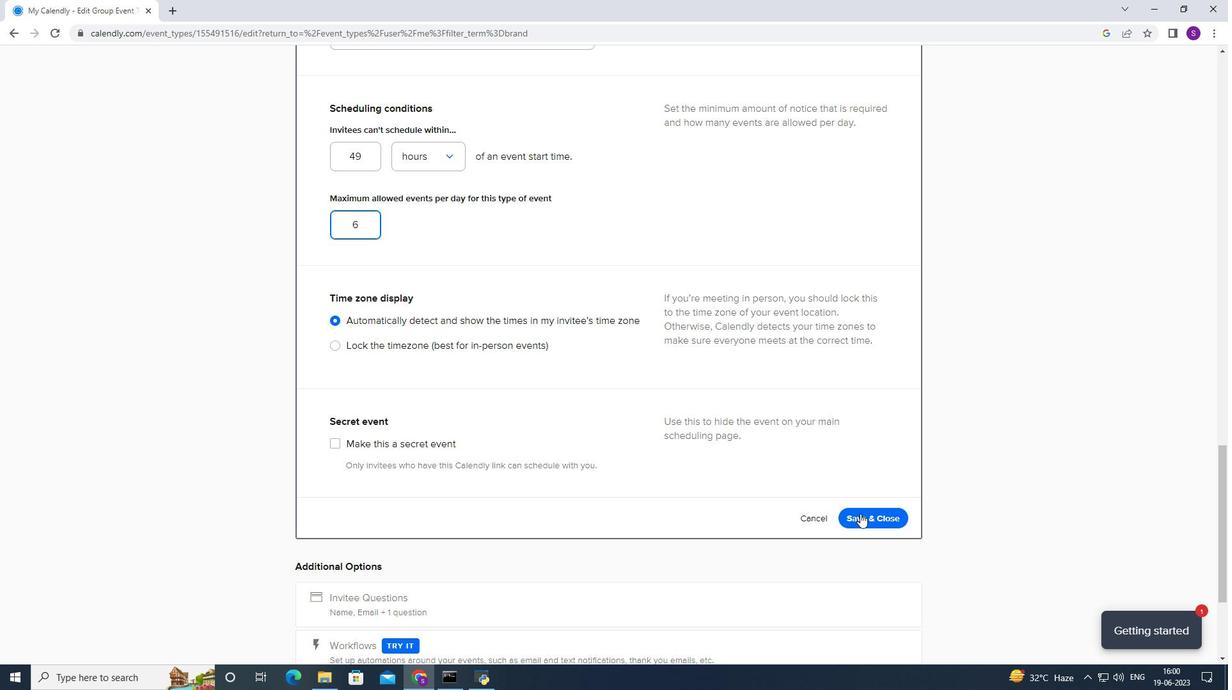 
Action: Mouse pressed left at (859, 519)
Screenshot: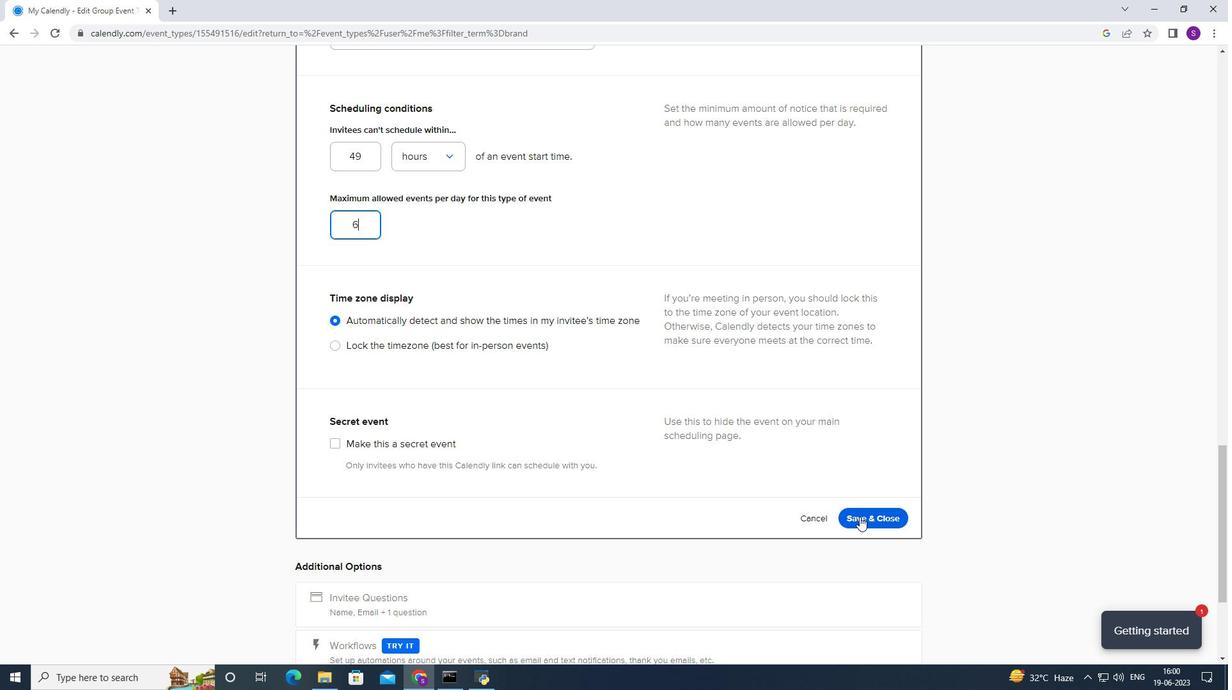 
Action: Mouse moved to (643, 391)
Screenshot: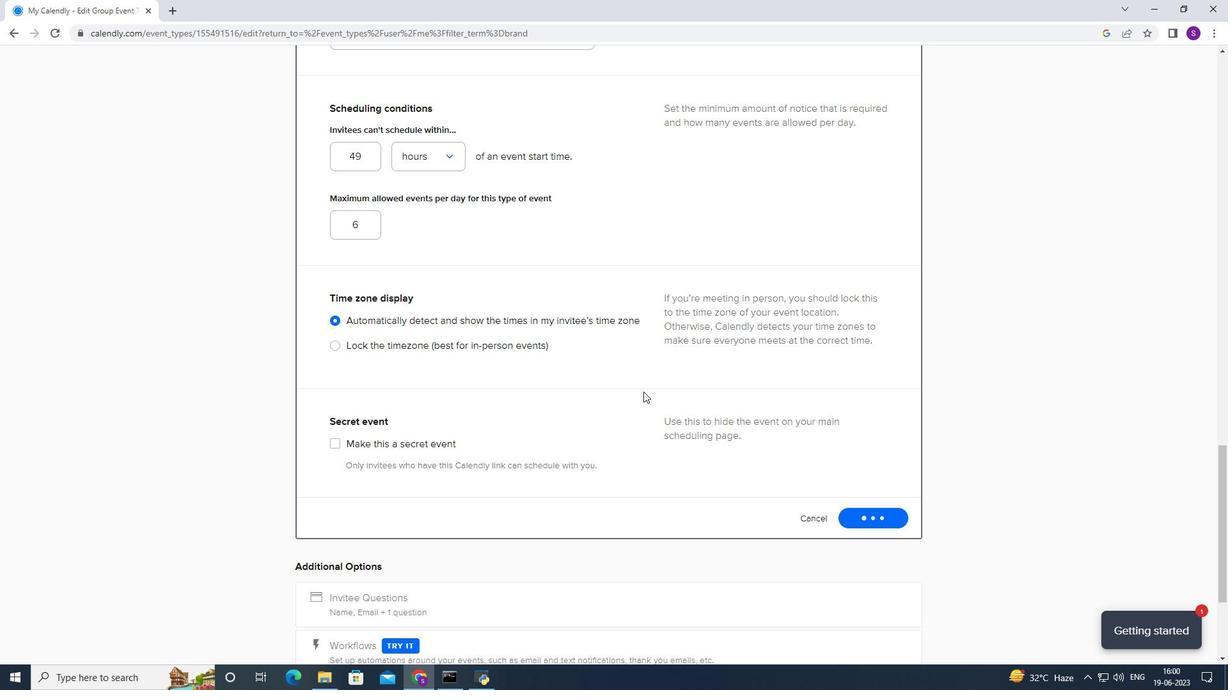 
